 Task: Check the reviews for an Airbnb appartments in Outer Banks trending, North Carolinaand explore.
Action: Mouse moved to (391, 114)
Screenshot: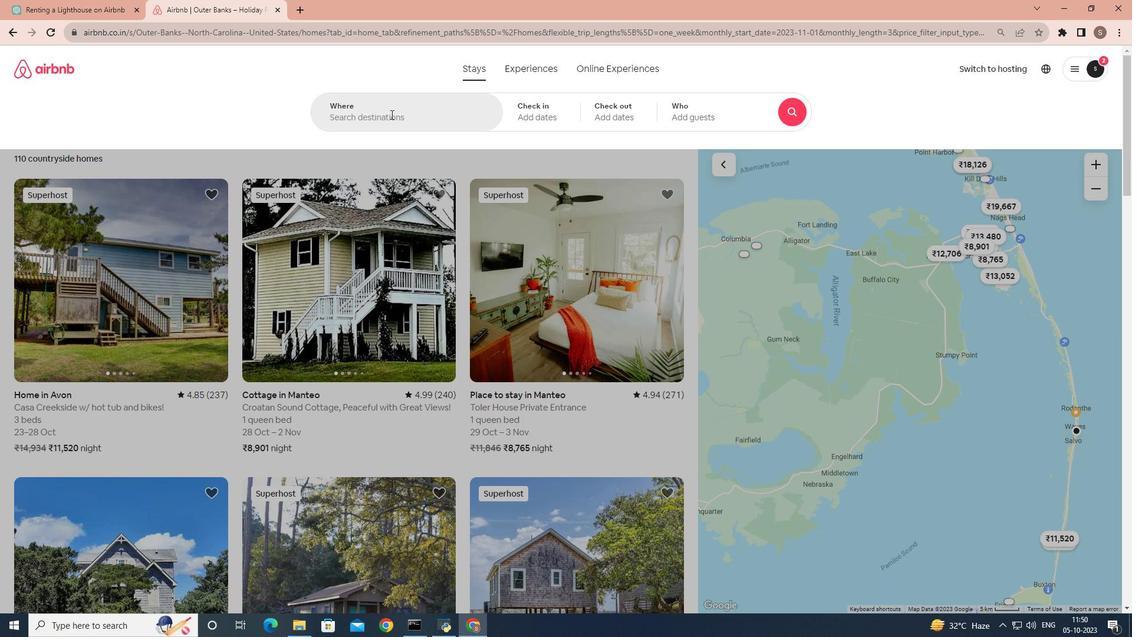 
Action: Mouse pressed left at (391, 114)
Screenshot: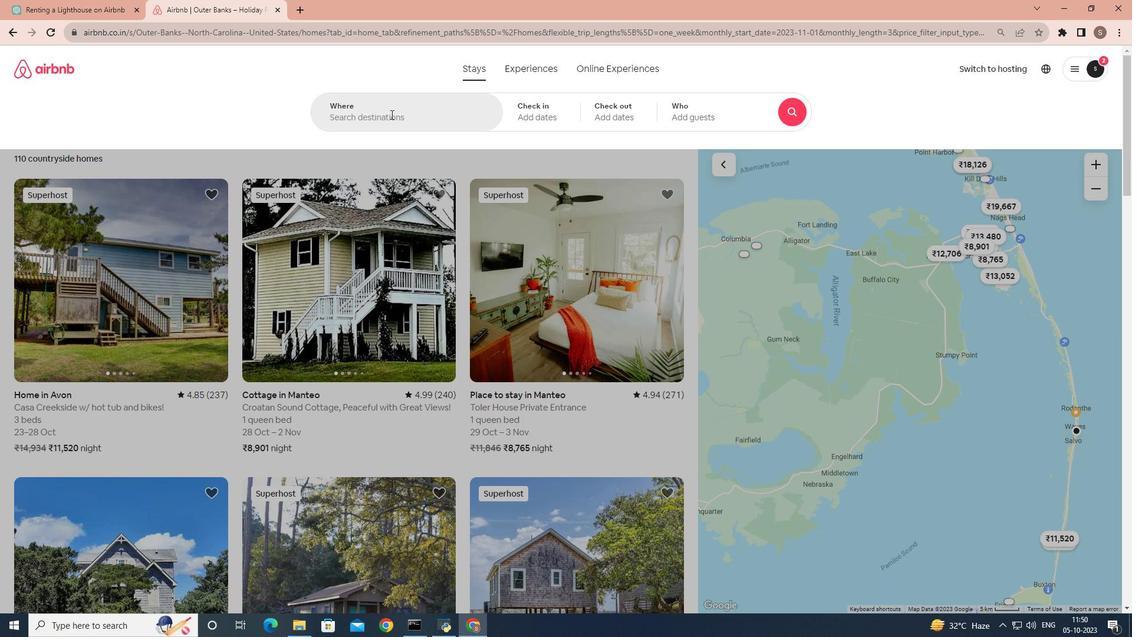 
Action: Key pressed outer<Key.space>banks
Screenshot: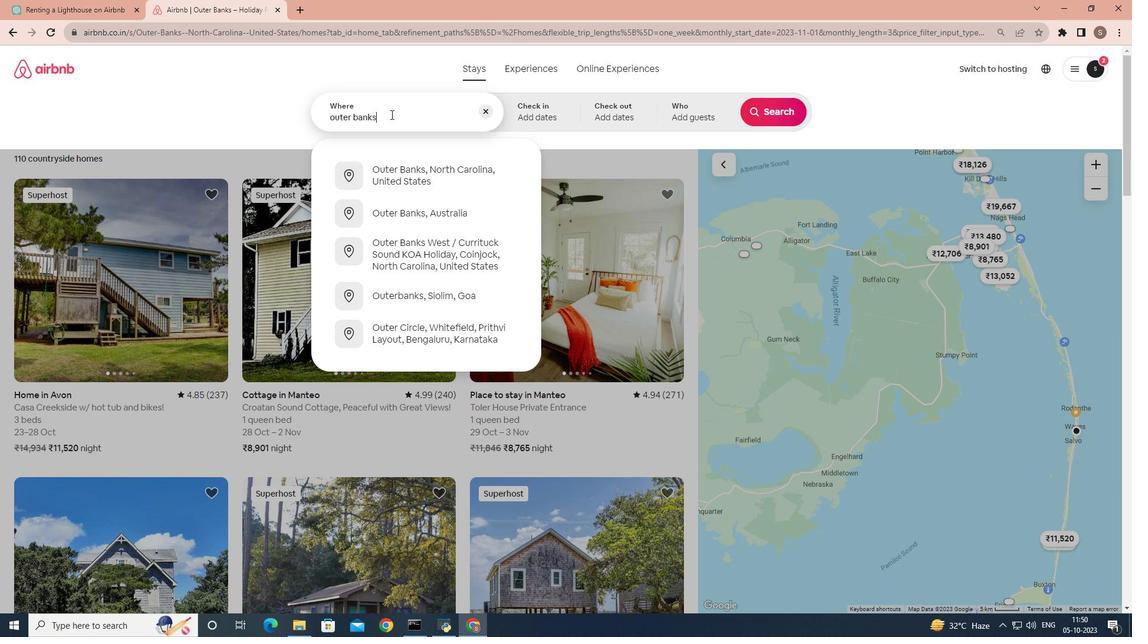 
Action: Mouse moved to (430, 187)
Screenshot: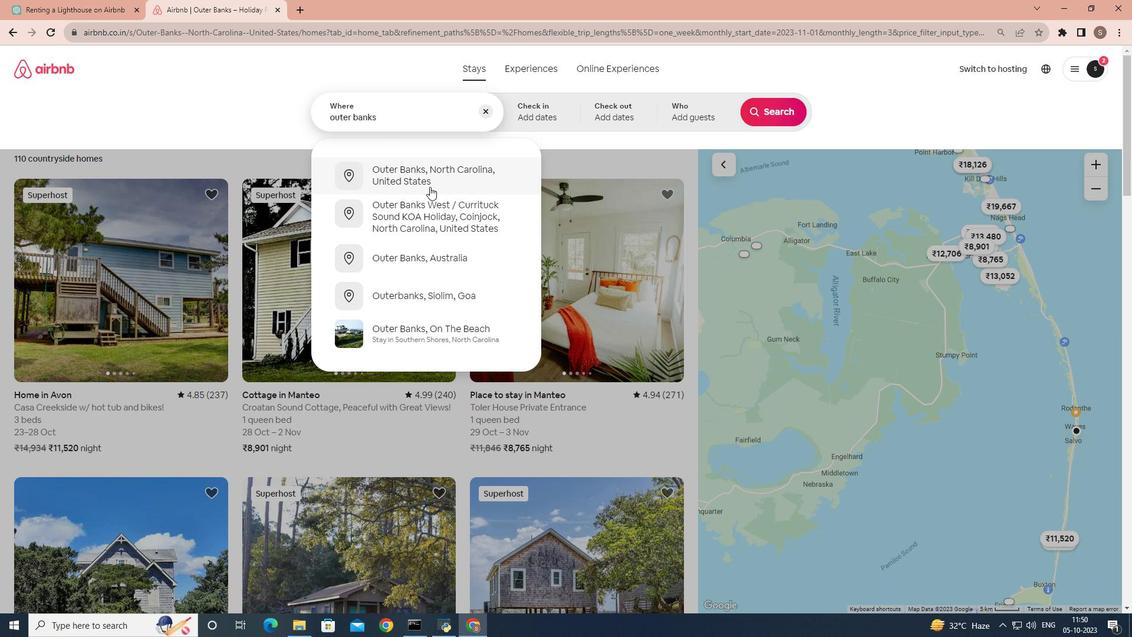 
Action: Mouse pressed left at (430, 187)
Screenshot: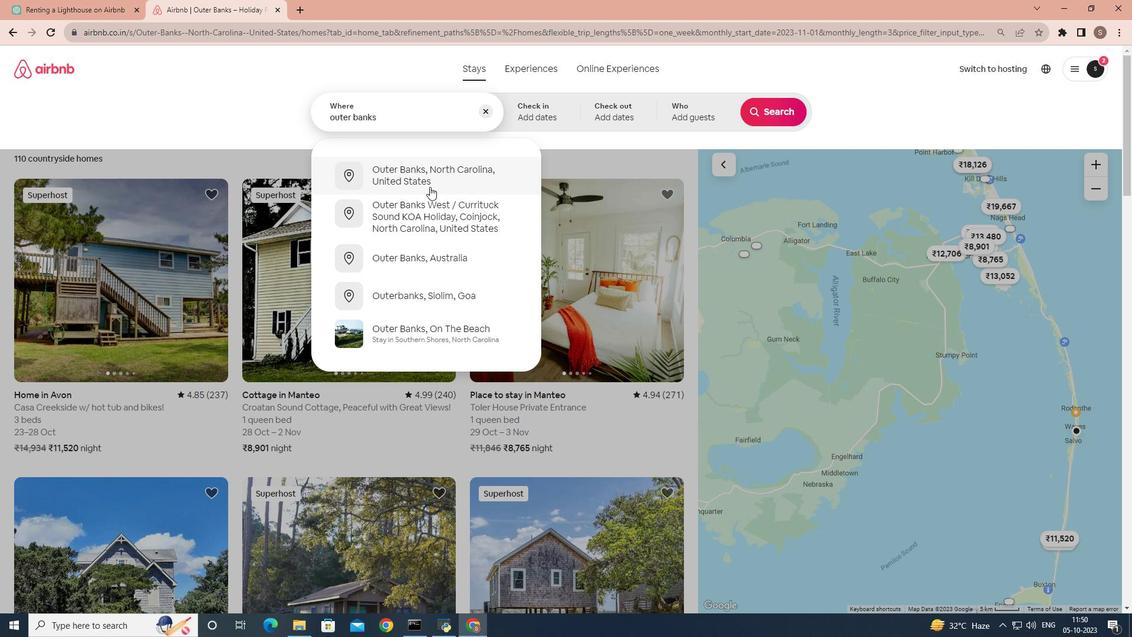 
Action: Mouse moved to (785, 116)
Screenshot: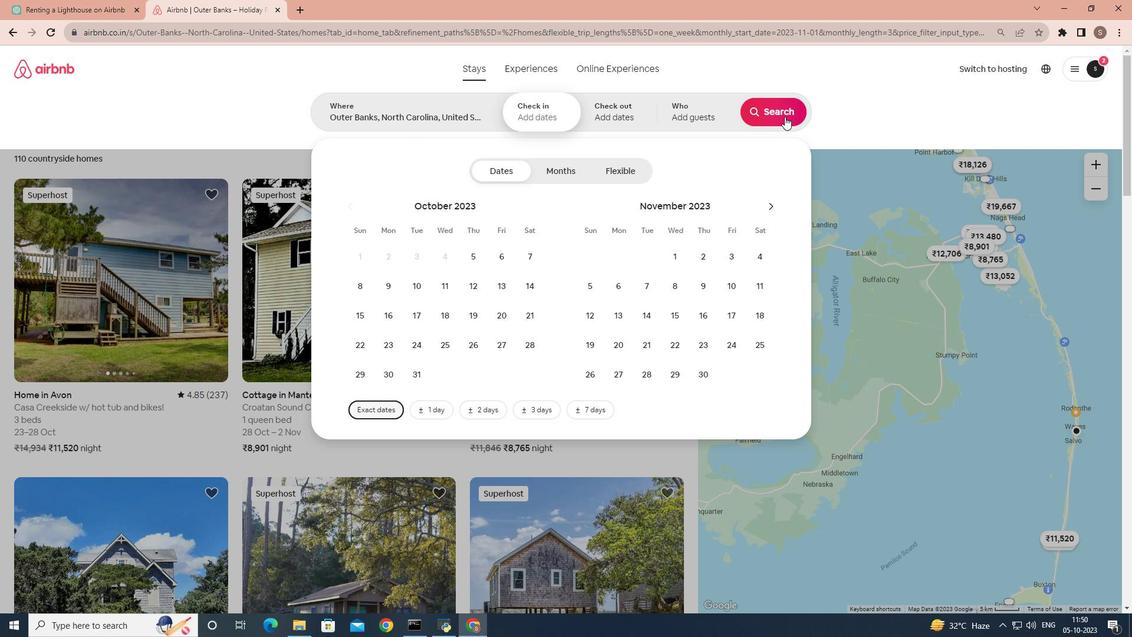 
Action: Mouse pressed left at (785, 116)
Screenshot: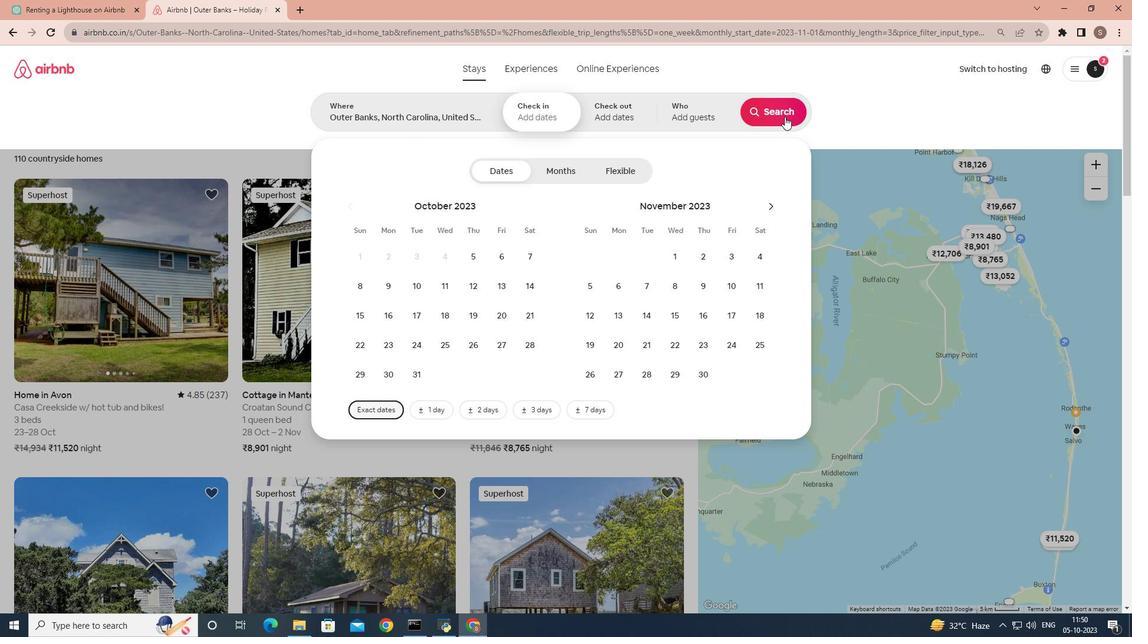 
Action: Mouse moved to (319, 107)
Screenshot: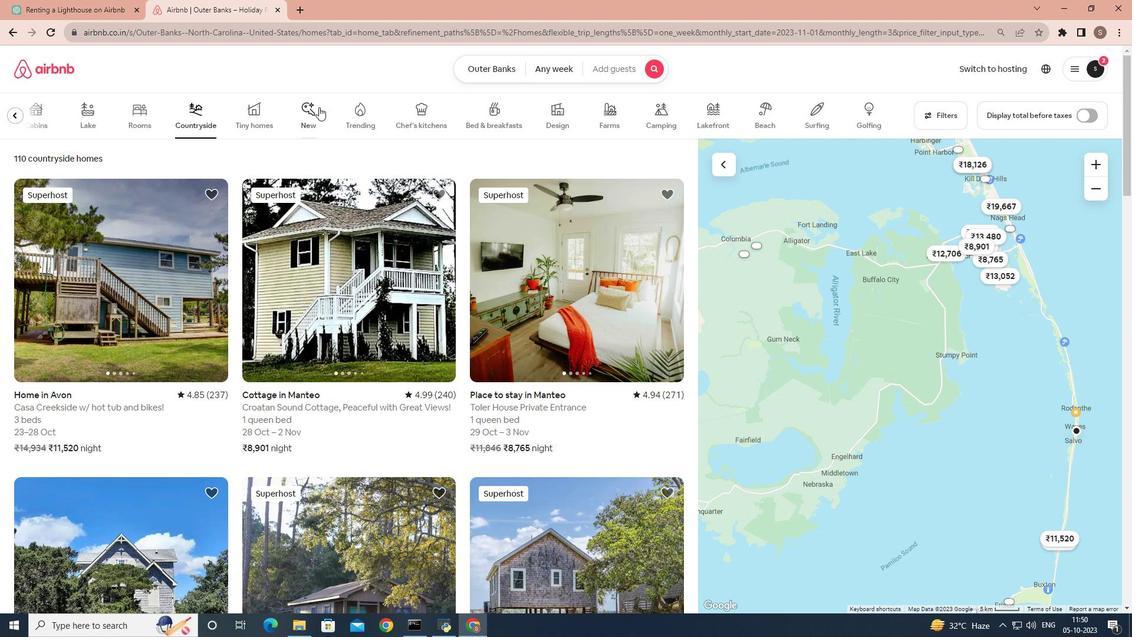 
Action: Mouse pressed left at (319, 107)
Screenshot: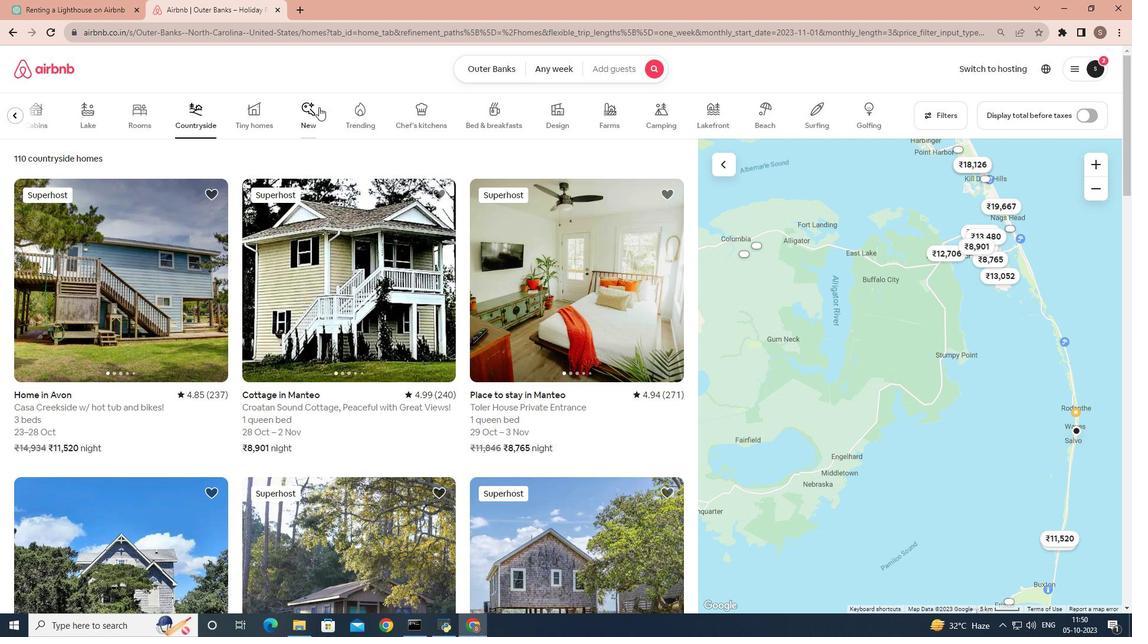 
Action: Mouse moved to (345, 123)
Screenshot: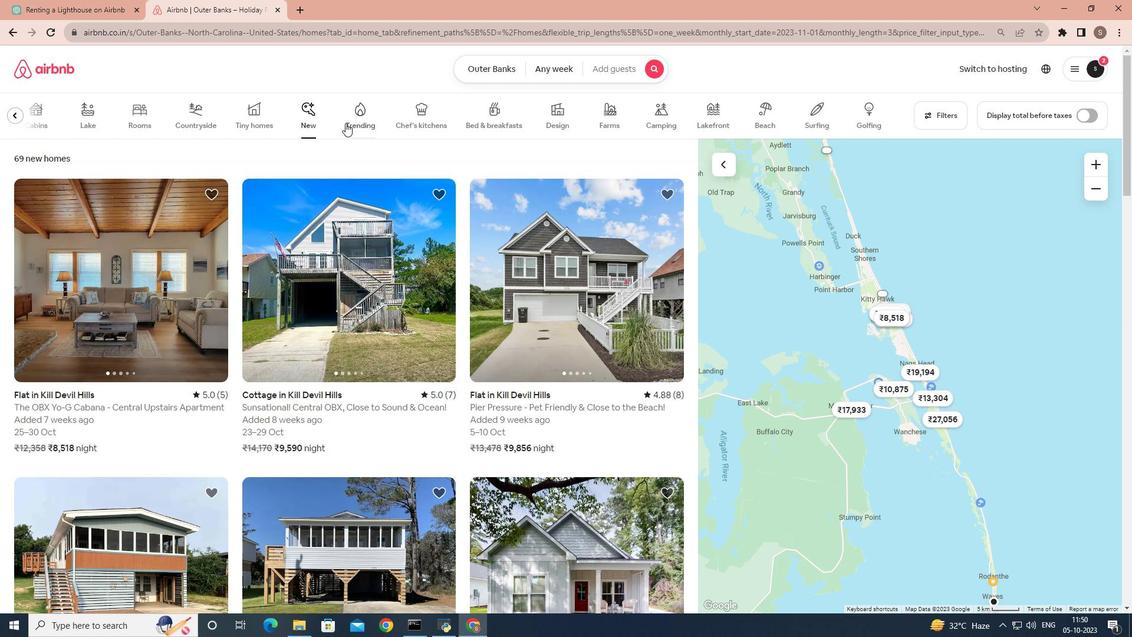 
Action: Mouse pressed left at (345, 123)
Screenshot: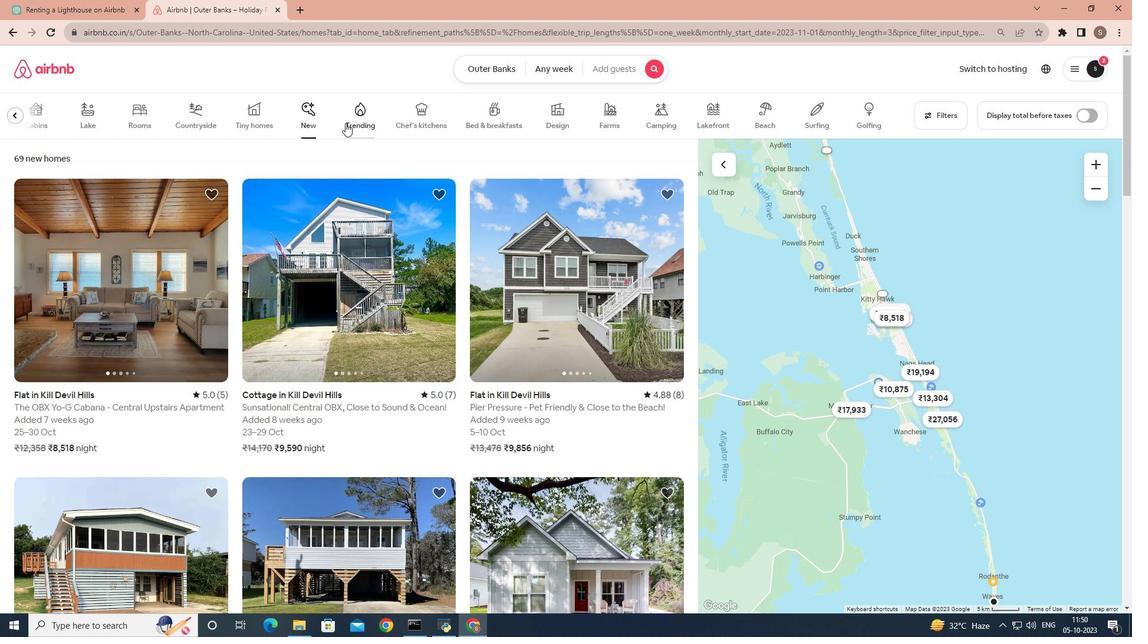 
Action: Mouse moved to (238, 409)
Screenshot: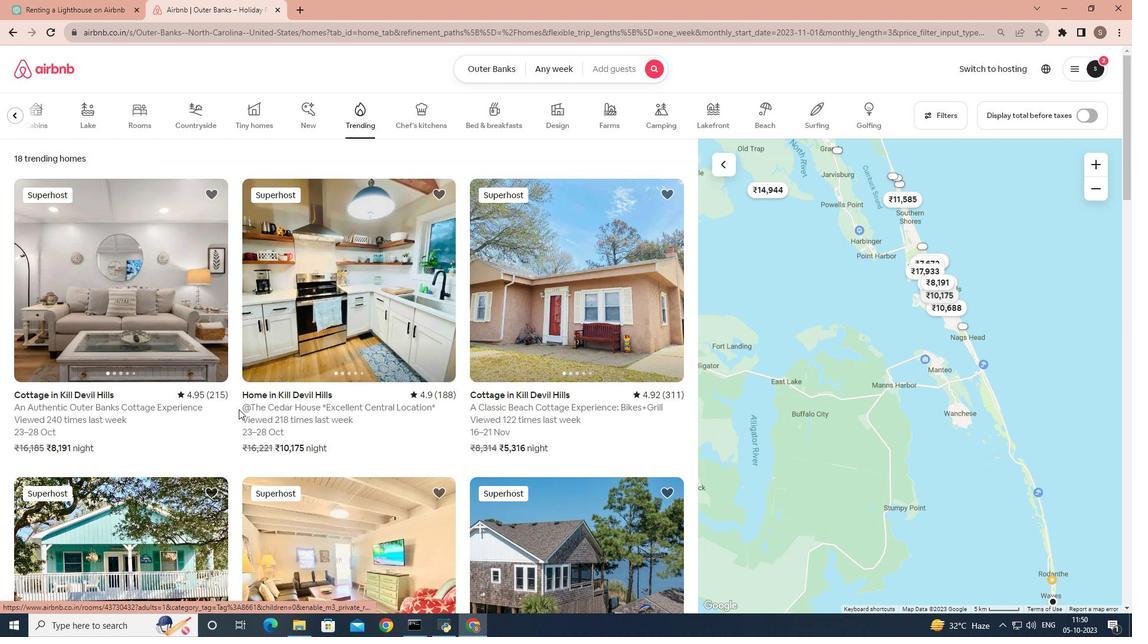 
Action: Mouse scrolled (238, 408) with delta (0, 0)
Screenshot: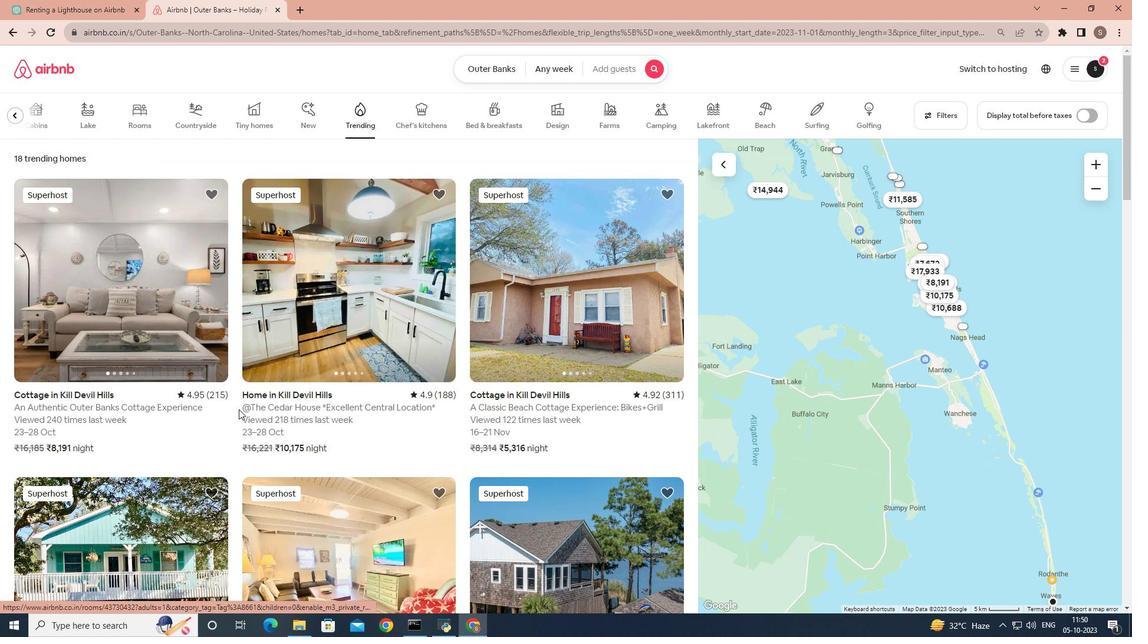 
Action: Mouse scrolled (238, 408) with delta (0, 0)
Screenshot: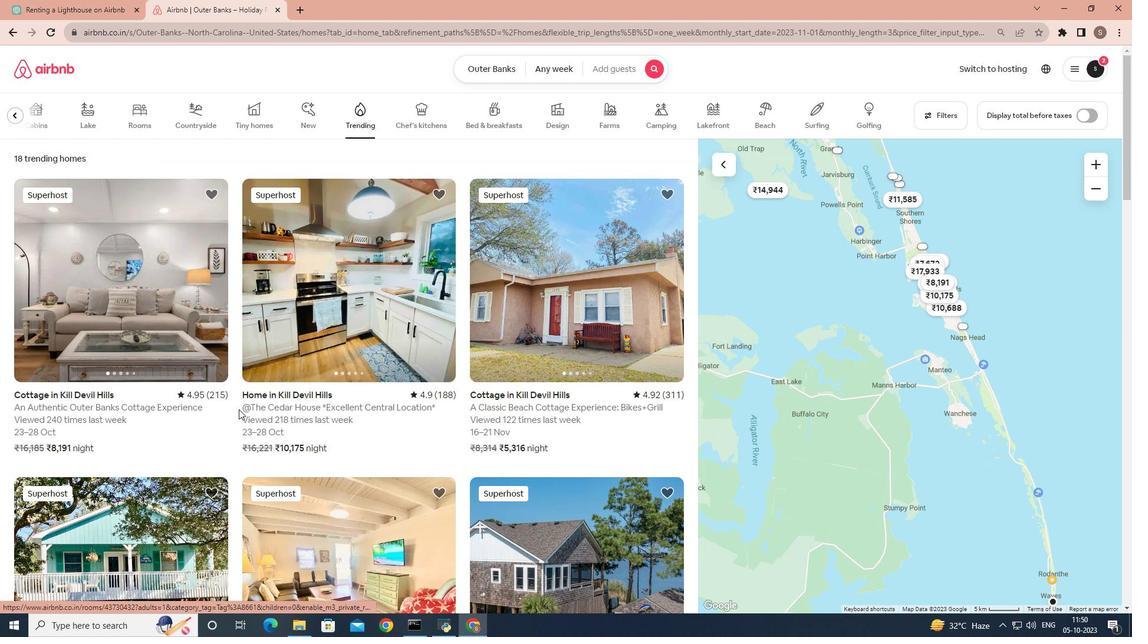 
Action: Mouse scrolled (238, 408) with delta (0, 0)
Screenshot: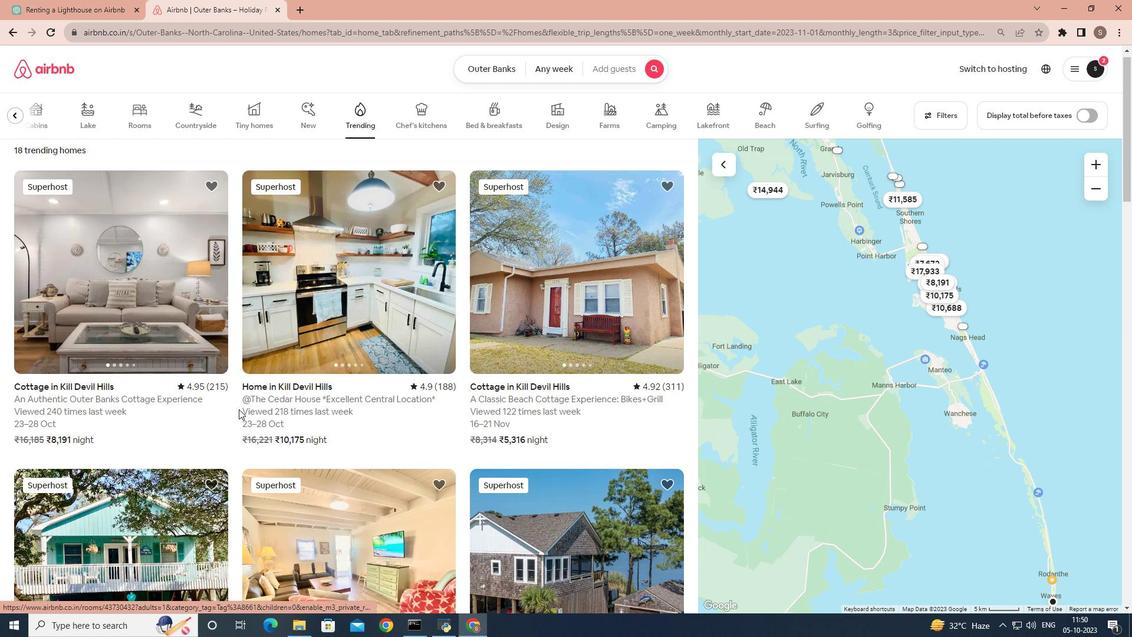 
Action: Mouse scrolled (238, 408) with delta (0, 0)
Screenshot: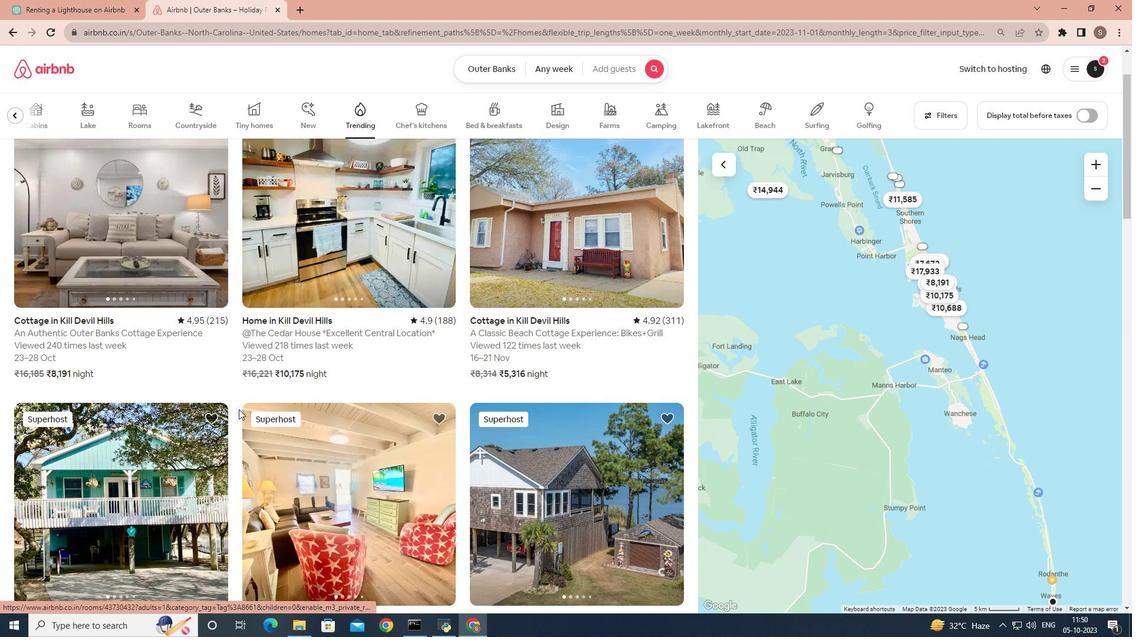 
Action: Mouse scrolled (238, 408) with delta (0, 0)
Screenshot: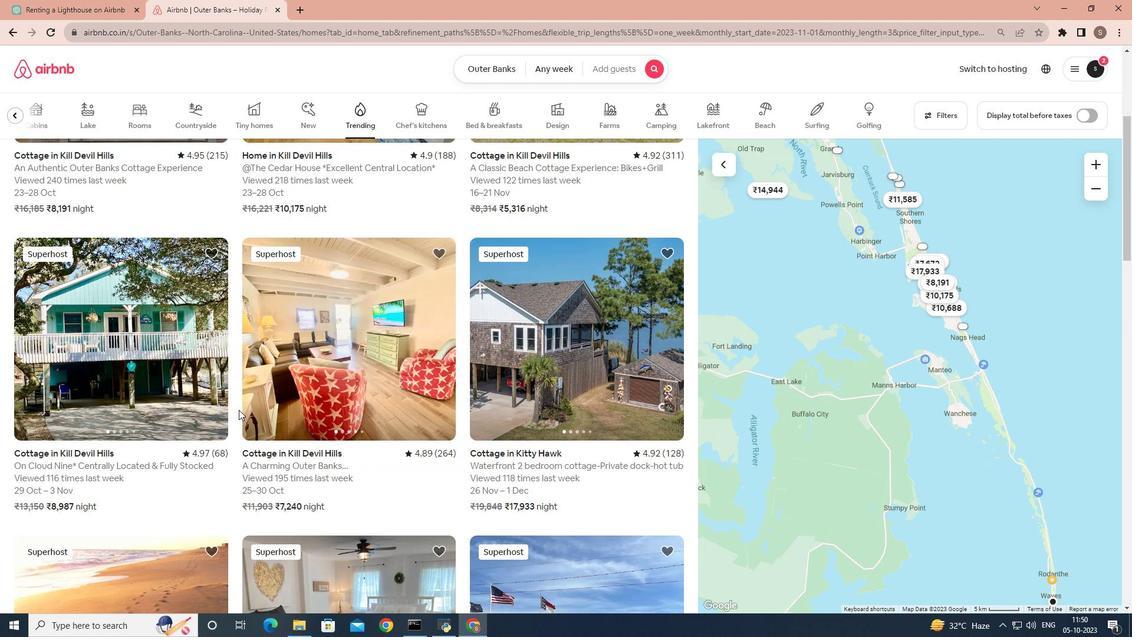 
Action: Mouse scrolled (238, 408) with delta (0, 0)
Screenshot: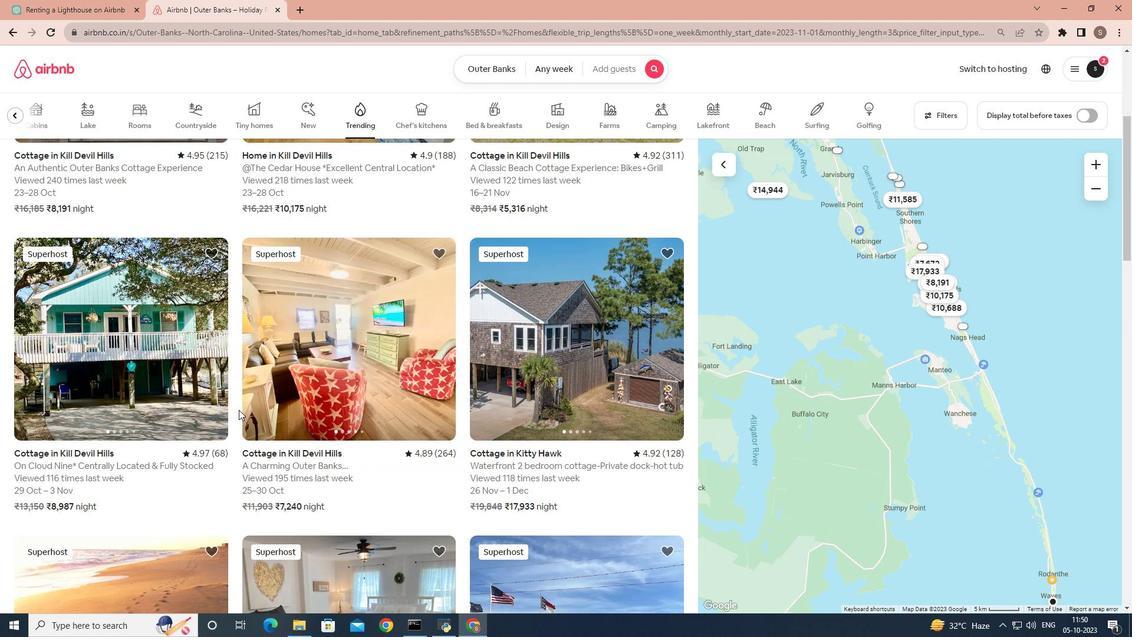 
Action: Mouse scrolled (238, 408) with delta (0, 0)
Screenshot: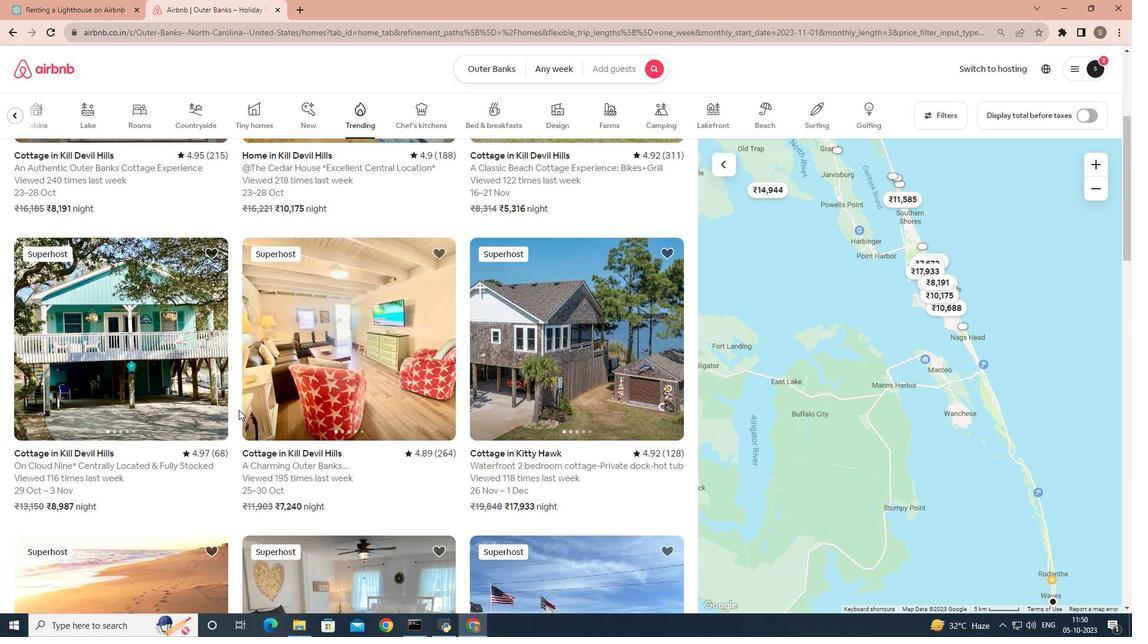 
Action: Mouse moved to (238, 410)
Screenshot: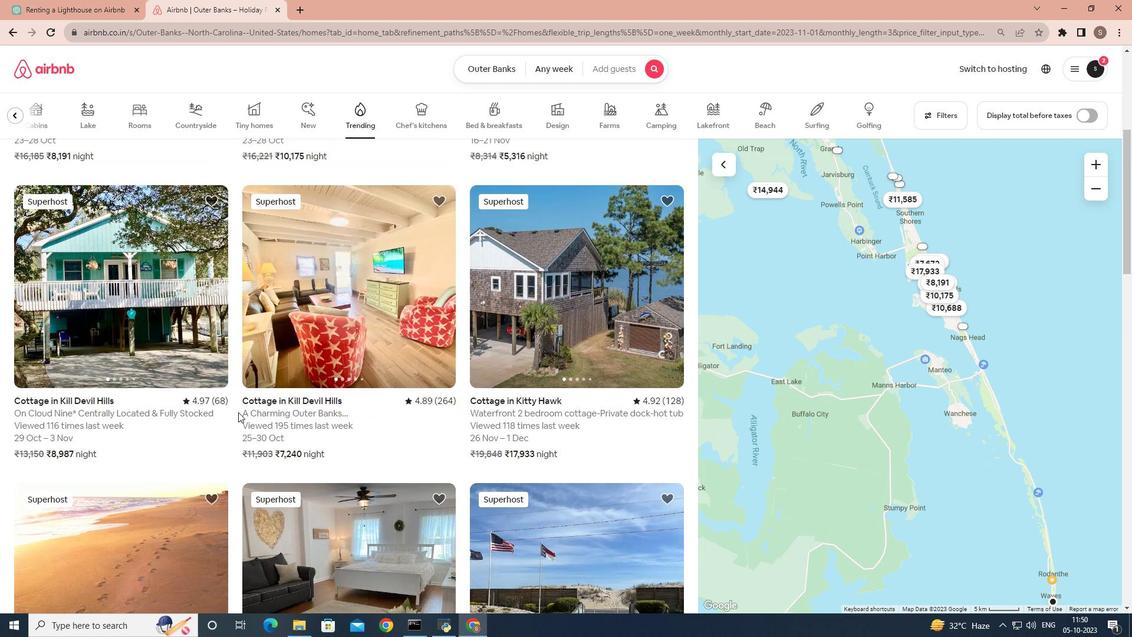 
Action: Mouse scrolled (238, 409) with delta (0, 0)
Screenshot: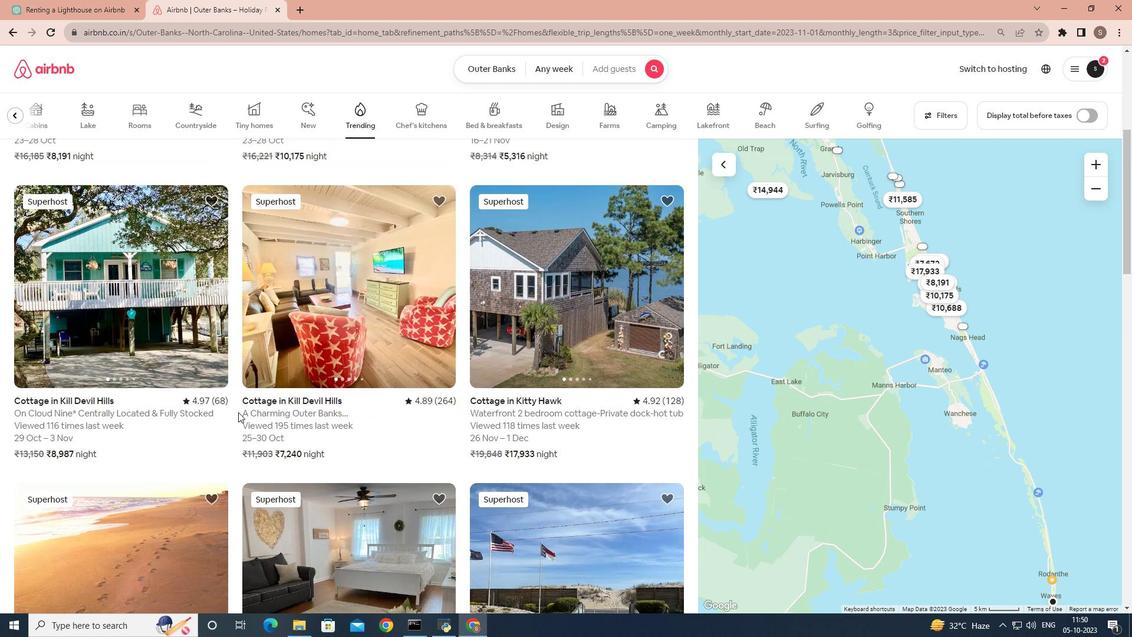 
Action: Mouse moved to (238, 412)
Screenshot: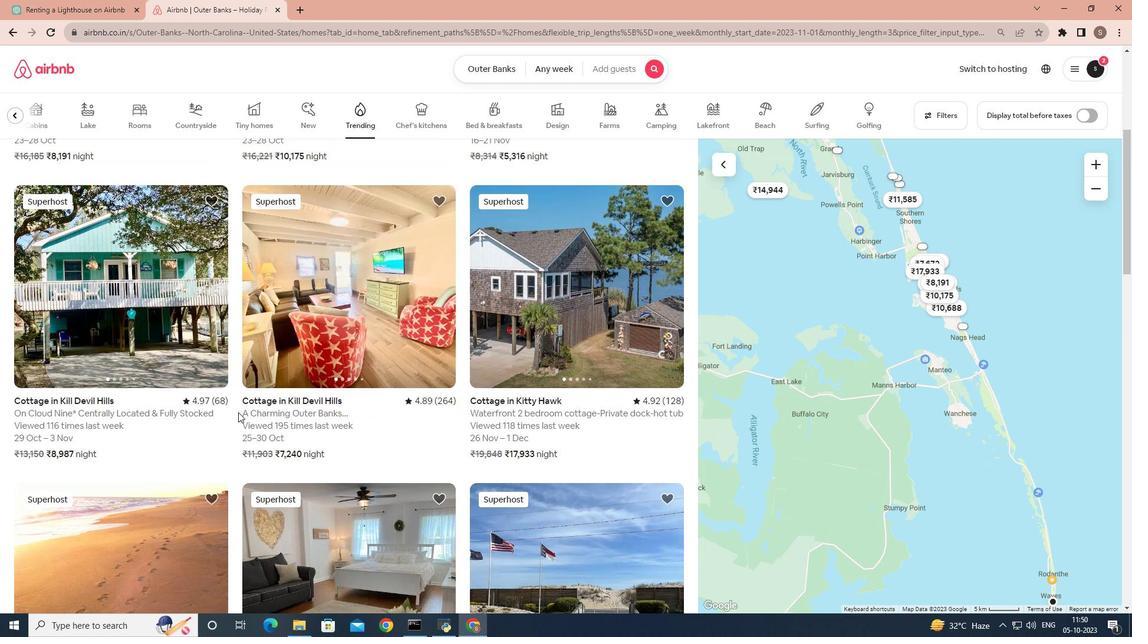 
Action: Mouse scrolled (238, 411) with delta (0, 0)
Screenshot: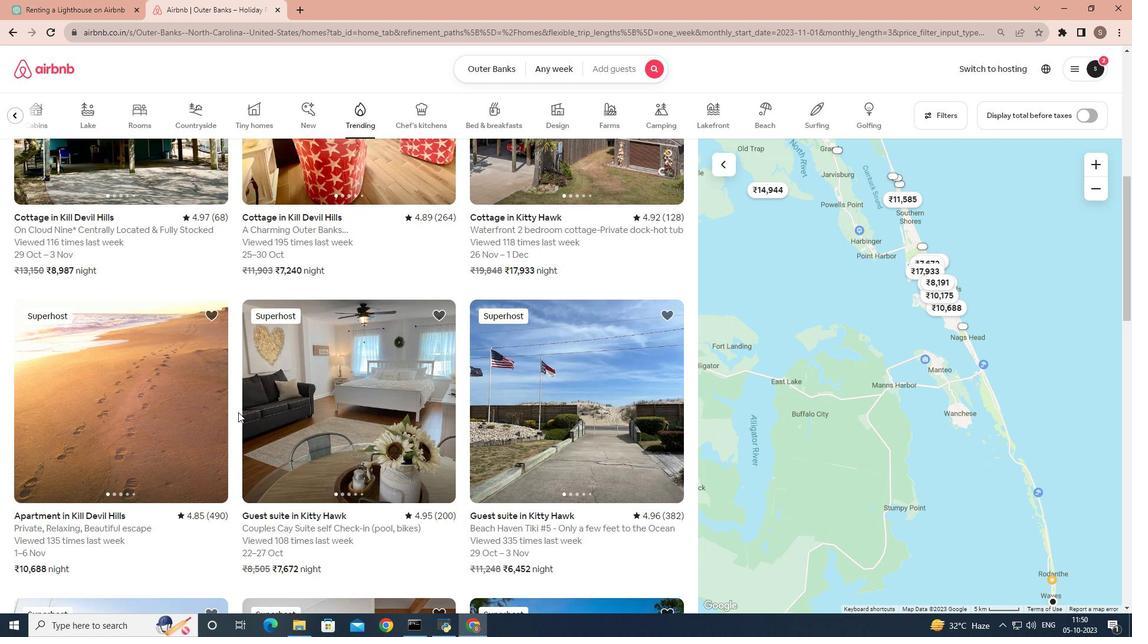 
Action: Mouse scrolled (238, 411) with delta (0, 0)
Screenshot: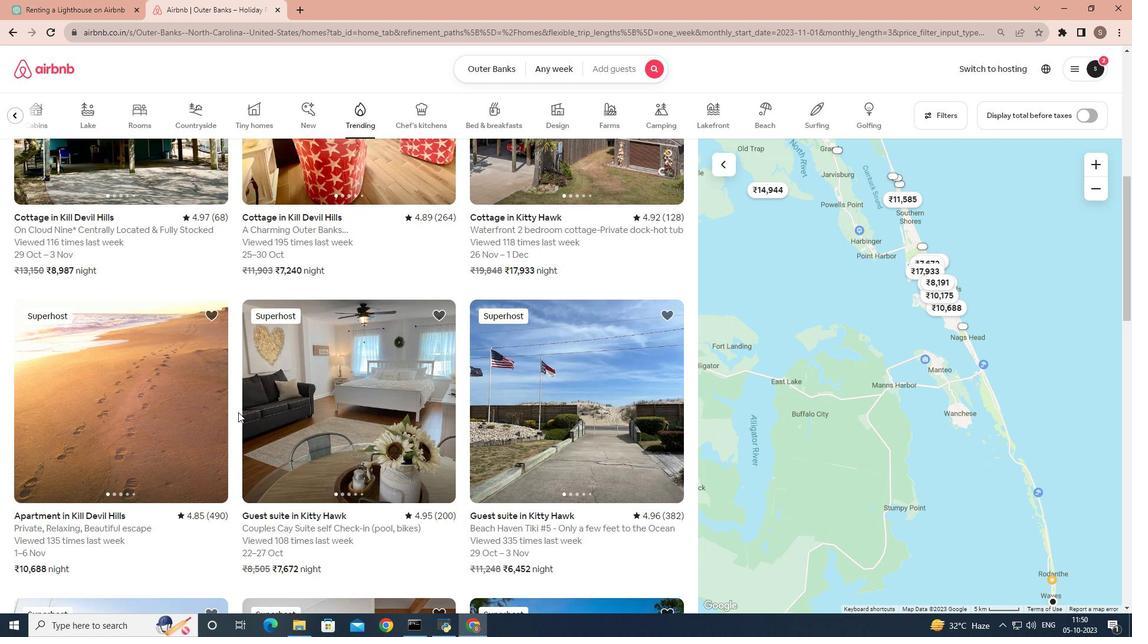 
Action: Mouse scrolled (238, 411) with delta (0, 0)
Screenshot: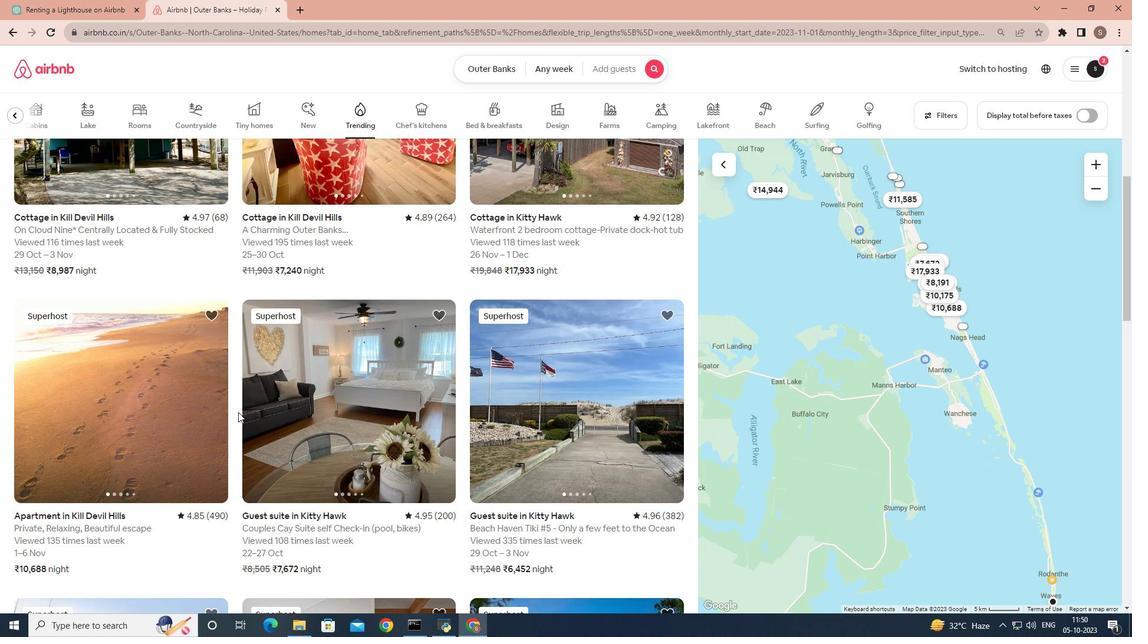 
Action: Mouse scrolled (238, 411) with delta (0, 0)
Screenshot: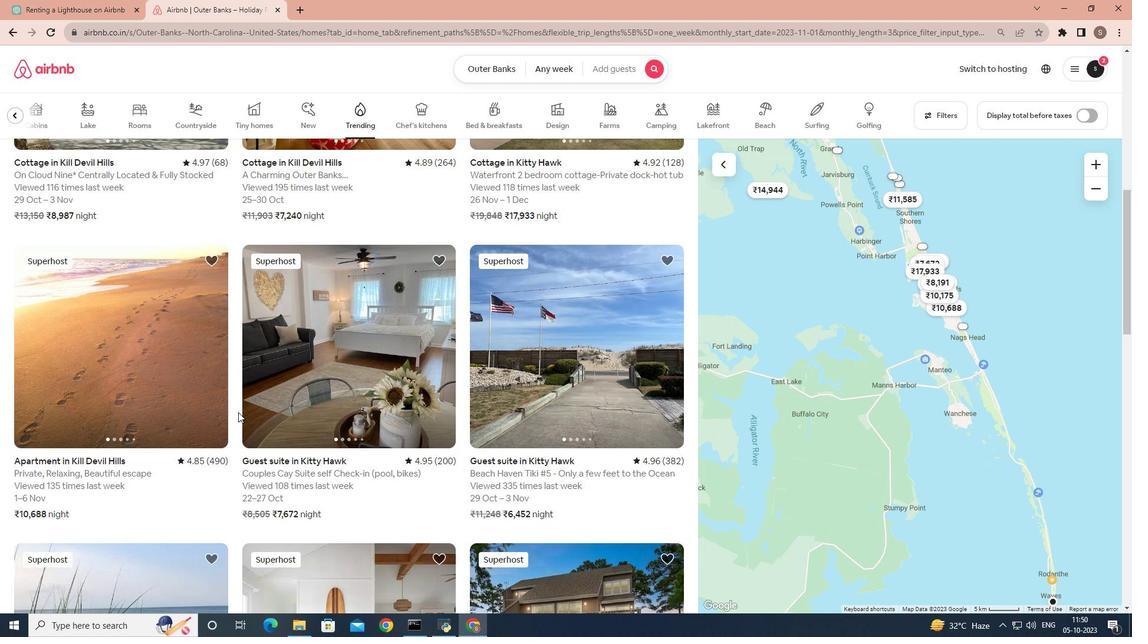 
Action: Mouse moved to (329, 411)
Screenshot: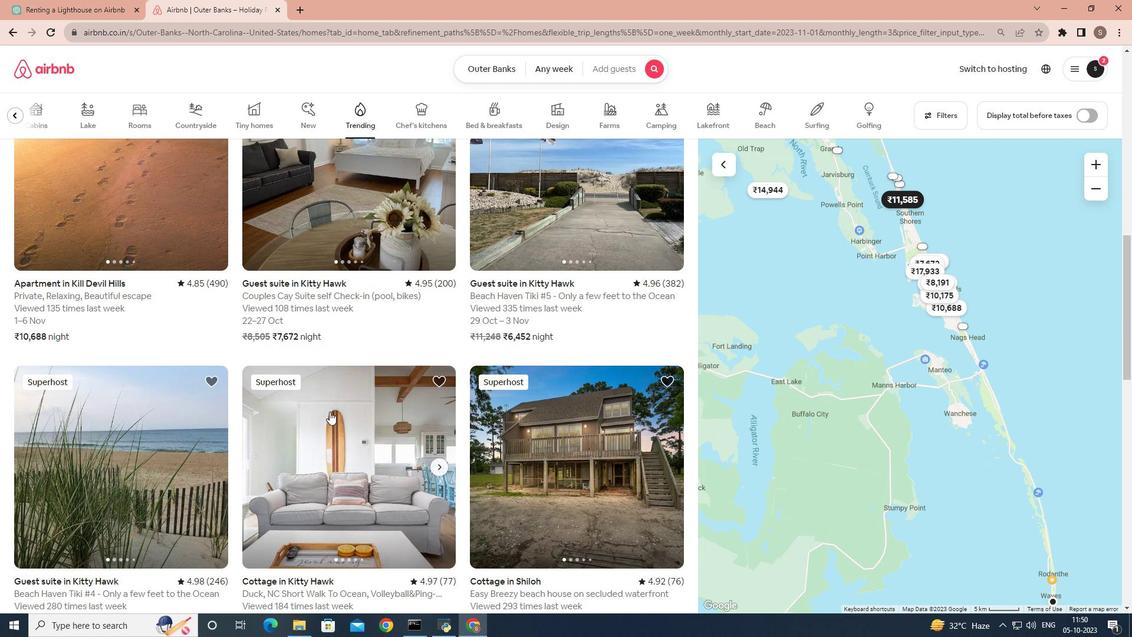 
Action: Mouse scrolled (329, 412) with delta (0, 0)
Screenshot: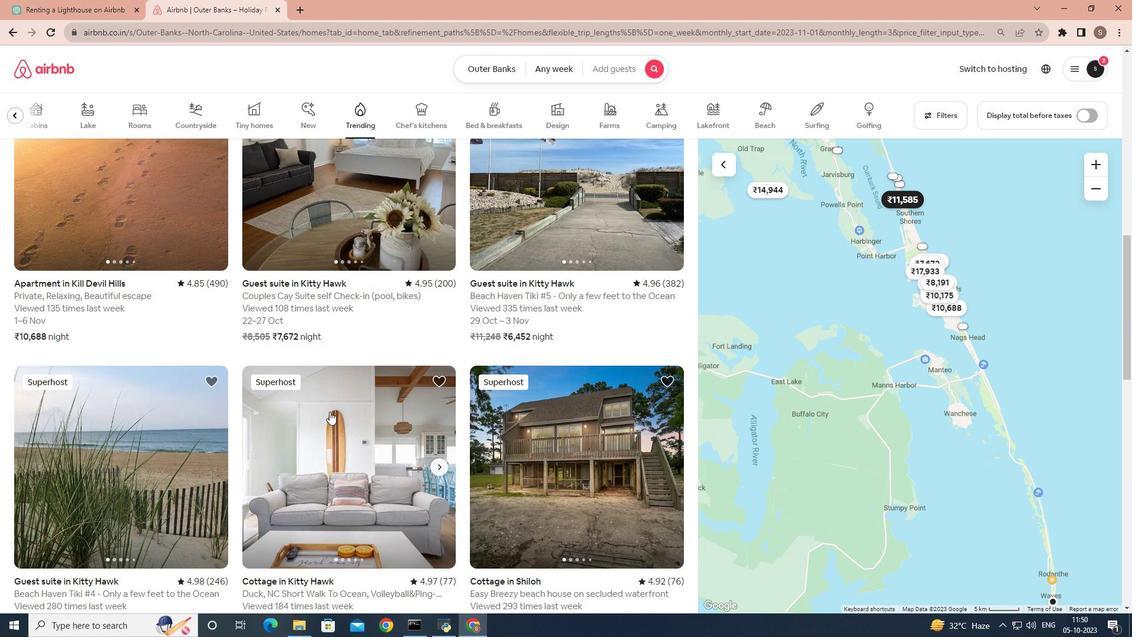 
Action: Mouse scrolled (329, 412) with delta (0, 0)
Screenshot: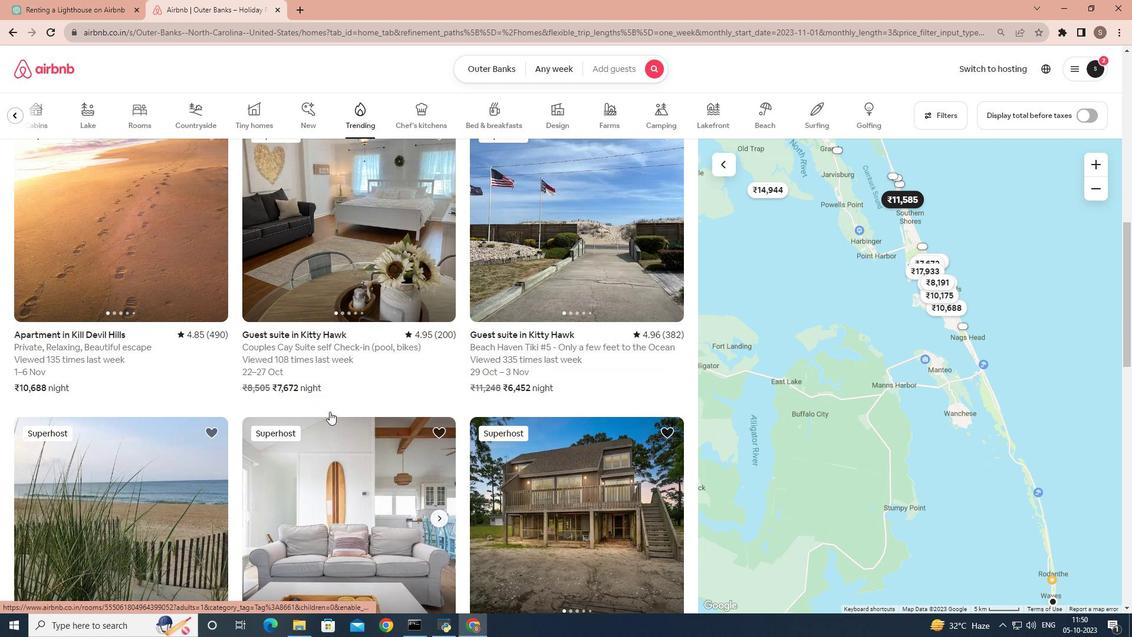 
Action: Mouse moved to (148, 379)
Screenshot: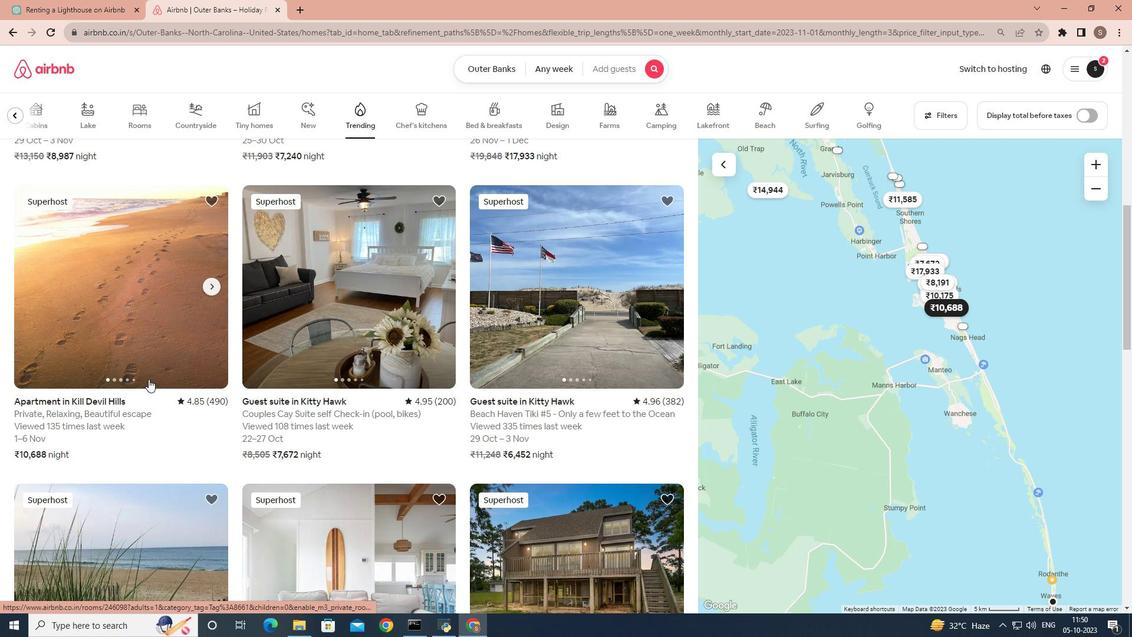 
Action: Mouse pressed left at (148, 379)
Screenshot: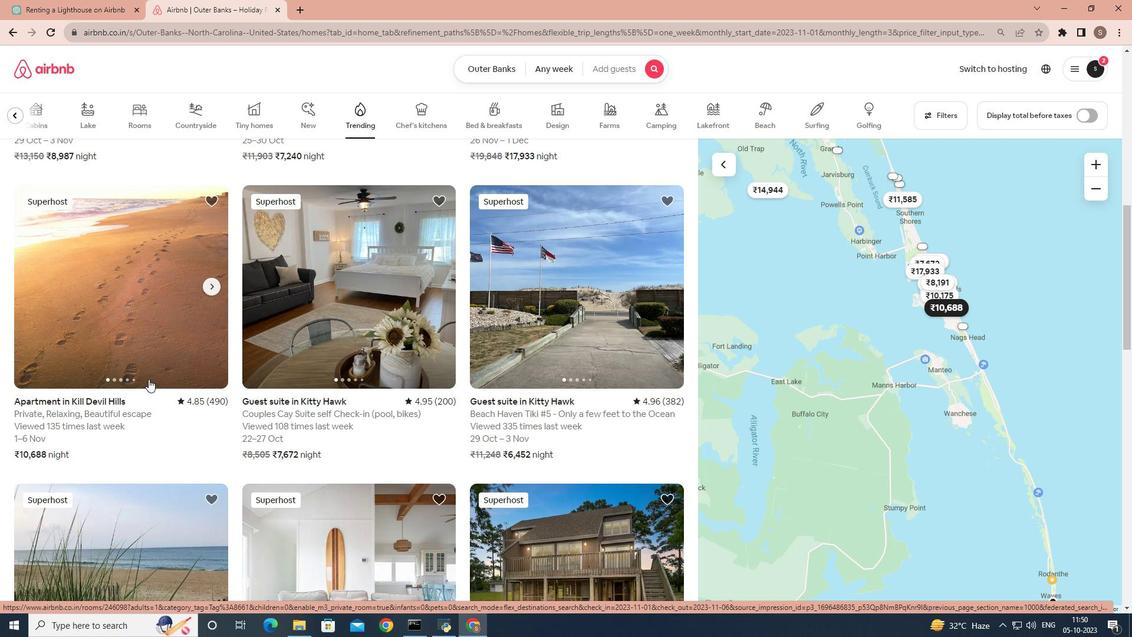 
Action: Mouse moved to (454, 430)
Screenshot: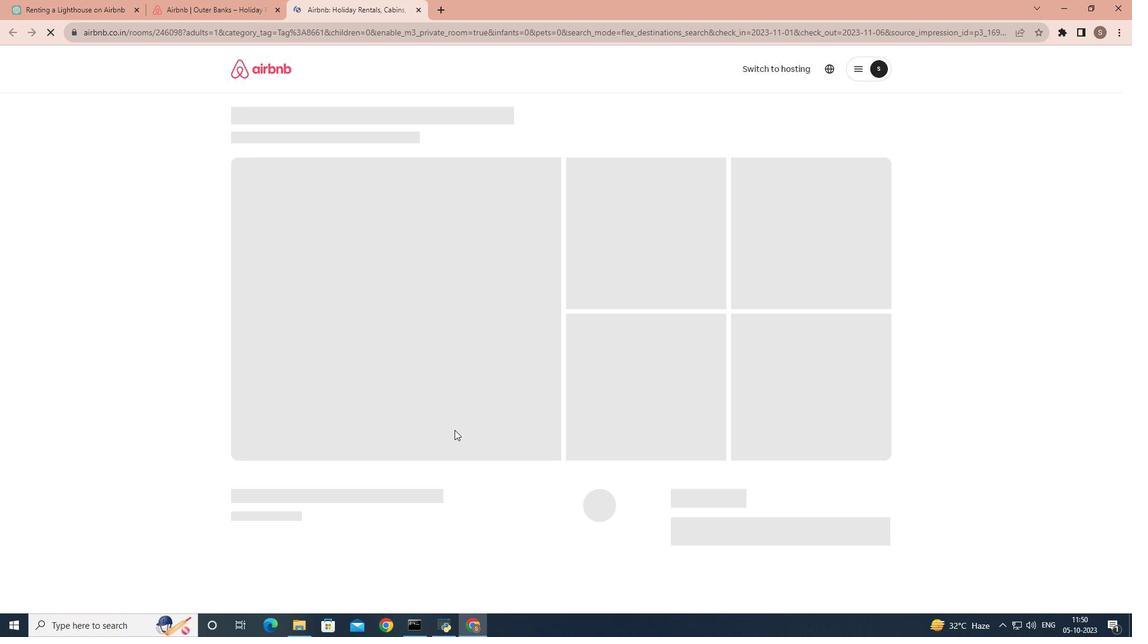 
Action: Mouse scrolled (454, 429) with delta (0, 0)
Screenshot: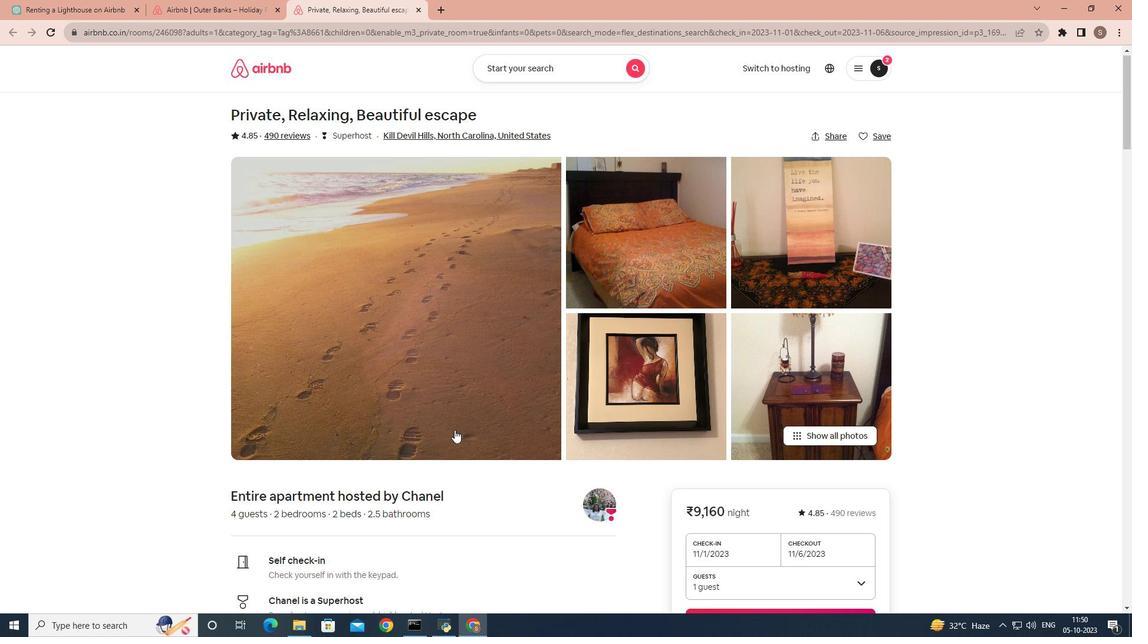 
Action: Mouse scrolled (454, 429) with delta (0, 0)
Screenshot: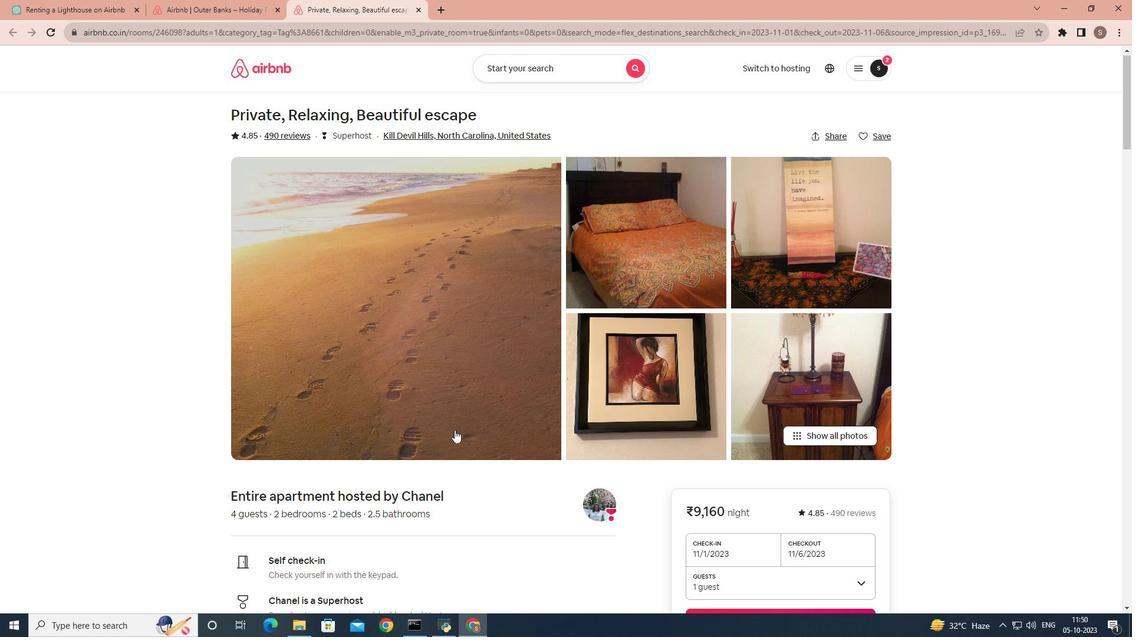 
Action: Mouse scrolled (454, 429) with delta (0, 0)
Screenshot: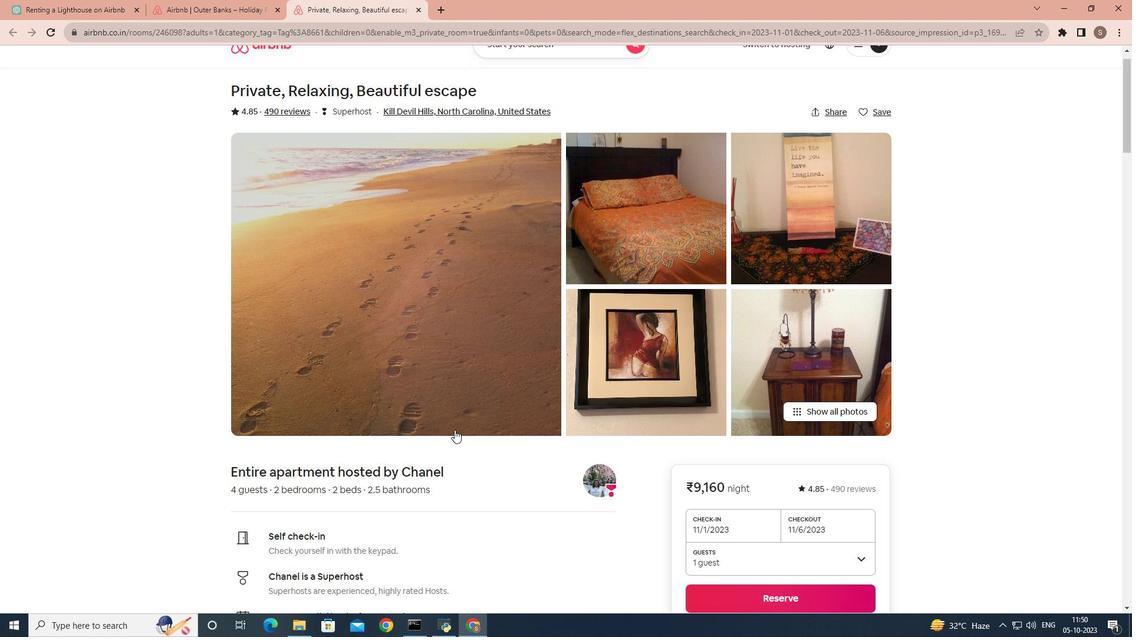 
Action: Mouse scrolled (454, 429) with delta (0, 0)
Screenshot: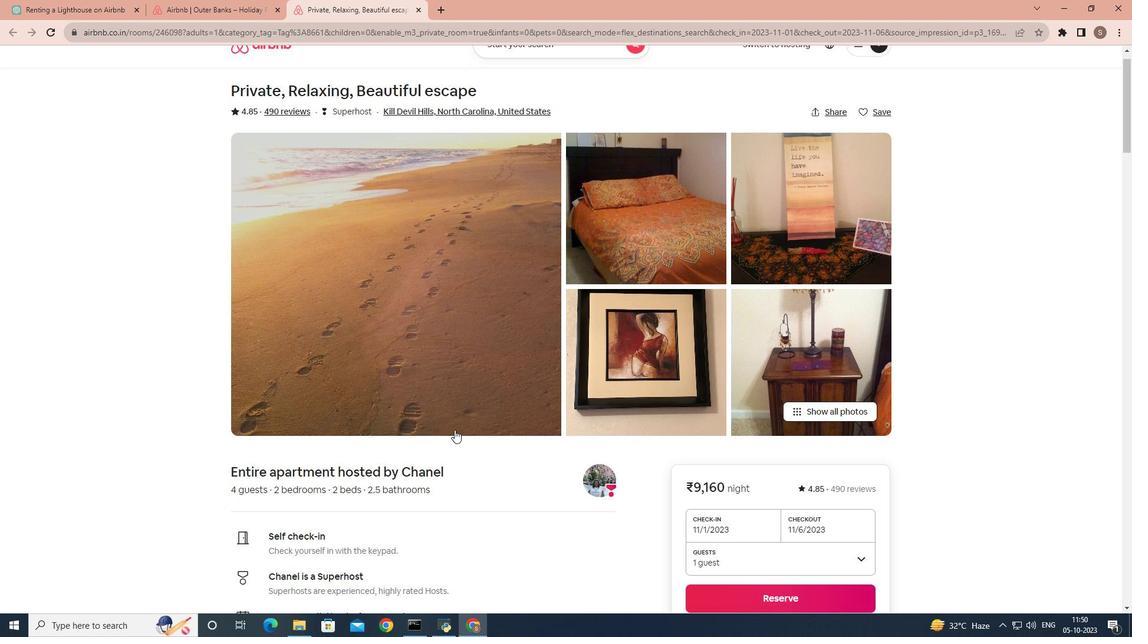
Action: Mouse scrolled (454, 429) with delta (0, 0)
Screenshot: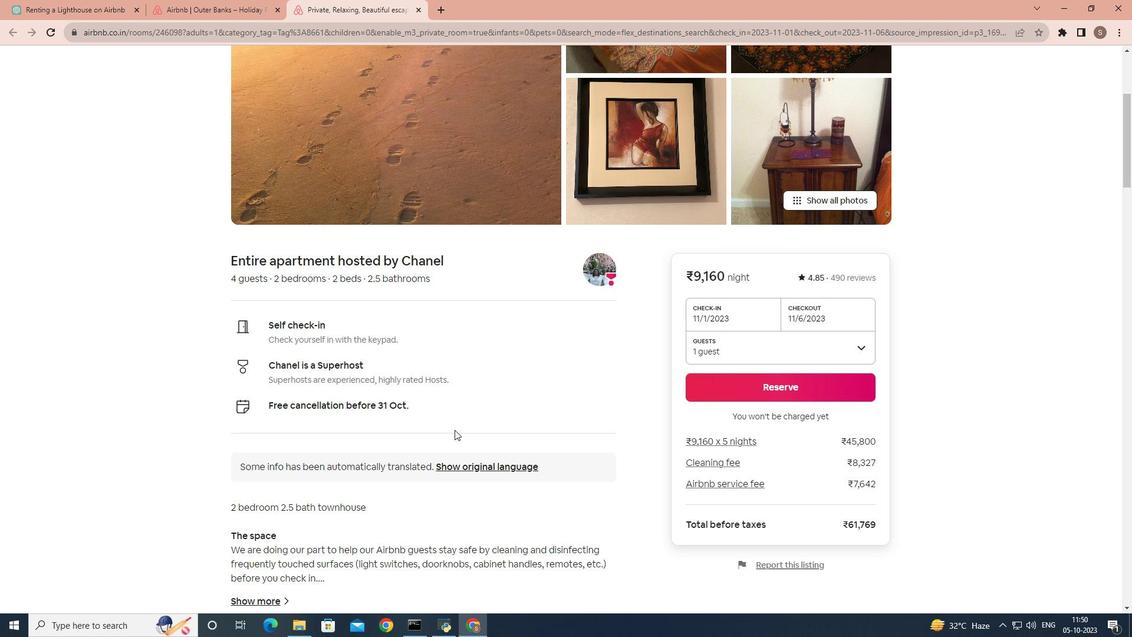 
Action: Mouse scrolled (454, 429) with delta (0, 0)
Screenshot: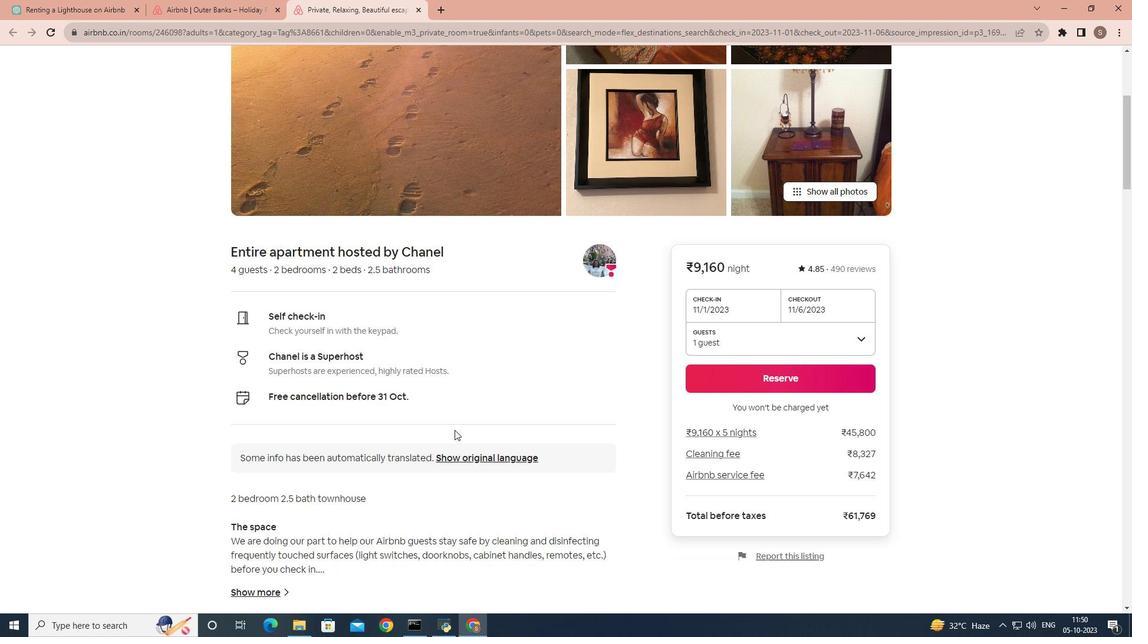 
Action: Mouse scrolled (454, 429) with delta (0, 0)
Screenshot: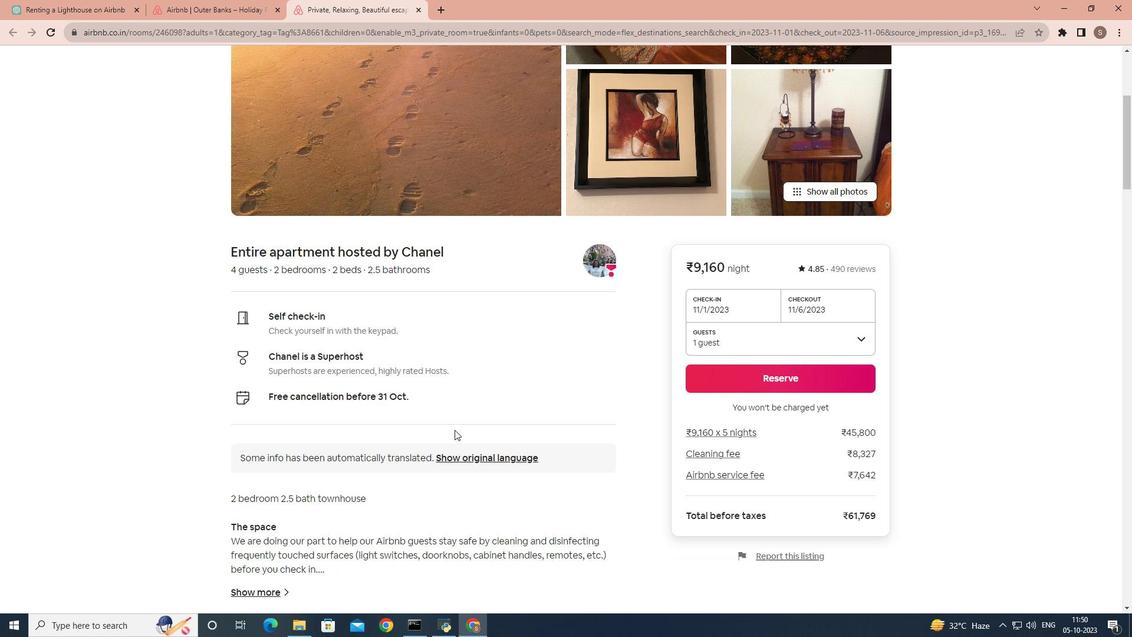 
Action: Mouse scrolled (454, 429) with delta (0, 0)
Screenshot: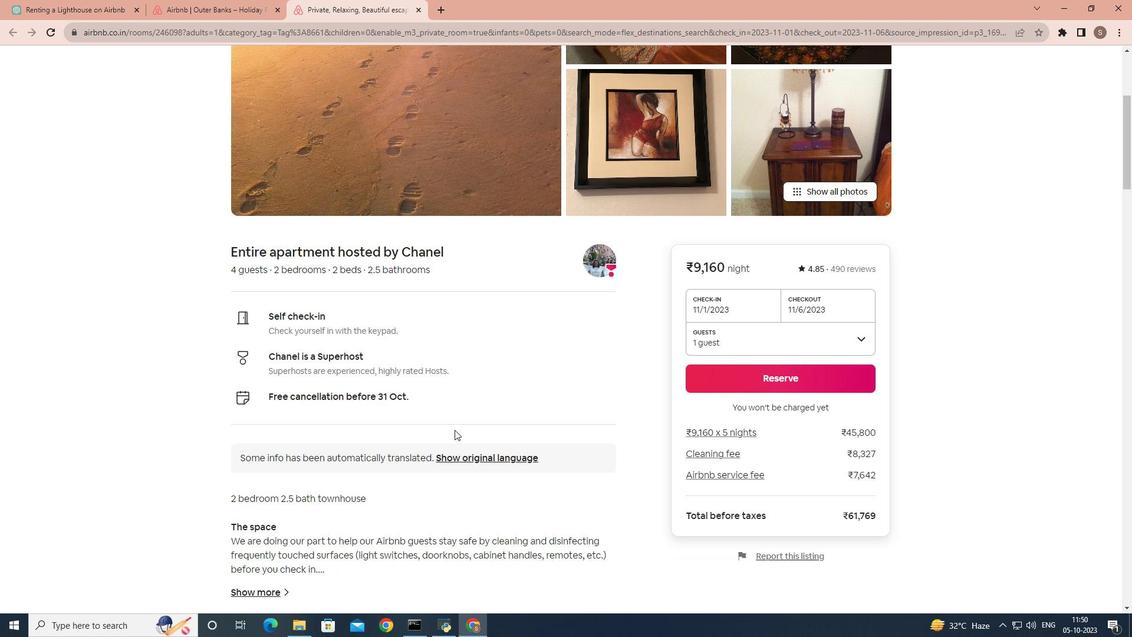 
Action: Mouse moved to (256, 353)
Screenshot: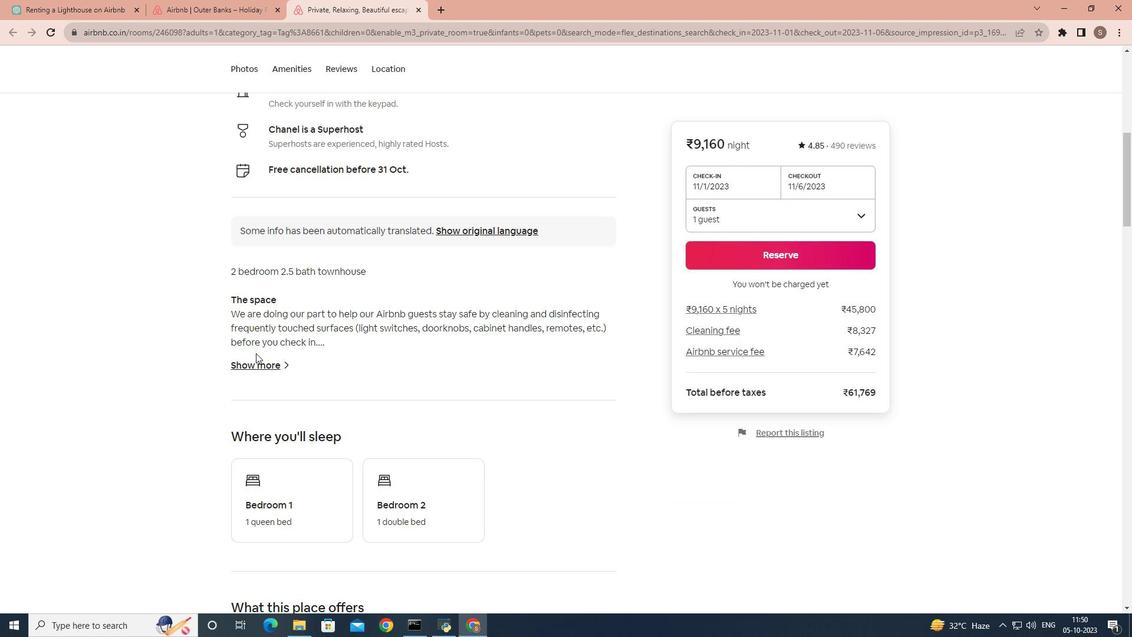 
Action: Mouse pressed left at (256, 353)
Screenshot: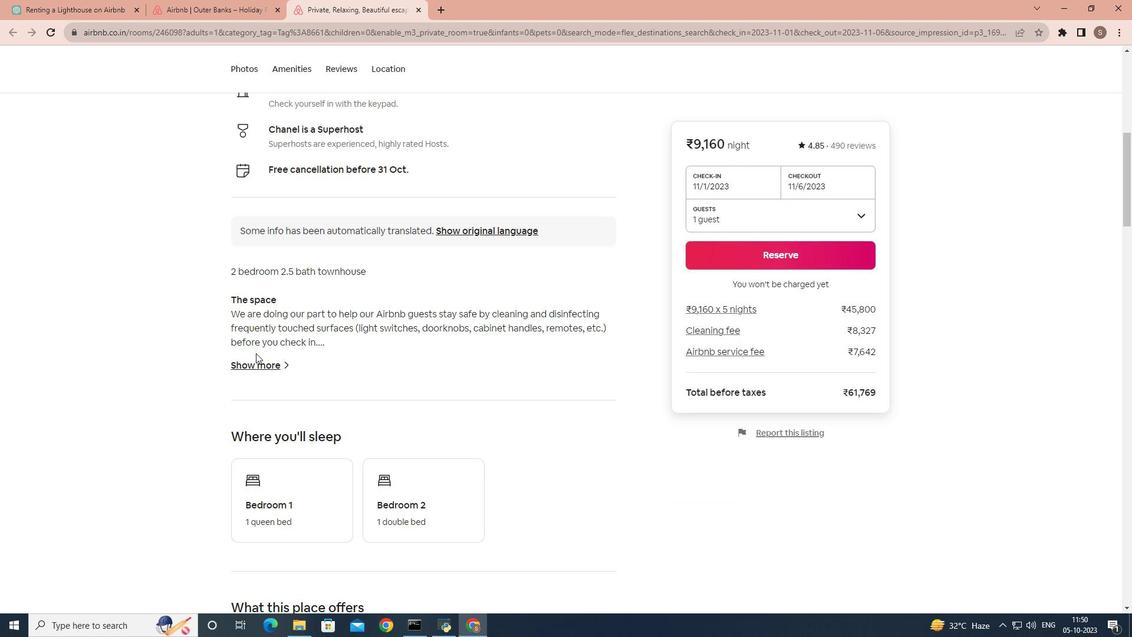 
Action: Mouse moved to (252, 359)
Screenshot: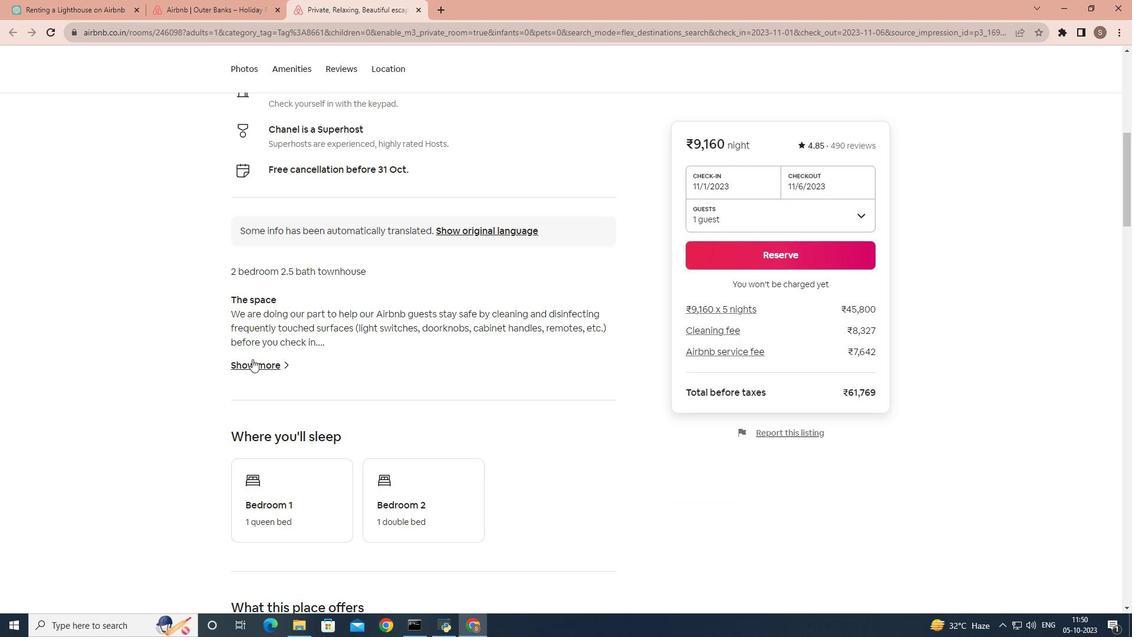 
Action: Mouse pressed left at (252, 359)
Screenshot: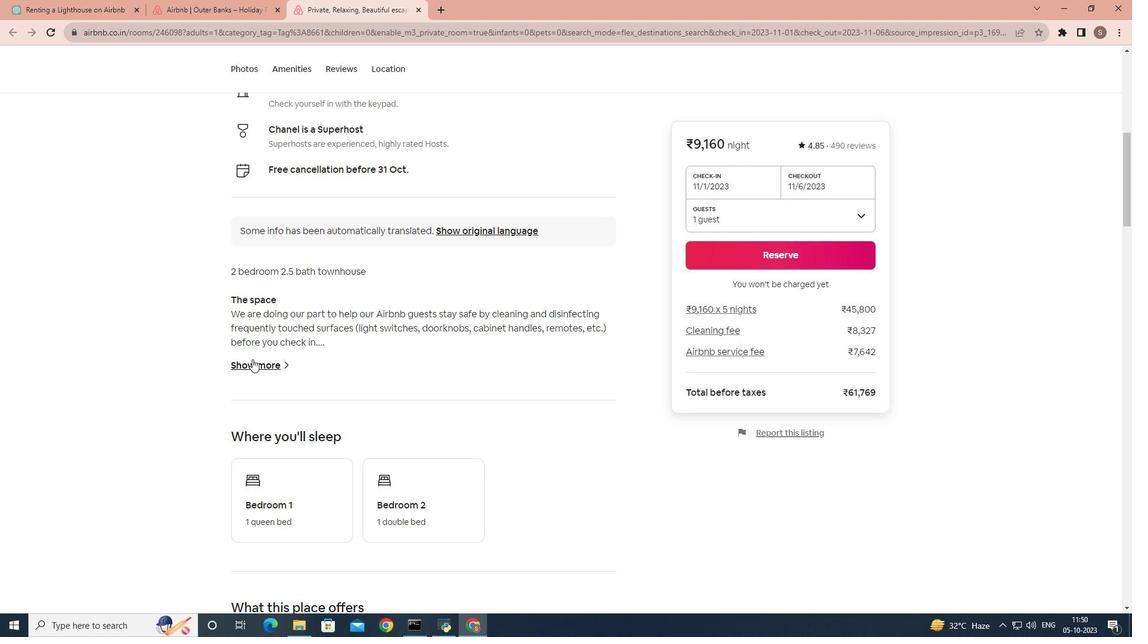 
Action: Mouse moved to (402, 368)
Screenshot: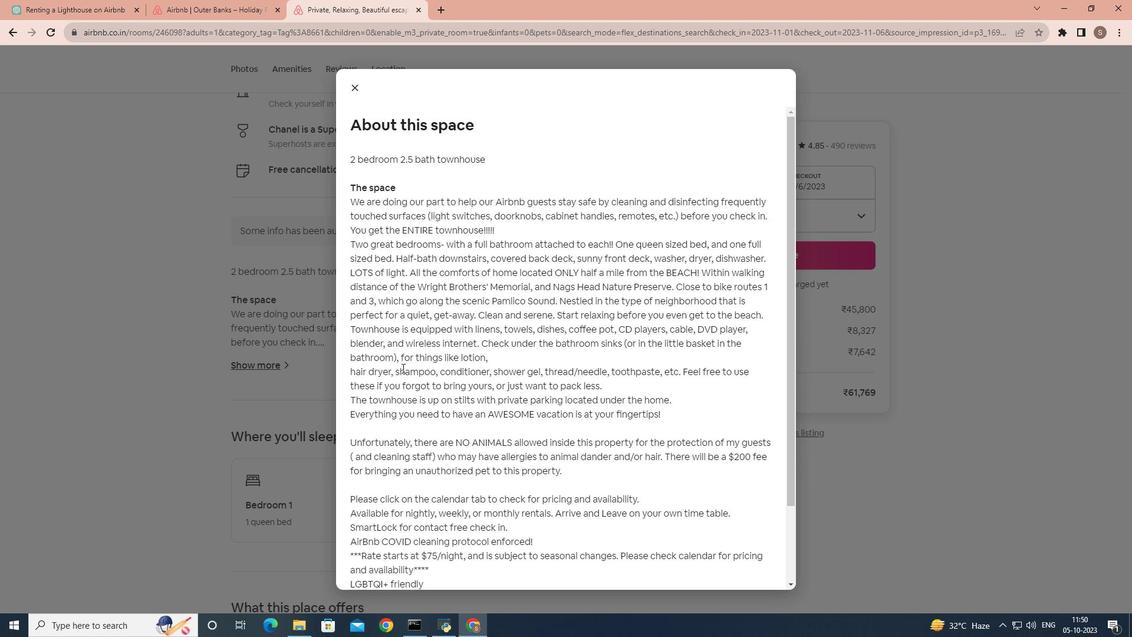 
Action: Mouse scrolled (402, 367) with delta (0, 0)
Screenshot: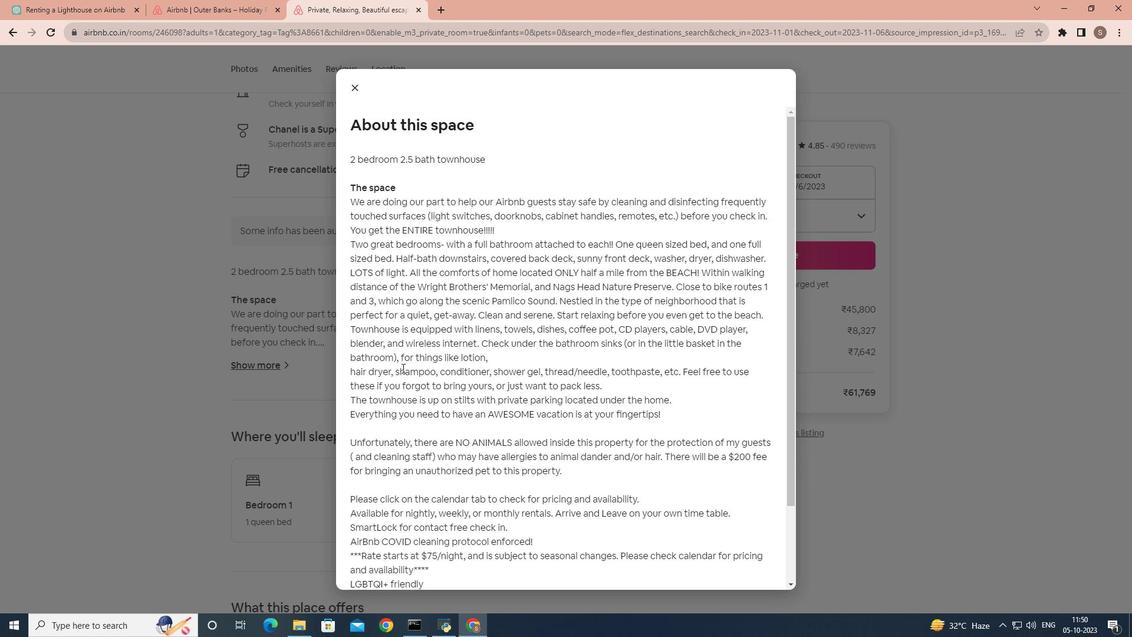 
Action: Mouse scrolled (402, 367) with delta (0, 0)
Screenshot: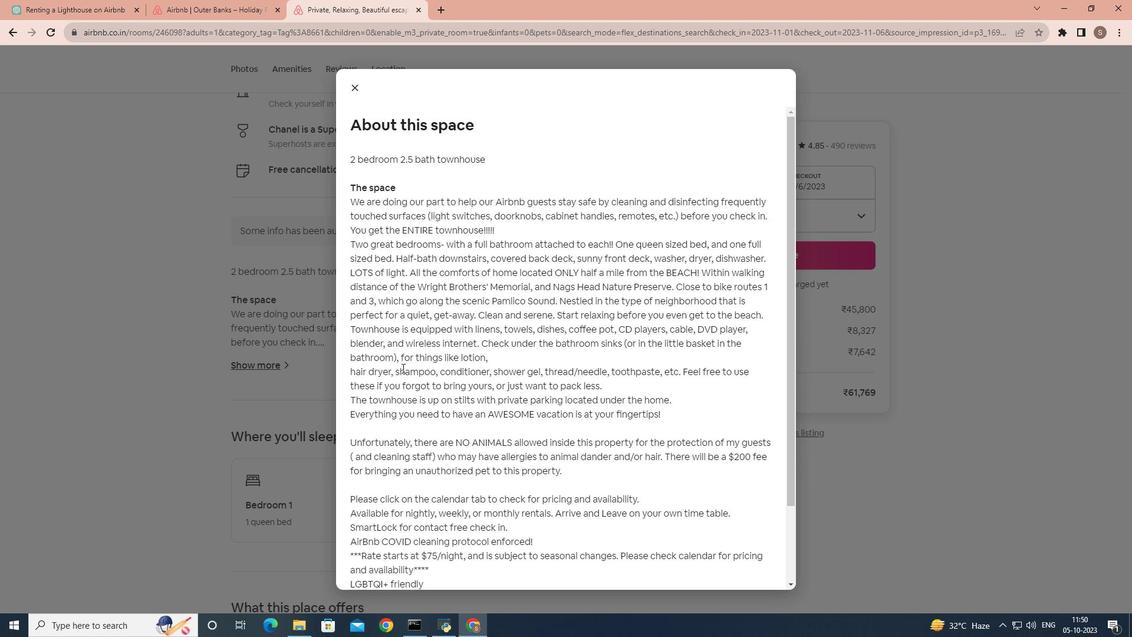 
Action: Mouse scrolled (402, 367) with delta (0, 0)
Screenshot: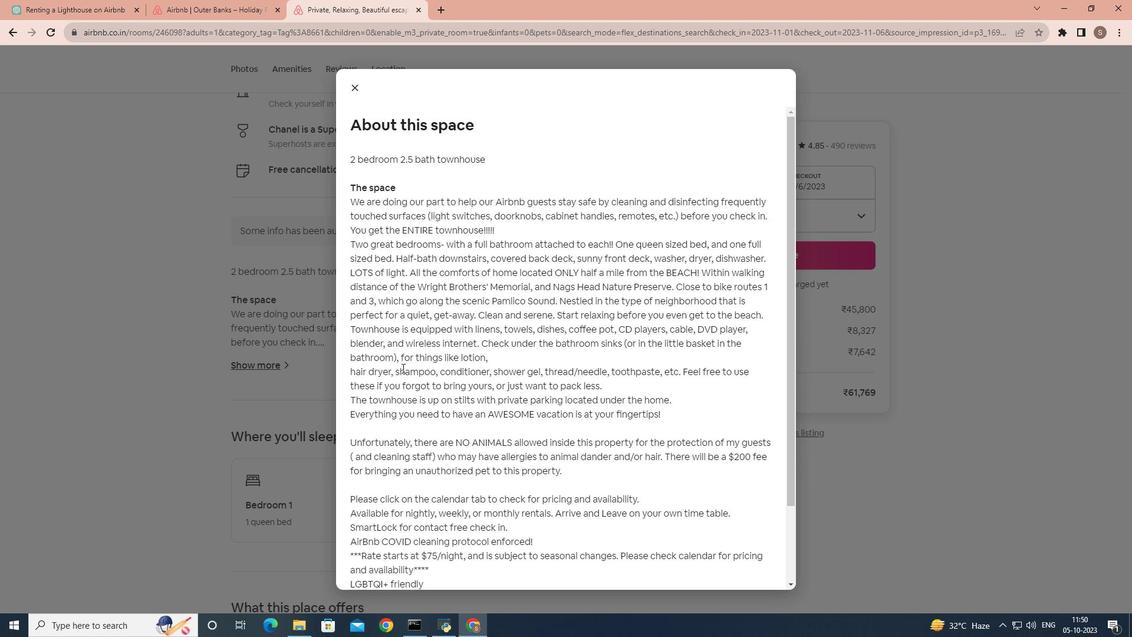 
Action: Mouse scrolled (402, 367) with delta (0, 0)
Screenshot: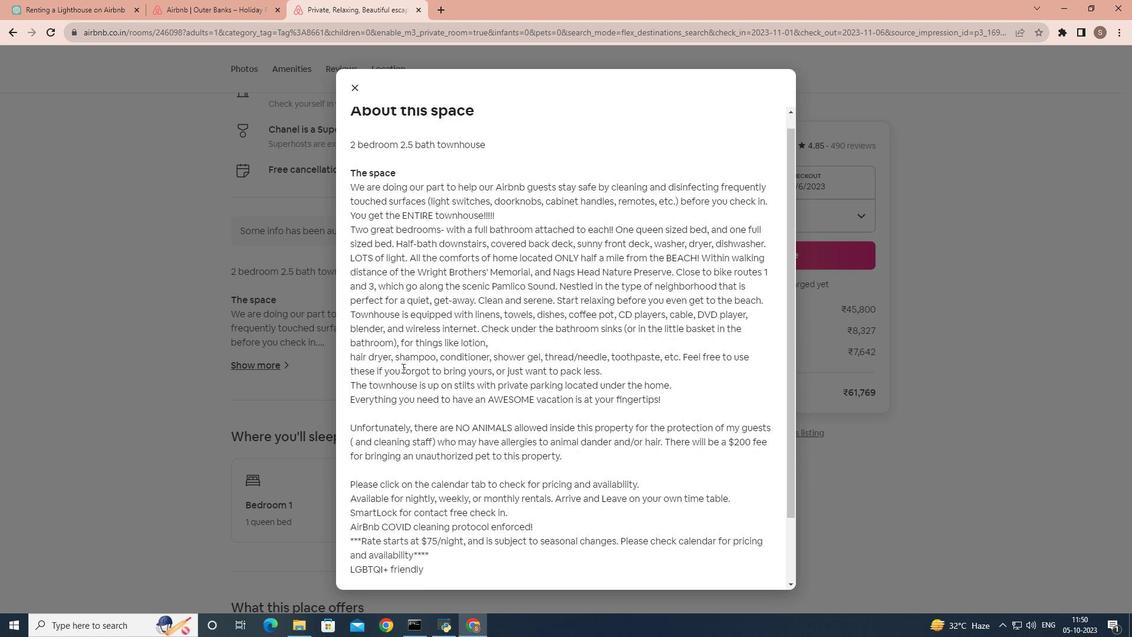 
Action: Mouse moved to (348, 86)
Screenshot: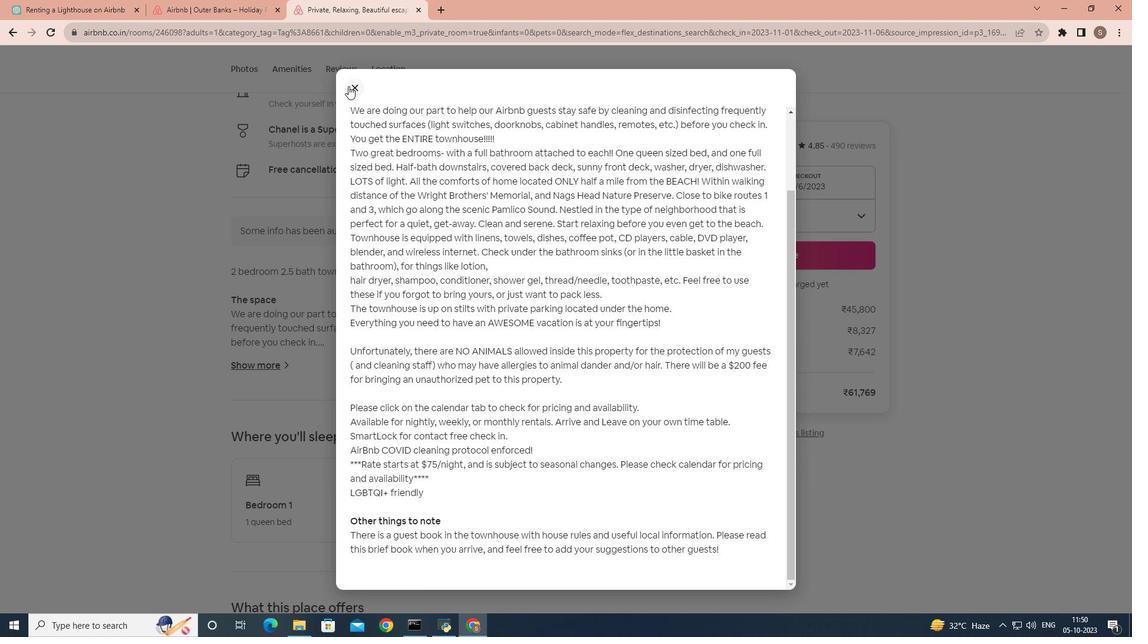 
Action: Mouse pressed left at (348, 86)
Screenshot: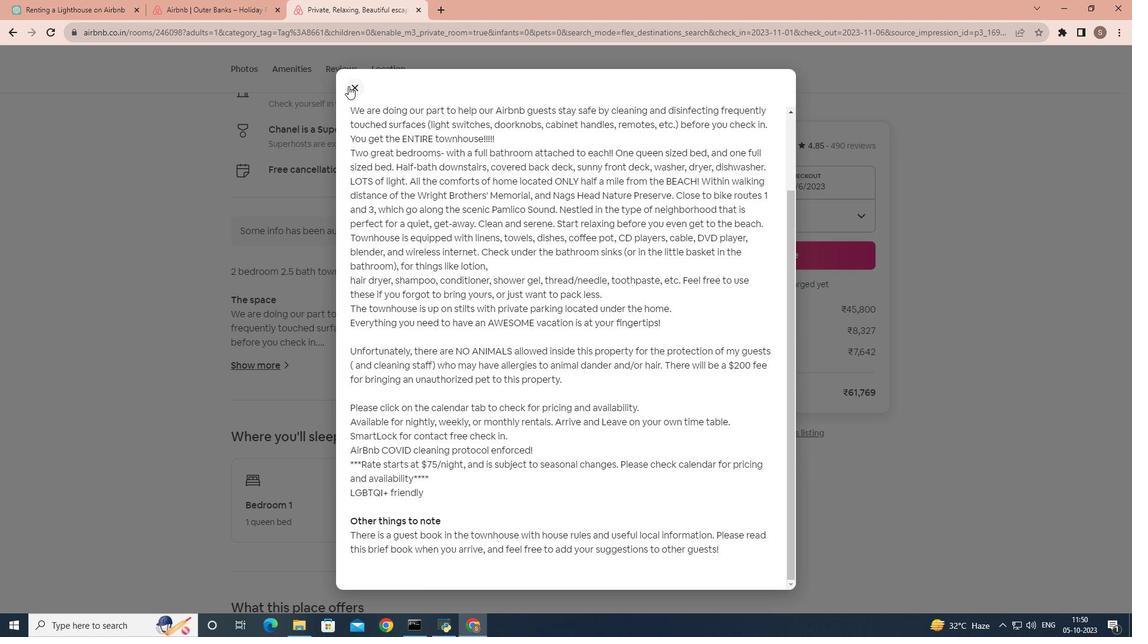 
Action: Mouse moved to (358, 359)
Screenshot: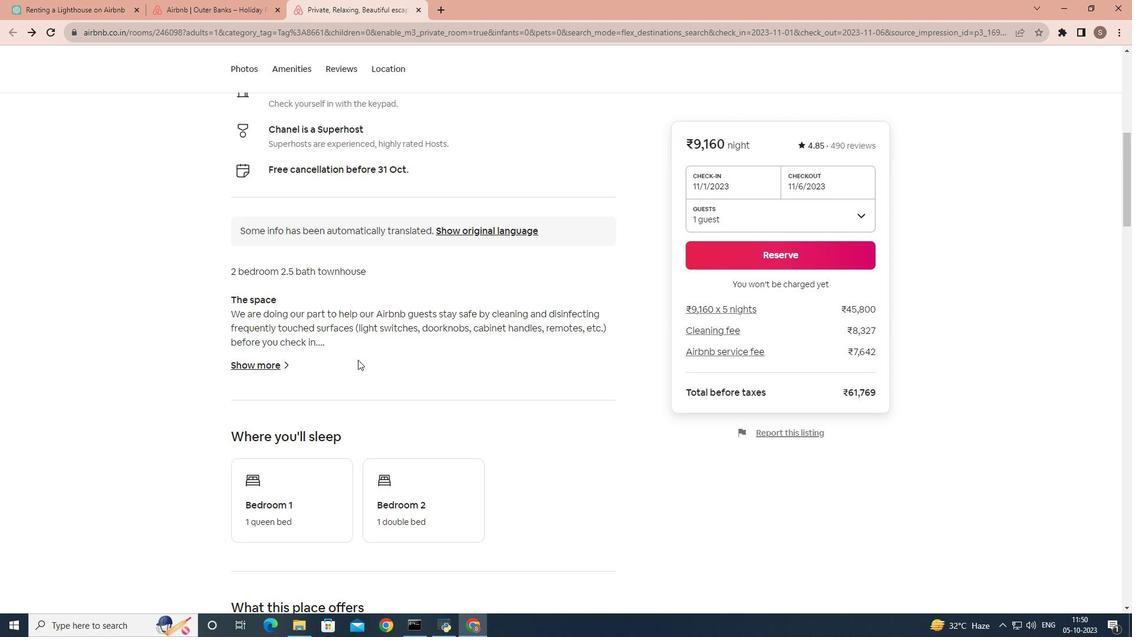 
Action: Mouse scrolled (358, 359) with delta (0, 0)
Screenshot: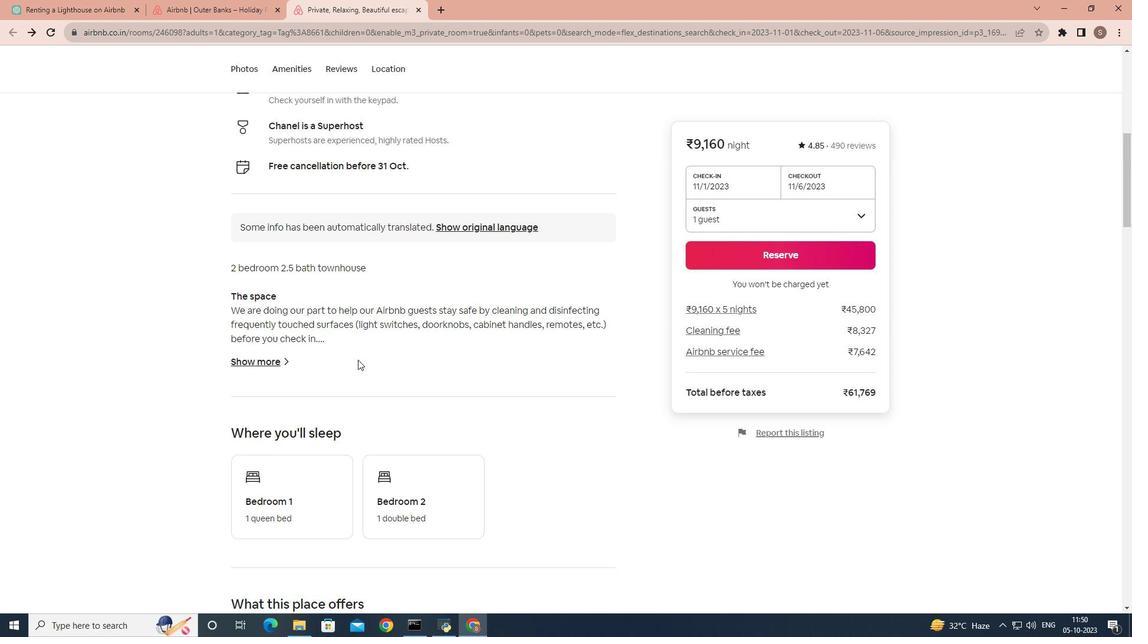 
Action: Mouse scrolled (358, 359) with delta (0, 0)
Screenshot: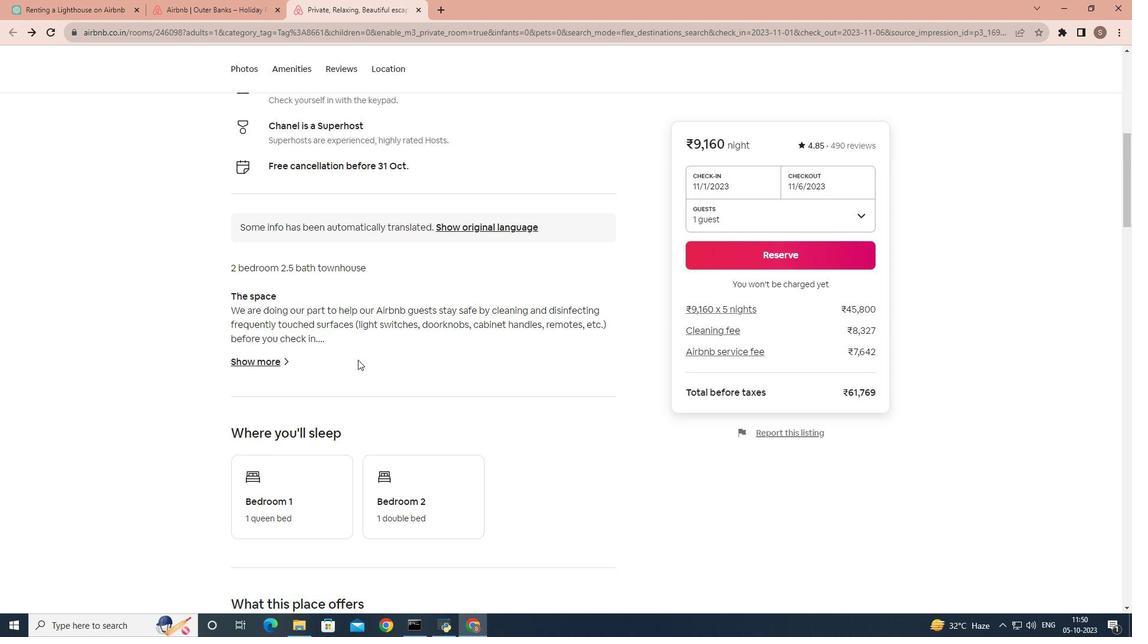 
Action: Mouse scrolled (358, 359) with delta (0, 0)
Screenshot: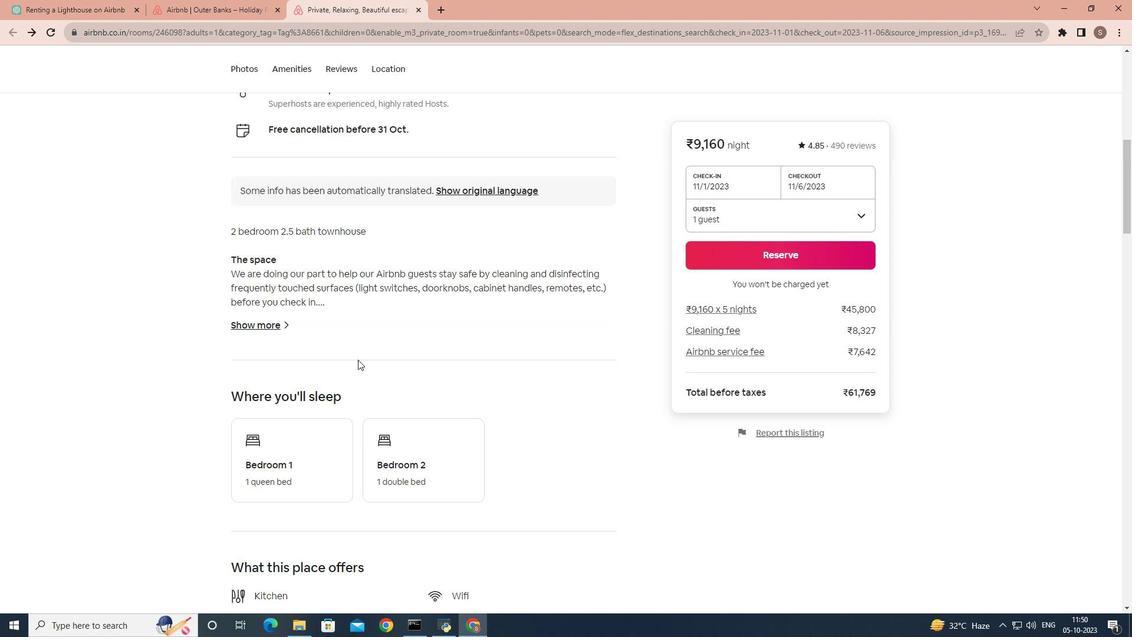 
Action: Mouse scrolled (358, 359) with delta (0, 0)
Screenshot: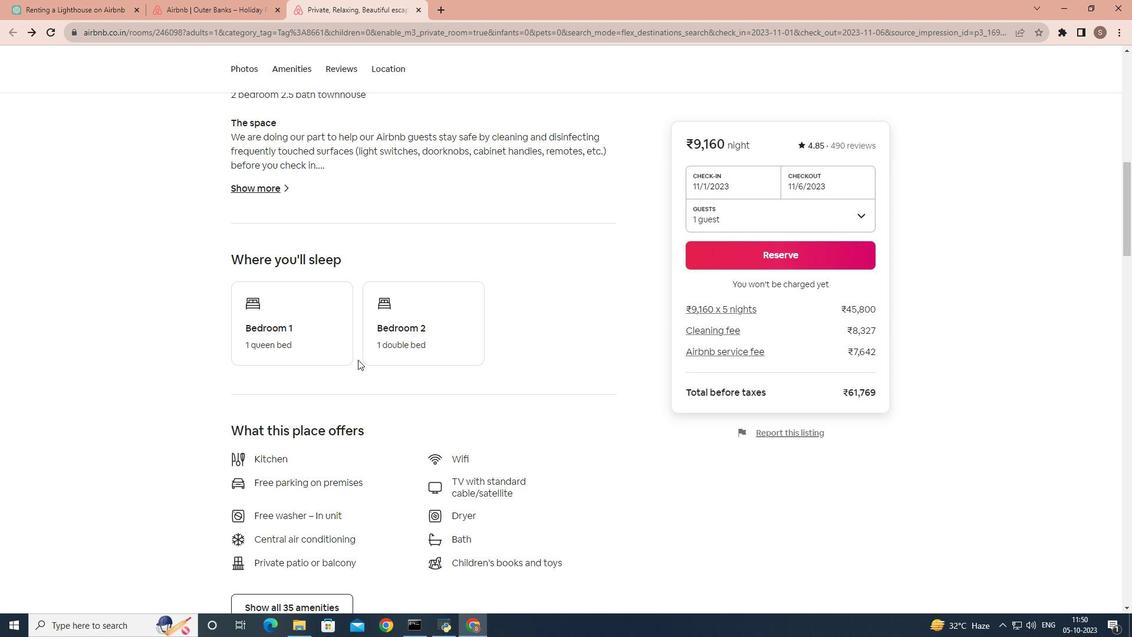 
Action: Mouse scrolled (358, 359) with delta (0, 0)
Screenshot: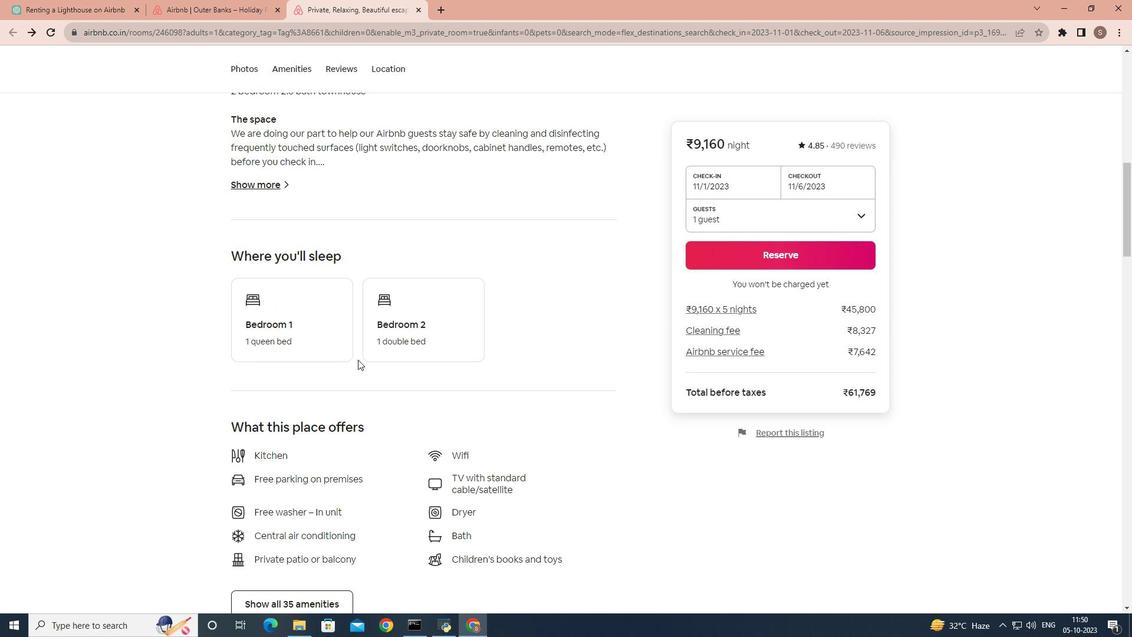 
Action: Mouse scrolled (358, 359) with delta (0, 0)
Screenshot: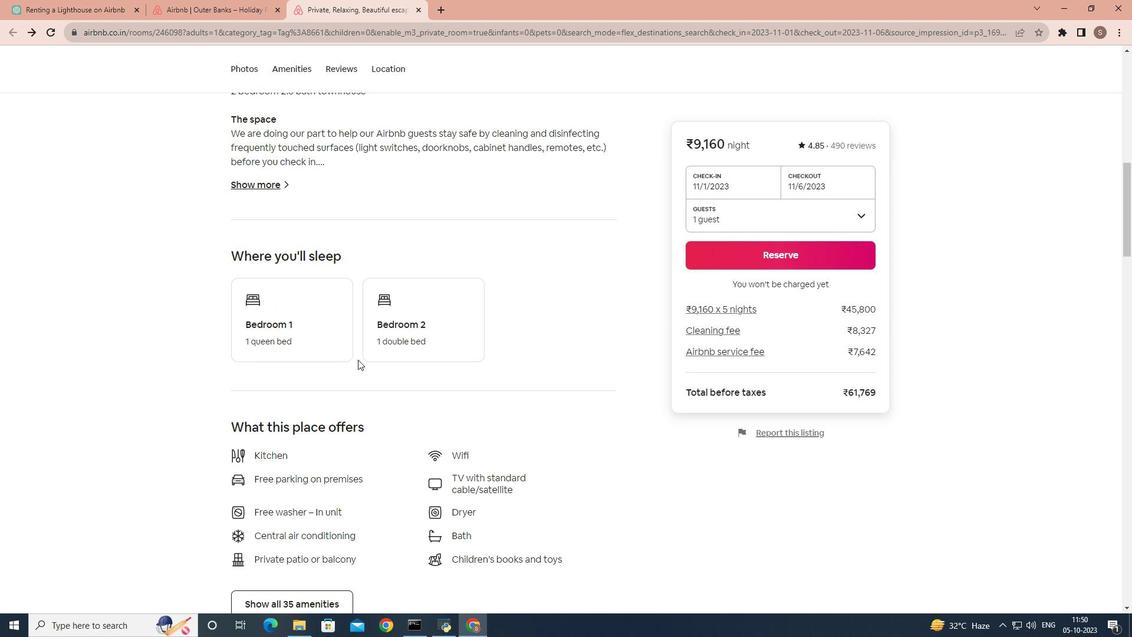 
Action: Mouse scrolled (358, 359) with delta (0, 0)
Screenshot: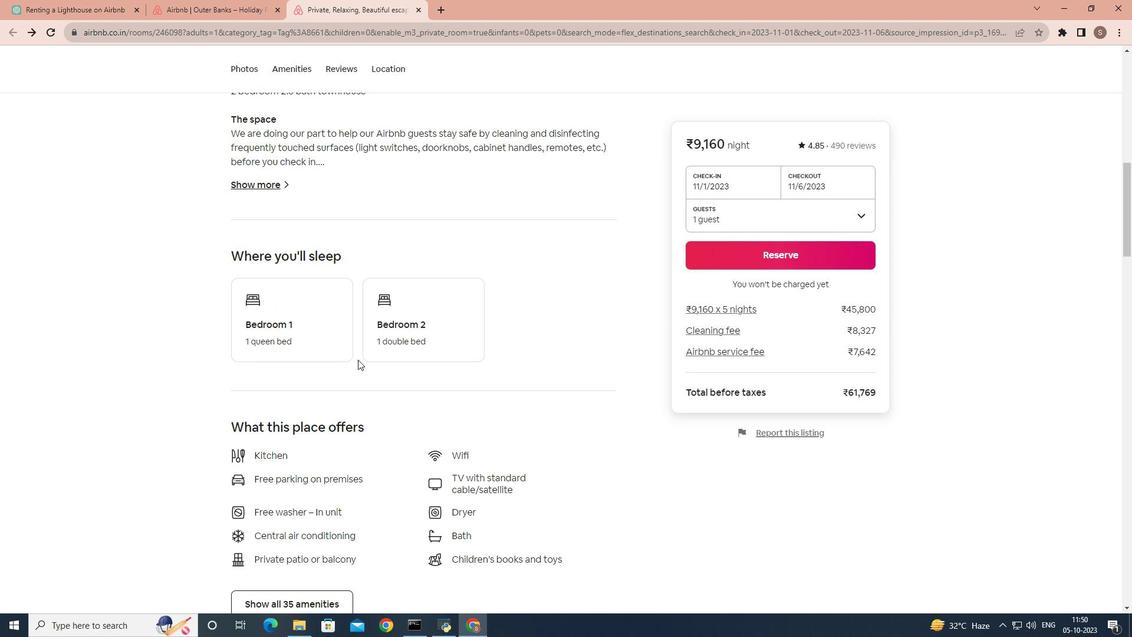 
Action: Mouse moved to (276, 374)
Screenshot: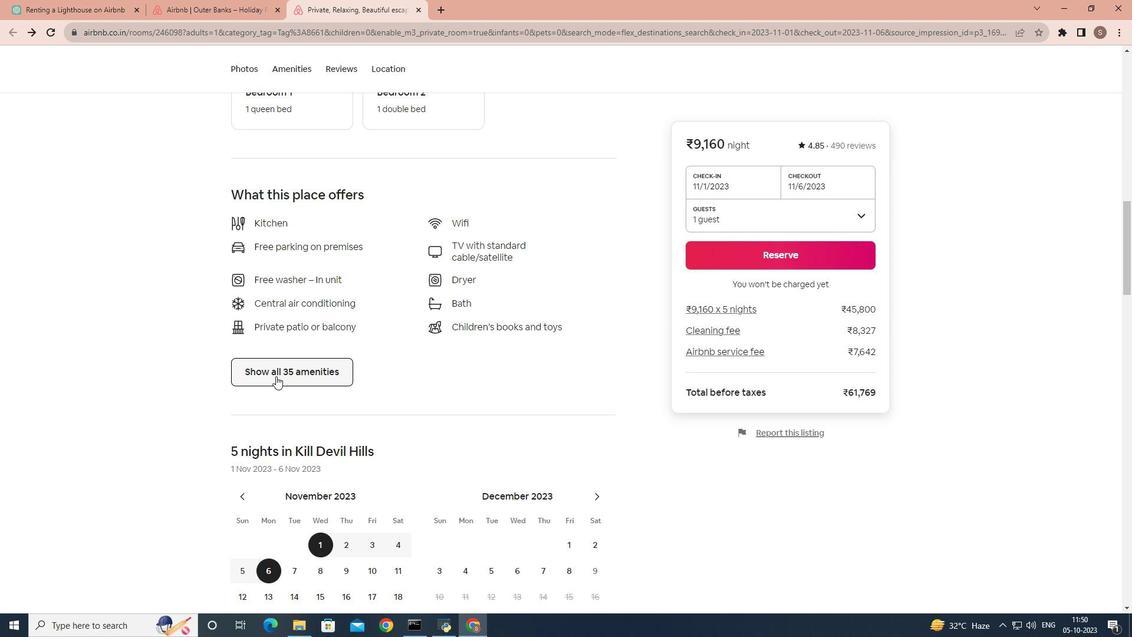 
Action: Mouse pressed left at (276, 374)
Screenshot: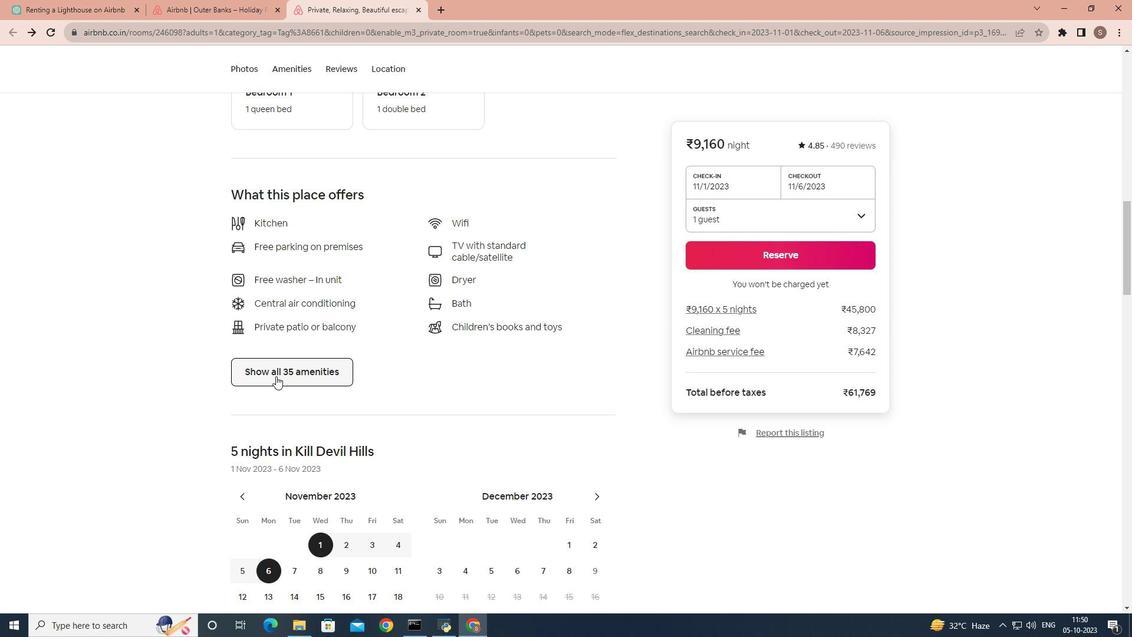 
Action: Mouse moved to (380, 354)
Screenshot: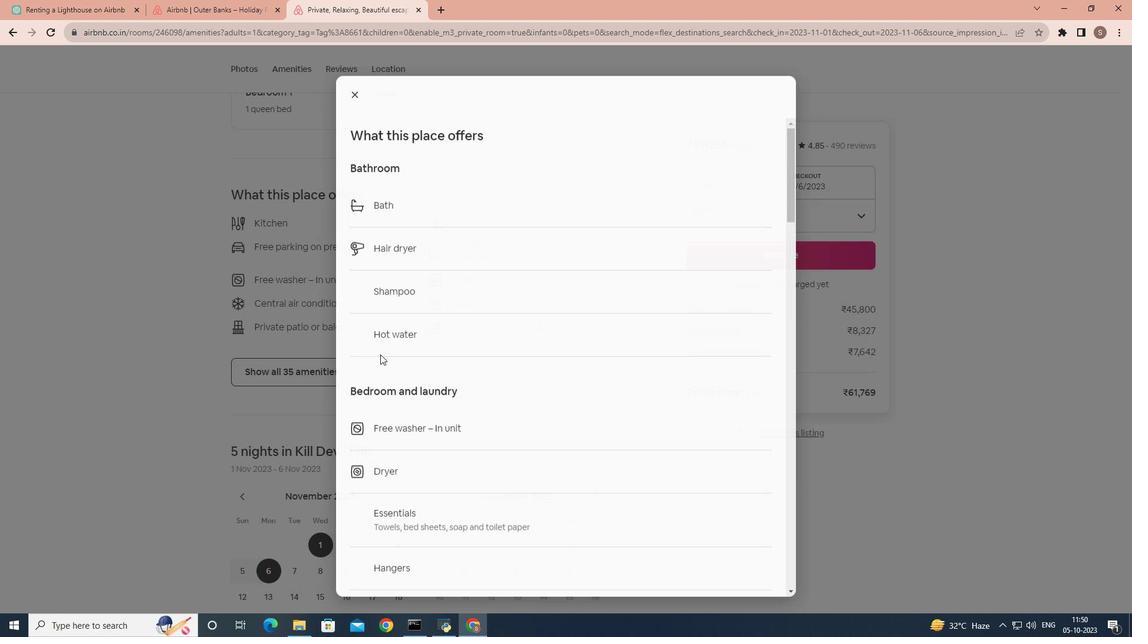 
Action: Mouse scrolled (380, 353) with delta (0, 0)
Screenshot: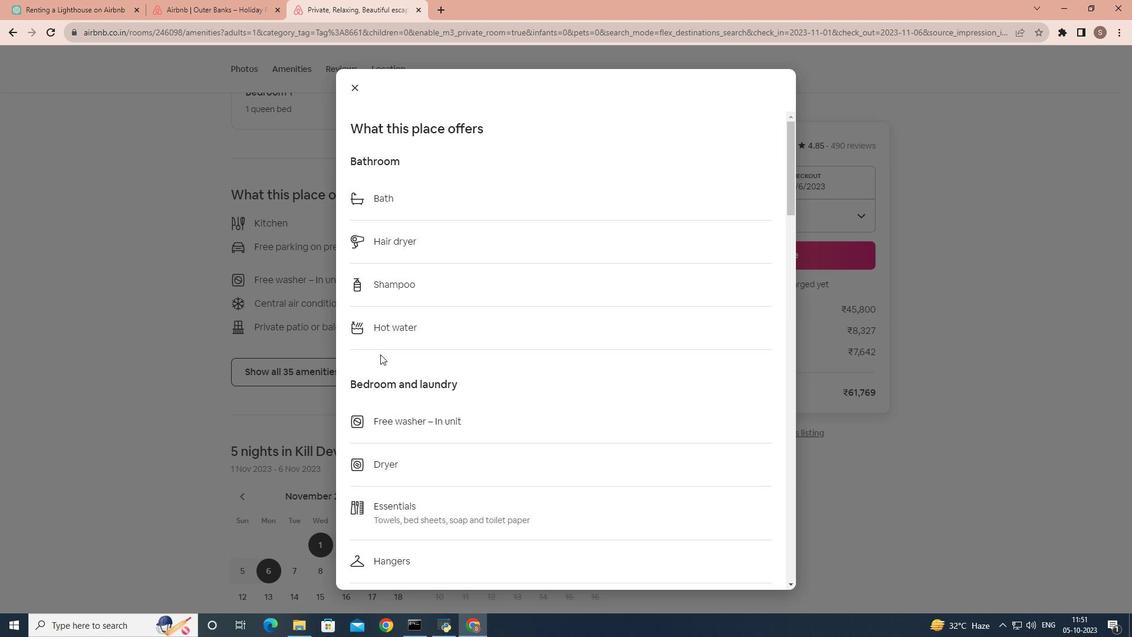 
Action: Mouse scrolled (380, 353) with delta (0, 0)
Screenshot: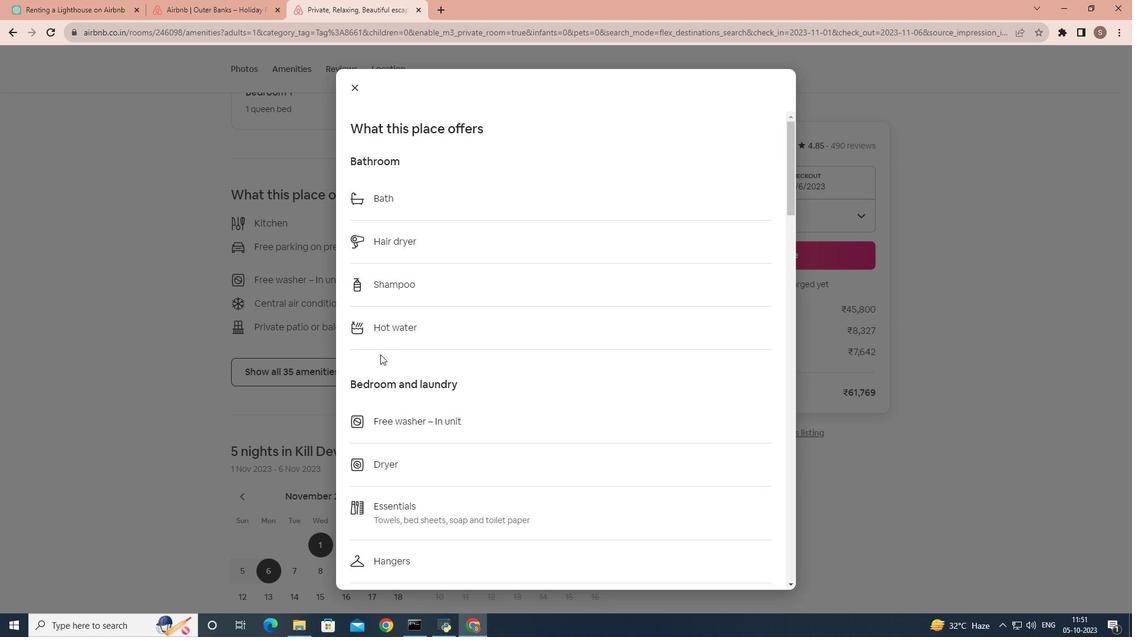 
Action: Mouse scrolled (380, 353) with delta (0, 0)
Screenshot: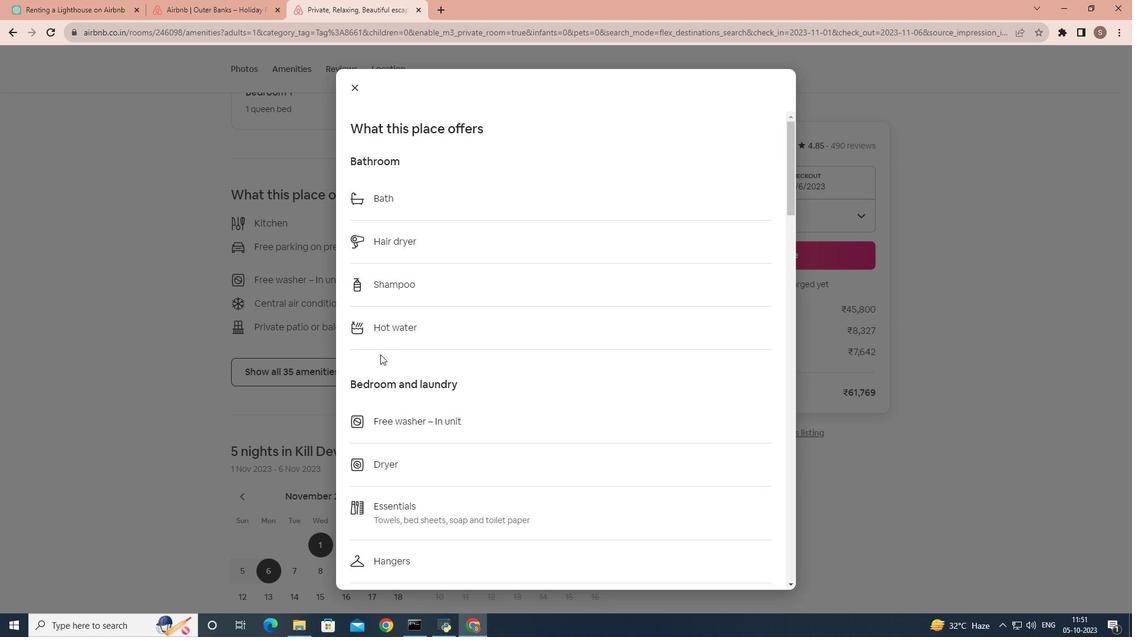 
Action: Mouse scrolled (380, 353) with delta (0, 0)
Screenshot: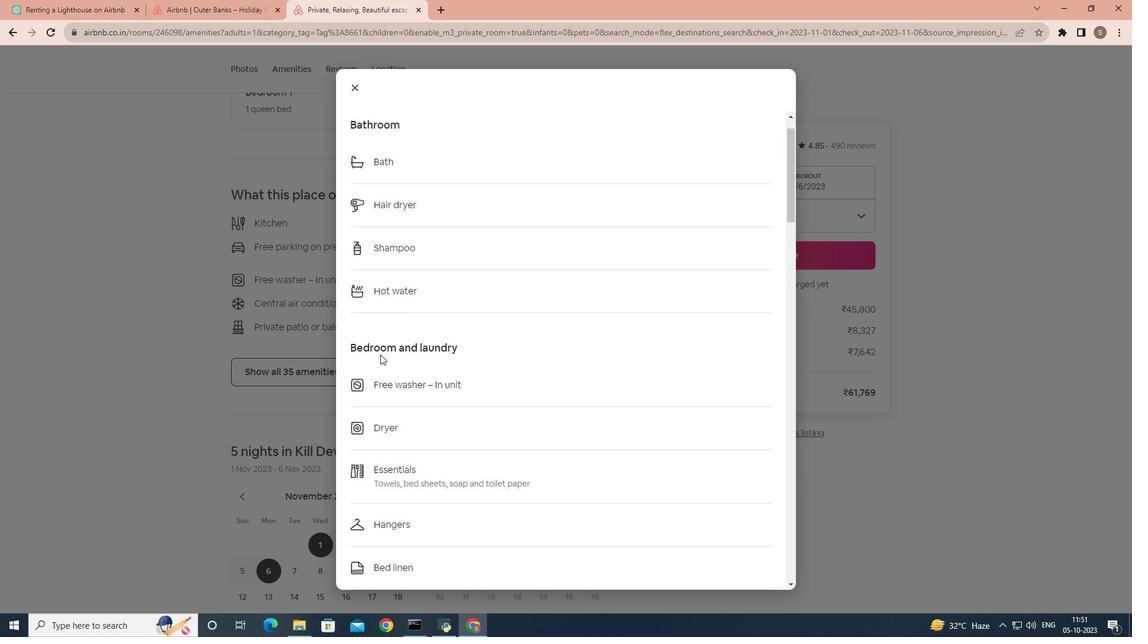 
Action: Mouse scrolled (380, 353) with delta (0, 0)
Screenshot: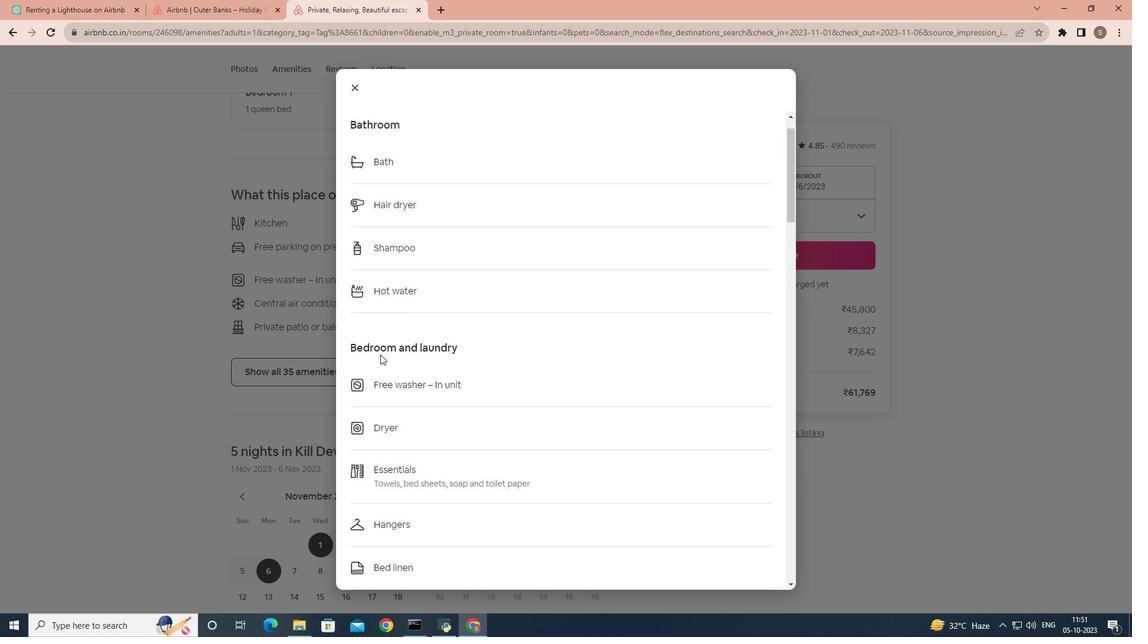 
Action: Mouse scrolled (380, 353) with delta (0, 0)
Screenshot: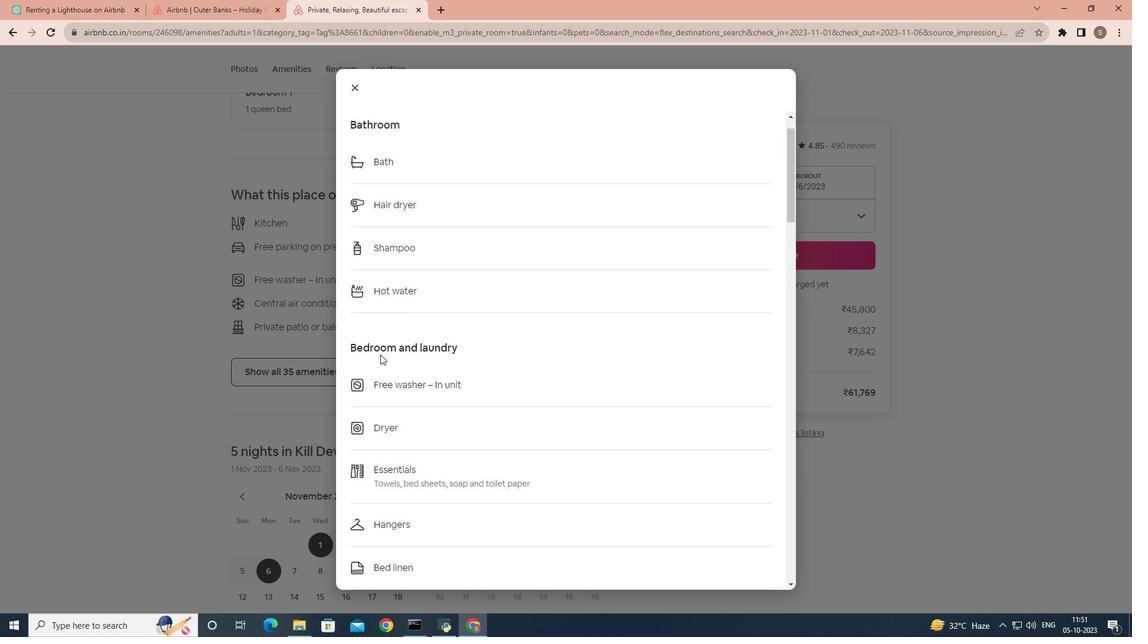 
Action: Mouse scrolled (380, 353) with delta (0, 0)
Screenshot: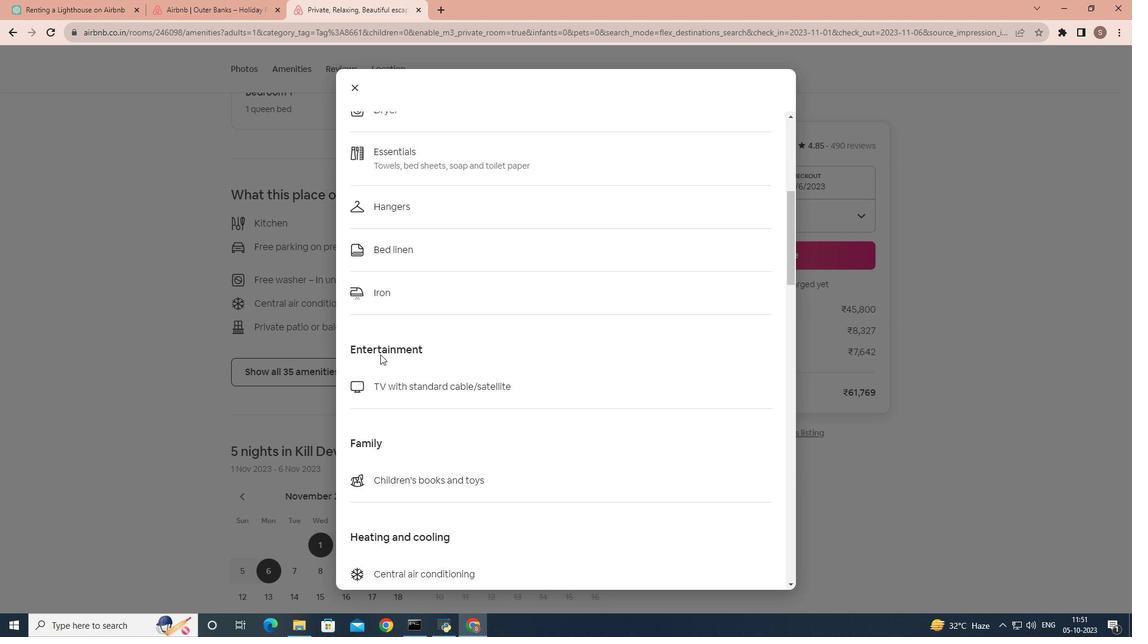 
Action: Mouse scrolled (380, 353) with delta (0, 0)
Screenshot: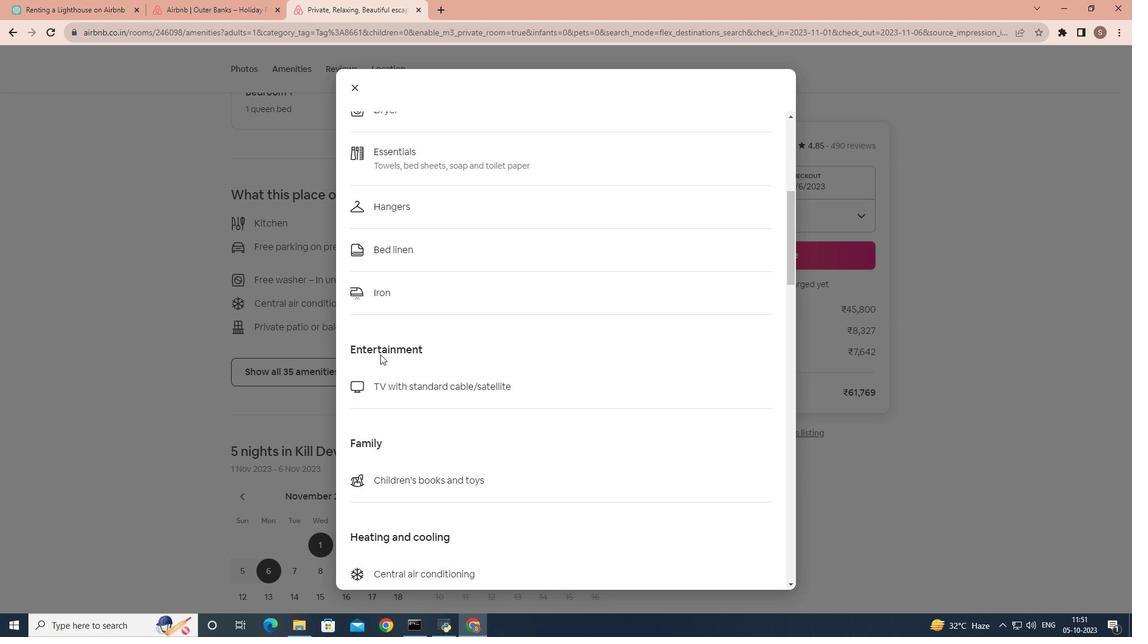 
Action: Mouse scrolled (380, 353) with delta (0, 0)
Screenshot: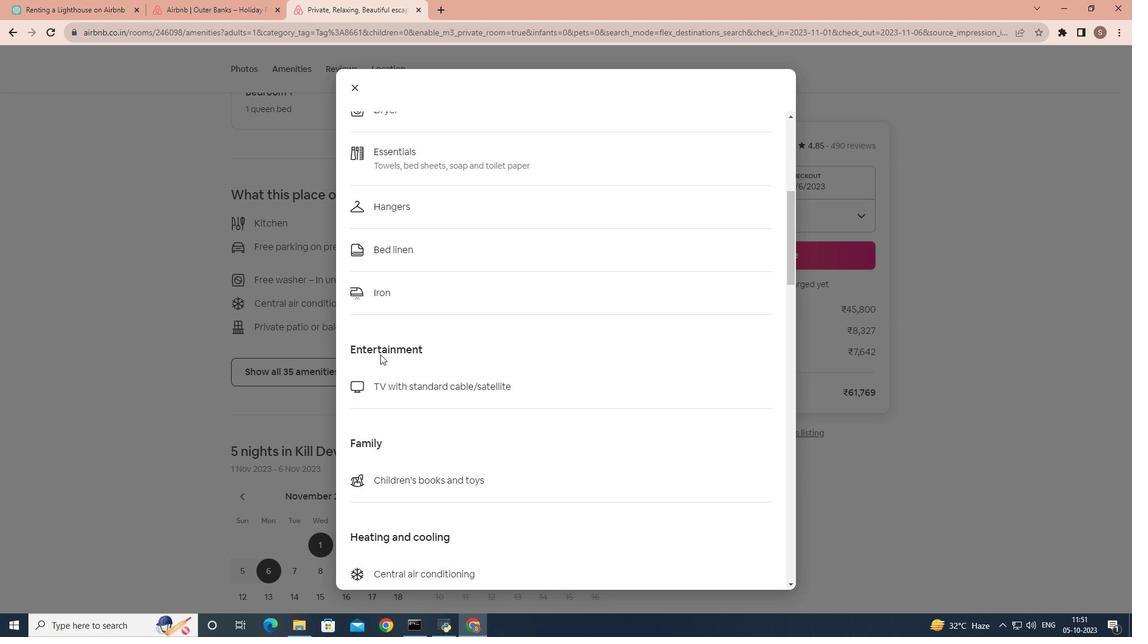 
Action: Mouse scrolled (380, 353) with delta (0, 0)
Screenshot: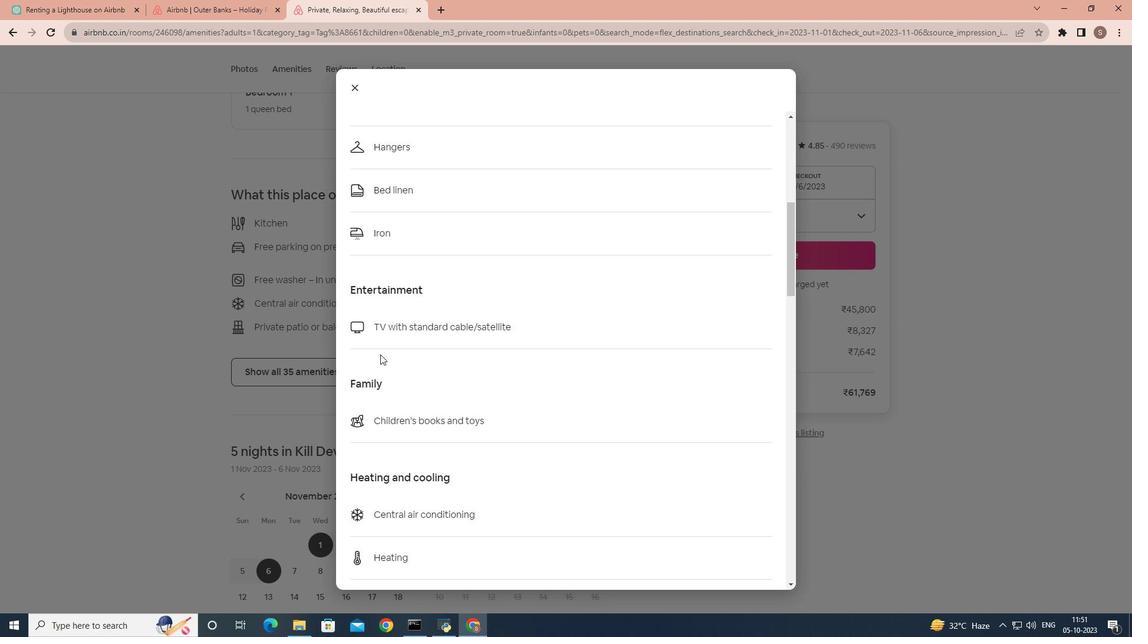 
Action: Mouse scrolled (380, 353) with delta (0, 0)
Screenshot: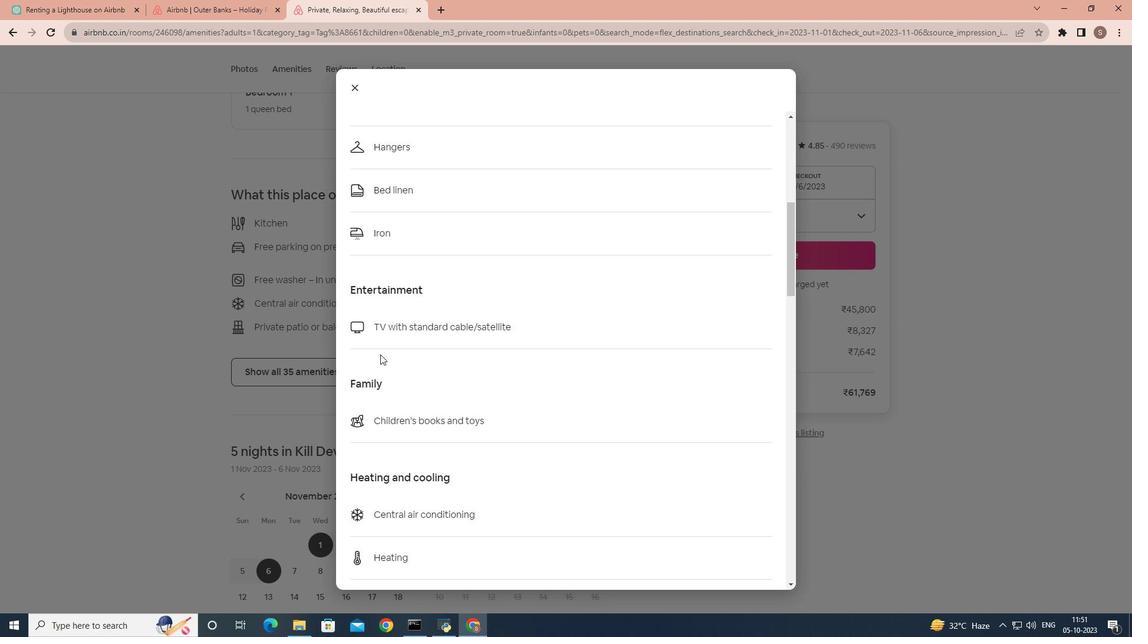 
Action: Mouse scrolled (380, 353) with delta (0, 0)
Screenshot: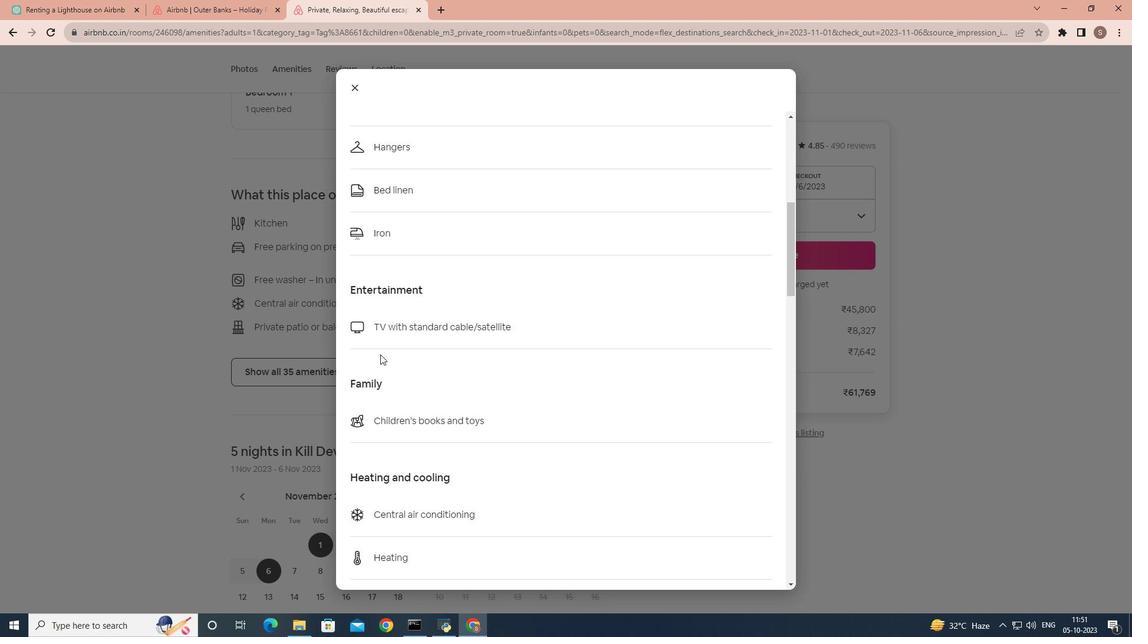 
Action: Mouse scrolled (380, 353) with delta (0, 0)
Screenshot: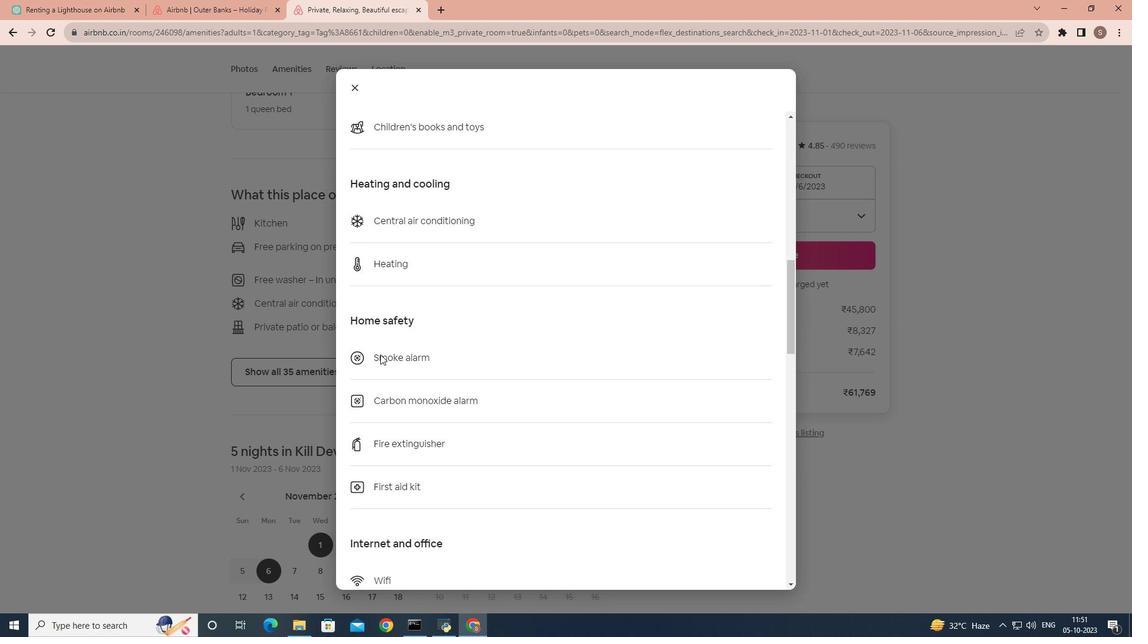 
Action: Mouse scrolled (380, 353) with delta (0, 0)
Screenshot: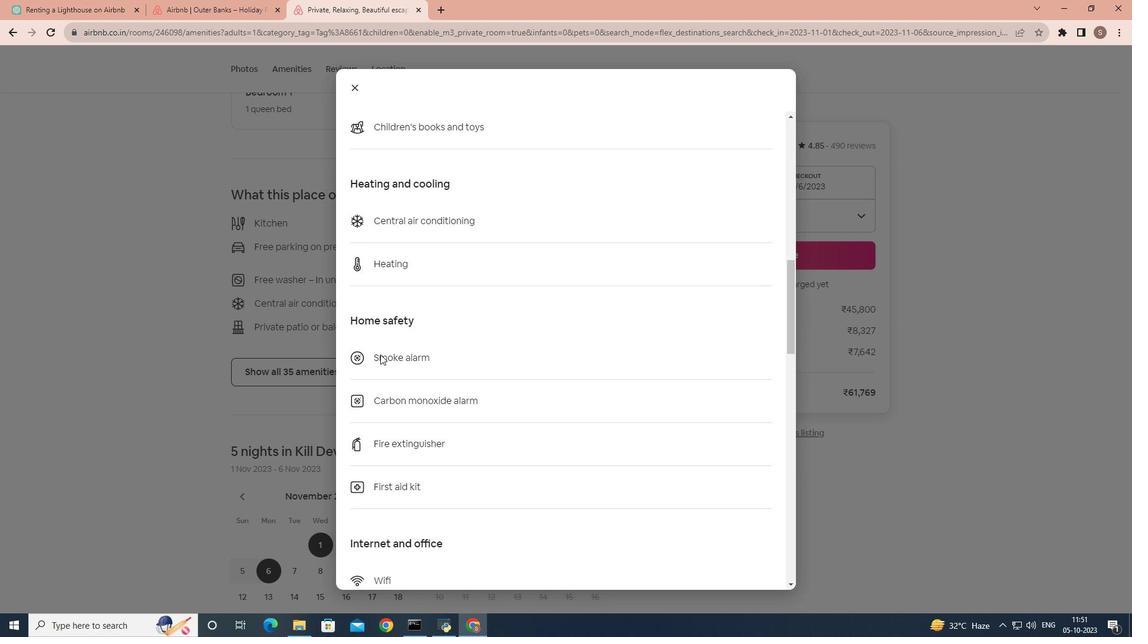 
Action: Mouse scrolled (380, 353) with delta (0, 0)
Screenshot: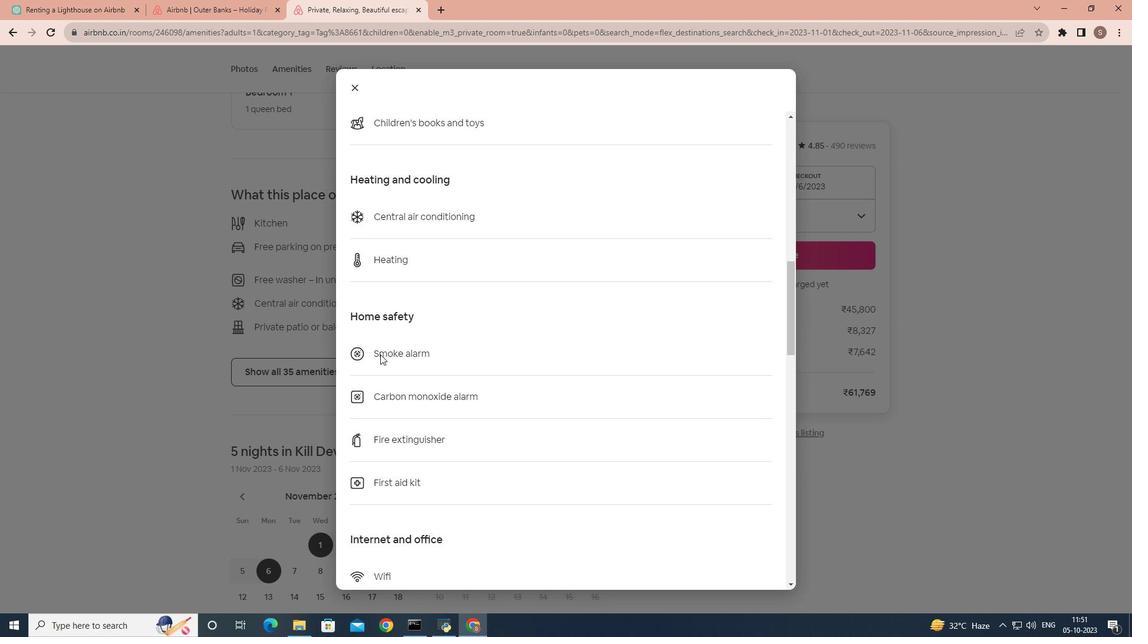 
Action: Mouse scrolled (380, 353) with delta (0, 0)
Screenshot: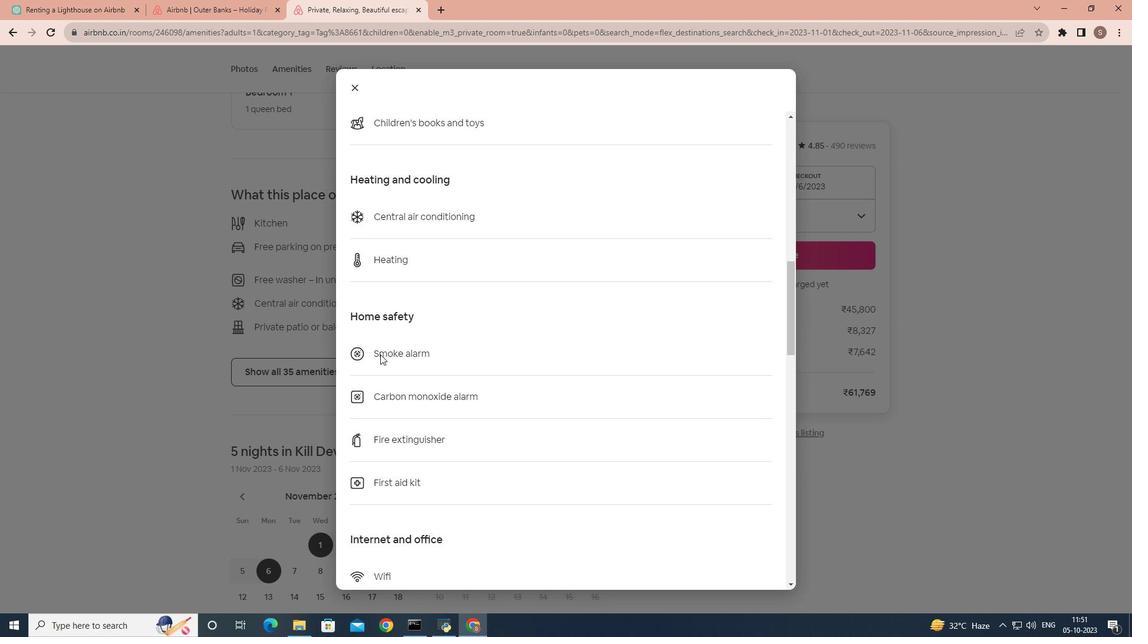 
Action: Mouse scrolled (380, 353) with delta (0, 0)
Screenshot: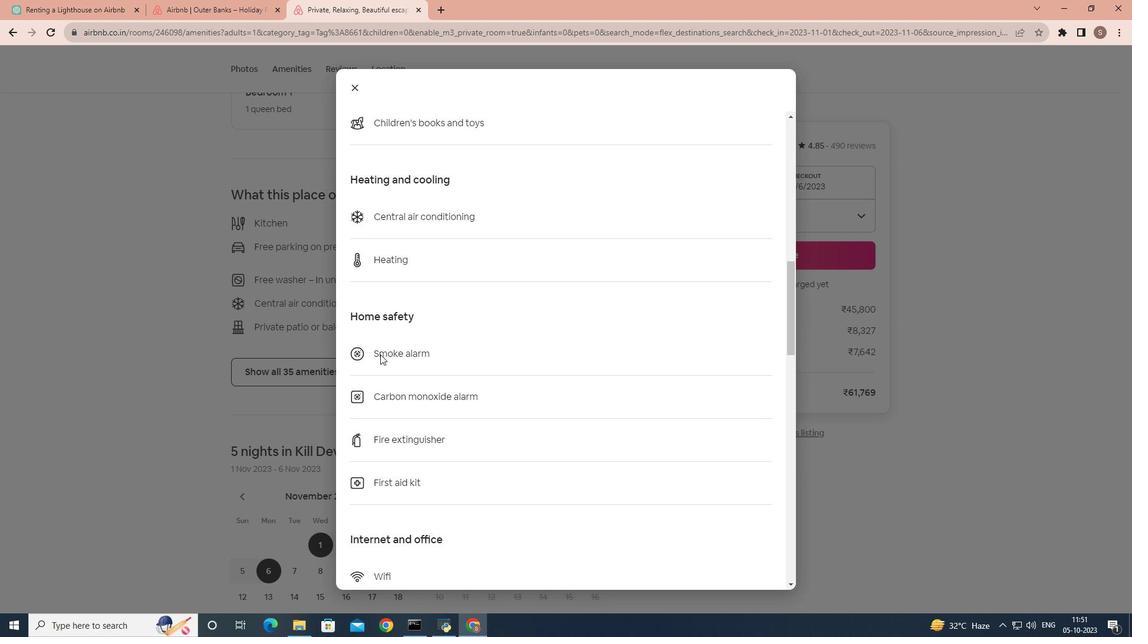 
Action: Mouse scrolled (380, 353) with delta (0, 0)
Screenshot: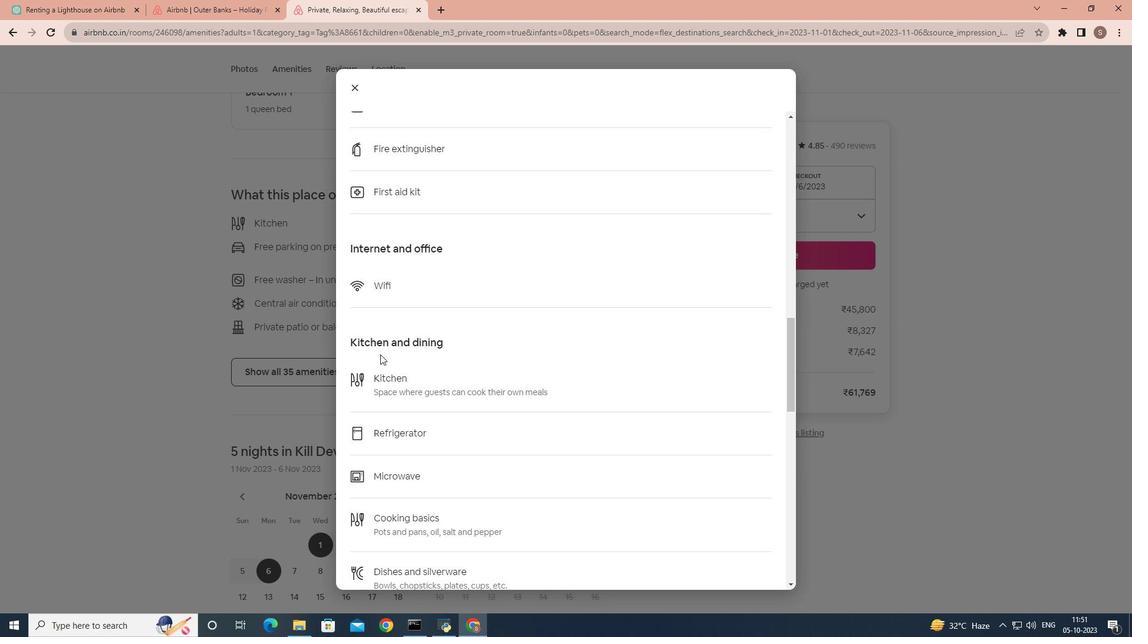 
Action: Mouse scrolled (380, 353) with delta (0, 0)
Screenshot: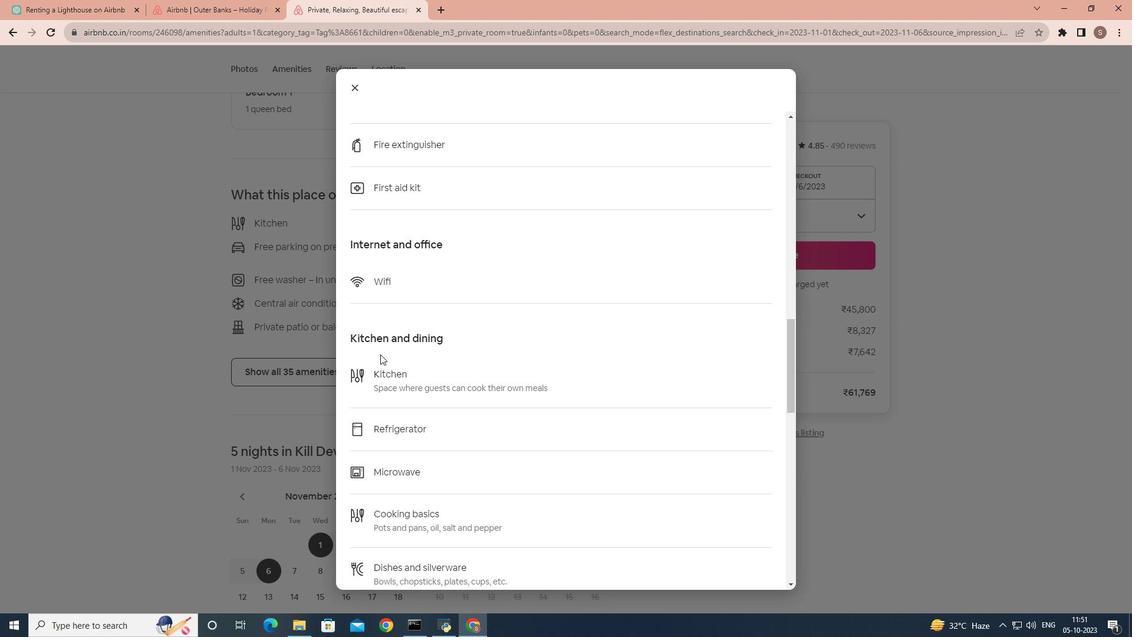 
Action: Mouse scrolled (380, 353) with delta (0, 0)
Screenshot: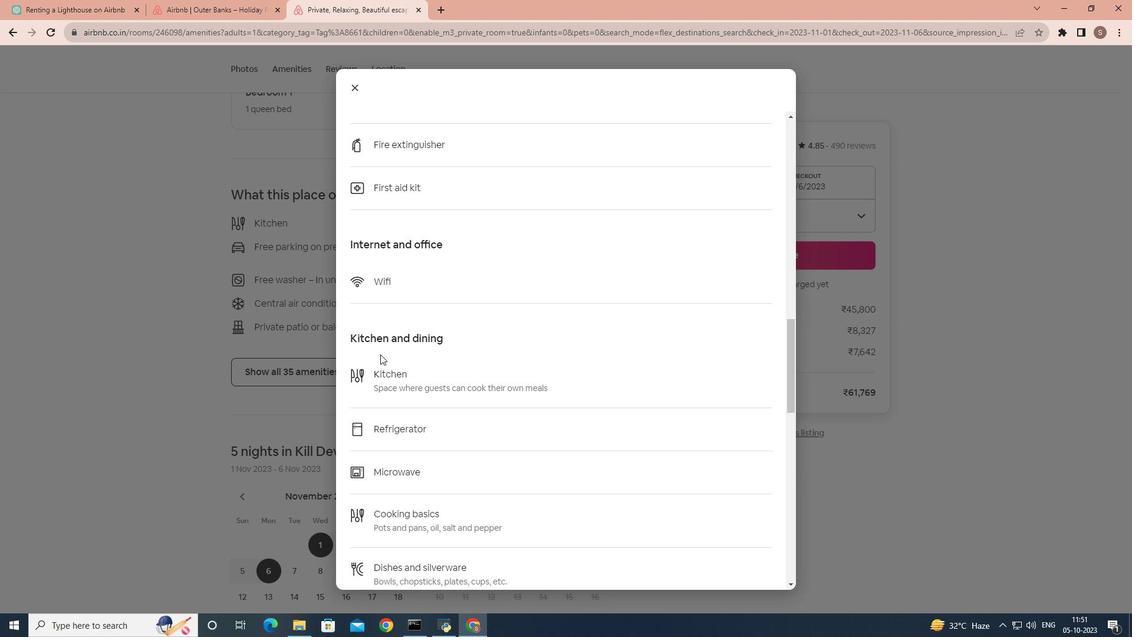 
Action: Mouse scrolled (380, 353) with delta (0, 0)
Screenshot: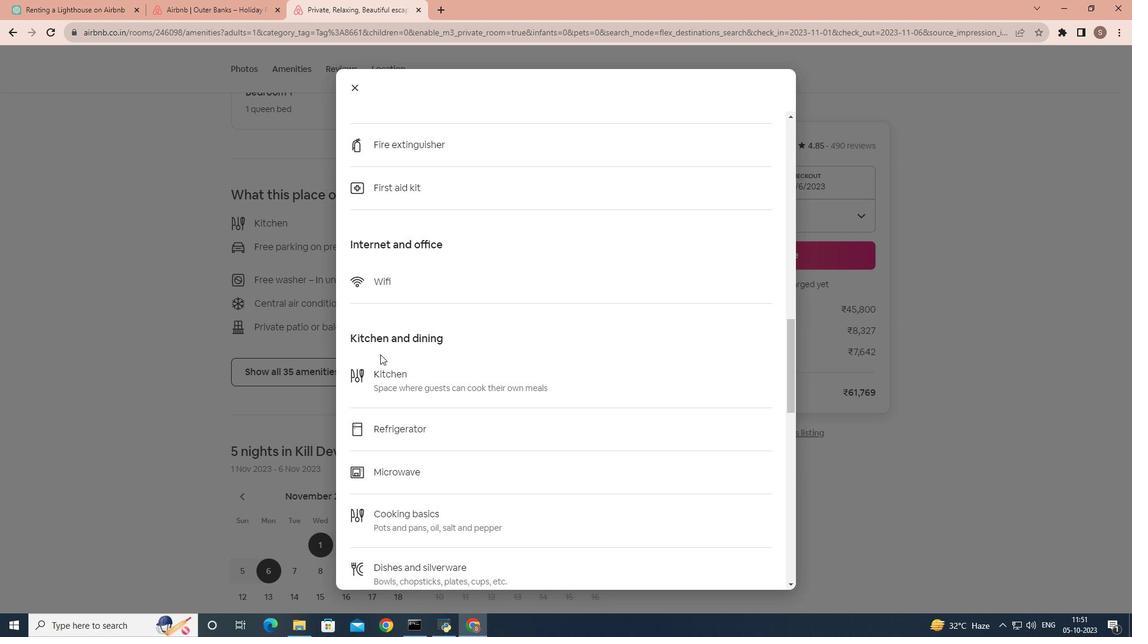 
Action: Mouse scrolled (380, 353) with delta (0, 0)
Screenshot: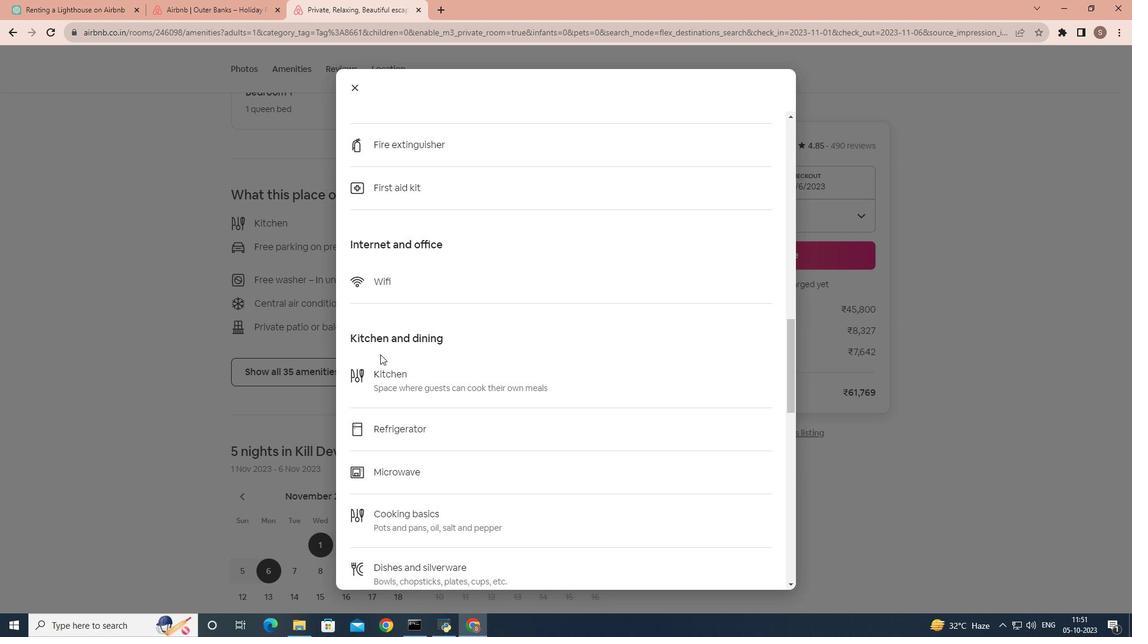 
Action: Mouse scrolled (380, 353) with delta (0, 0)
Screenshot: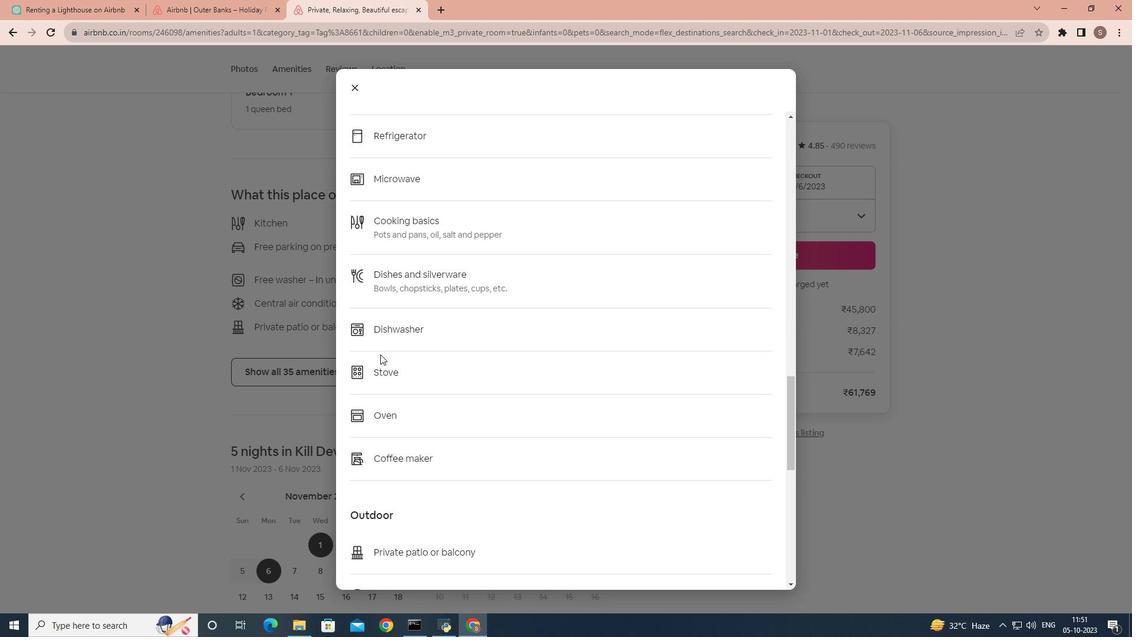 
Action: Mouse scrolled (380, 353) with delta (0, 0)
Screenshot: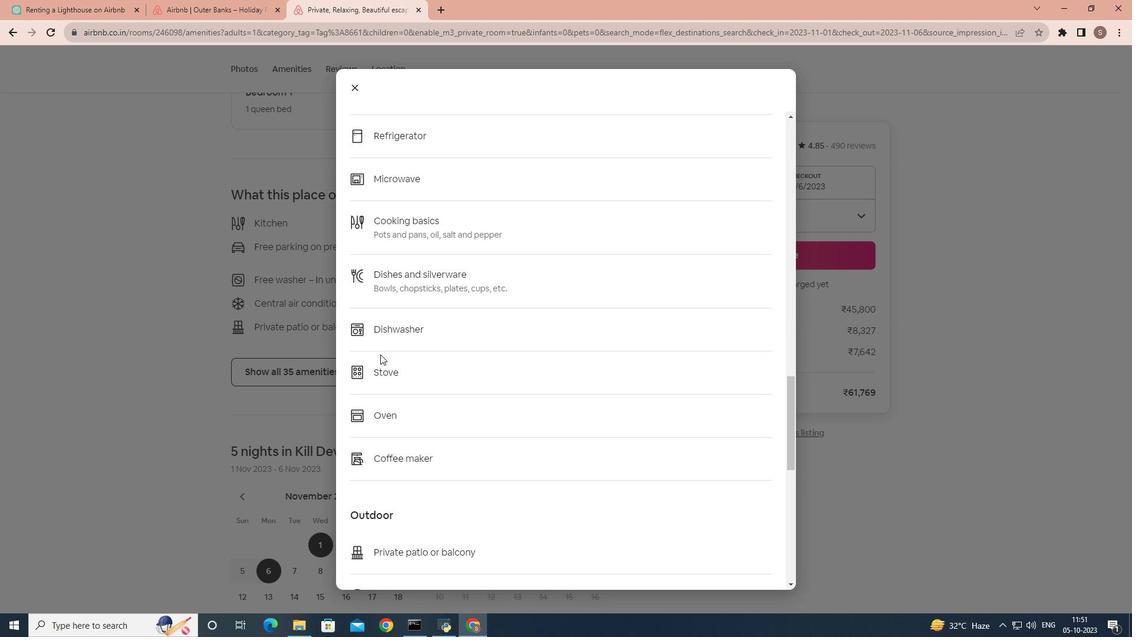 
Action: Mouse scrolled (380, 353) with delta (0, 0)
Screenshot: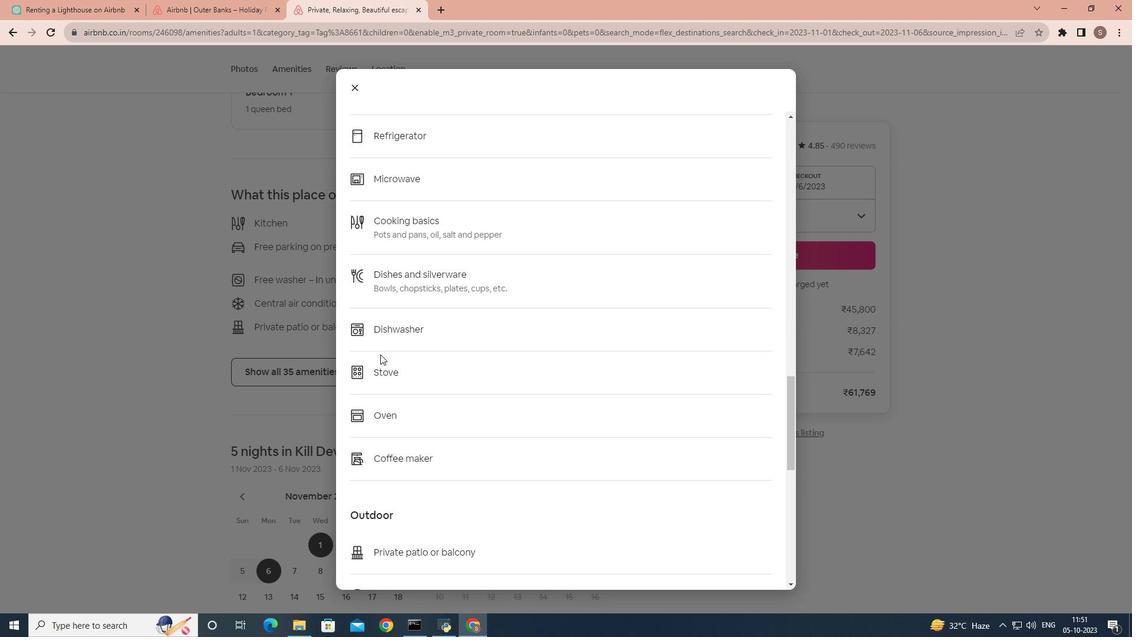 
Action: Mouse scrolled (380, 353) with delta (0, 0)
Screenshot: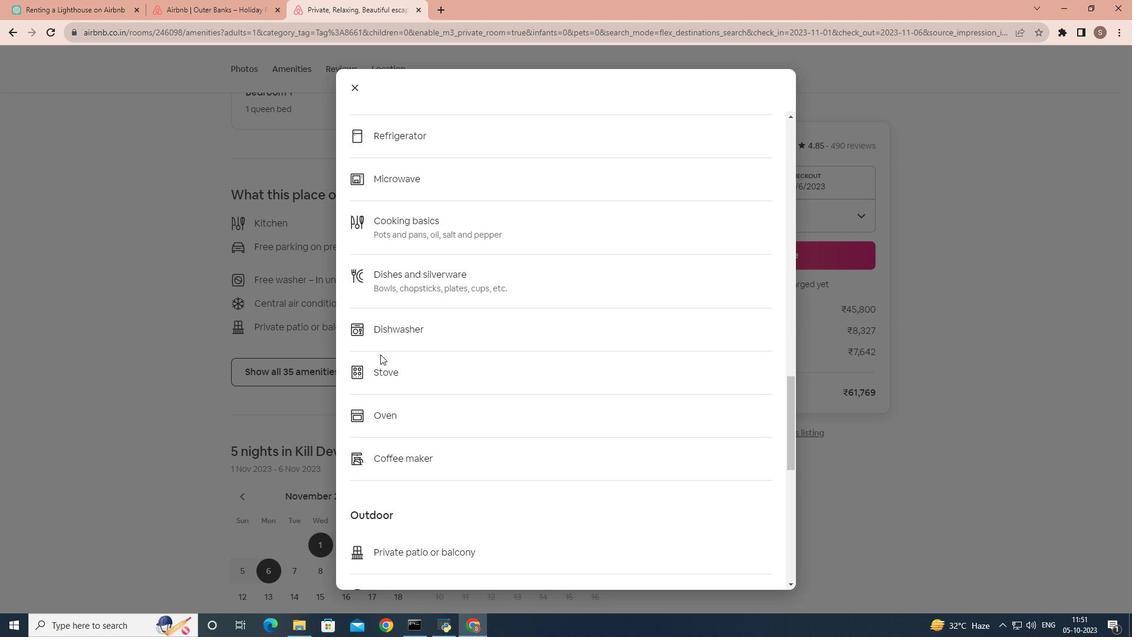 
Action: Mouse scrolled (380, 353) with delta (0, 0)
Screenshot: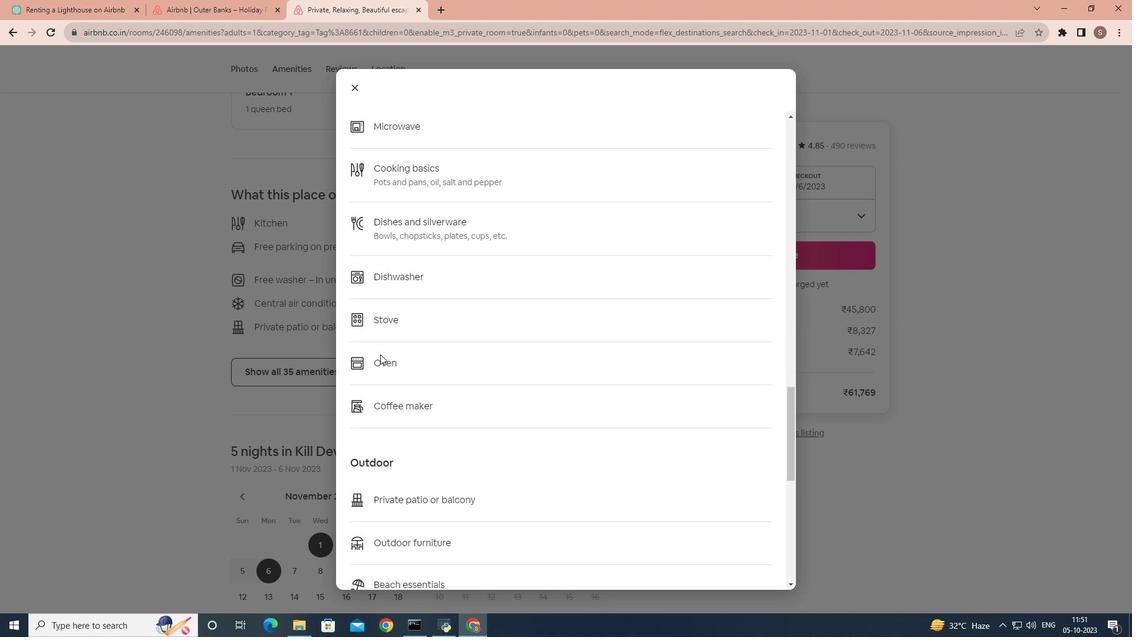 
Action: Mouse moved to (374, 287)
Screenshot: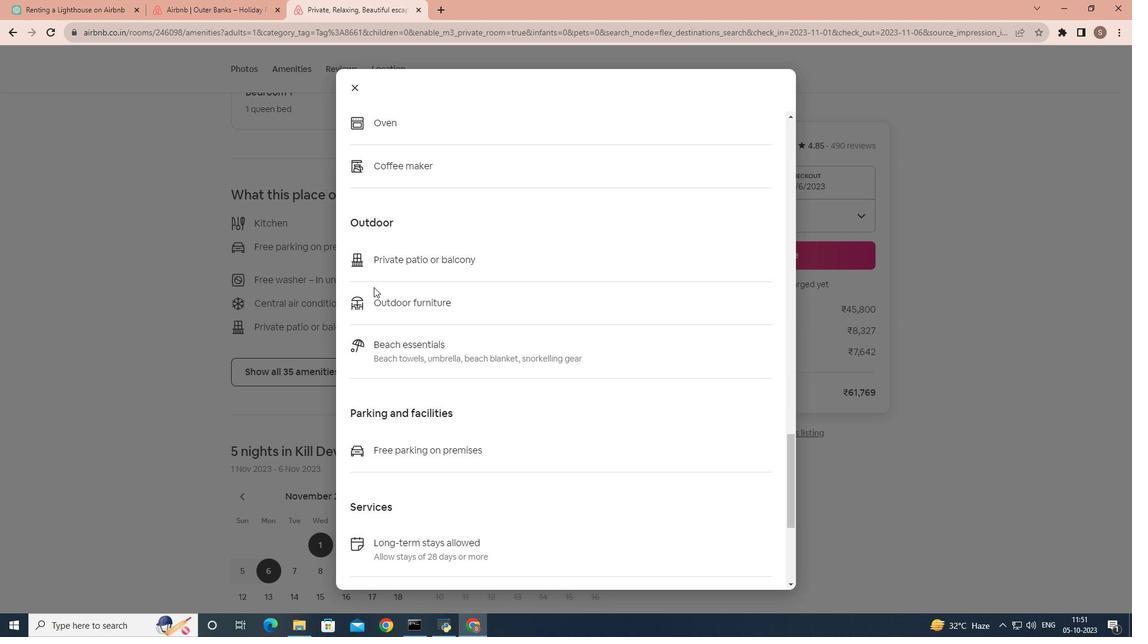 
Action: Mouse scrolled (374, 286) with delta (0, 0)
Screenshot: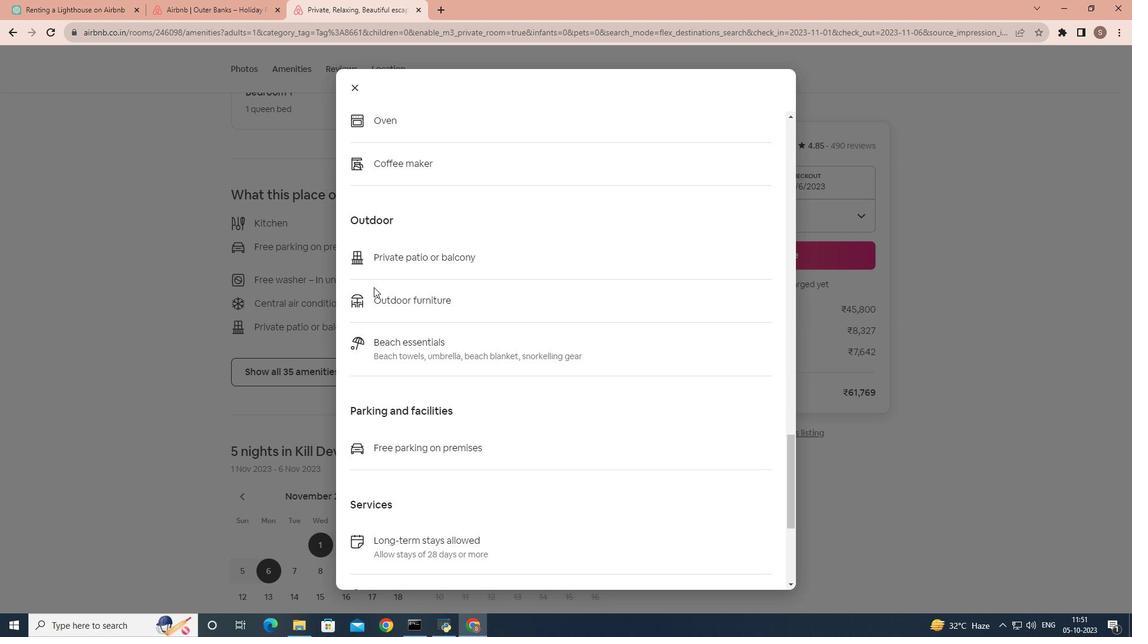
Action: Mouse scrolled (374, 286) with delta (0, 0)
Screenshot: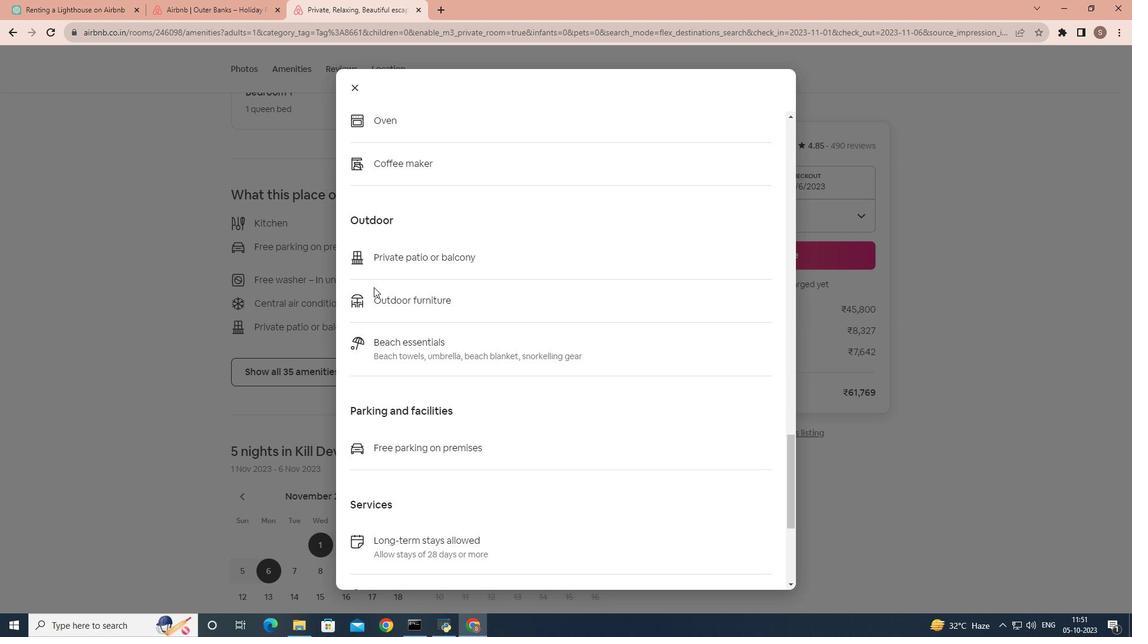 
Action: Mouse scrolled (374, 286) with delta (0, 0)
Screenshot: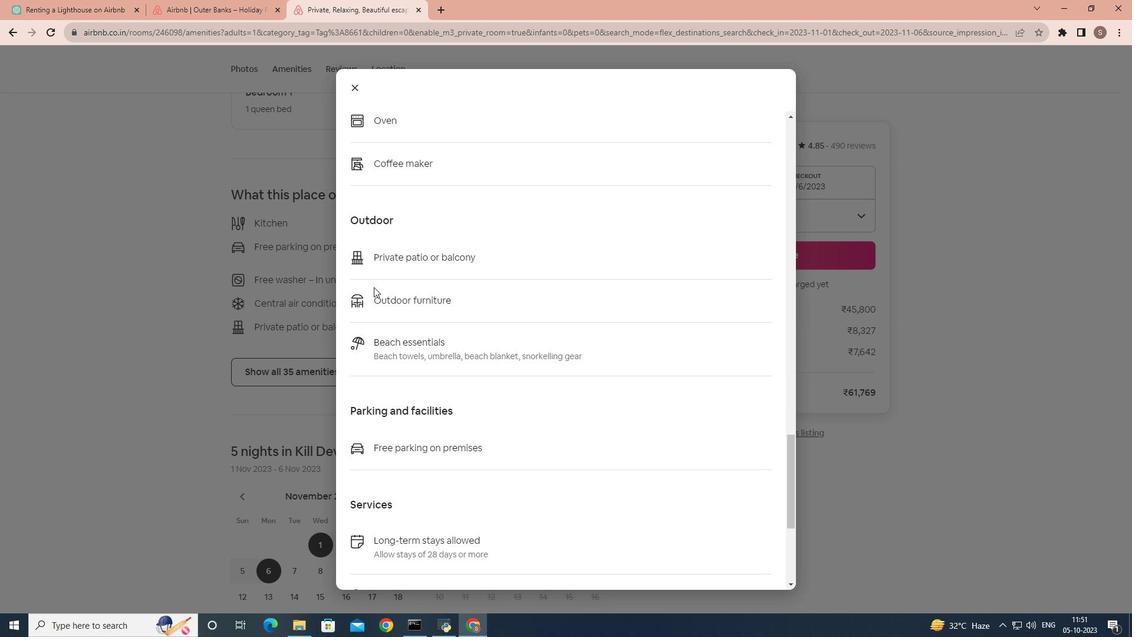 
Action: Mouse scrolled (374, 286) with delta (0, 0)
Screenshot: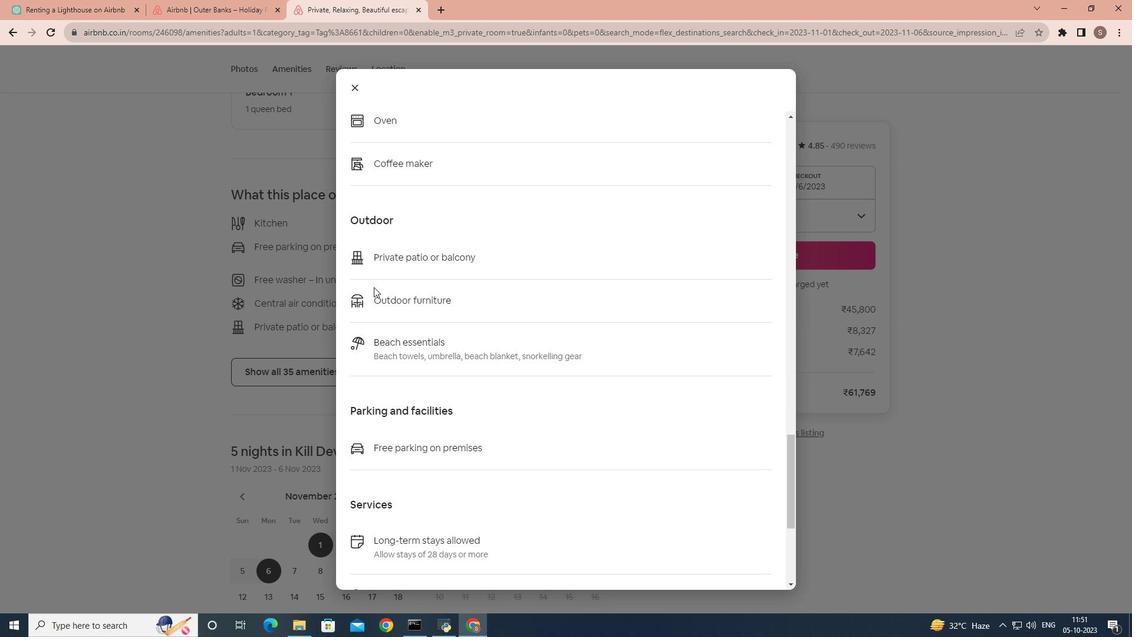 
Action: Mouse scrolled (374, 286) with delta (0, 0)
Screenshot: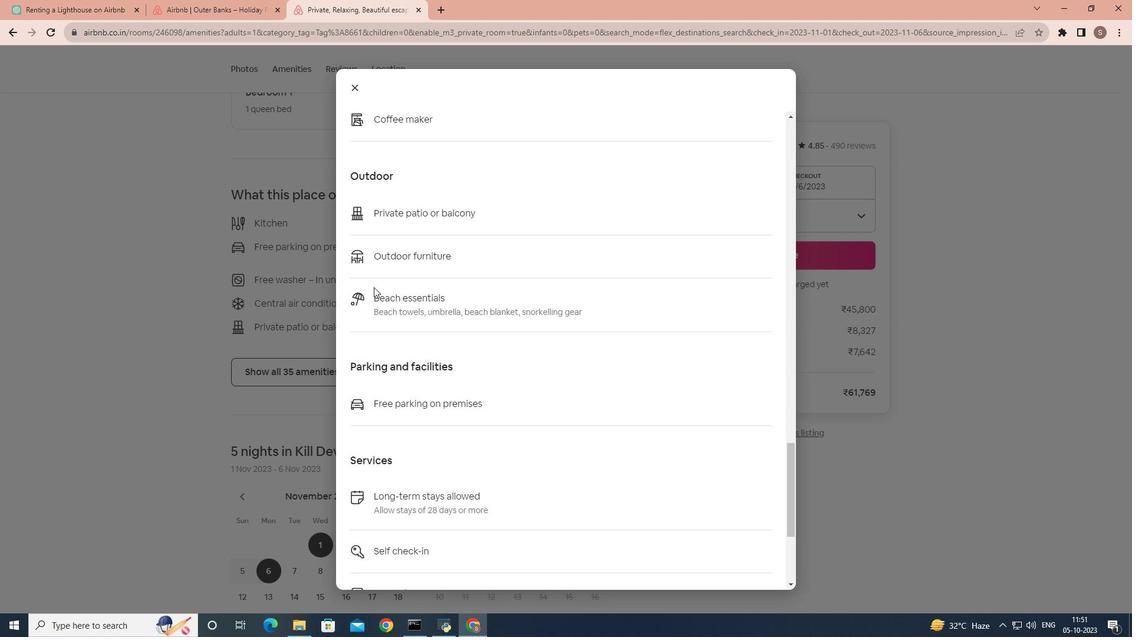 
Action: Mouse moved to (346, 86)
Screenshot: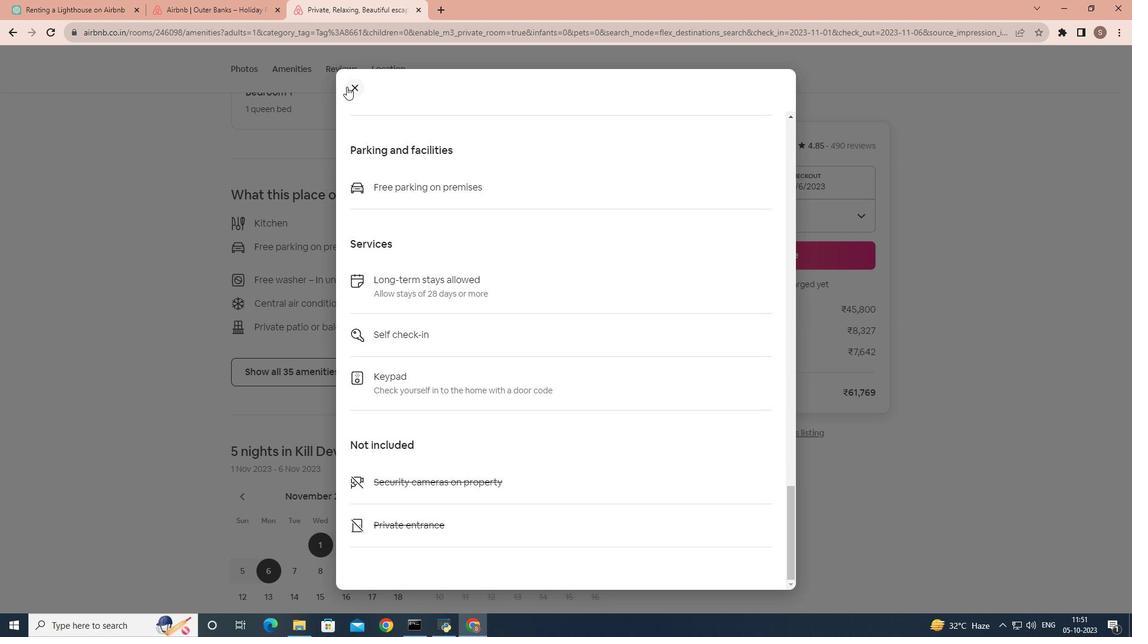 
Action: Mouse pressed left at (346, 86)
Screenshot: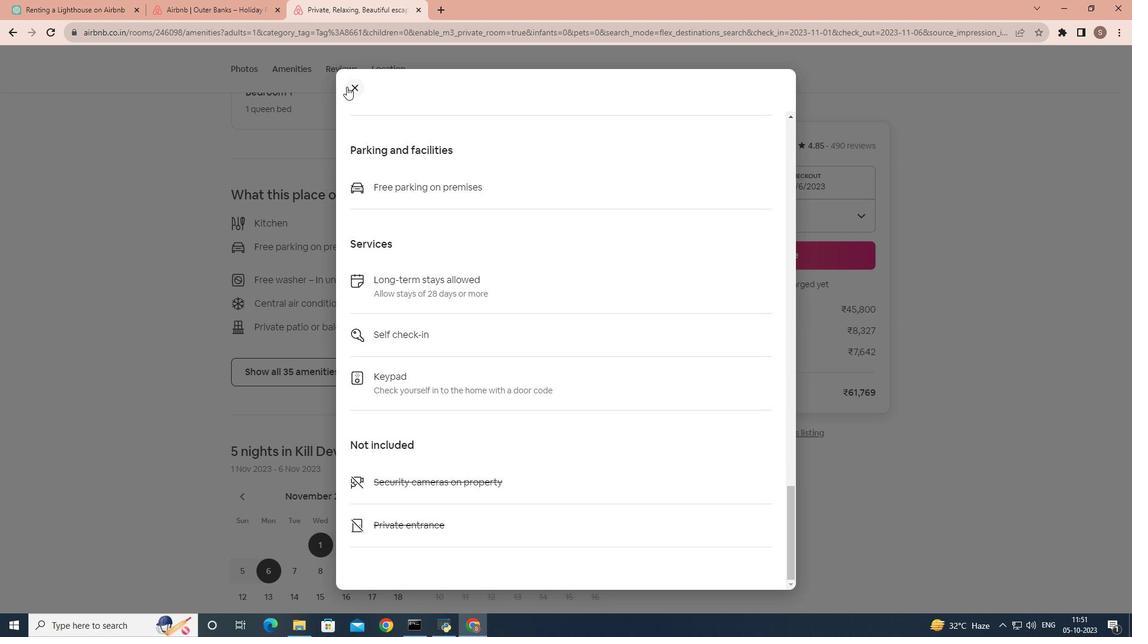
Action: Mouse moved to (356, 401)
Screenshot: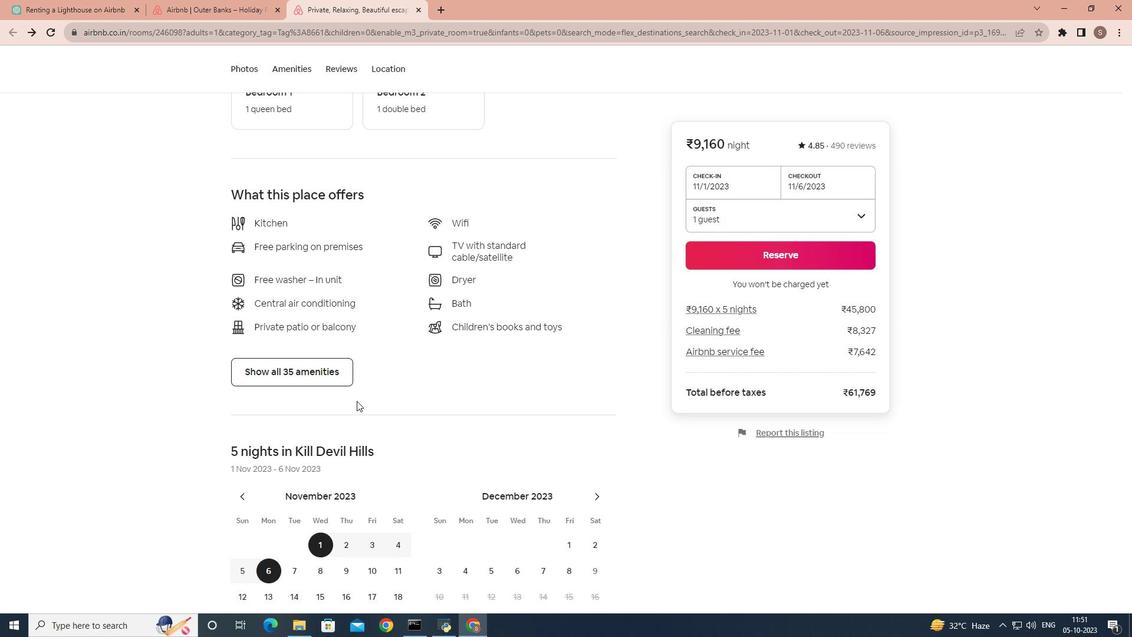 
Action: Mouse scrolled (356, 400) with delta (0, 0)
Screenshot: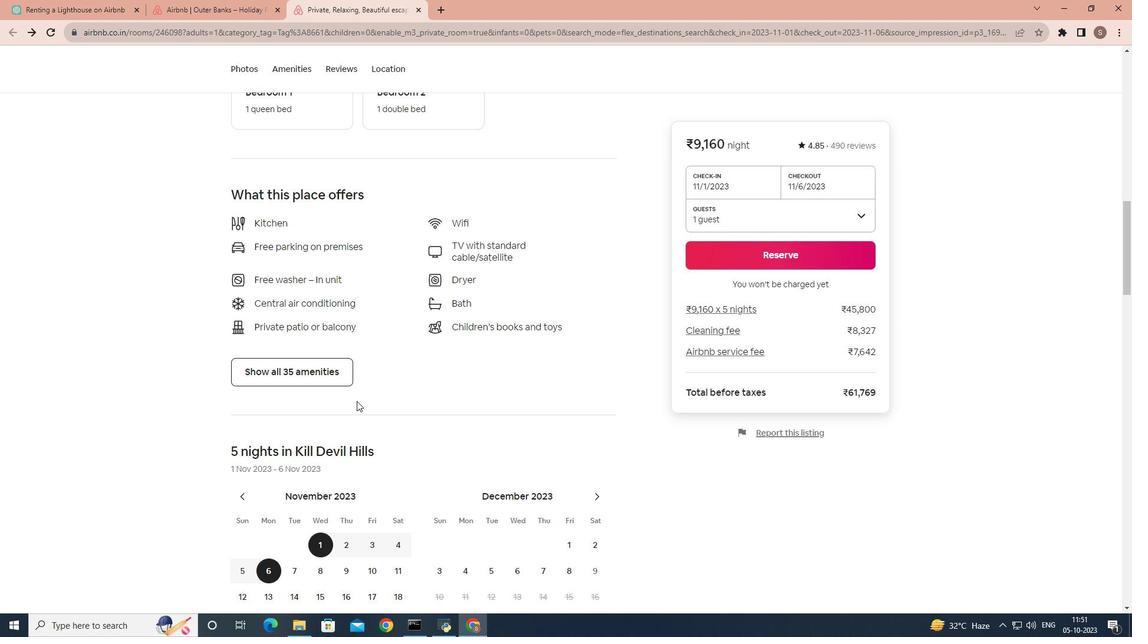 
Action: Mouse scrolled (356, 400) with delta (0, 0)
Screenshot: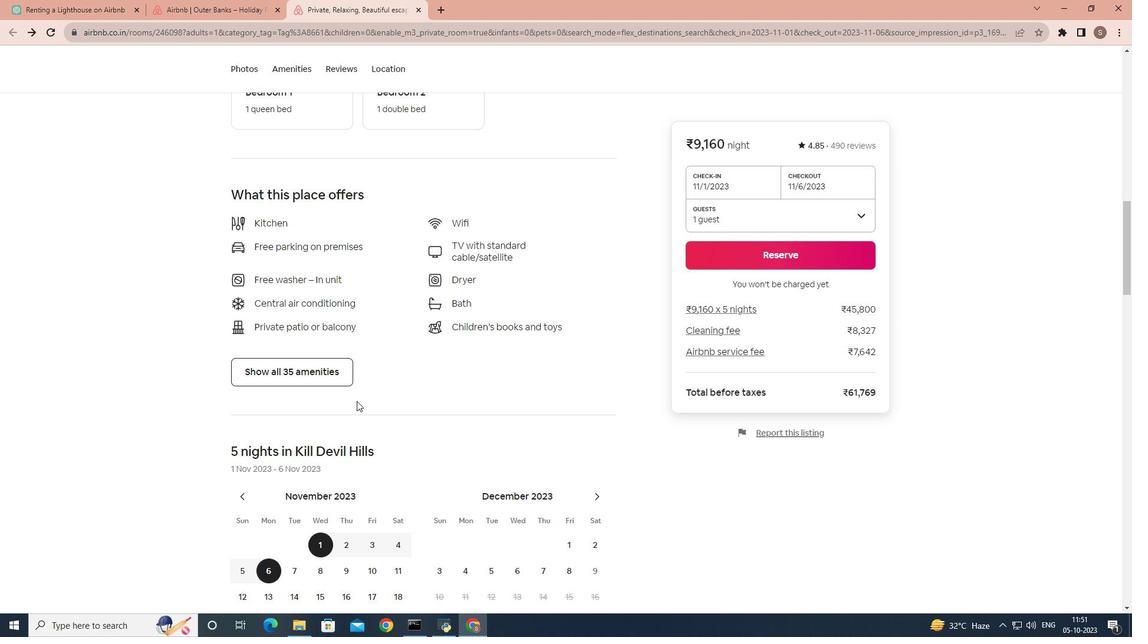 
Action: Mouse scrolled (356, 400) with delta (0, 0)
Screenshot: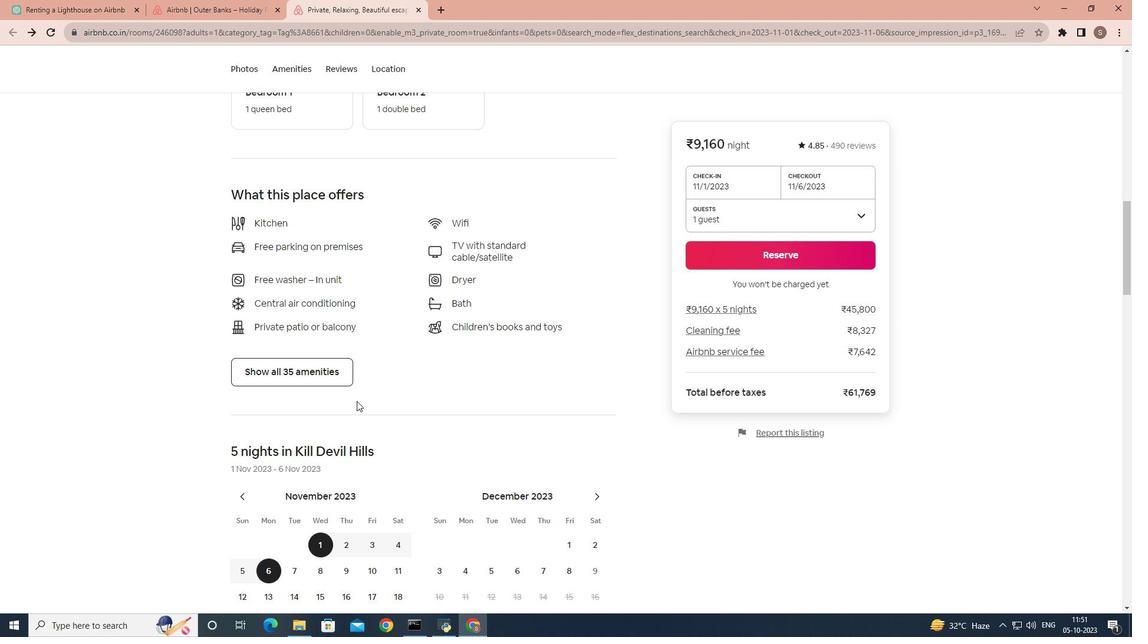 
Action: Mouse scrolled (356, 400) with delta (0, 0)
Screenshot: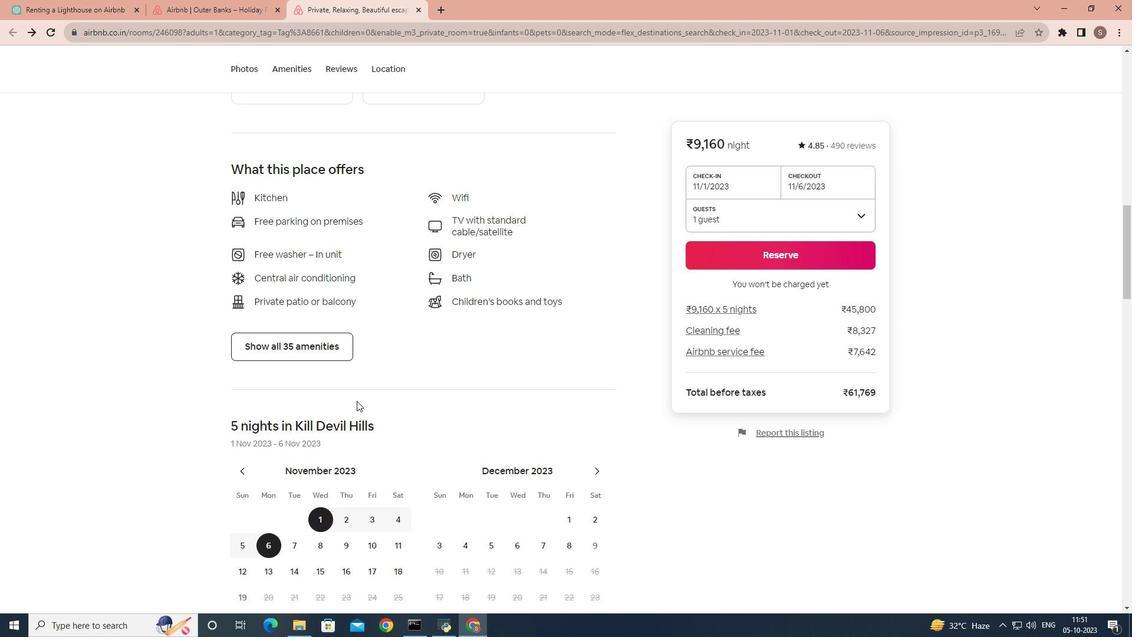 
Action: Mouse scrolled (356, 400) with delta (0, 0)
Screenshot: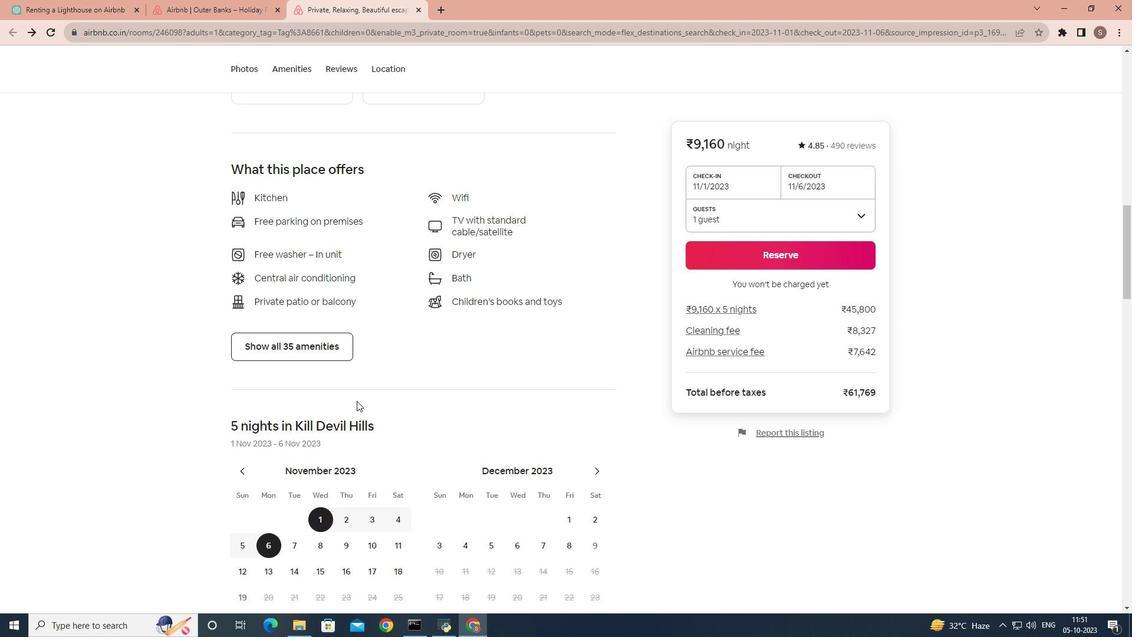 
Action: Mouse scrolled (356, 400) with delta (0, 0)
Screenshot: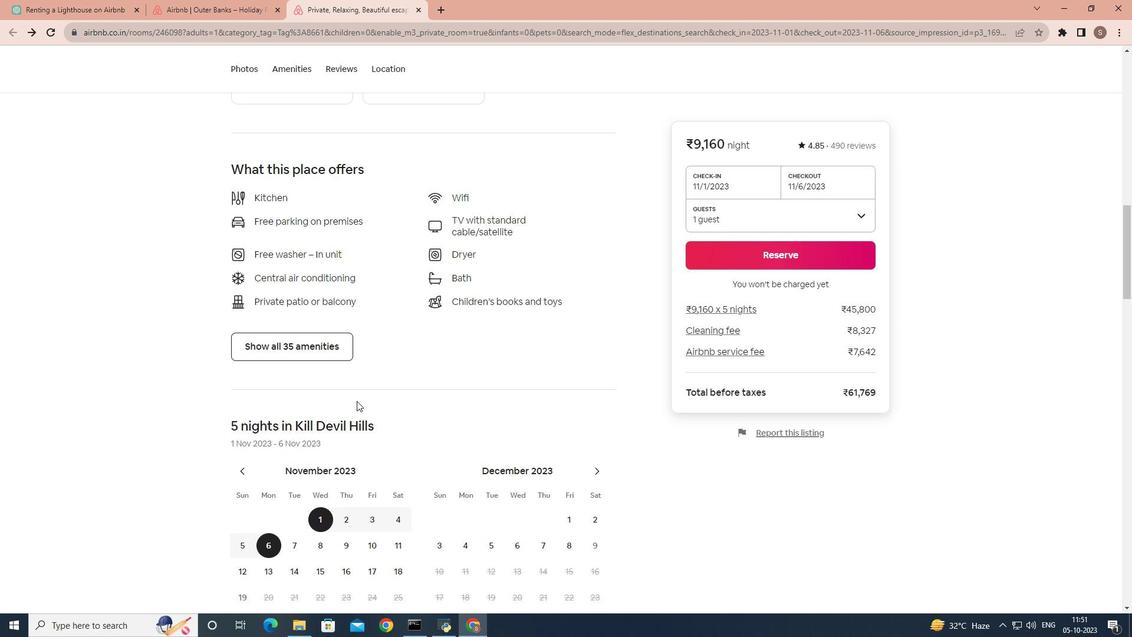 
Action: Mouse scrolled (356, 400) with delta (0, 0)
Screenshot: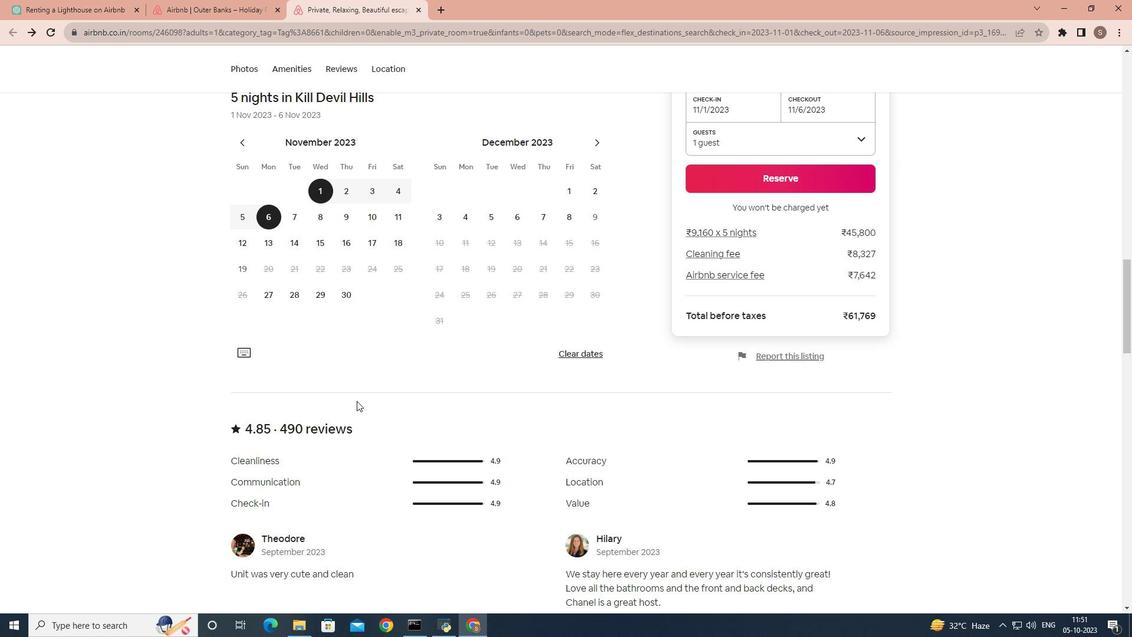 
Action: Mouse scrolled (356, 400) with delta (0, 0)
Screenshot: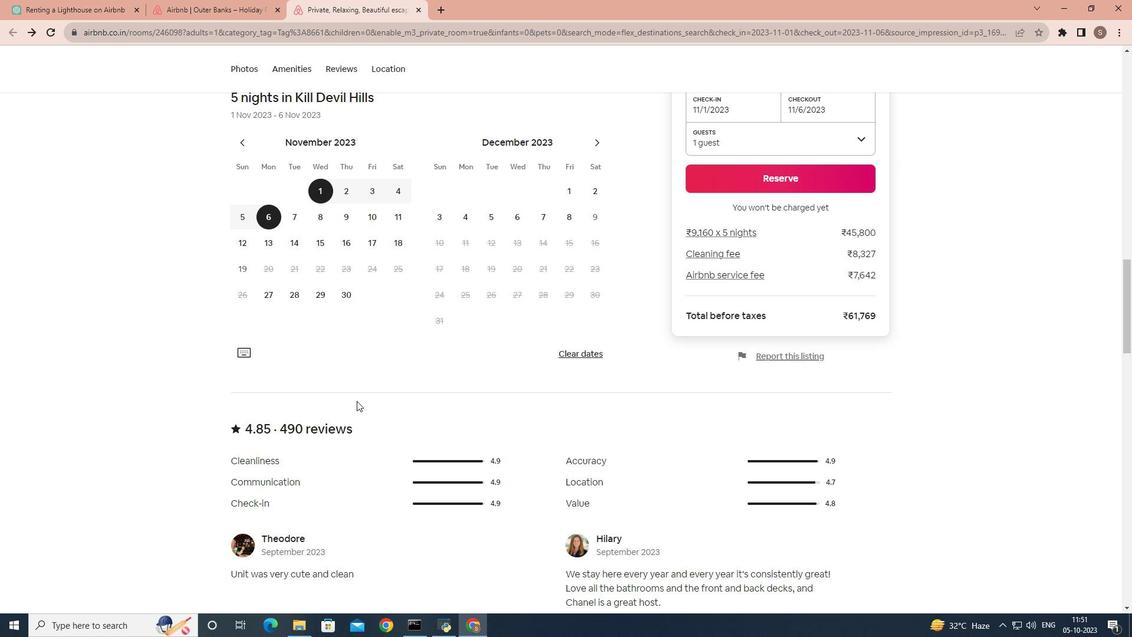 
Action: Mouse scrolled (356, 400) with delta (0, 0)
Screenshot: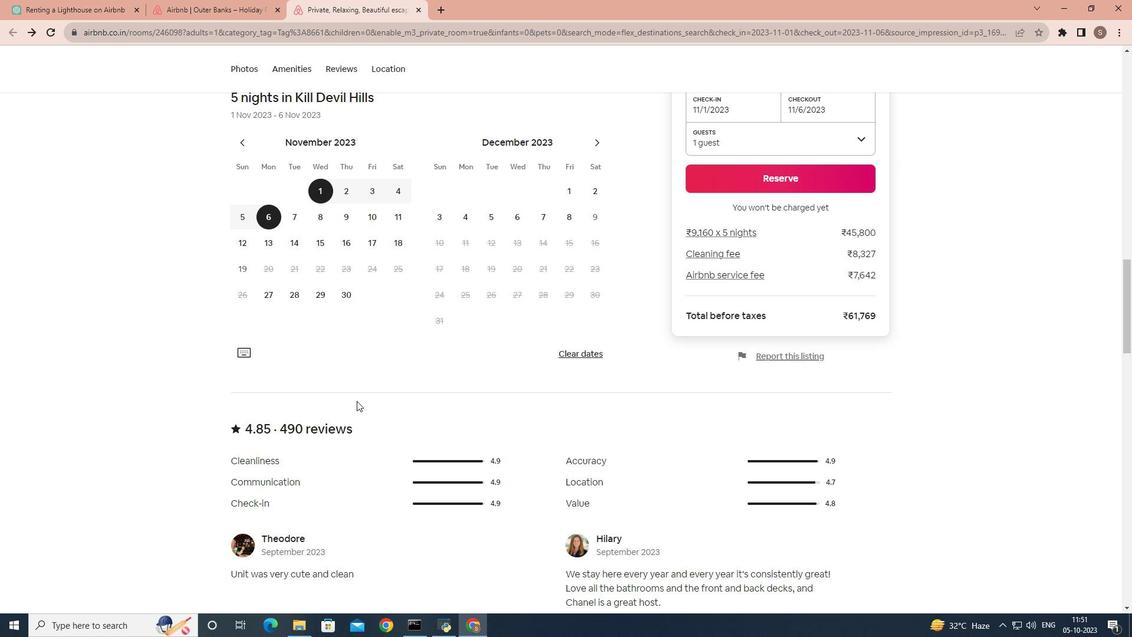 
Action: Mouse scrolled (356, 400) with delta (0, 0)
Screenshot: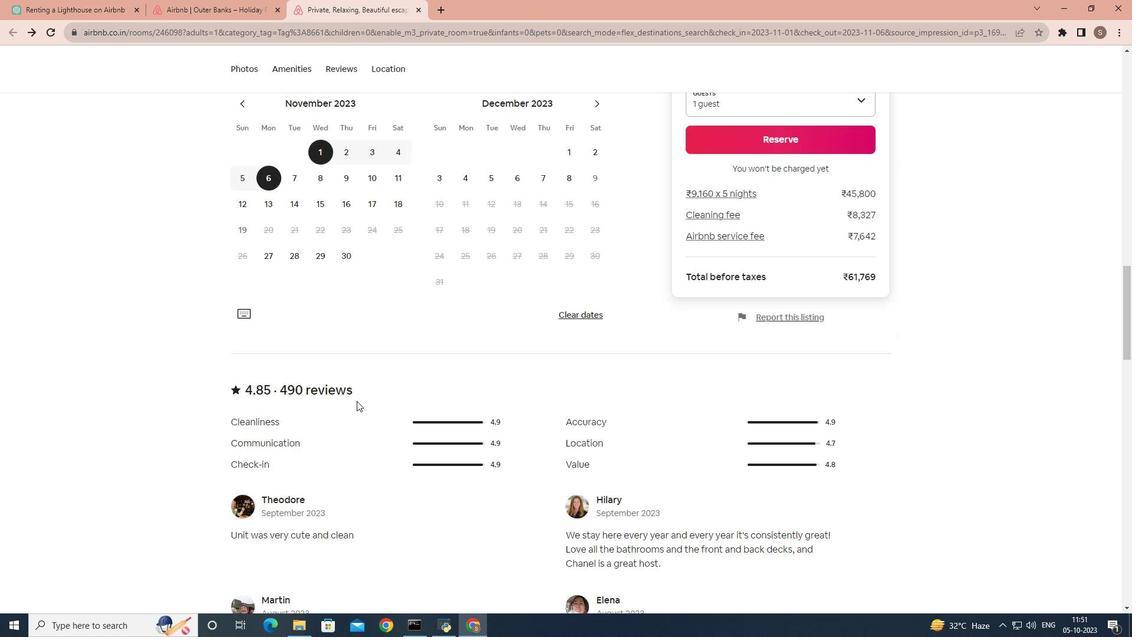 
Action: Mouse scrolled (356, 400) with delta (0, 0)
Screenshot: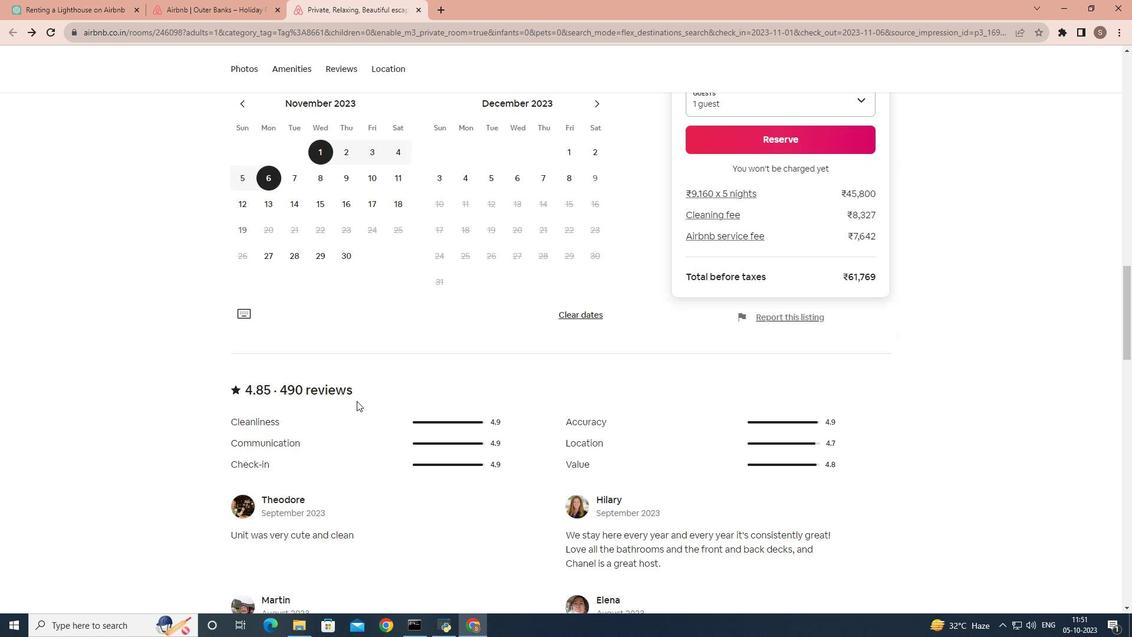 
Action: Mouse scrolled (356, 400) with delta (0, 0)
Screenshot: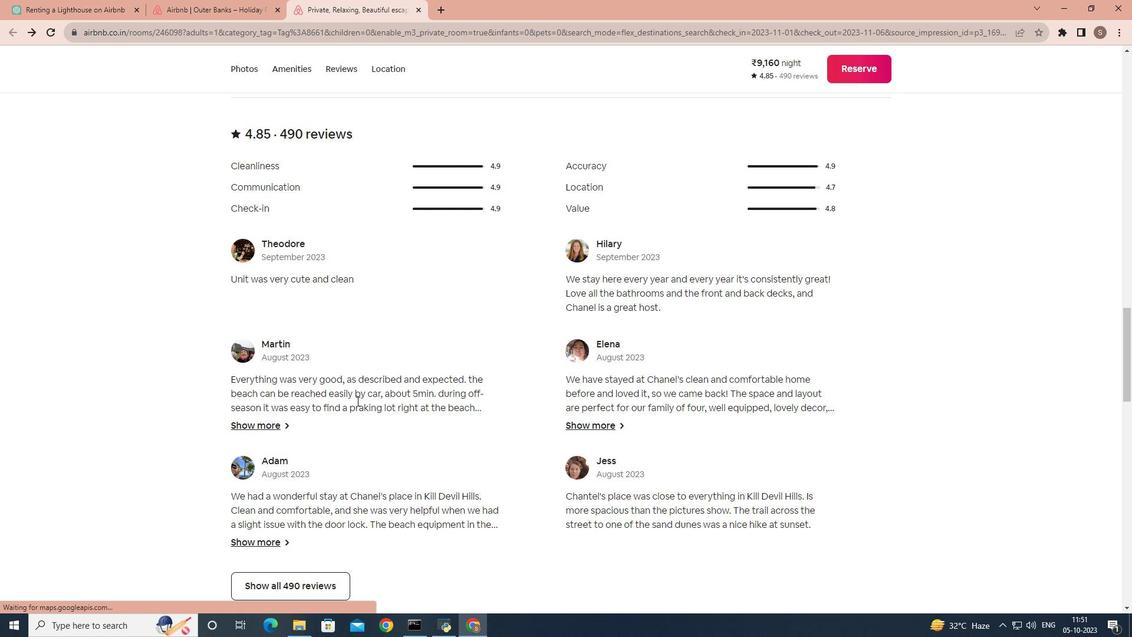
Action: Mouse scrolled (356, 400) with delta (0, 0)
Screenshot: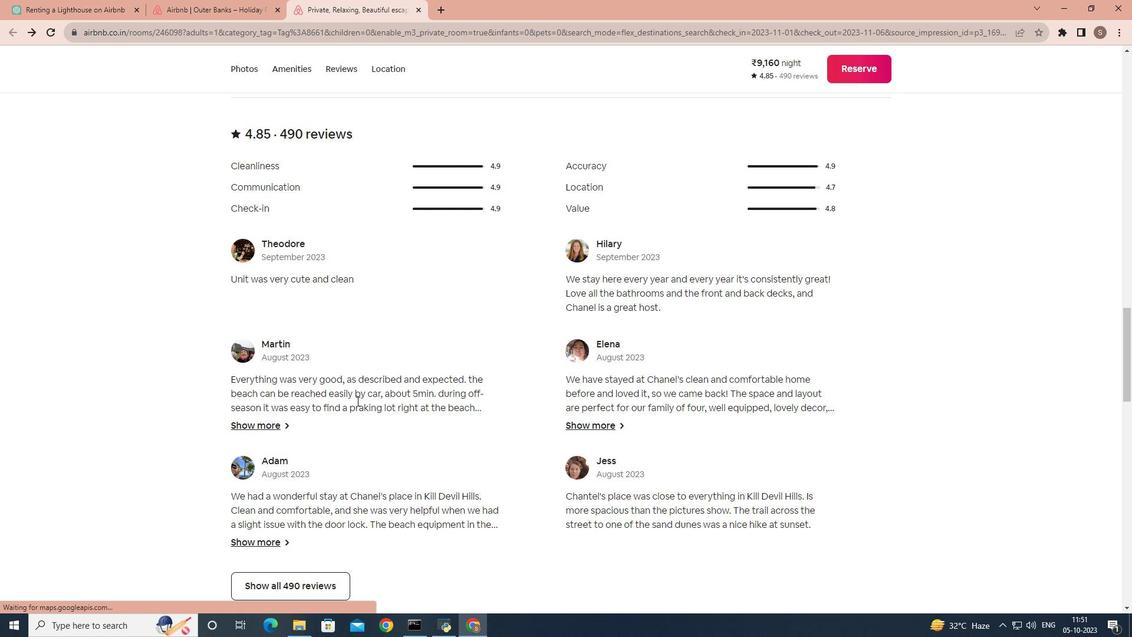 
Action: Mouse scrolled (356, 400) with delta (0, 0)
Screenshot: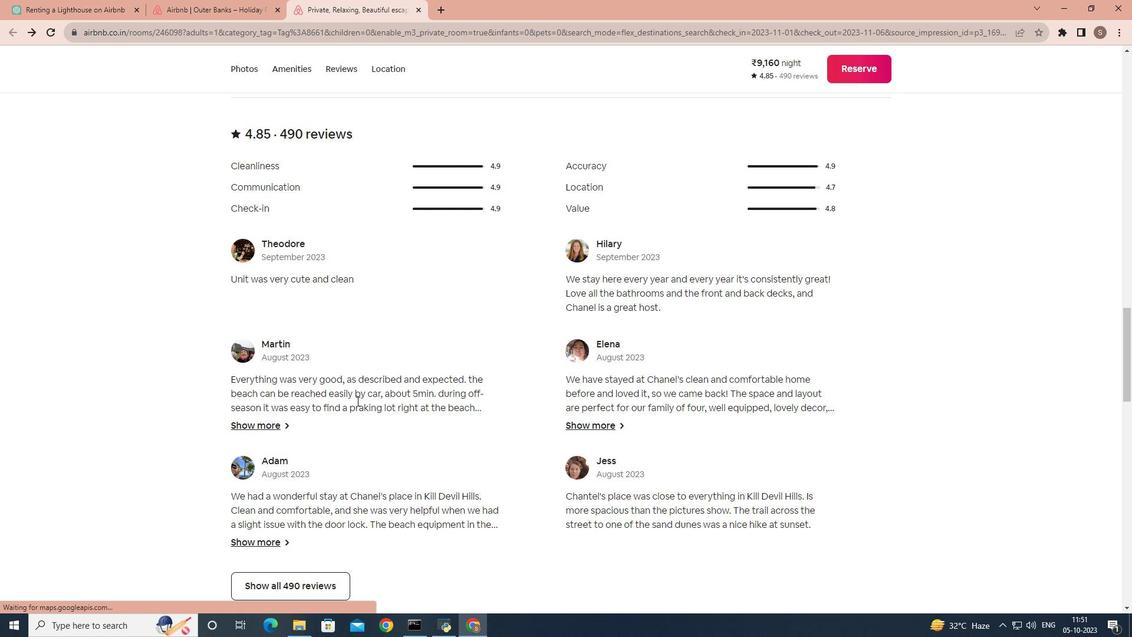 
Action: Mouse scrolled (356, 400) with delta (0, 0)
Screenshot: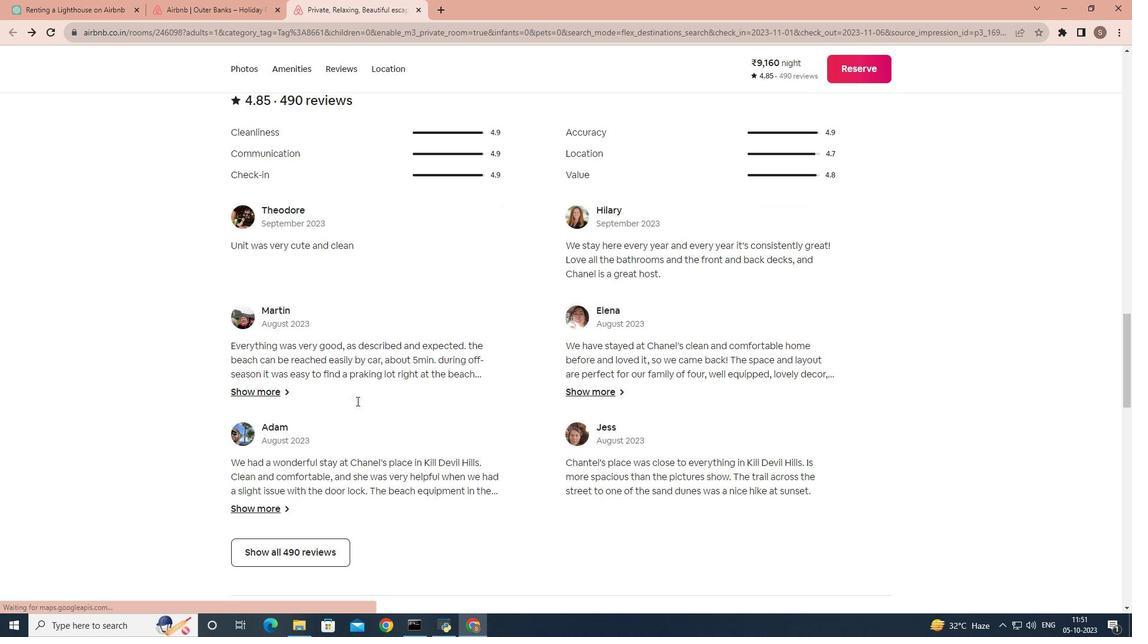
Action: Mouse scrolled (356, 400) with delta (0, 0)
Screenshot: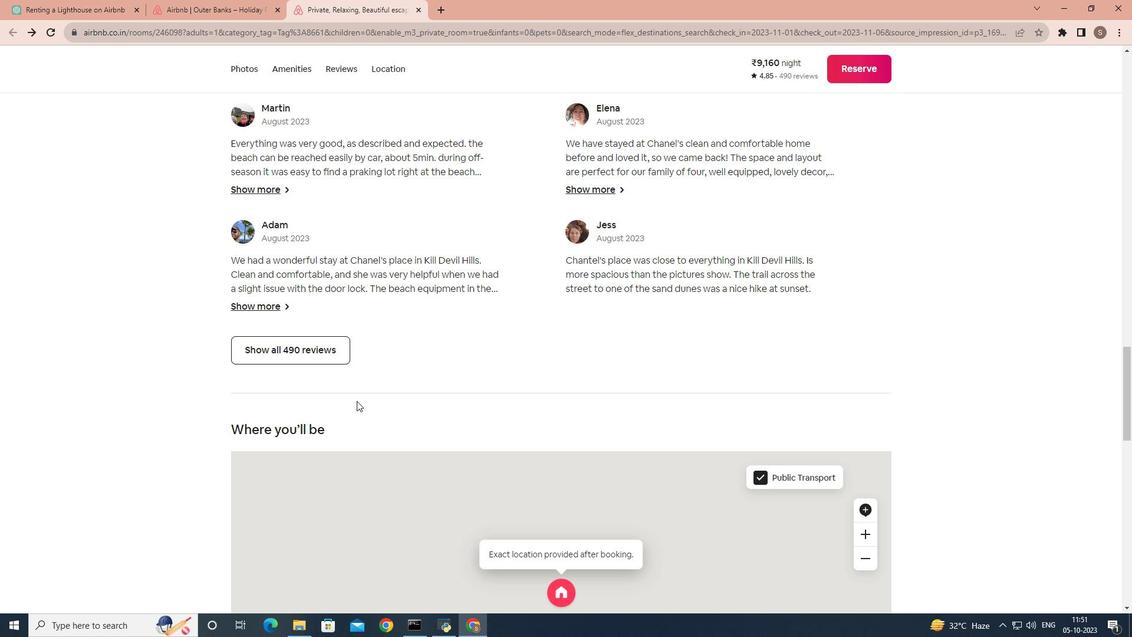 
Action: Mouse scrolled (356, 400) with delta (0, 0)
Screenshot: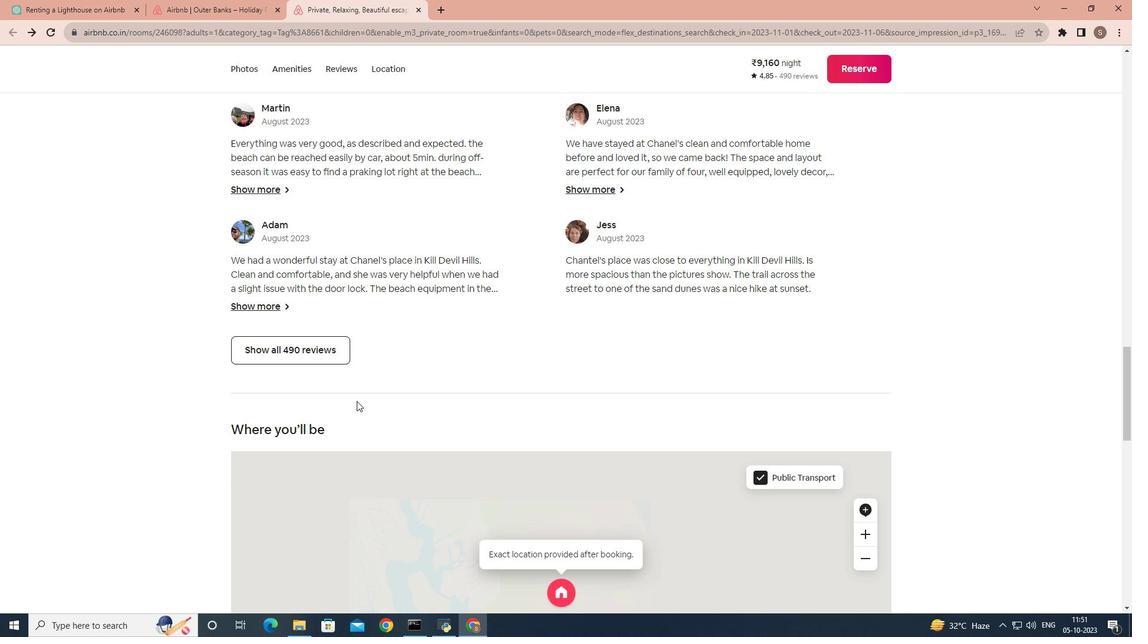 
Action: Mouse scrolled (356, 400) with delta (0, 0)
Screenshot: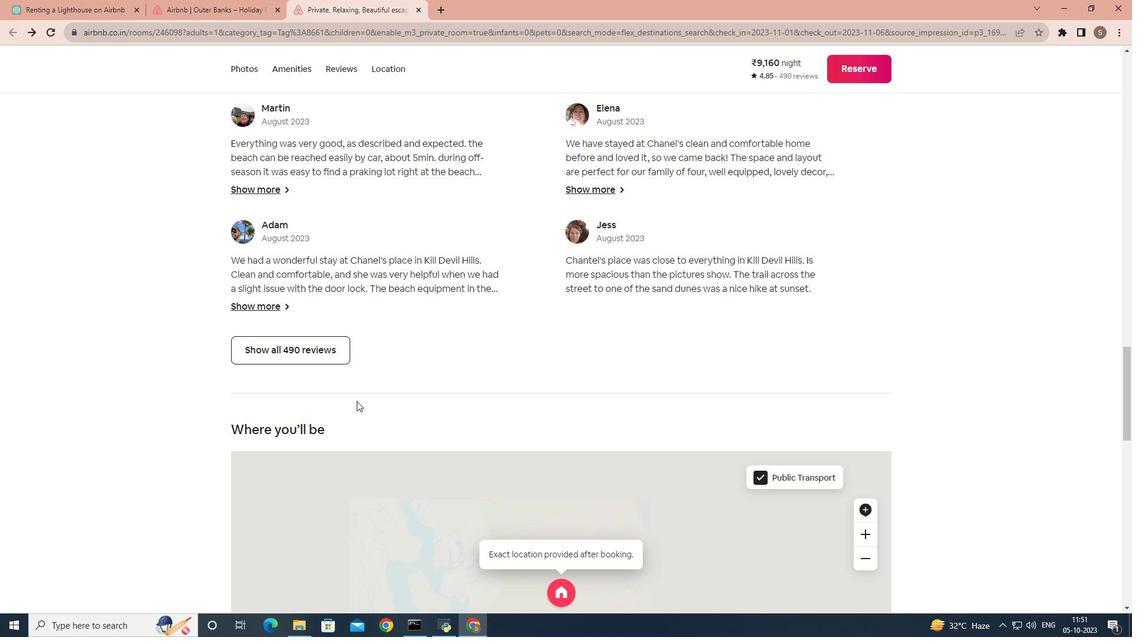 
Action: Mouse scrolled (356, 400) with delta (0, 0)
Screenshot: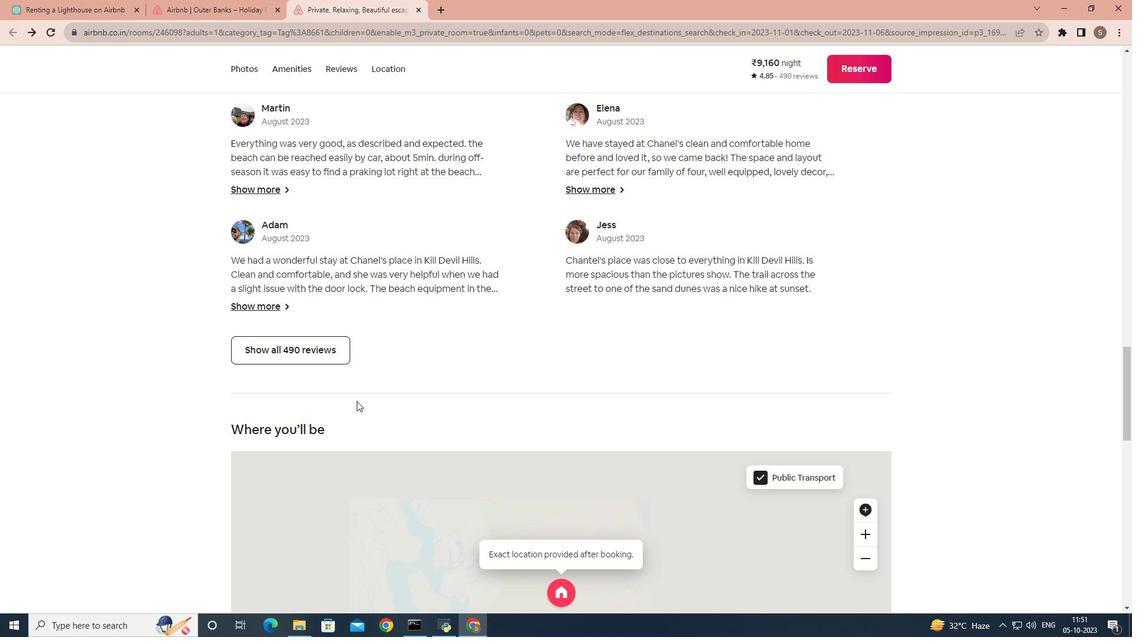 
Action: Mouse scrolled (356, 400) with delta (0, 0)
Screenshot: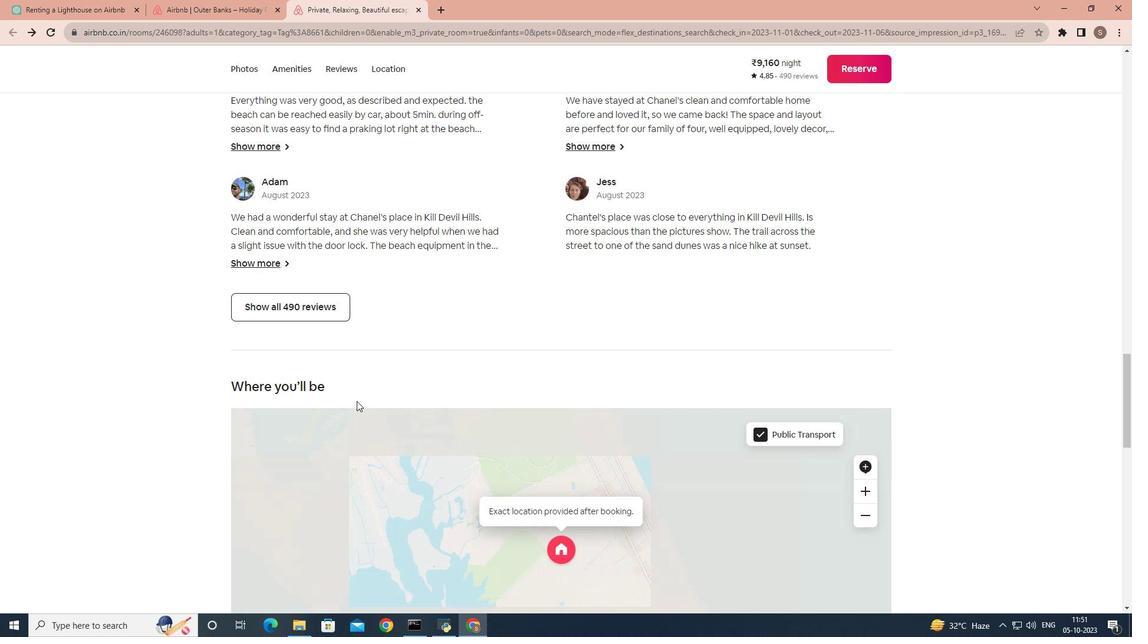 
Action: Mouse scrolled (356, 400) with delta (0, 0)
Screenshot: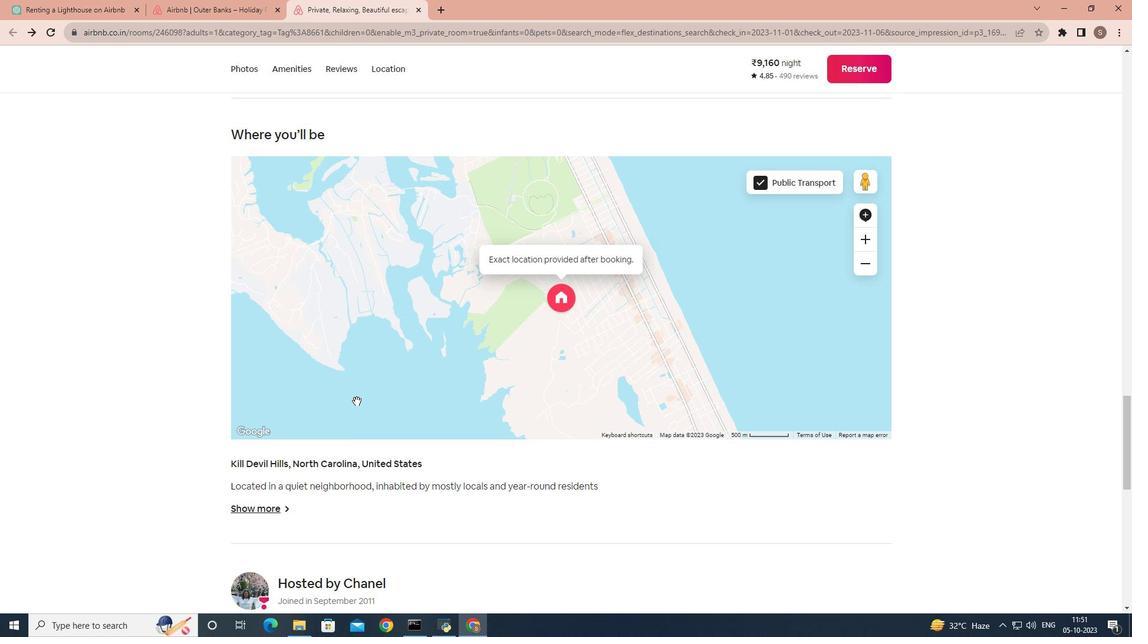 
Action: Mouse scrolled (356, 400) with delta (0, 0)
Screenshot: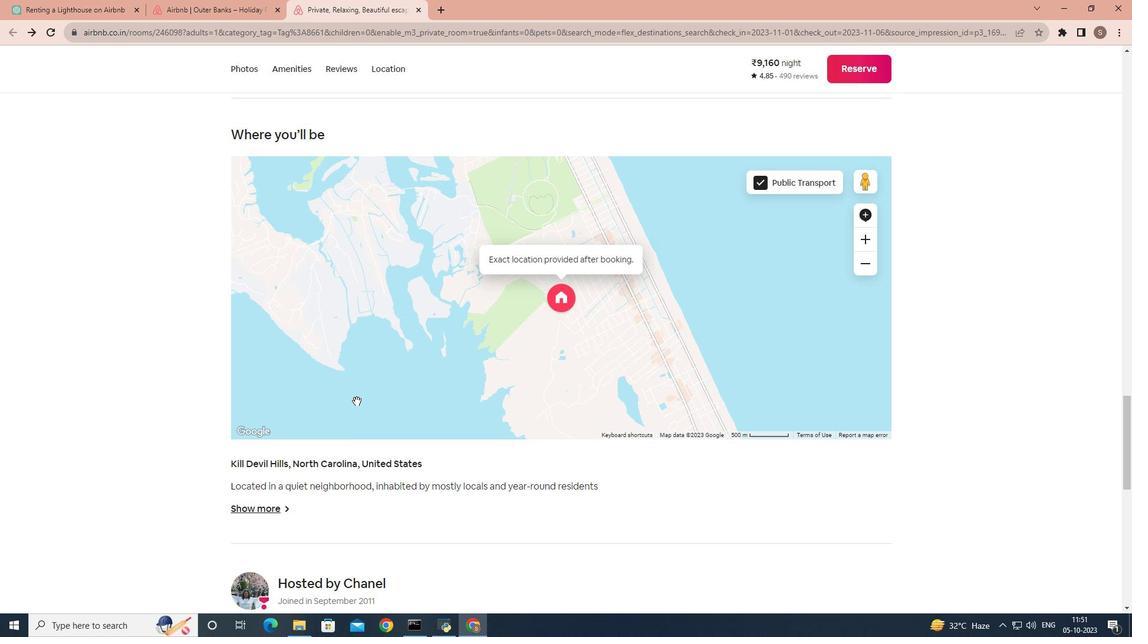 
Action: Mouse scrolled (356, 400) with delta (0, 0)
Screenshot: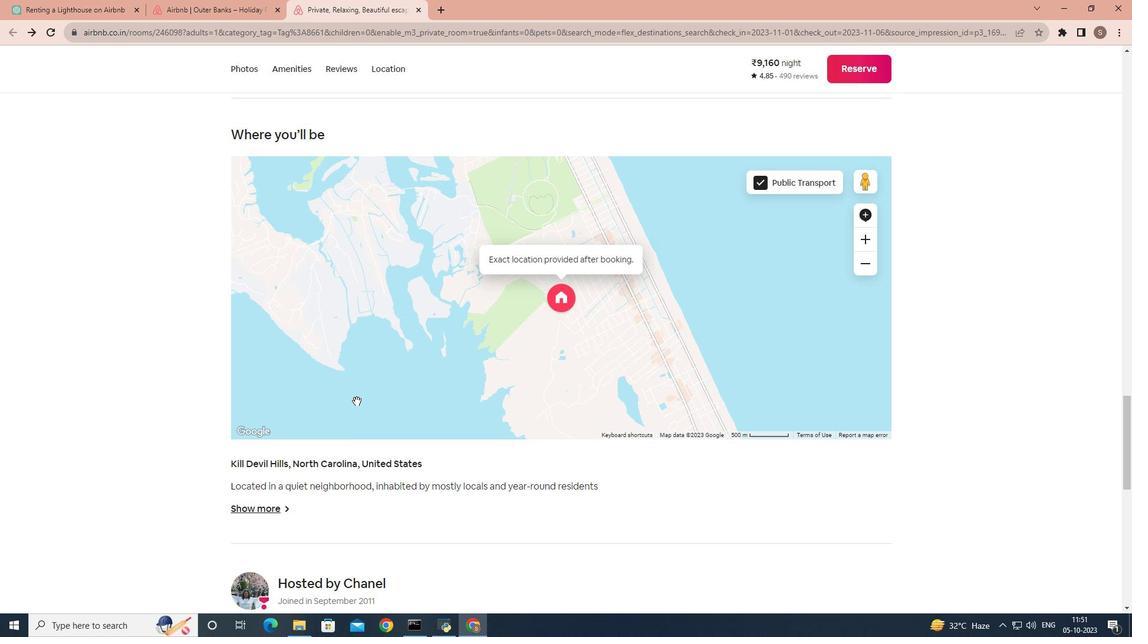 
Action: Mouse scrolled (356, 400) with delta (0, 0)
Screenshot: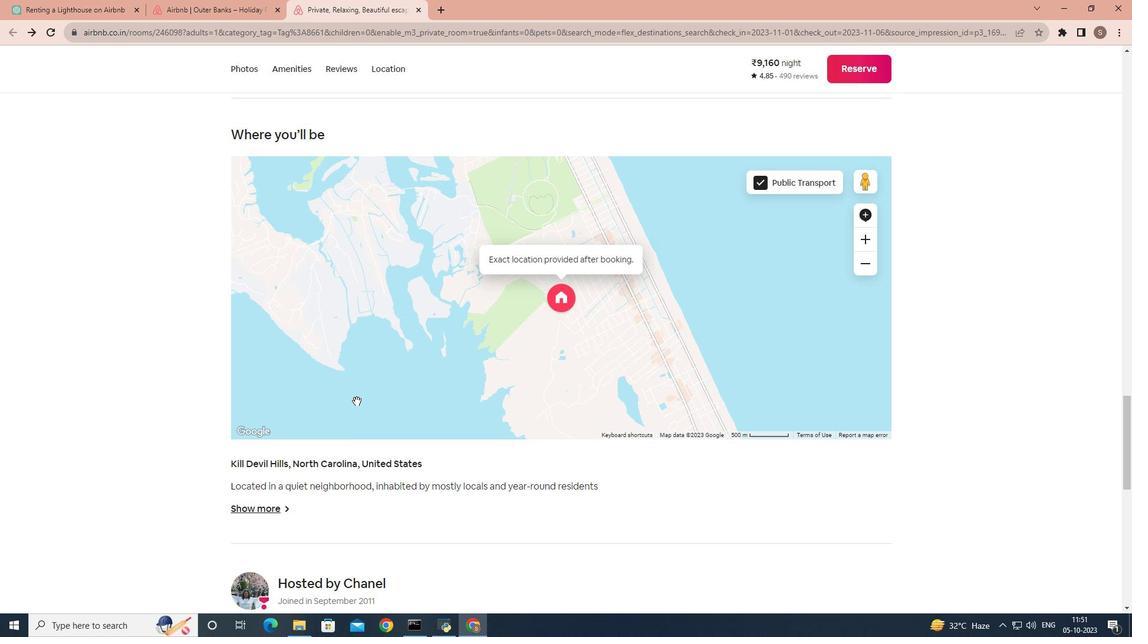 
Action: Mouse scrolled (356, 400) with delta (0, 0)
Screenshot: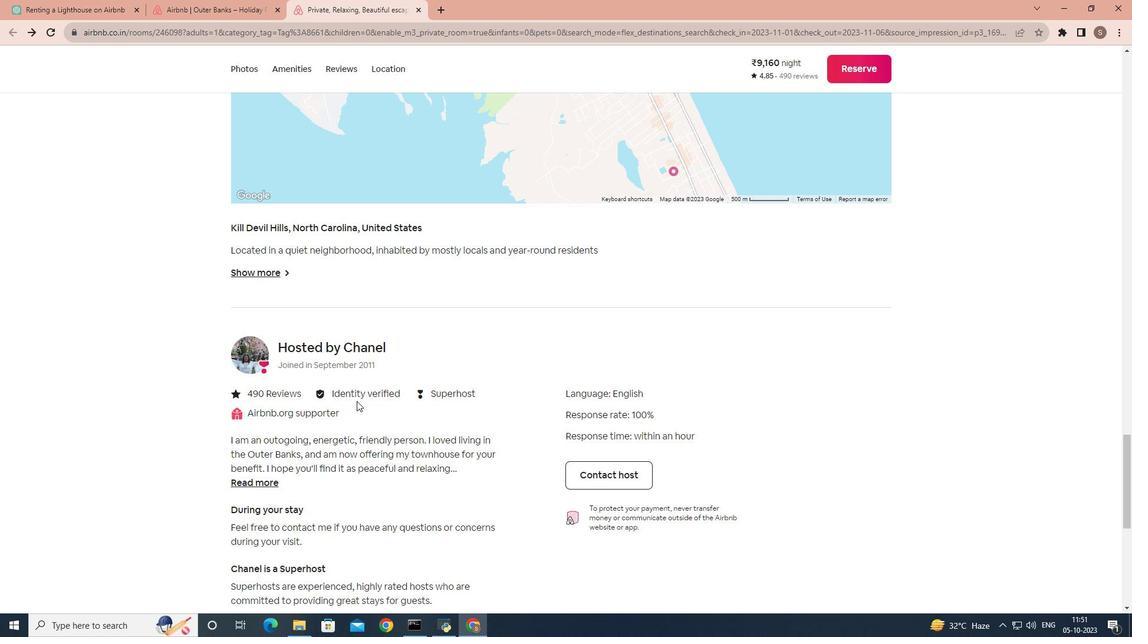
Action: Mouse scrolled (356, 400) with delta (0, 0)
Screenshot: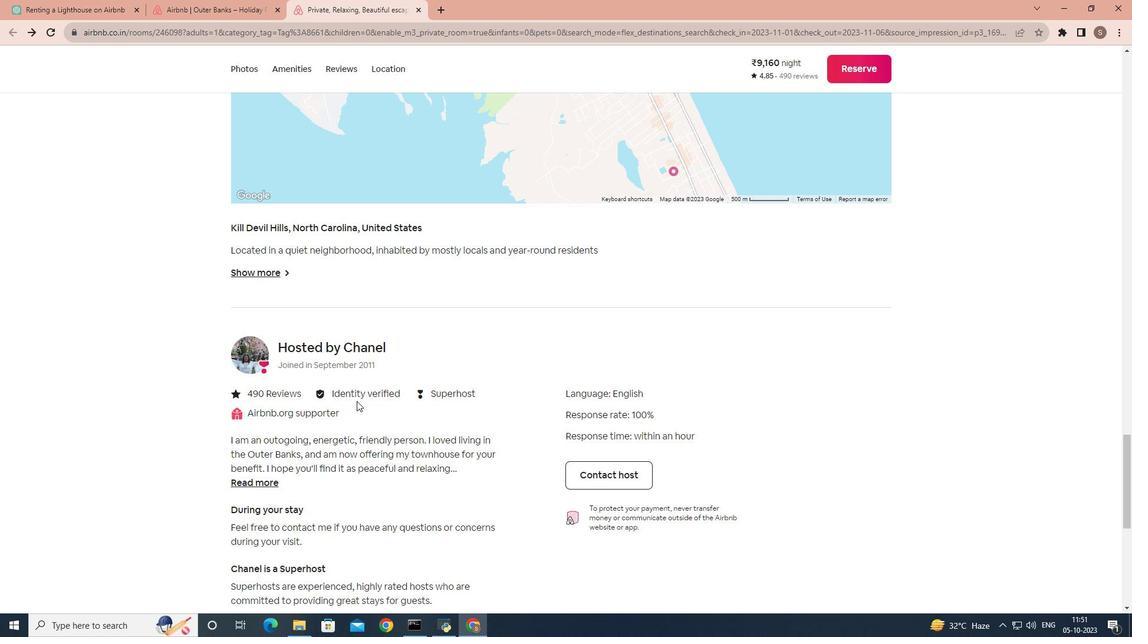 
Action: Mouse scrolled (356, 400) with delta (0, 0)
Screenshot: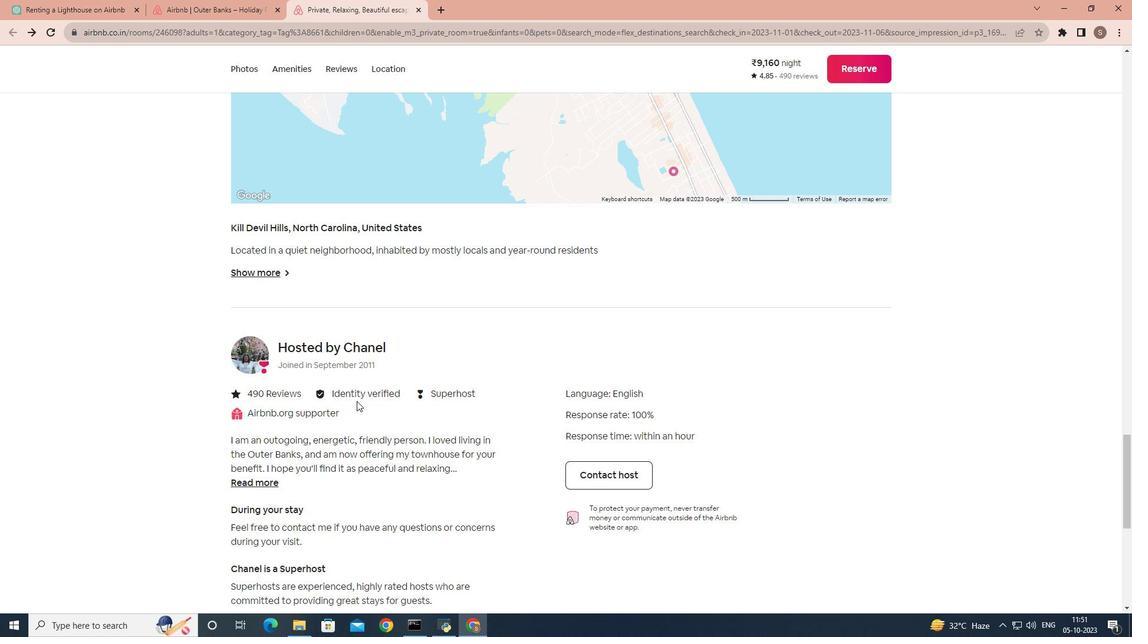 
Action: Mouse scrolled (356, 400) with delta (0, 0)
Screenshot: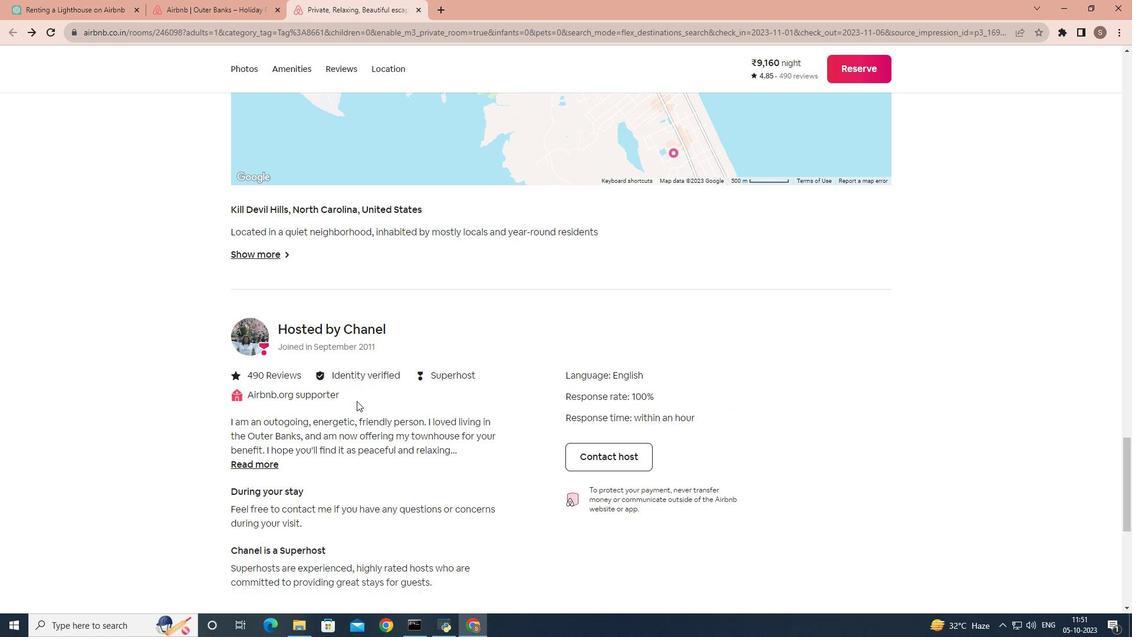 
Action: Mouse scrolled (356, 400) with delta (0, 0)
Screenshot: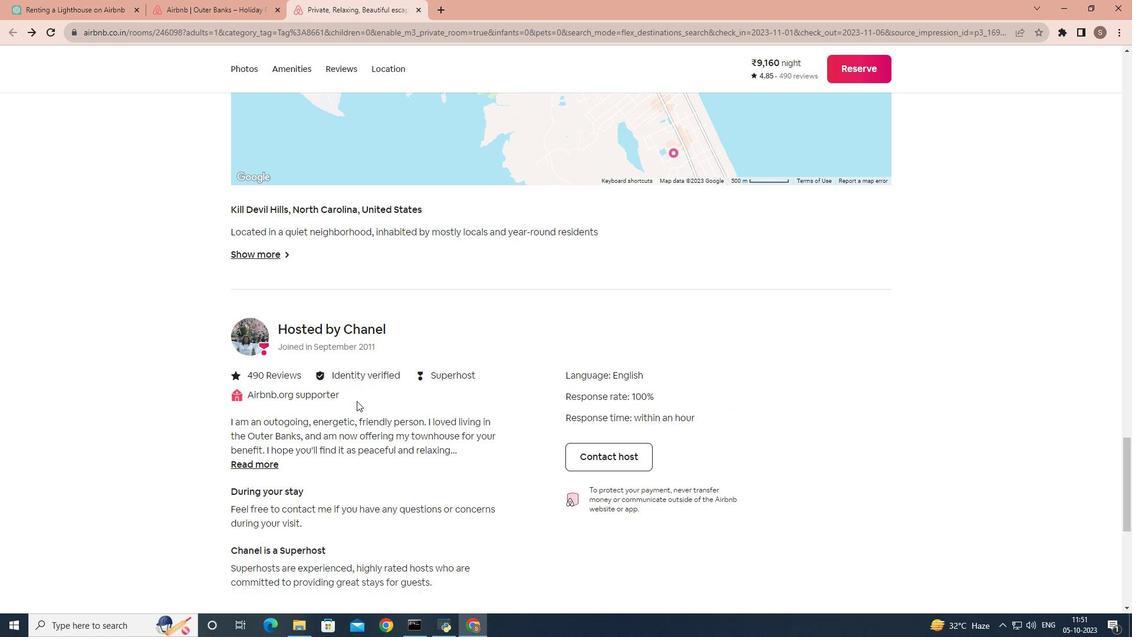 
Action: Mouse scrolled (356, 400) with delta (0, 0)
Screenshot: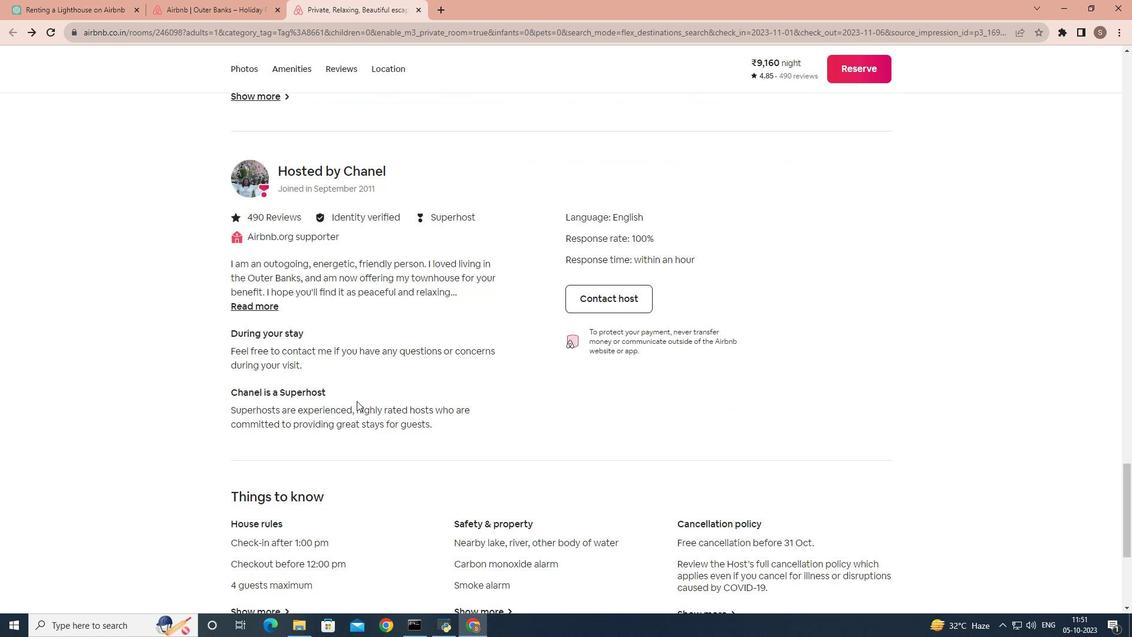 
Action: Mouse scrolled (356, 401) with delta (0, 0)
Screenshot: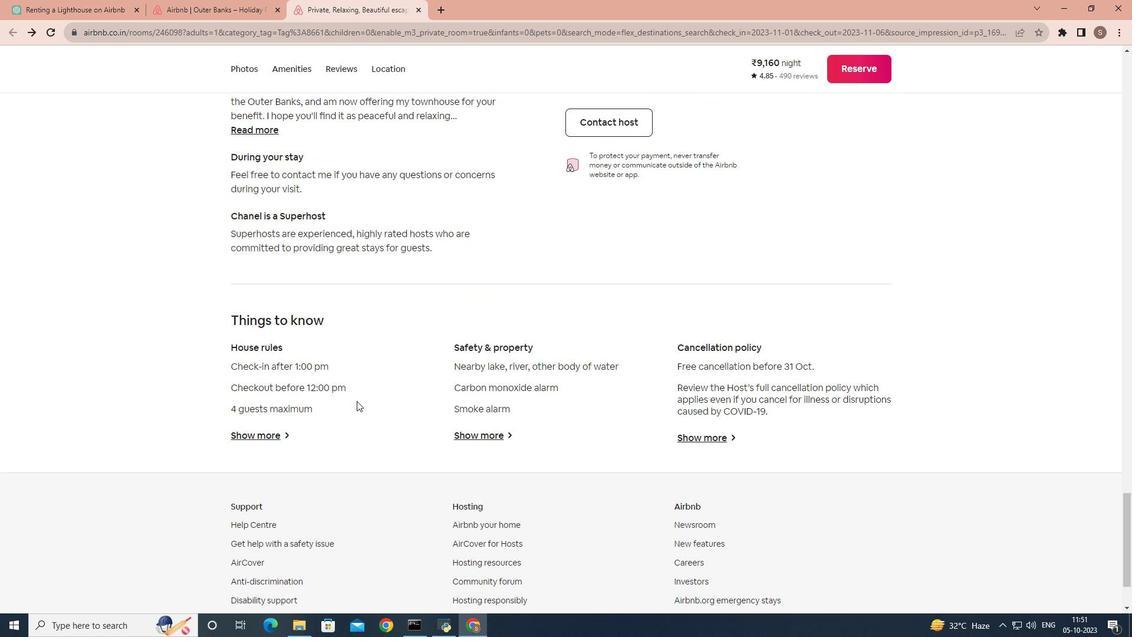 
Action: Mouse scrolled (356, 401) with delta (0, 0)
Screenshot: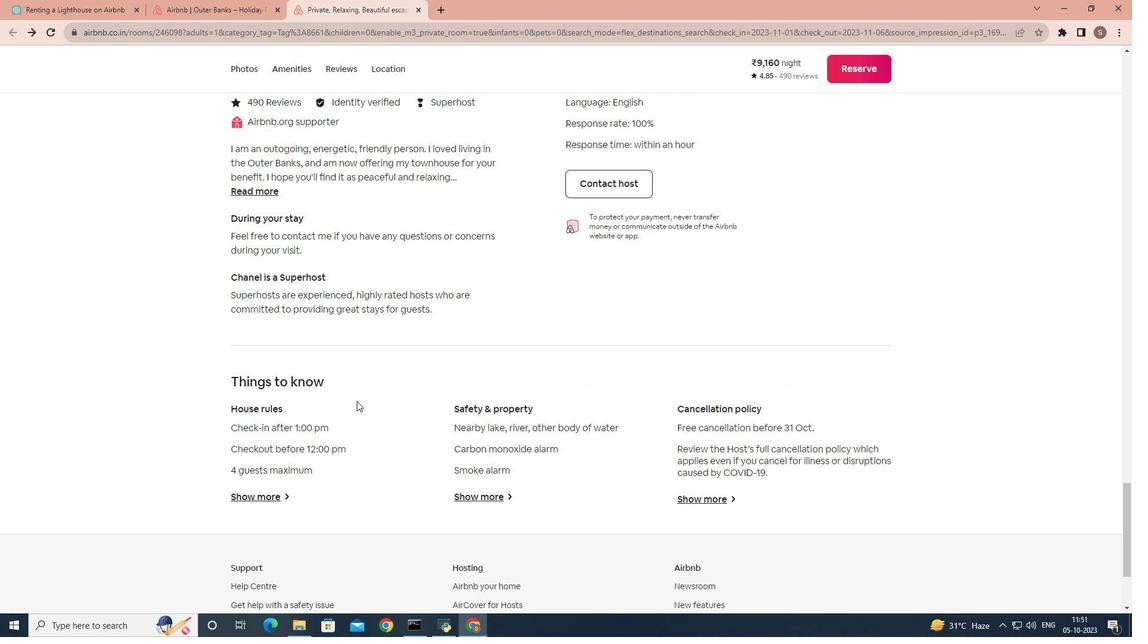 
Action: Mouse scrolled (356, 401) with delta (0, 0)
Screenshot: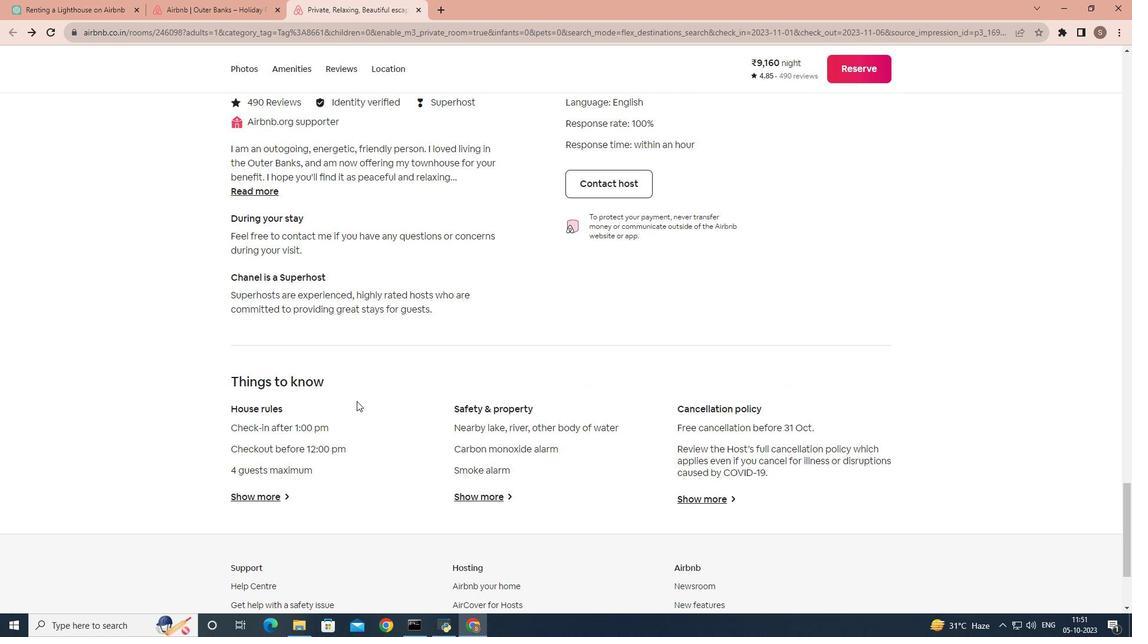 
Action: Mouse scrolled (356, 401) with delta (0, 0)
Screenshot: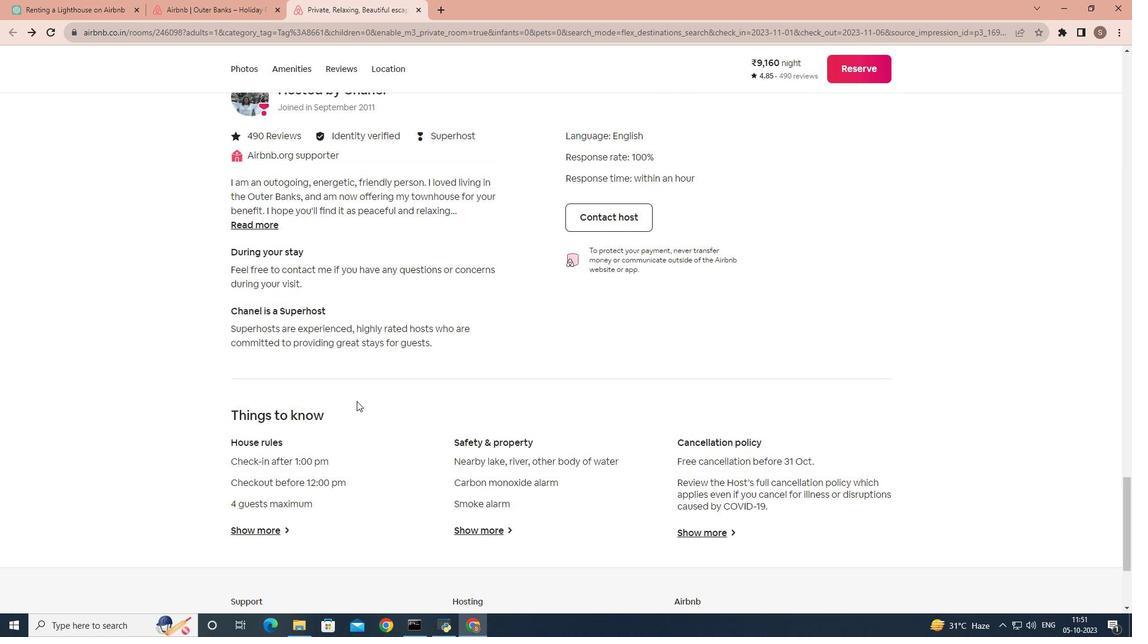 
Action: Mouse scrolled (356, 401) with delta (0, 0)
Screenshot: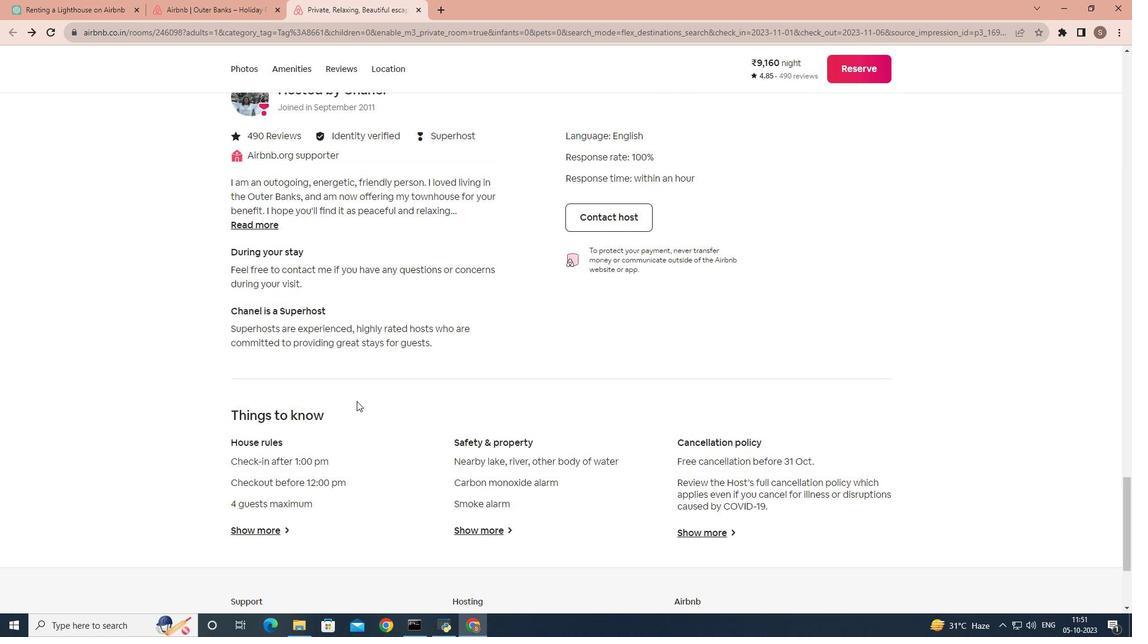 
Action: Mouse scrolled (356, 401) with delta (0, 0)
Screenshot: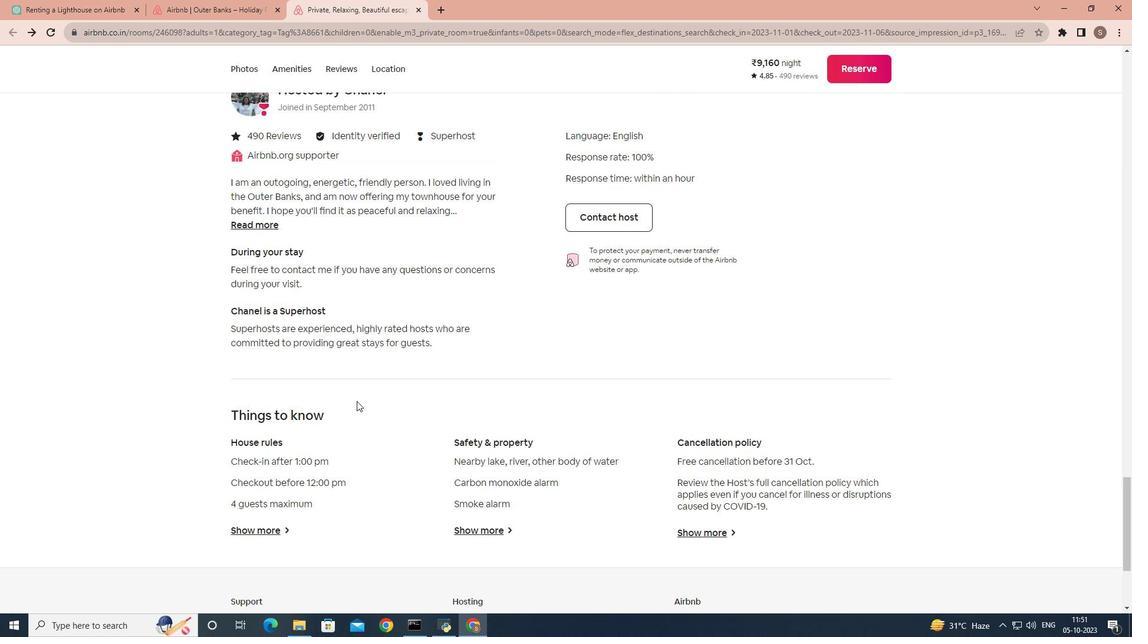 
Action: Mouse scrolled (356, 401) with delta (0, 0)
Screenshot: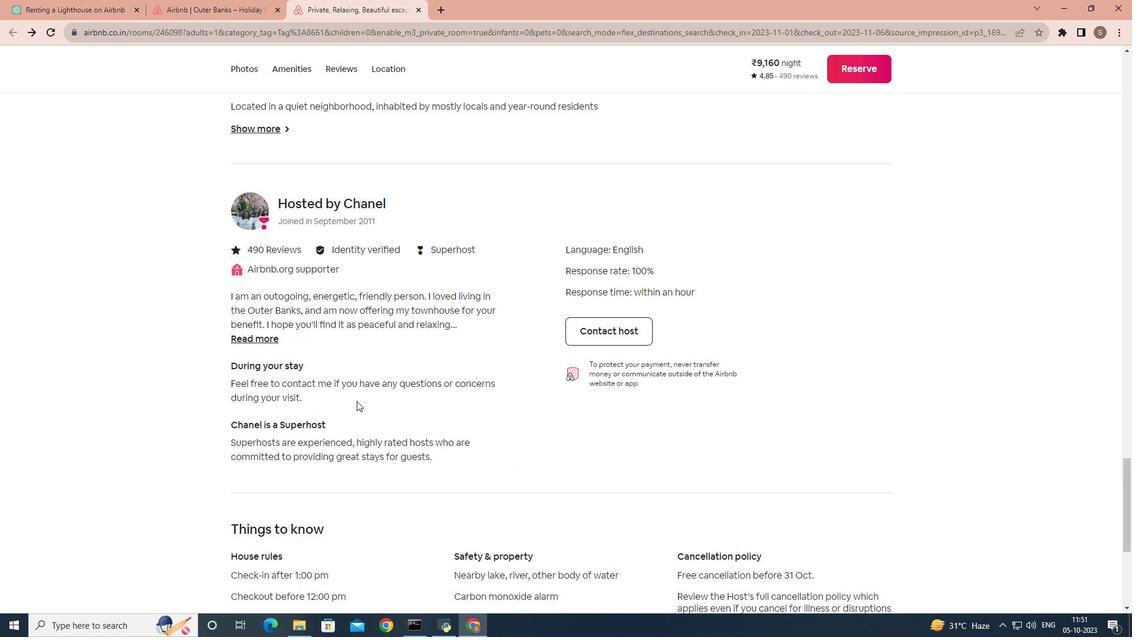 
Action: Mouse scrolled (356, 401) with delta (0, 0)
Screenshot: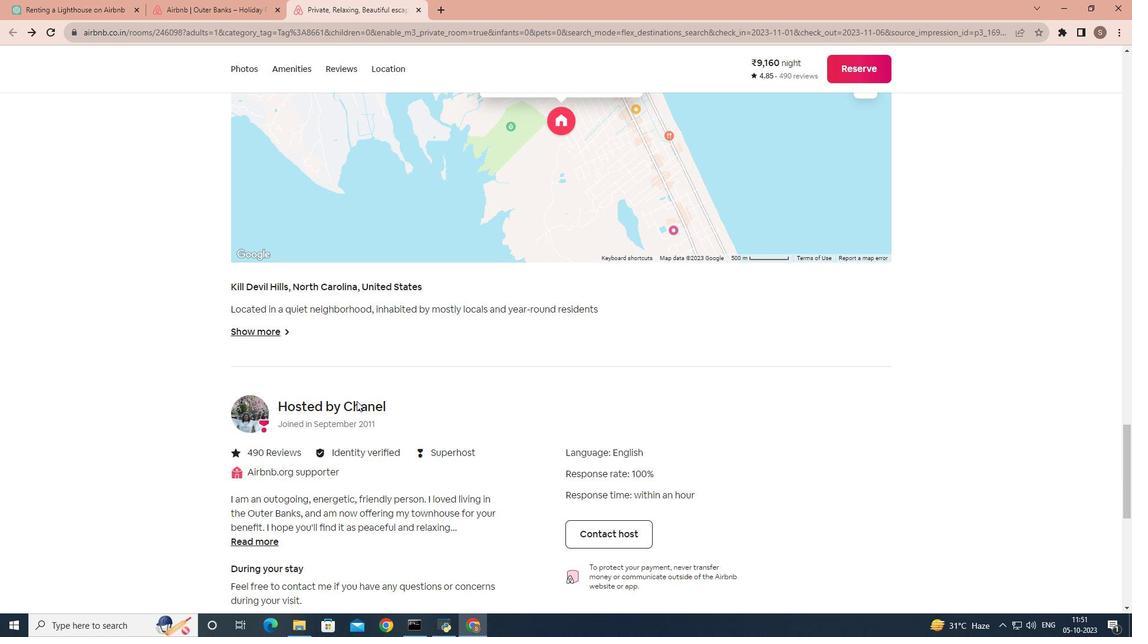 
Action: Mouse scrolled (356, 401) with delta (0, 0)
Screenshot: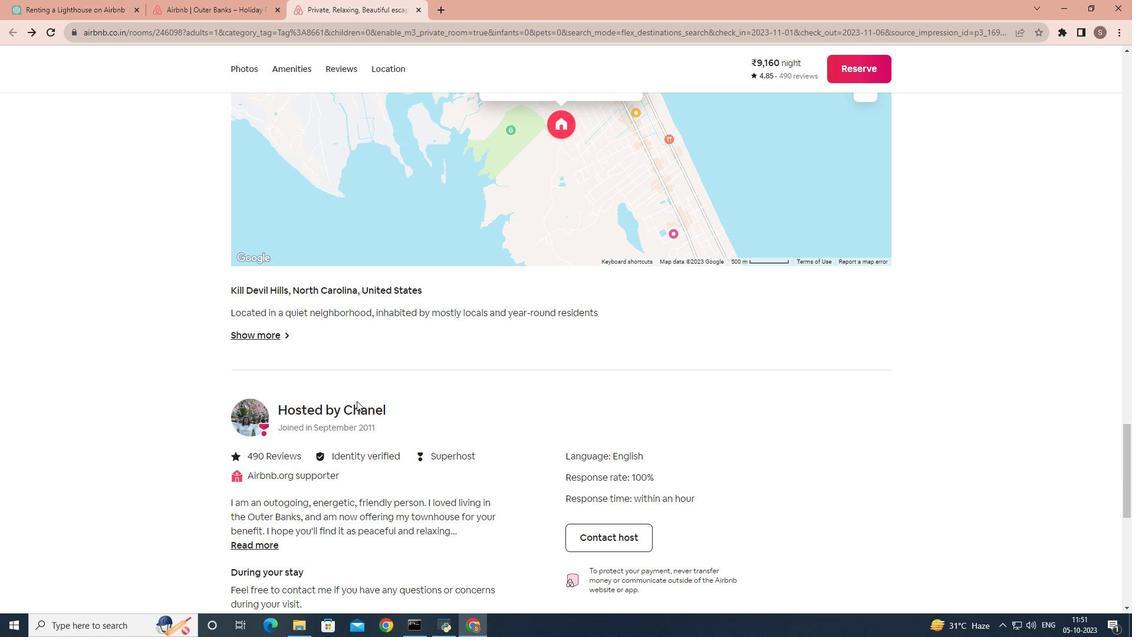 
Action: Mouse scrolled (356, 401) with delta (0, 0)
Screenshot: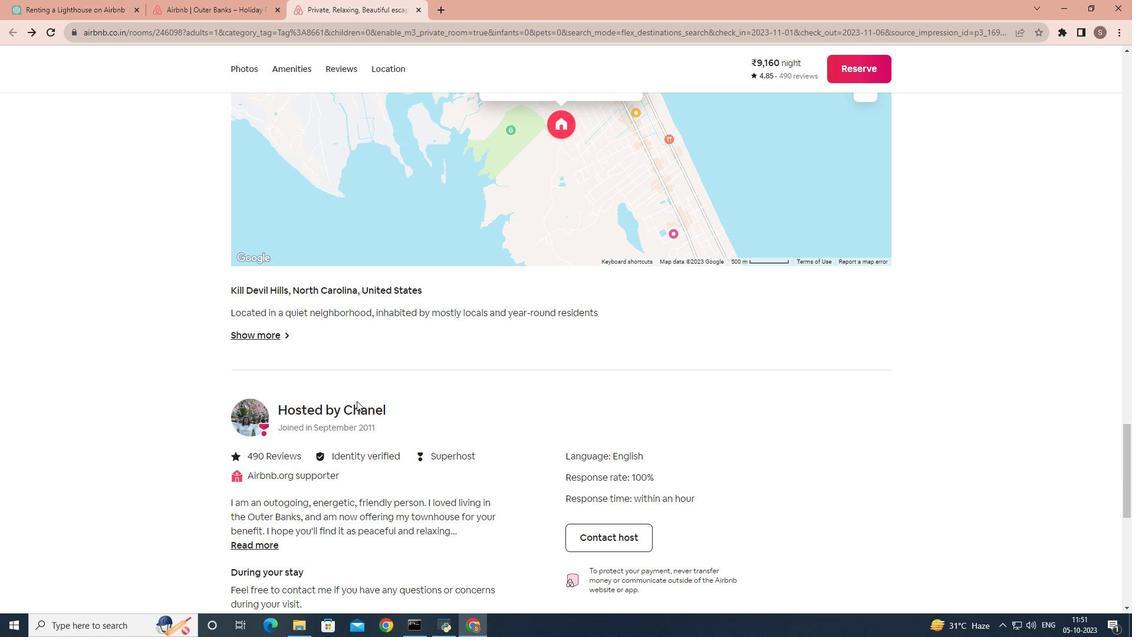 
Action: Mouse scrolled (356, 401) with delta (0, 0)
Screenshot: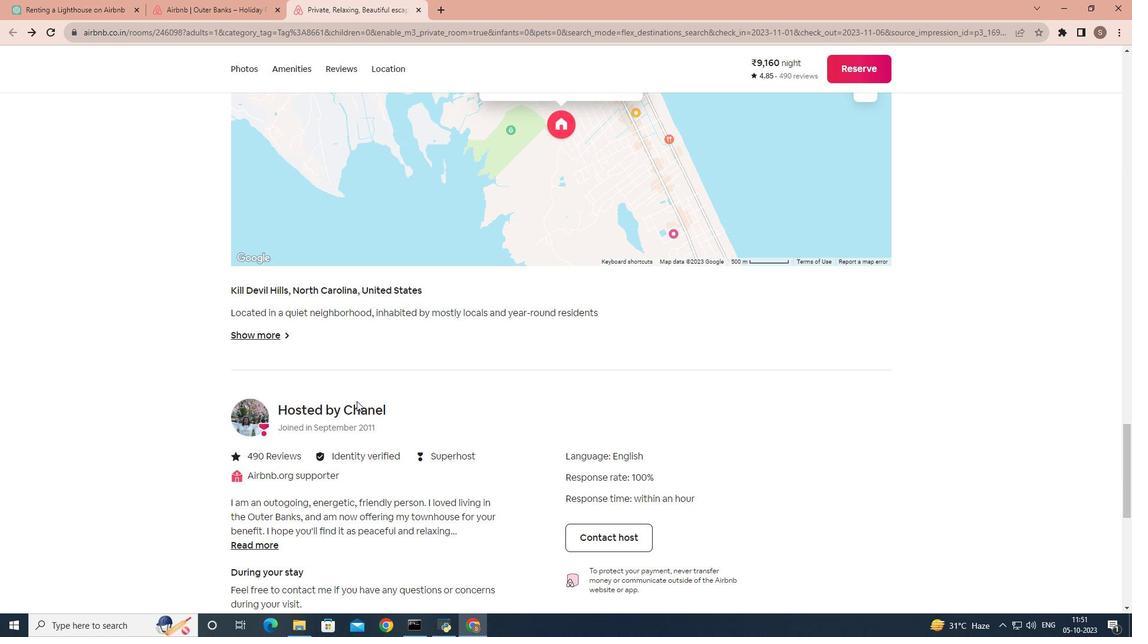 
Action: Mouse scrolled (356, 401) with delta (0, 0)
Screenshot: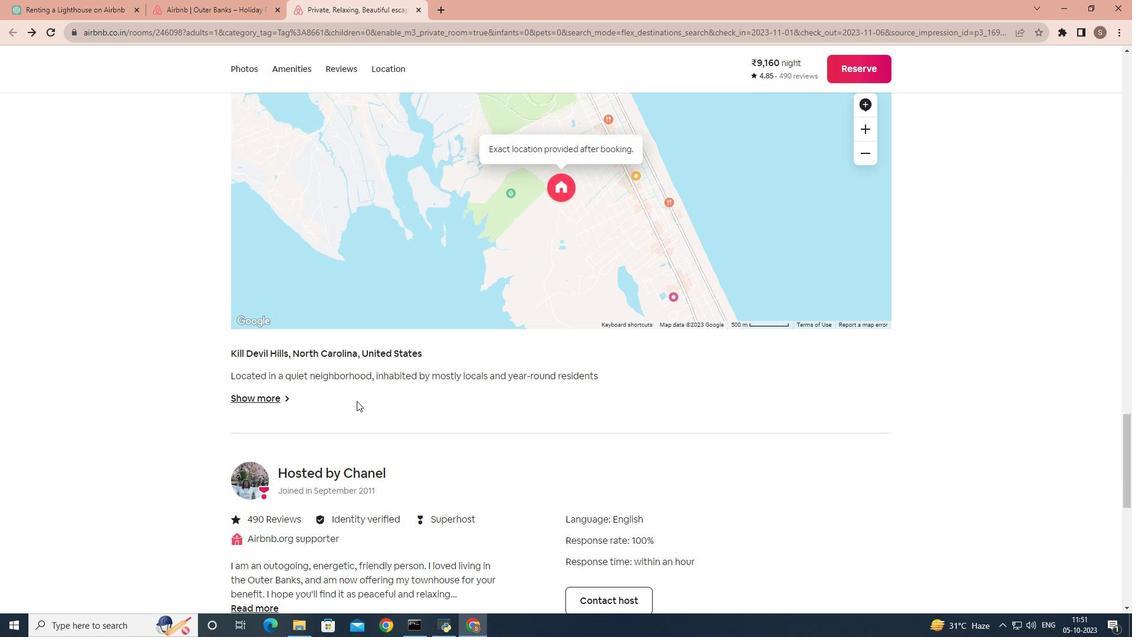 
Action: Mouse scrolled (356, 401) with delta (0, 0)
Screenshot: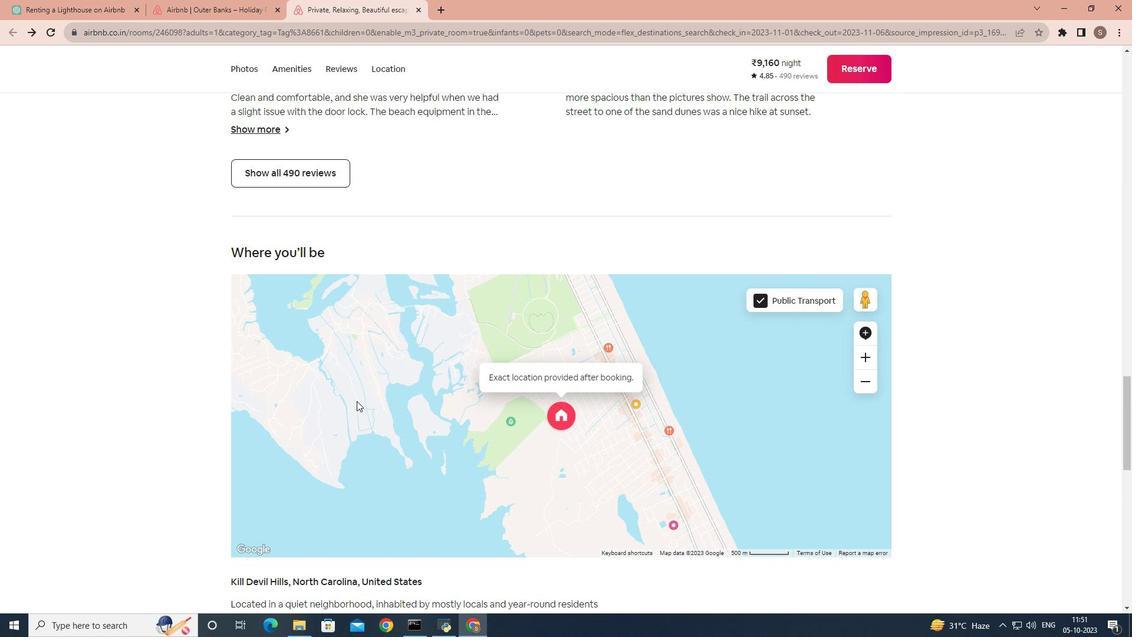 
Action: Mouse scrolled (356, 401) with delta (0, 0)
Screenshot: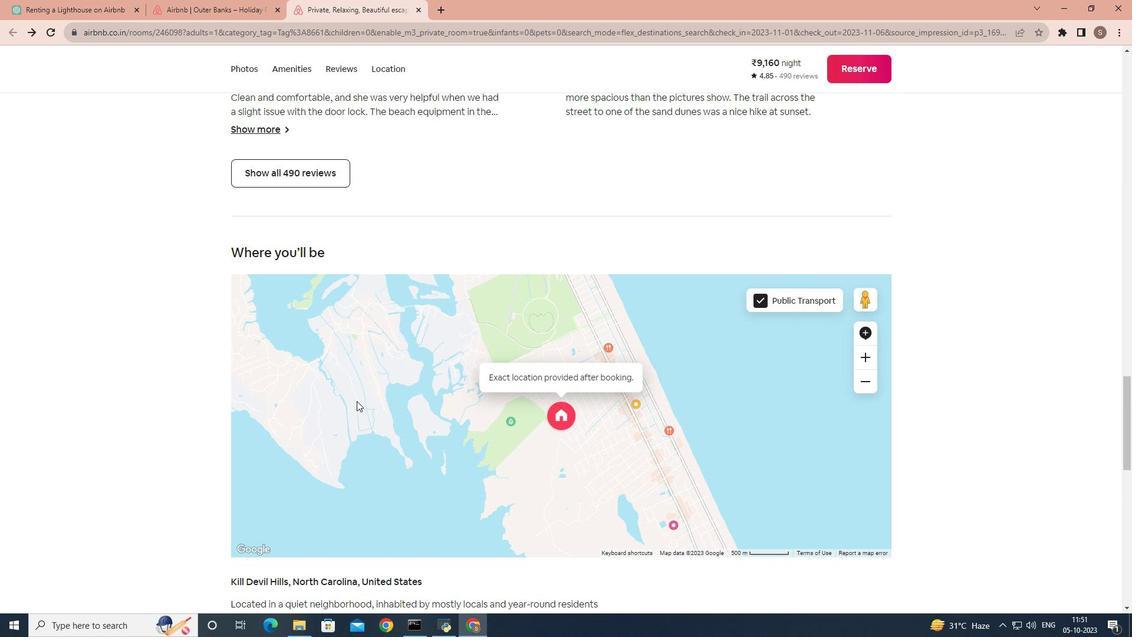 
Action: Mouse scrolled (356, 401) with delta (0, 0)
Screenshot: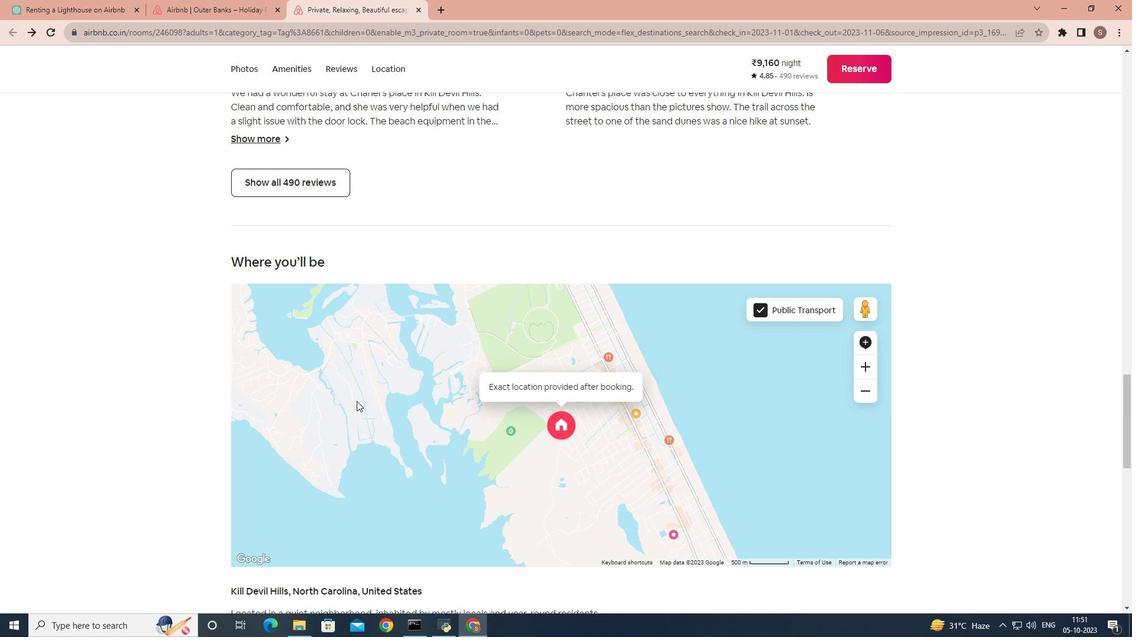 
Action: Mouse scrolled (356, 401) with delta (0, 0)
Screenshot: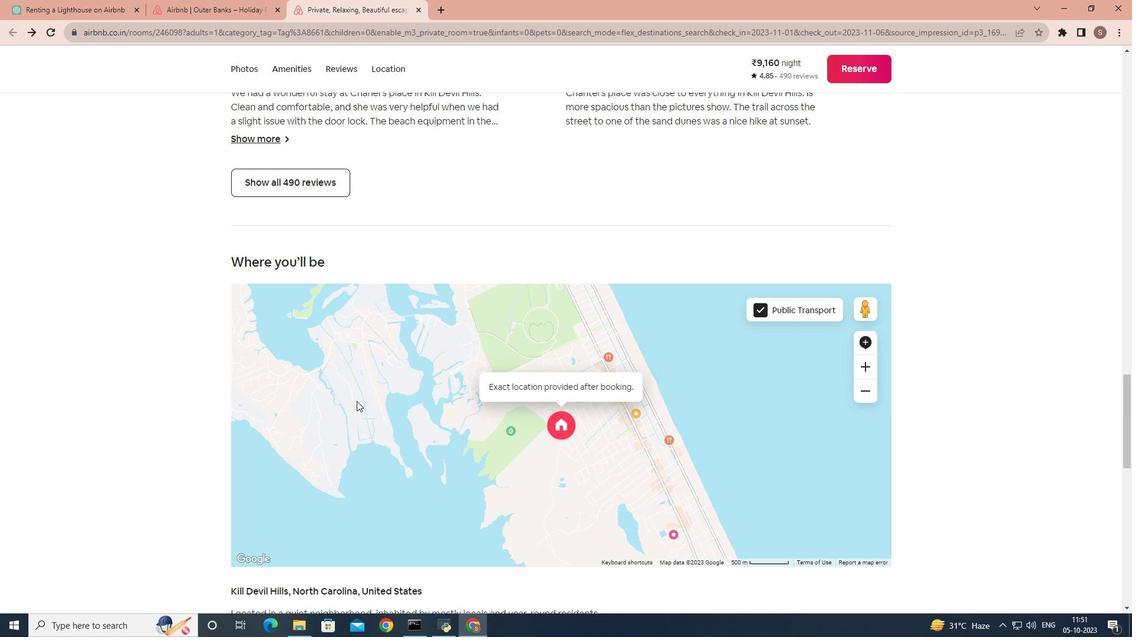
Action: Mouse scrolled (356, 401) with delta (0, 0)
Screenshot: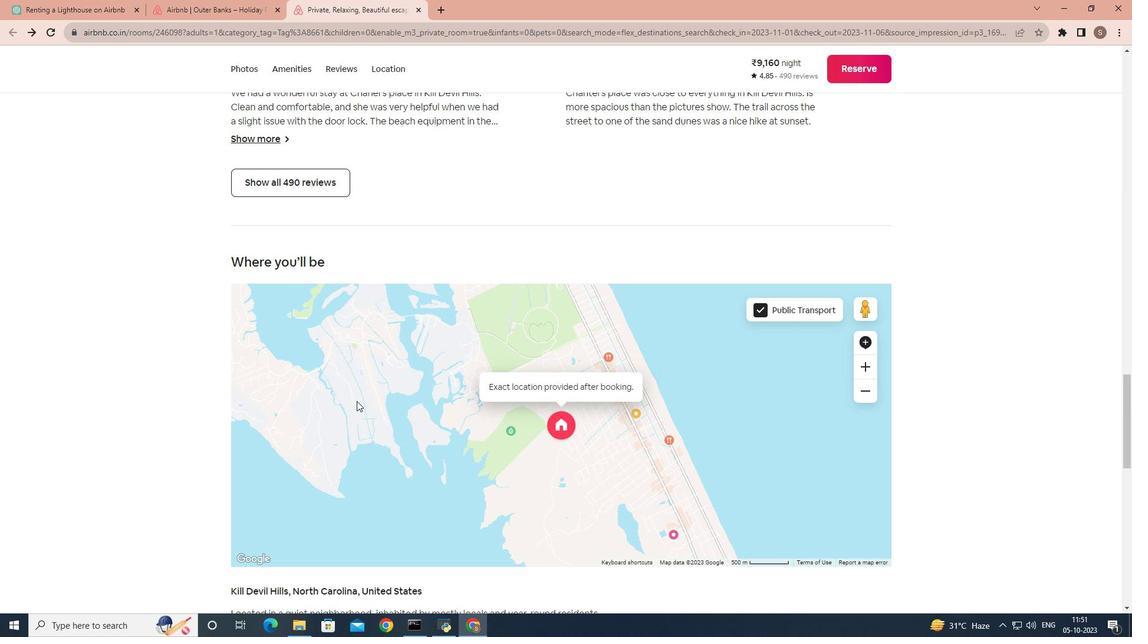 
Action: Mouse scrolled (356, 401) with delta (0, 0)
Screenshot: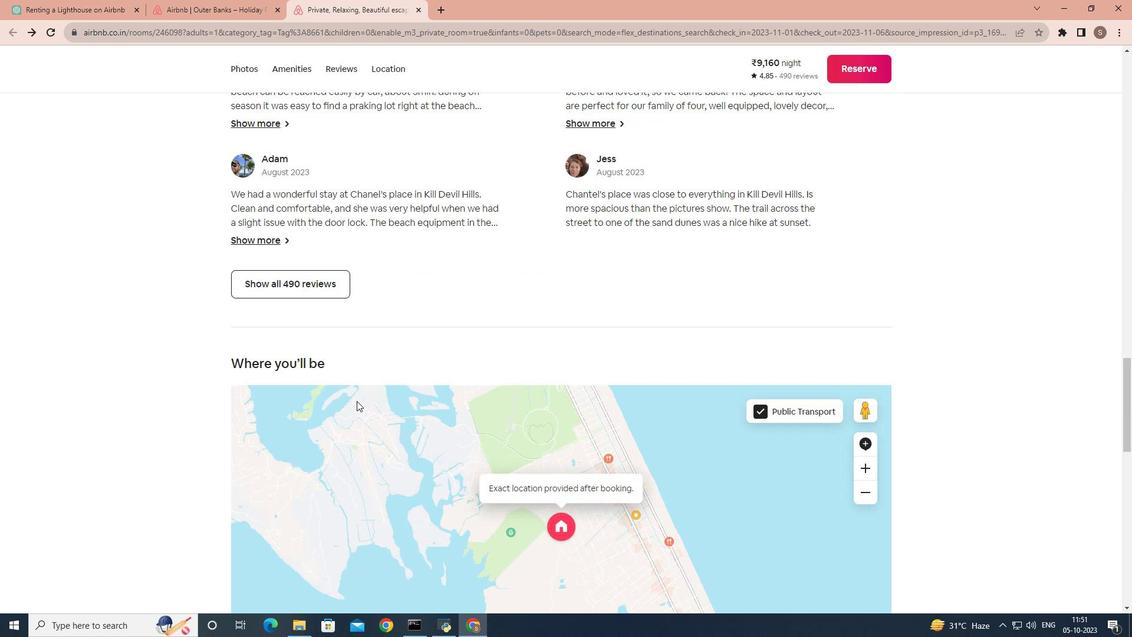 
Action: Mouse scrolled (356, 401) with delta (0, 0)
Screenshot: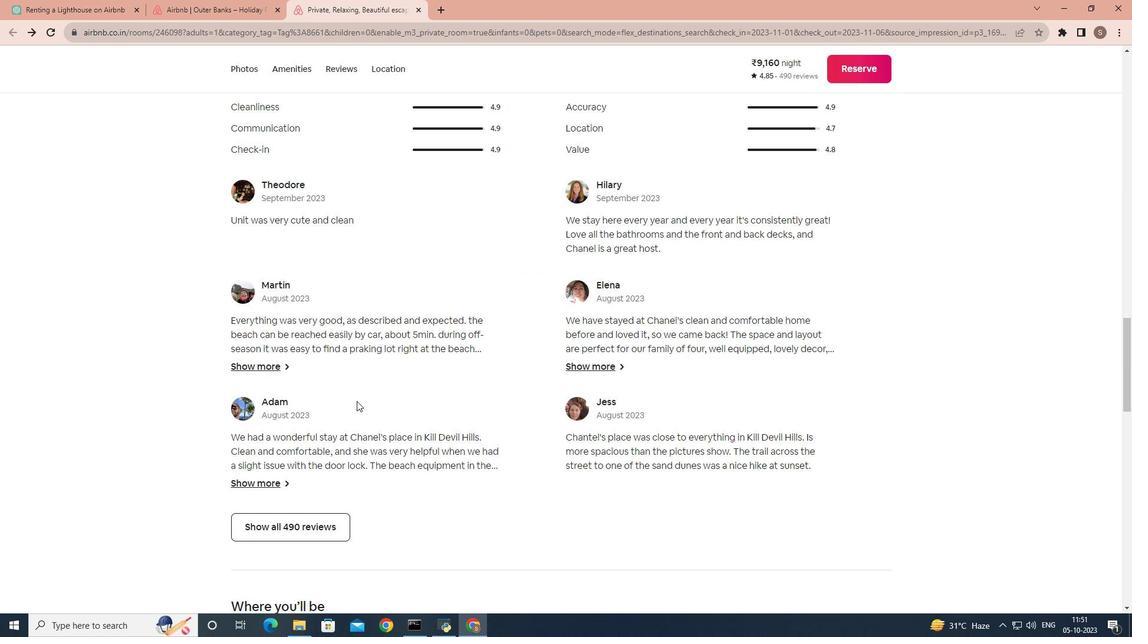 
Action: Mouse scrolled (356, 401) with delta (0, 0)
Screenshot: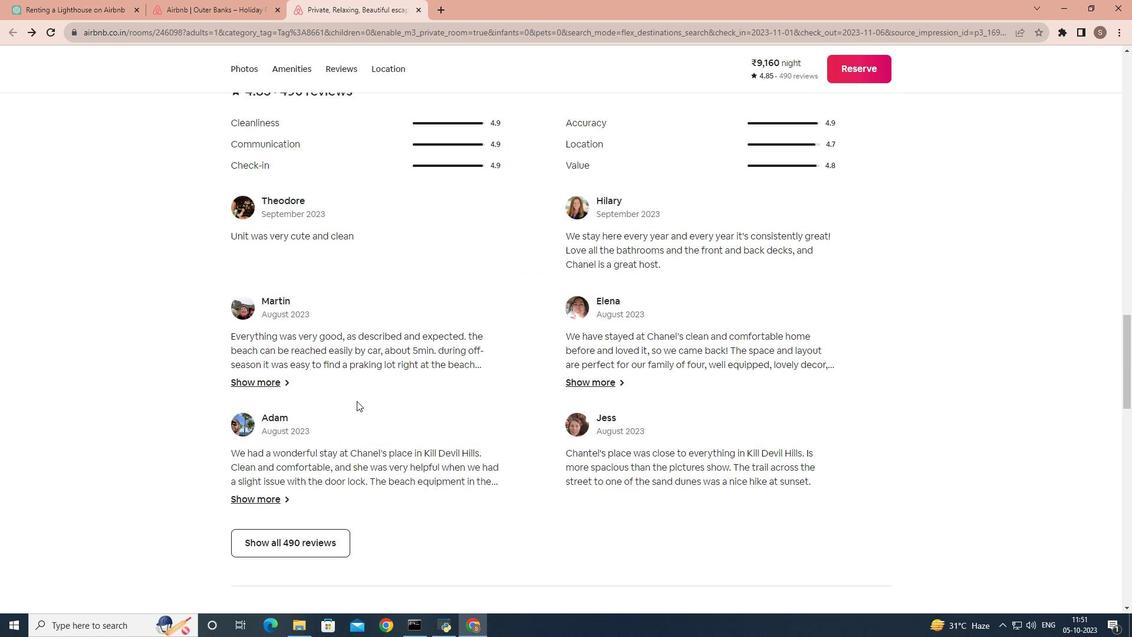 
Action: Mouse scrolled (356, 401) with delta (0, 0)
Screenshot: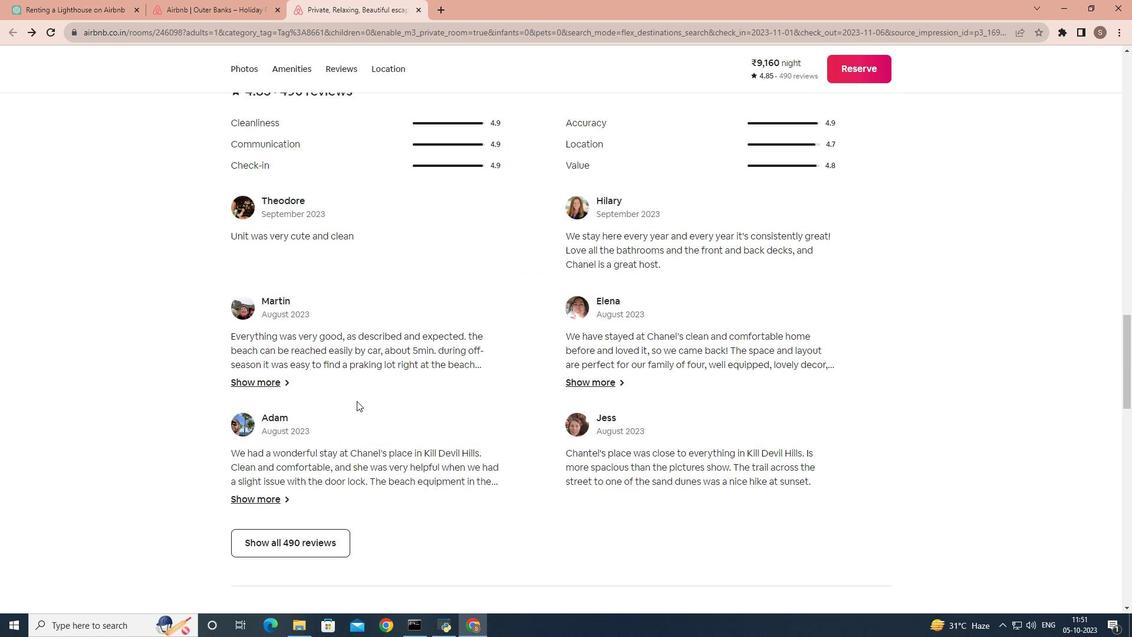 
Action: Mouse scrolled (356, 401) with delta (0, 0)
Screenshot: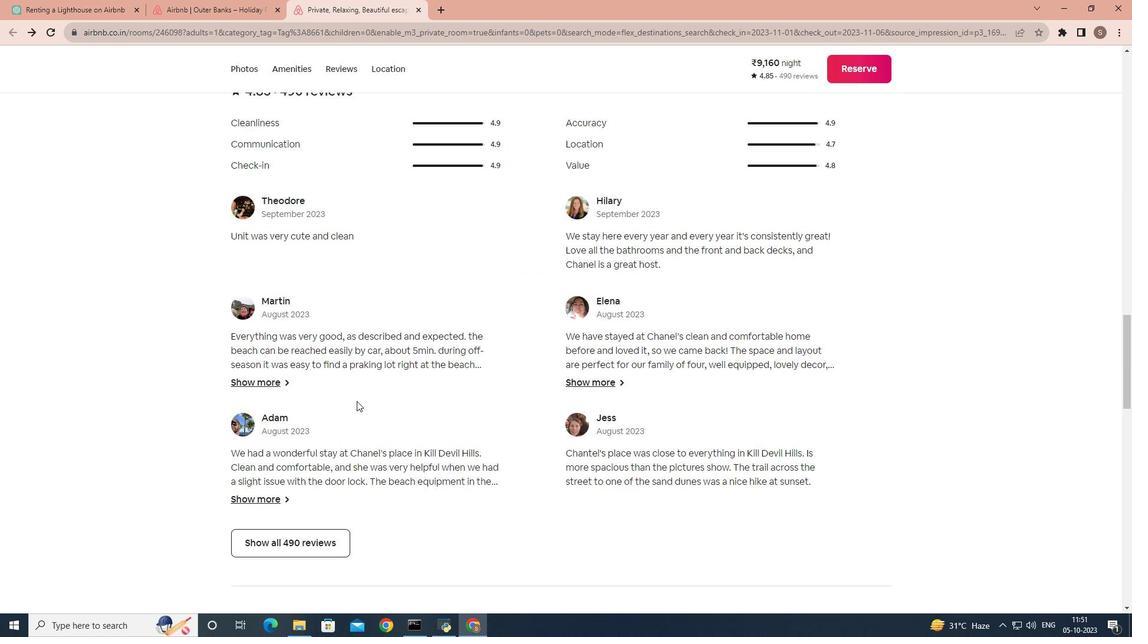 
Action: Mouse scrolled (356, 401) with delta (0, 0)
Screenshot: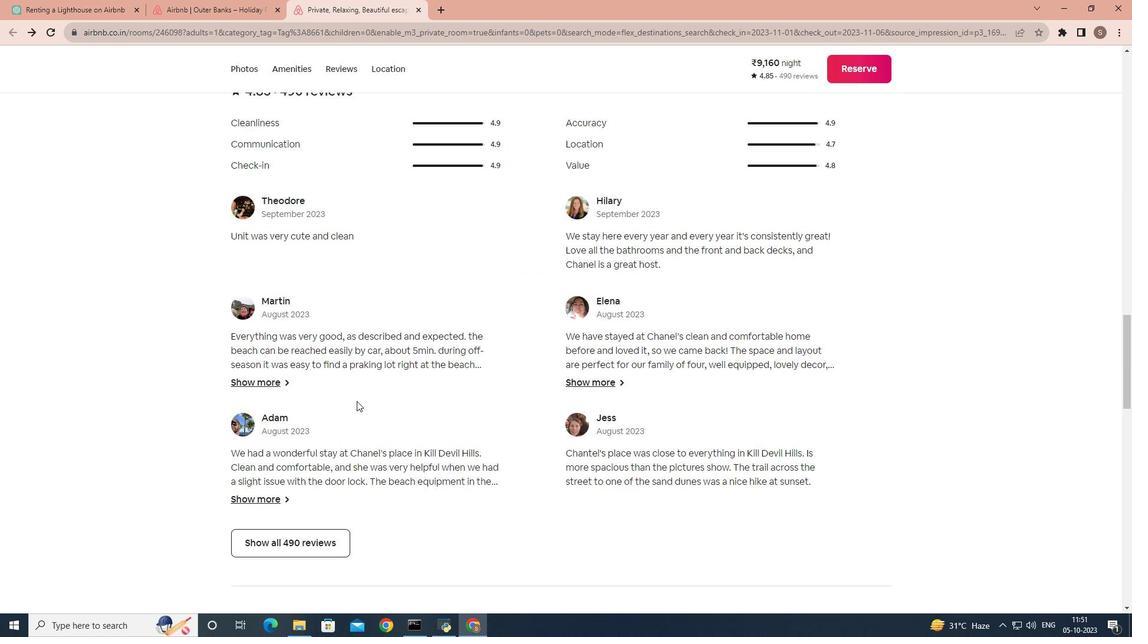 
Action: Mouse scrolled (356, 401) with delta (0, 0)
Screenshot: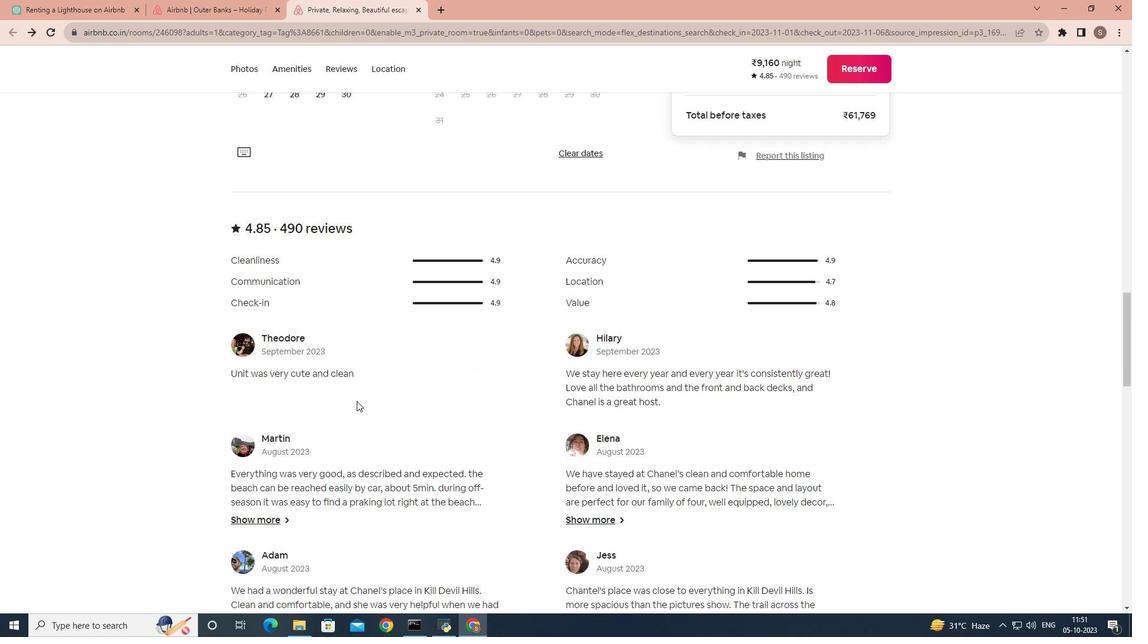 
Action: Mouse scrolled (356, 401) with delta (0, 0)
Screenshot: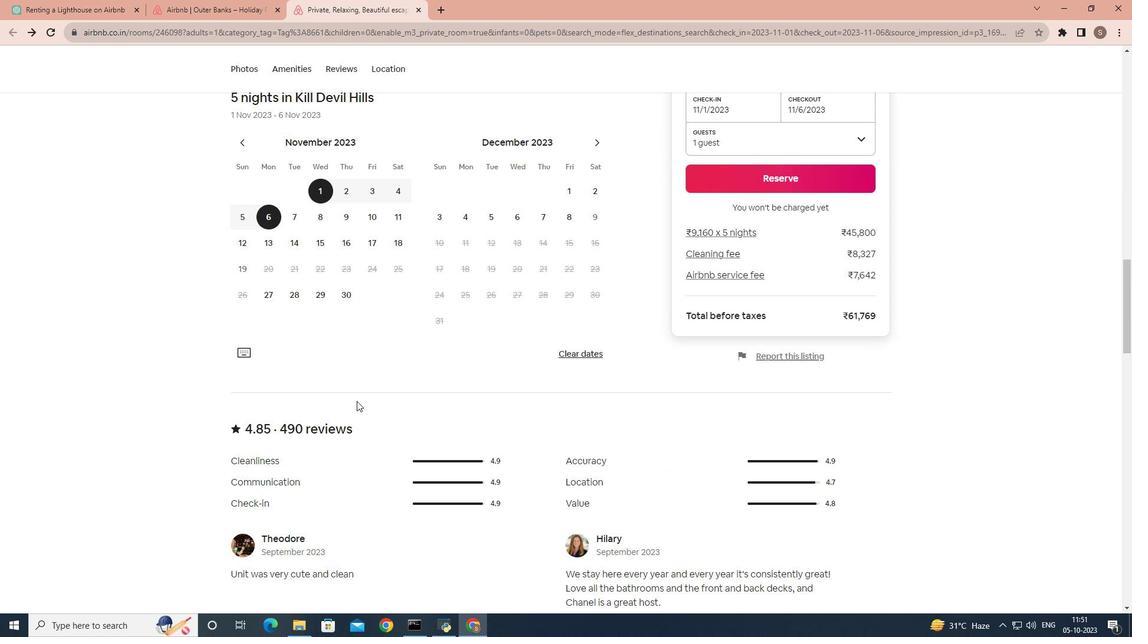 
Action: Mouse scrolled (356, 401) with delta (0, 0)
Screenshot: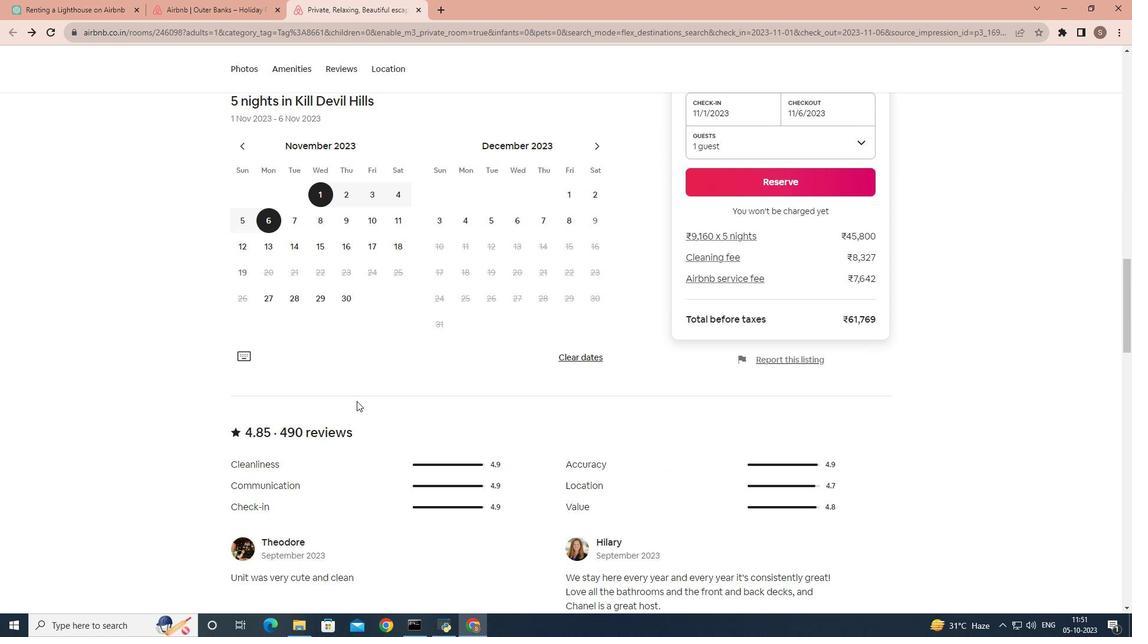 
Action: Mouse scrolled (356, 401) with delta (0, 0)
Screenshot: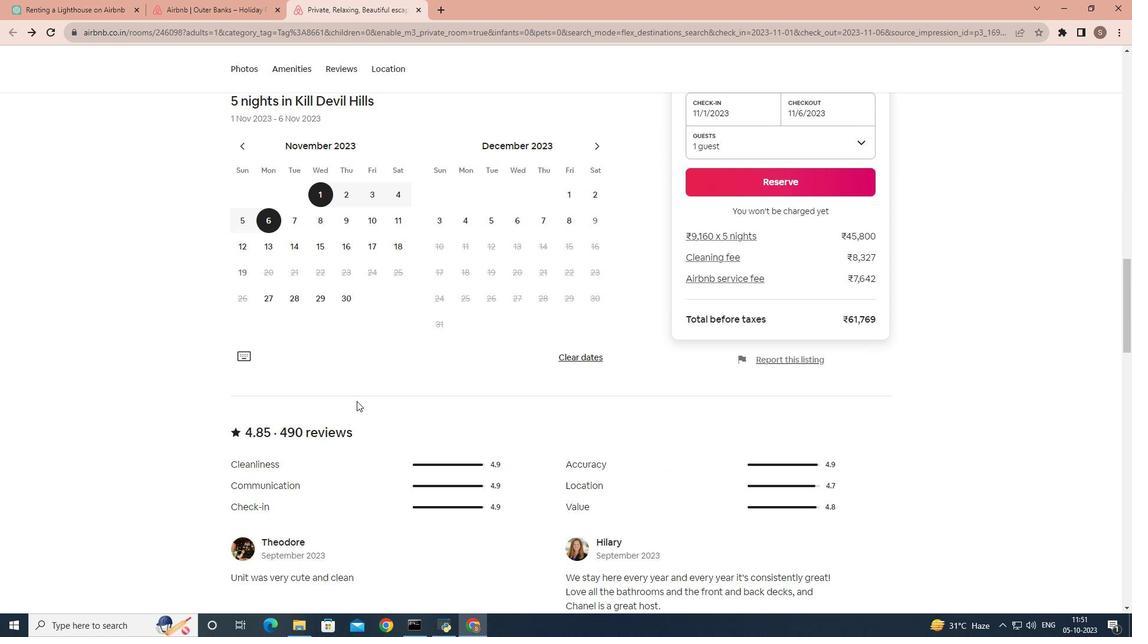 
Action: Mouse scrolled (356, 401) with delta (0, 0)
Screenshot: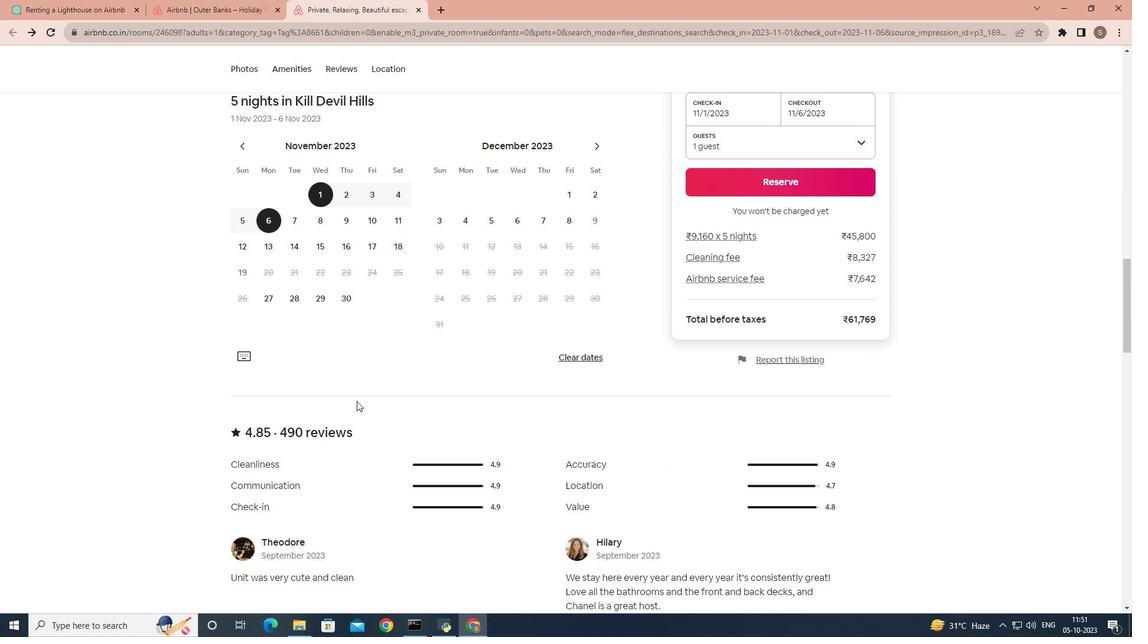
Action: Mouse scrolled (356, 401) with delta (0, 0)
Screenshot: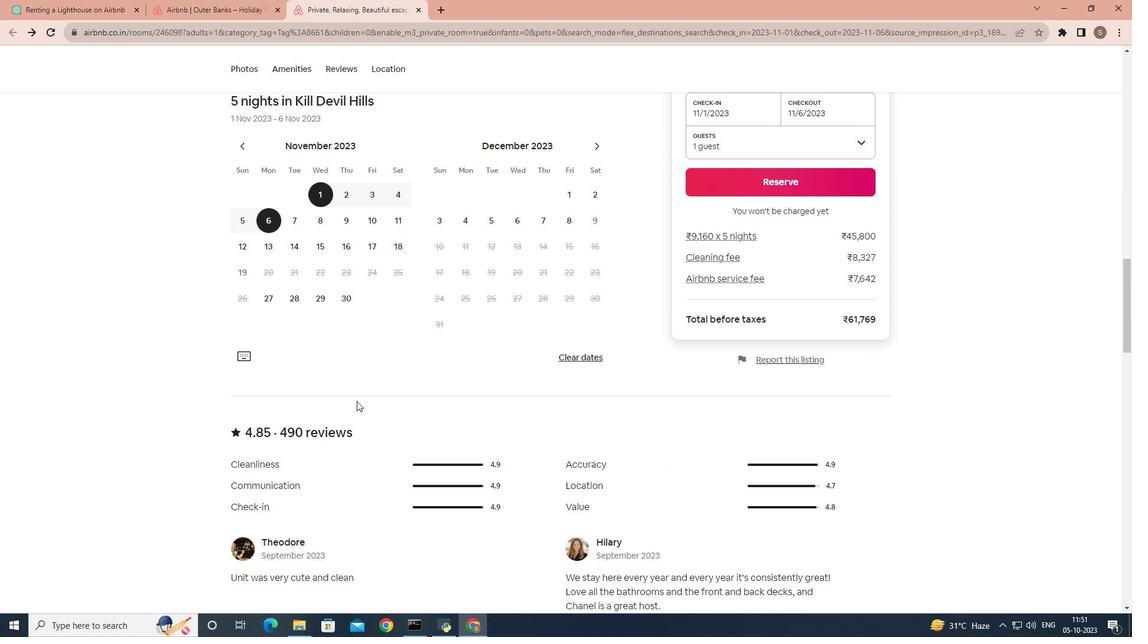 
Action: Mouse scrolled (356, 401) with delta (0, 0)
Screenshot: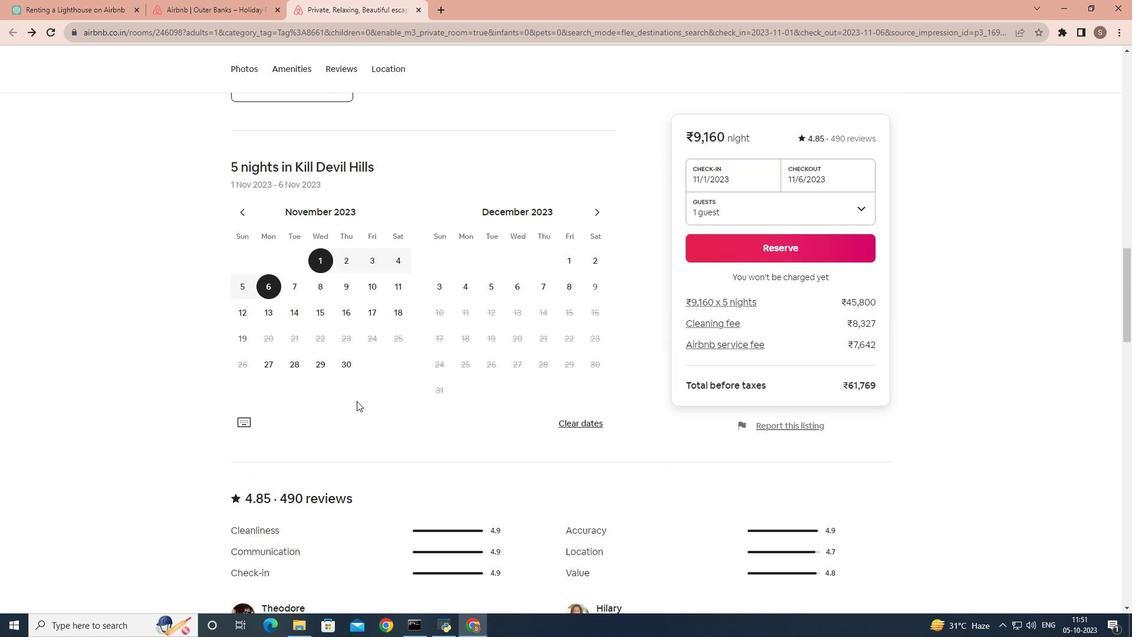 
Action: Mouse scrolled (356, 401) with delta (0, 0)
Screenshot: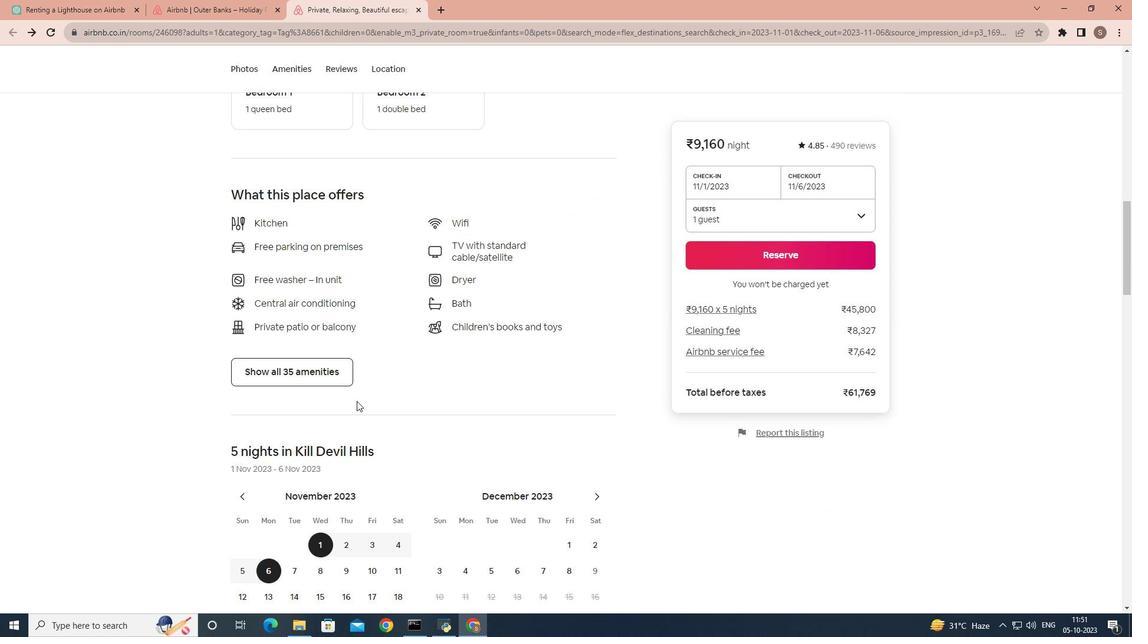 
Action: Mouse scrolled (356, 401) with delta (0, 0)
Screenshot: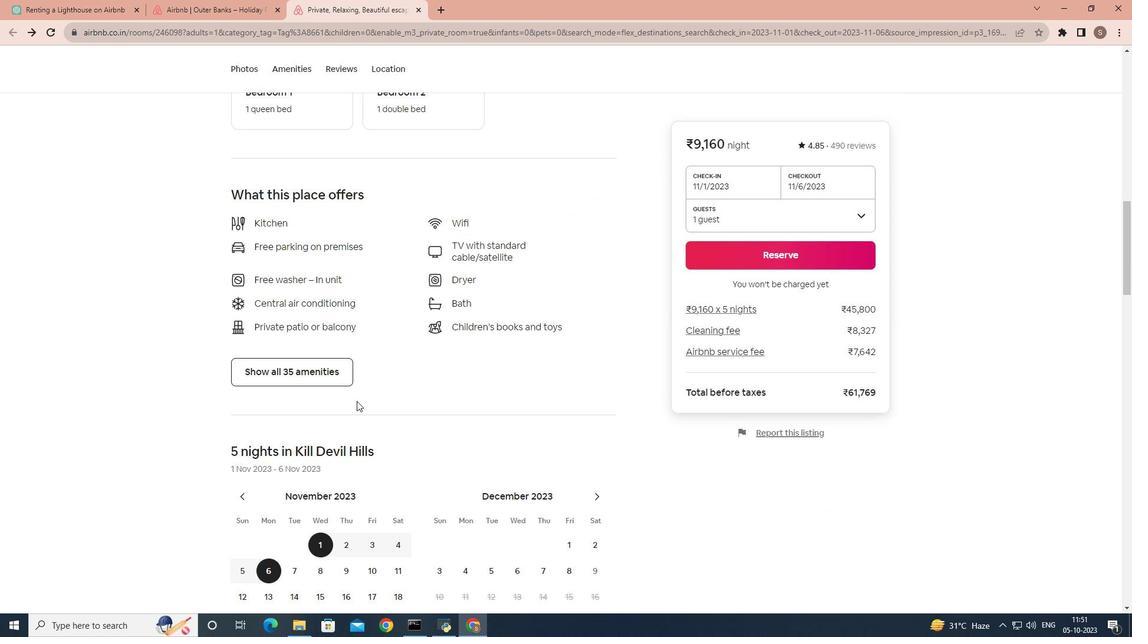 
Action: Mouse scrolled (356, 401) with delta (0, 0)
Screenshot: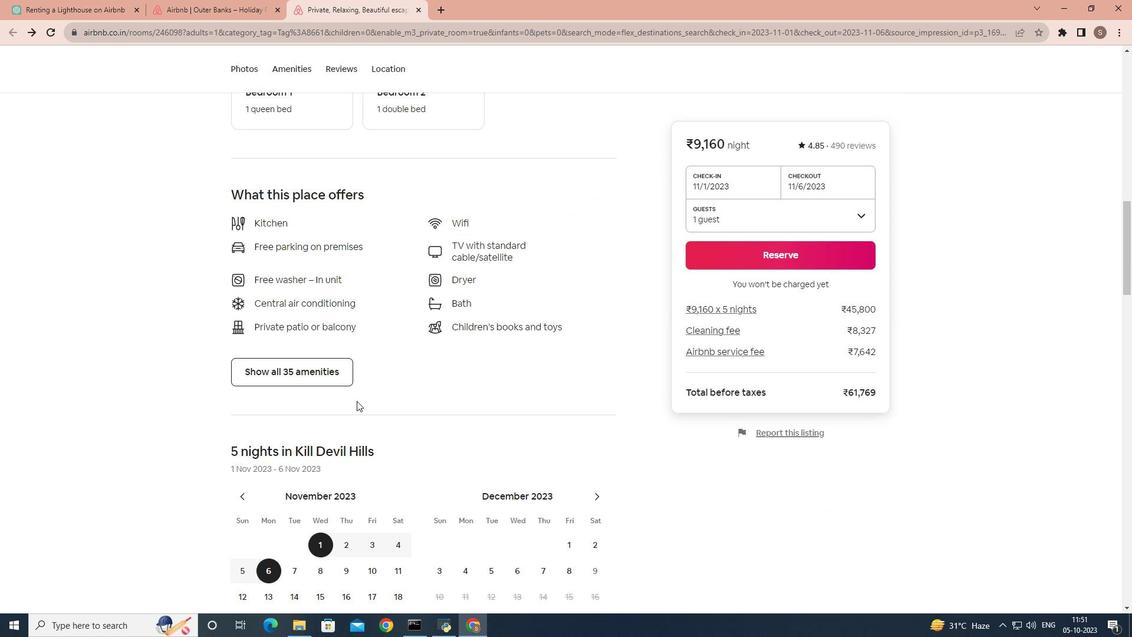 
Action: Mouse scrolled (356, 401) with delta (0, 0)
Screenshot: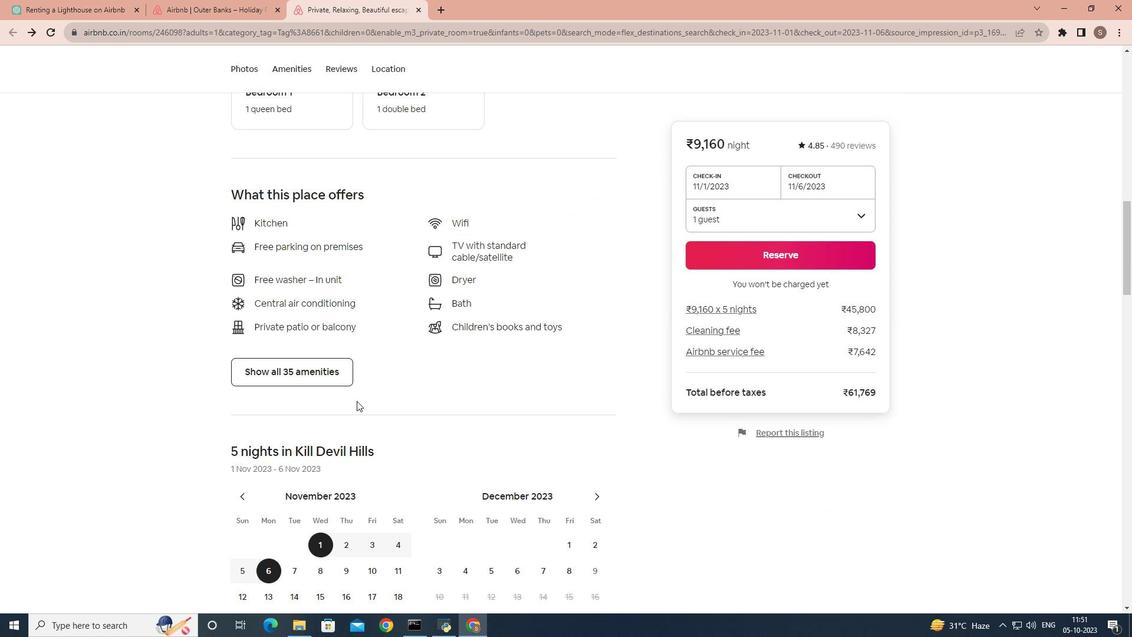 
Action: Mouse scrolled (356, 401) with delta (0, 0)
Screenshot: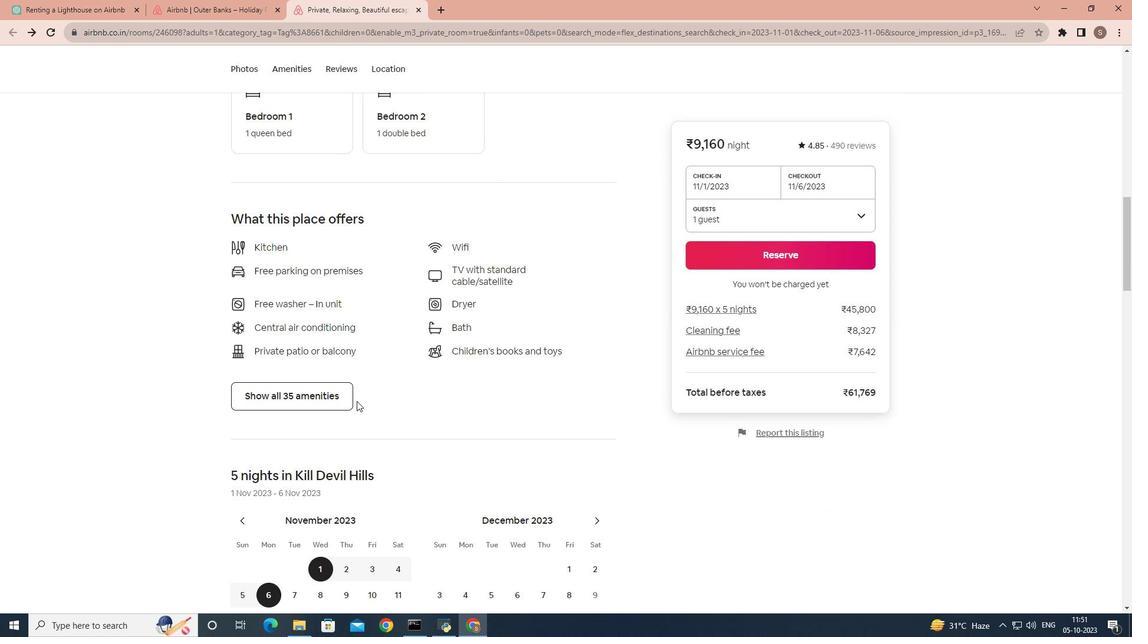 
Action: Mouse scrolled (356, 401) with delta (0, 0)
Screenshot: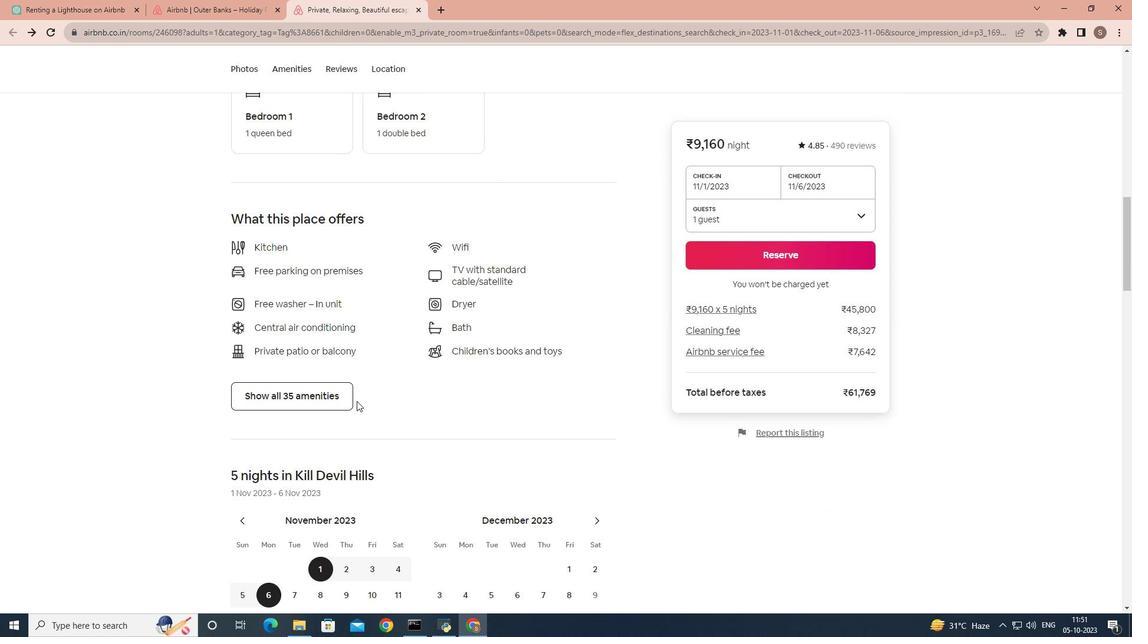 
Action: Mouse scrolled (356, 401) with delta (0, 0)
Screenshot: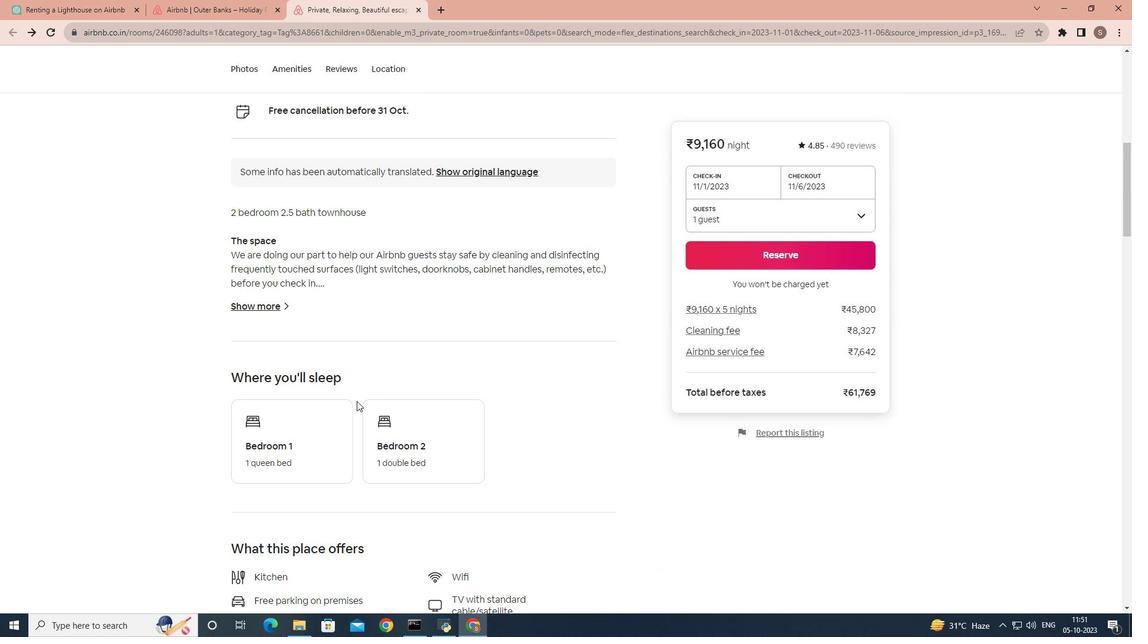 
Action: Mouse scrolled (356, 401) with delta (0, 0)
Screenshot: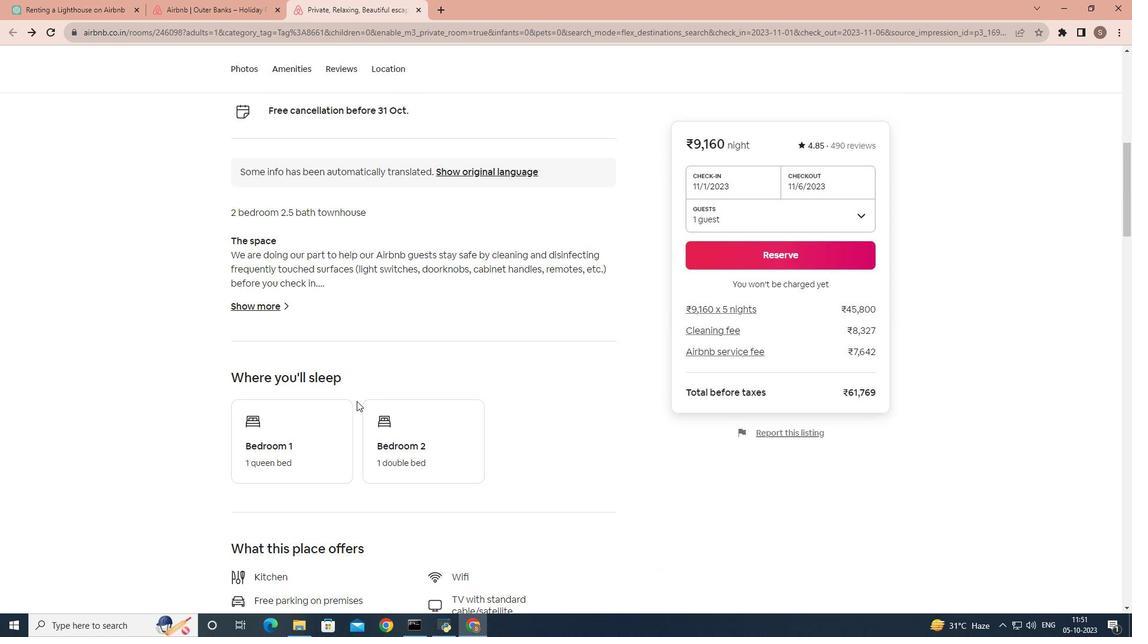 
Action: Mouse scrolled (356, 401) with delta (0, 0)
Screenshot: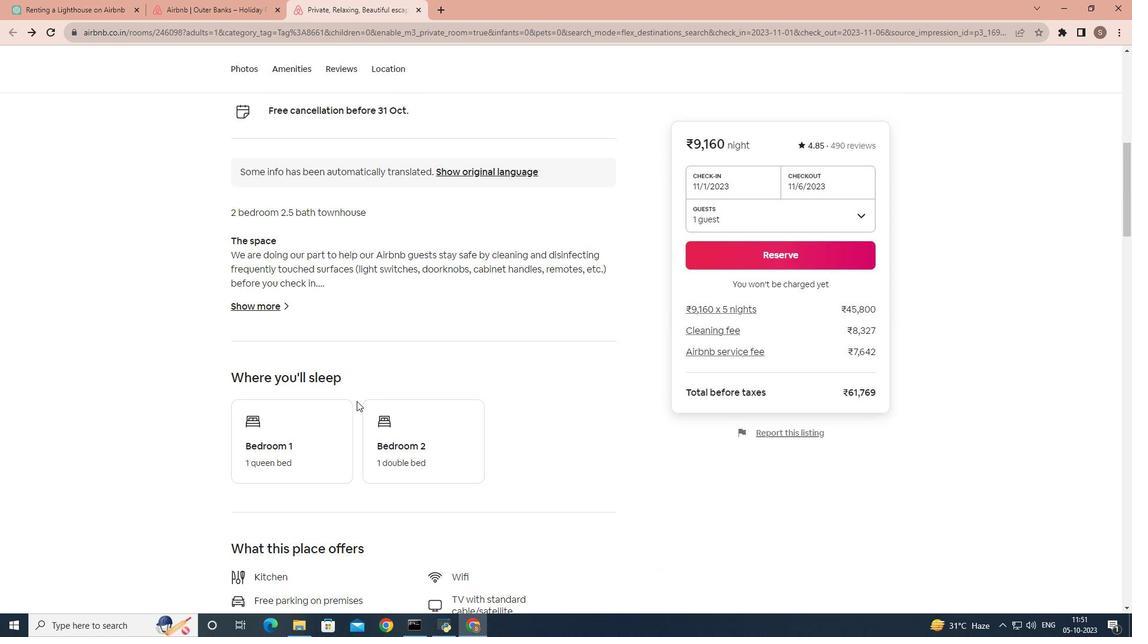 
Action: Mouse scrolled (356, 401) with delta (0, 0)
Screenshot: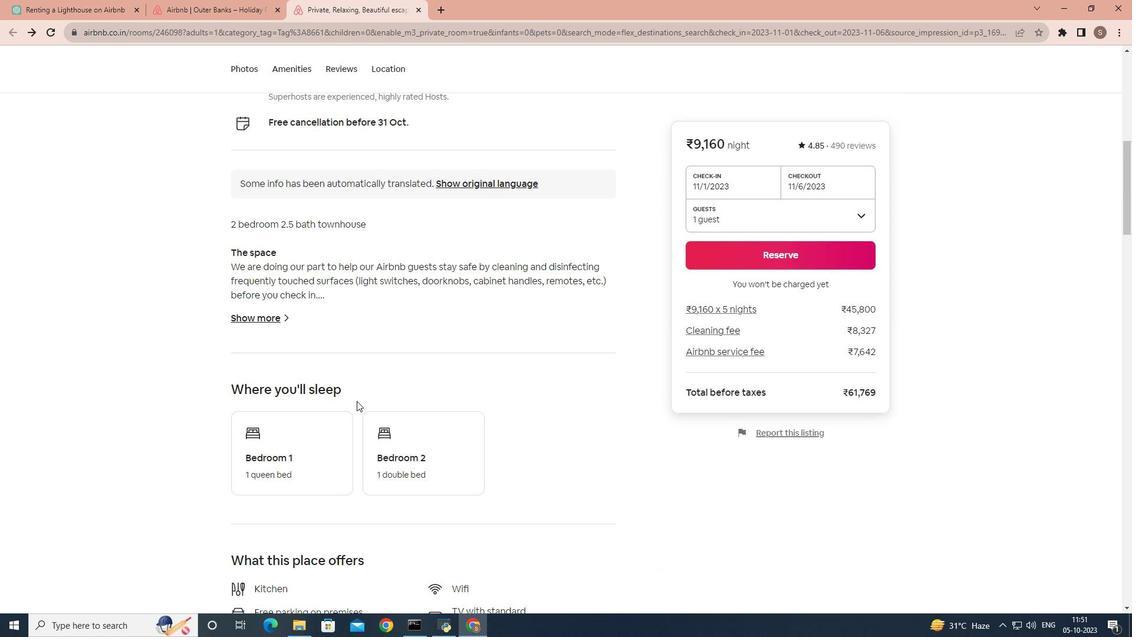 
Action: Mouse scrolled (356, 401) with delta (0, 0)
Screenshot: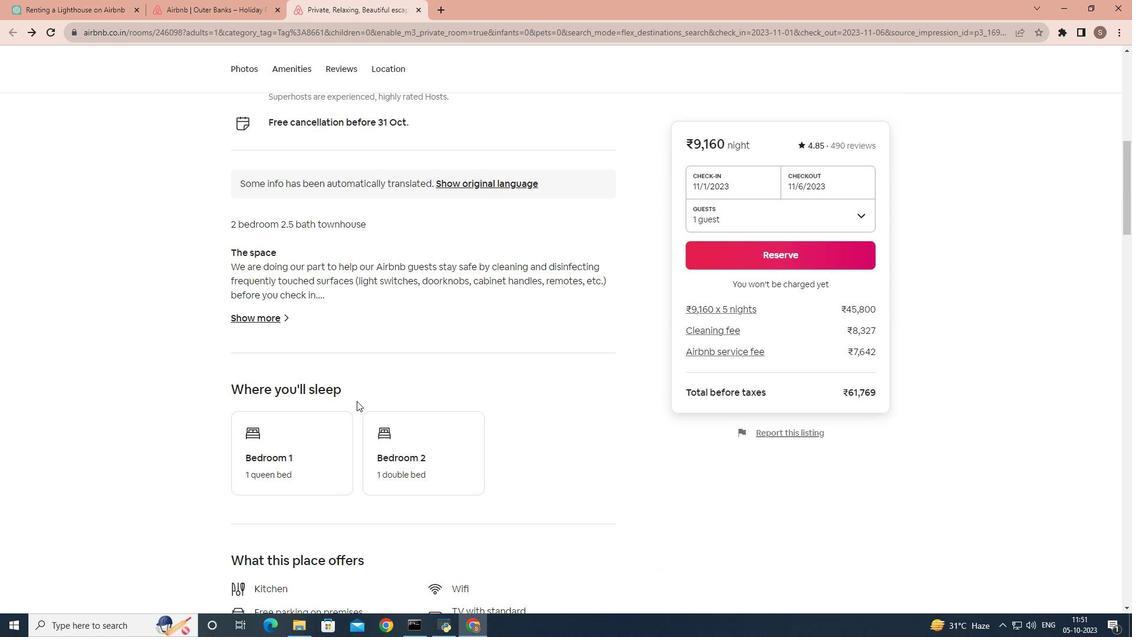 
Action: Mouse scrolled (356, 401) with delta (0, 0)
Screenshot: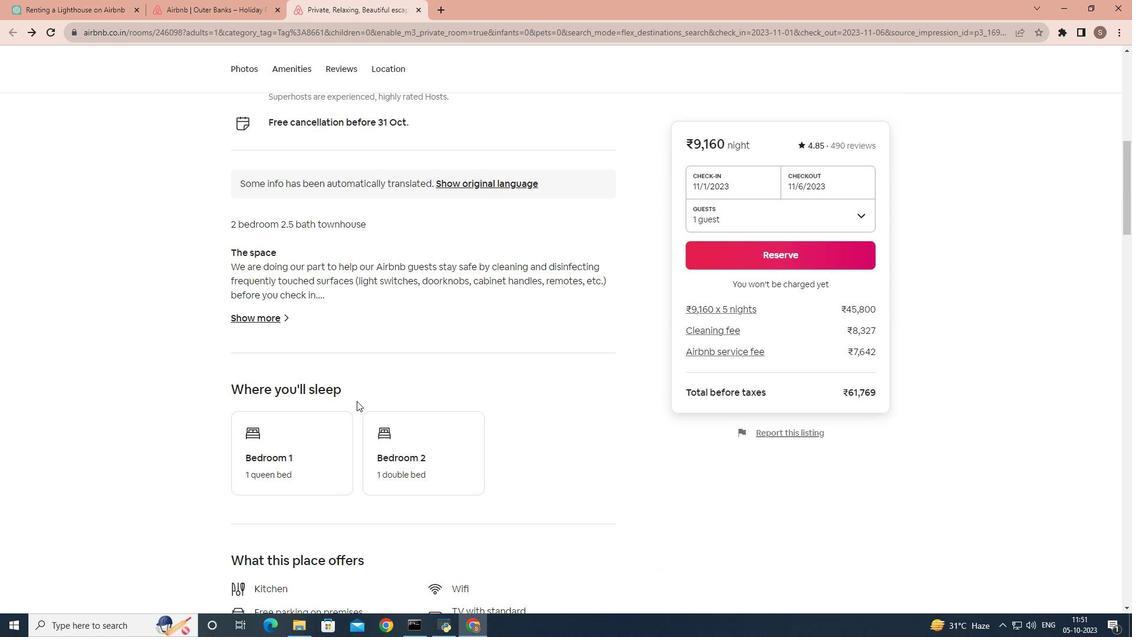 
Action: Mouse scrolled (356, 401) with delta (0, 0)
Screenshot: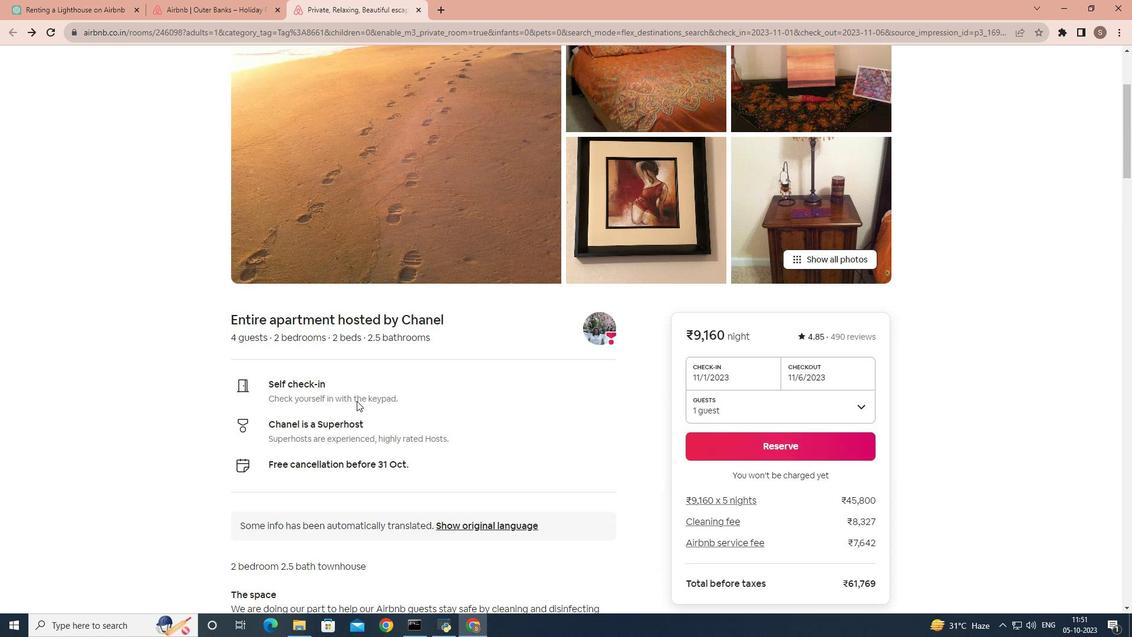 
Action: Mouse scrolled (356, 401) with delta (0, 0)
Screenshot: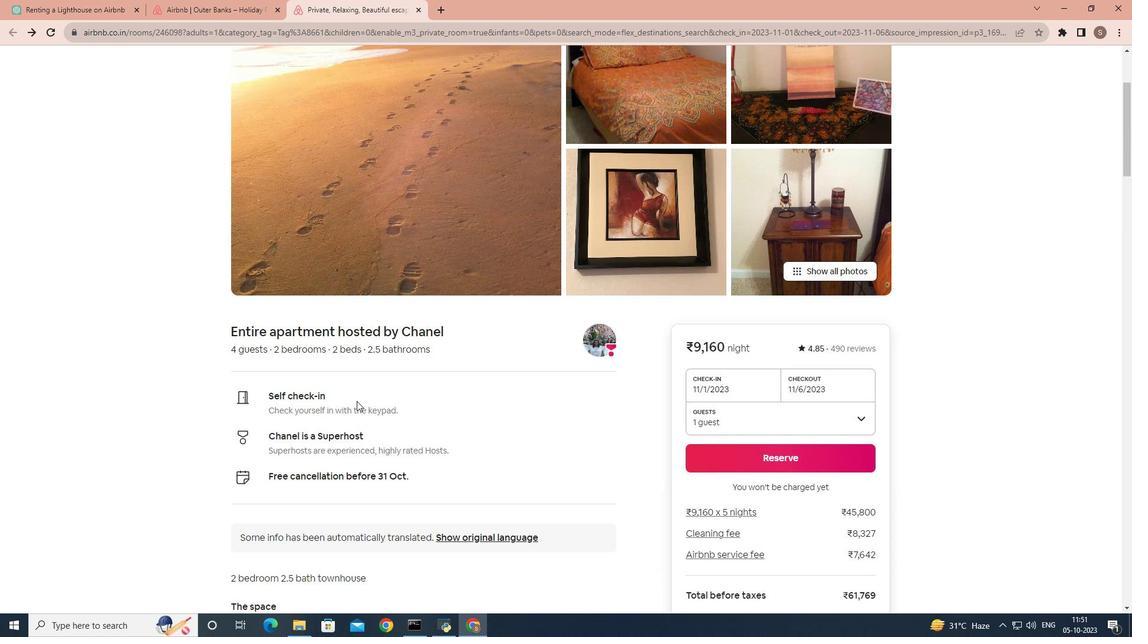 
Action: Mouse scrolled (356, 401) with delta (0, 0)
Screenshot: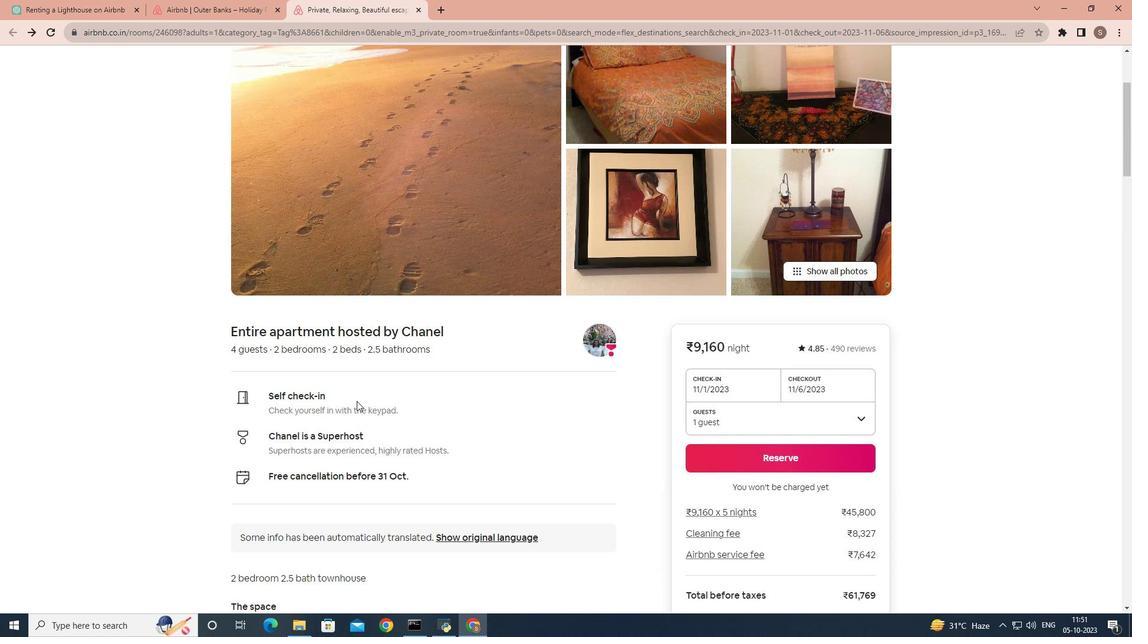 
Action: Mouse scrolled (356, 401) with delta (0, 0)
Screenshot: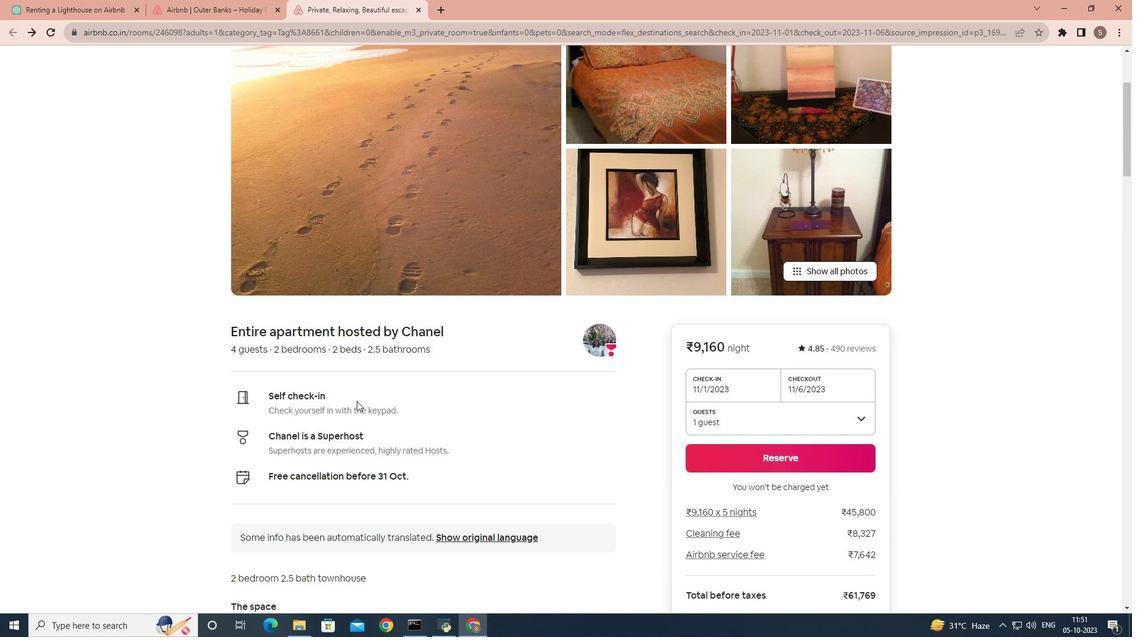 
Action: Mouse scrolled (356, 401) with delta (0, 0)
Screenshot: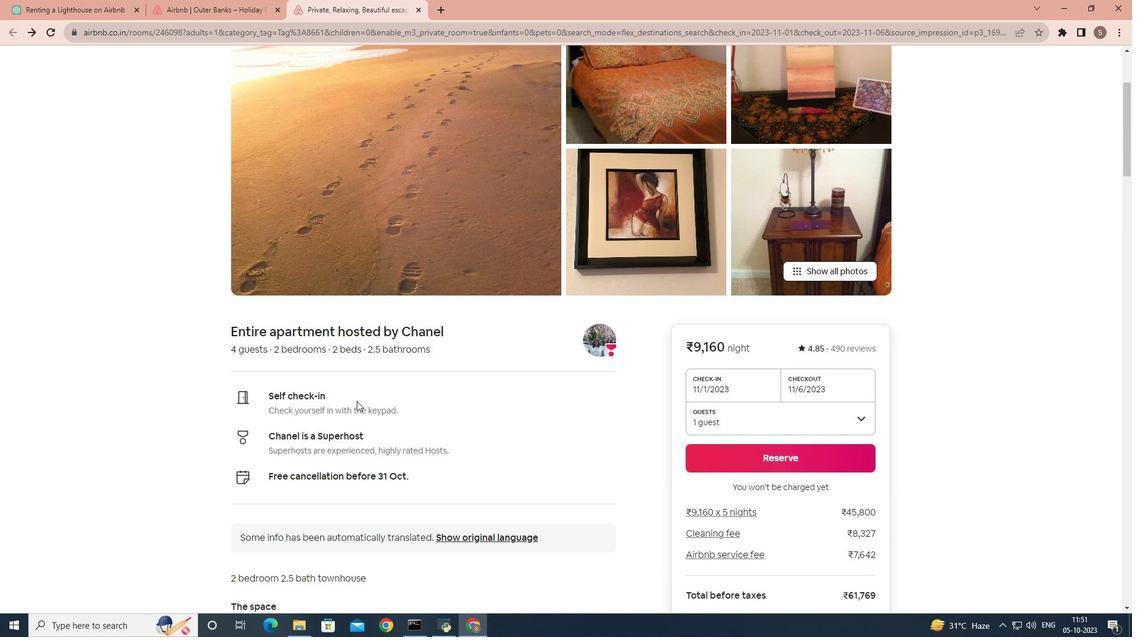 
Action: Mouse moved to (386, 387)
Screenshot: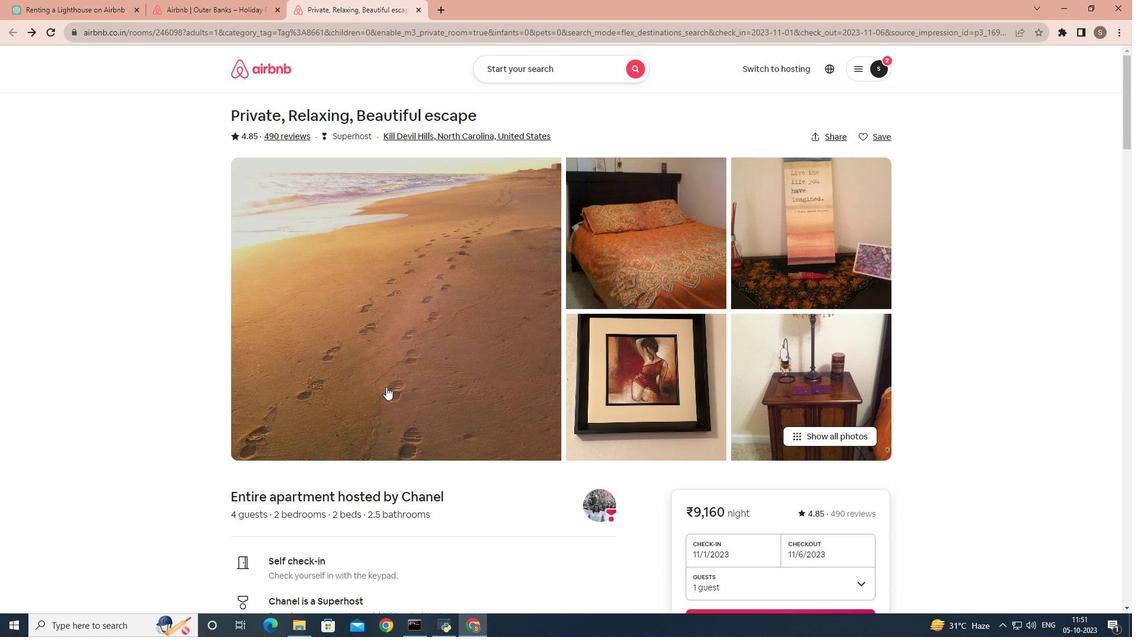 
Action: Mouse pressed left at (386, 387)
Screenshot: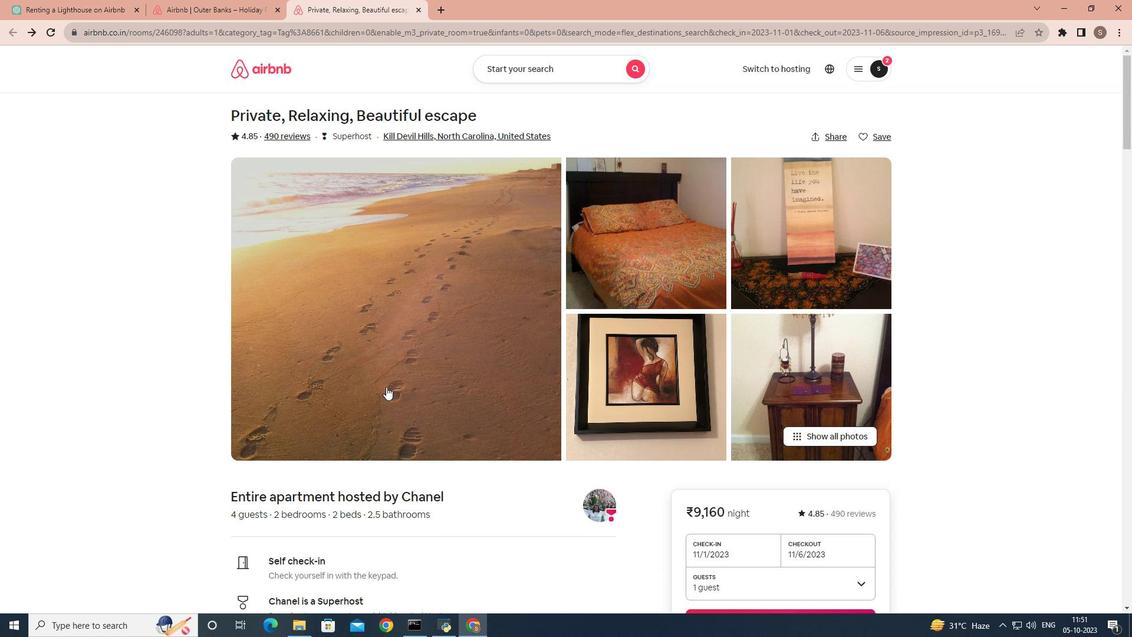 
Action: Mouse moved to (490, 441)
Screenshot: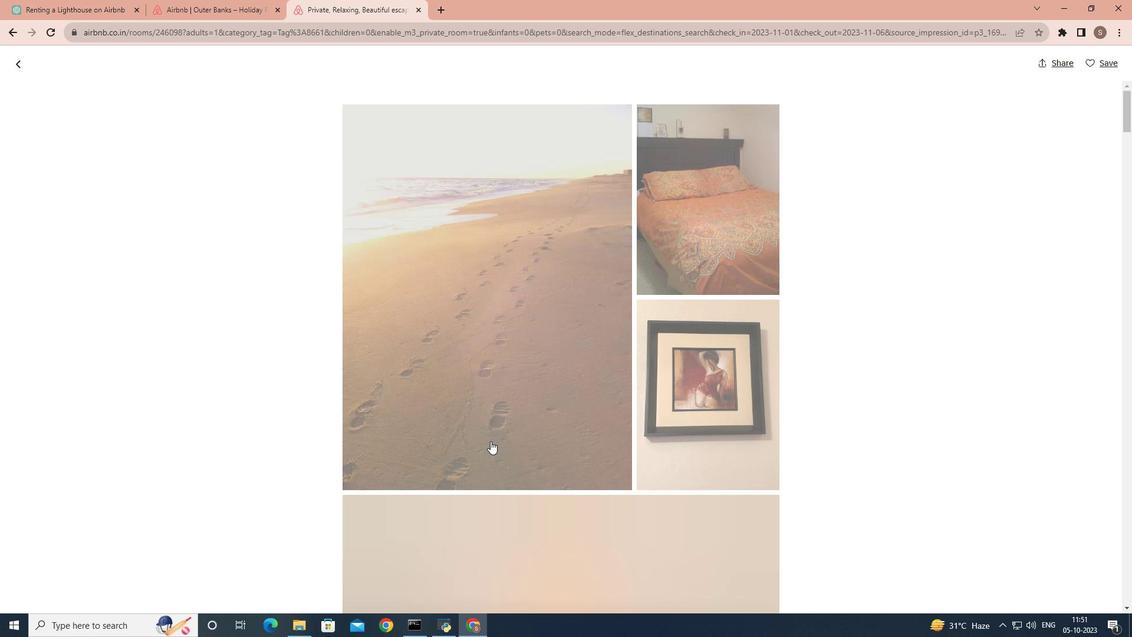 
Action: Mouse scrolled (490, 440) with delta (0, 0)
Screenshot: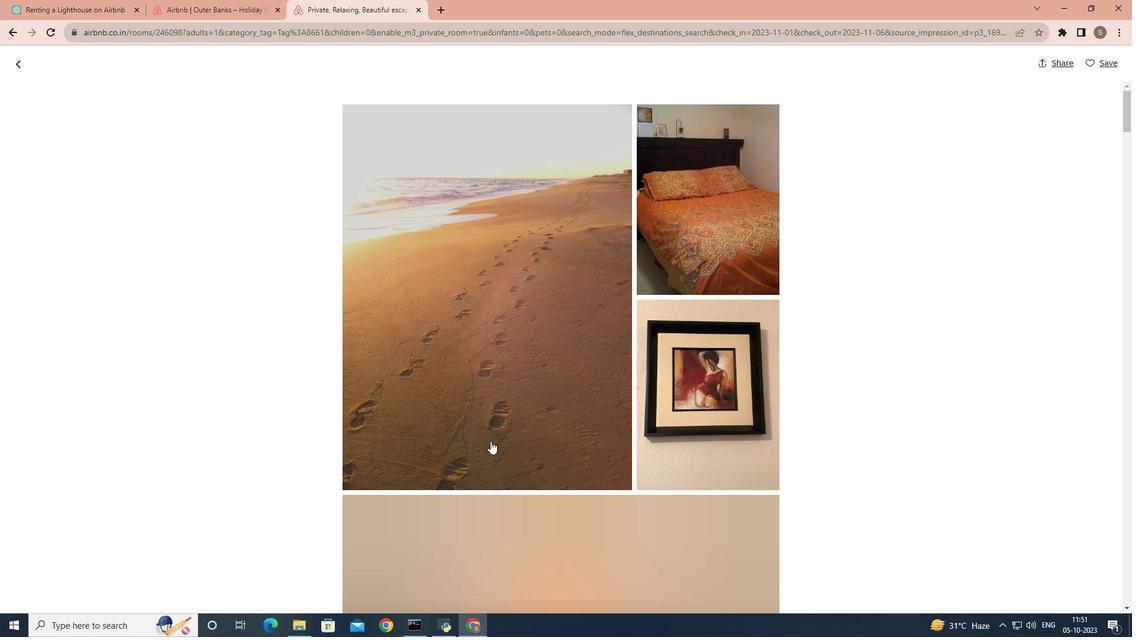 
Action: Mouse scrolled (490, 440) with delta (0, 0)
Screenshot: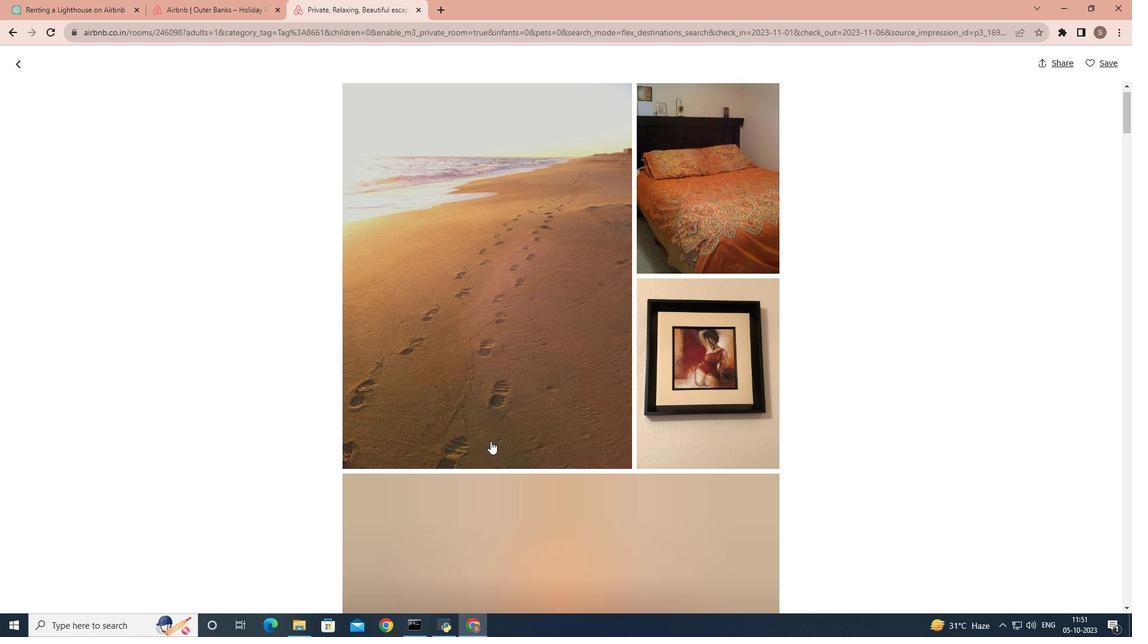 
Action: Mouse scrolled (490, 440) with delta (0, 0)
Screenshot: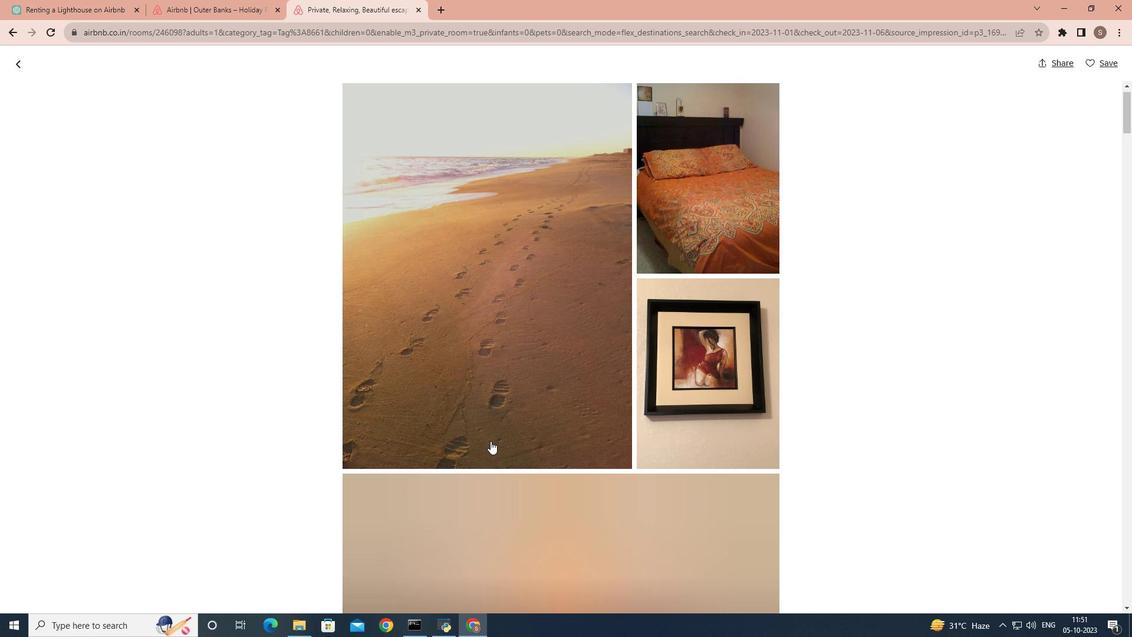 
Action: Mouse scrolled (490, 440) with delta (0, 0)
Screenshot: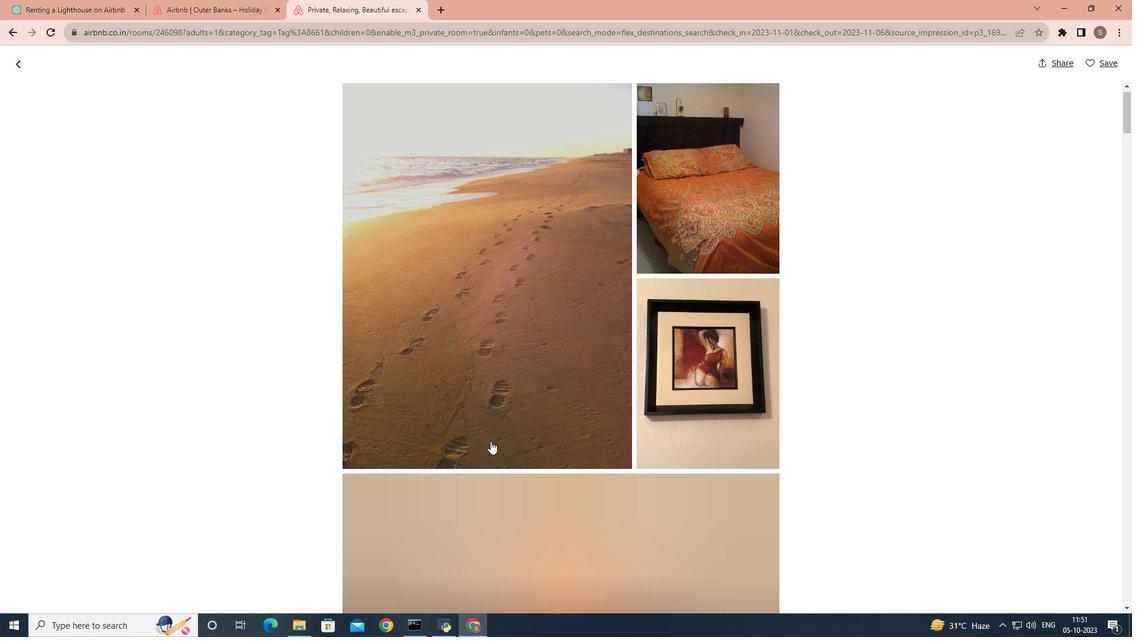 
Action: Mouse scrolled (490, 440) with delta (0, 0)
Screenshot: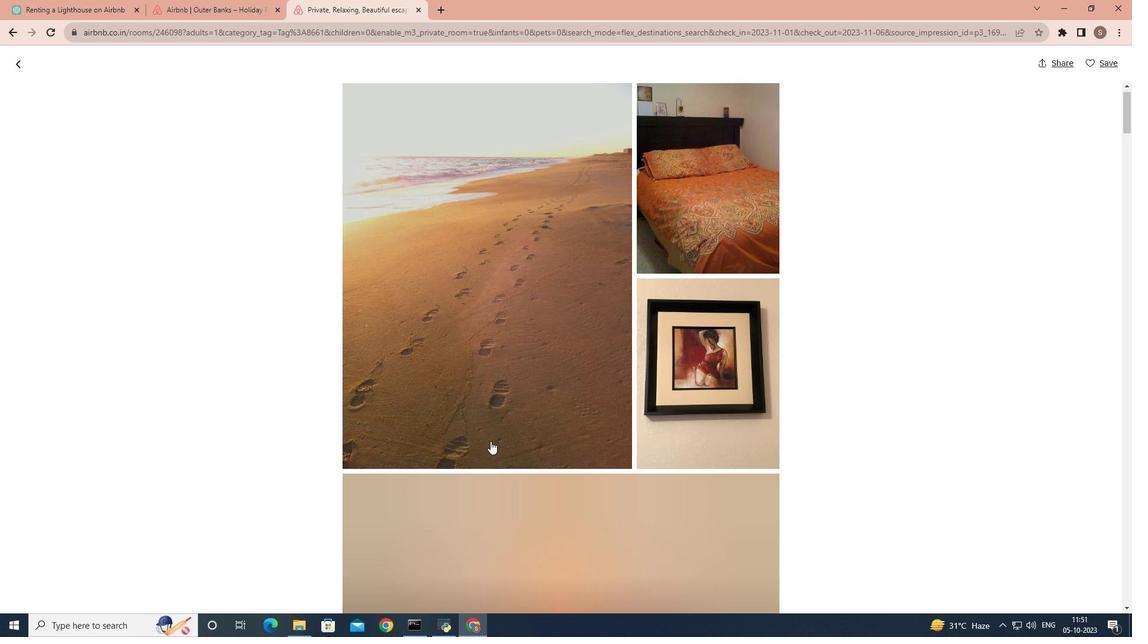 
Action: Mouse scrolled (490, 440) with delta (0, 0)
Screenshot: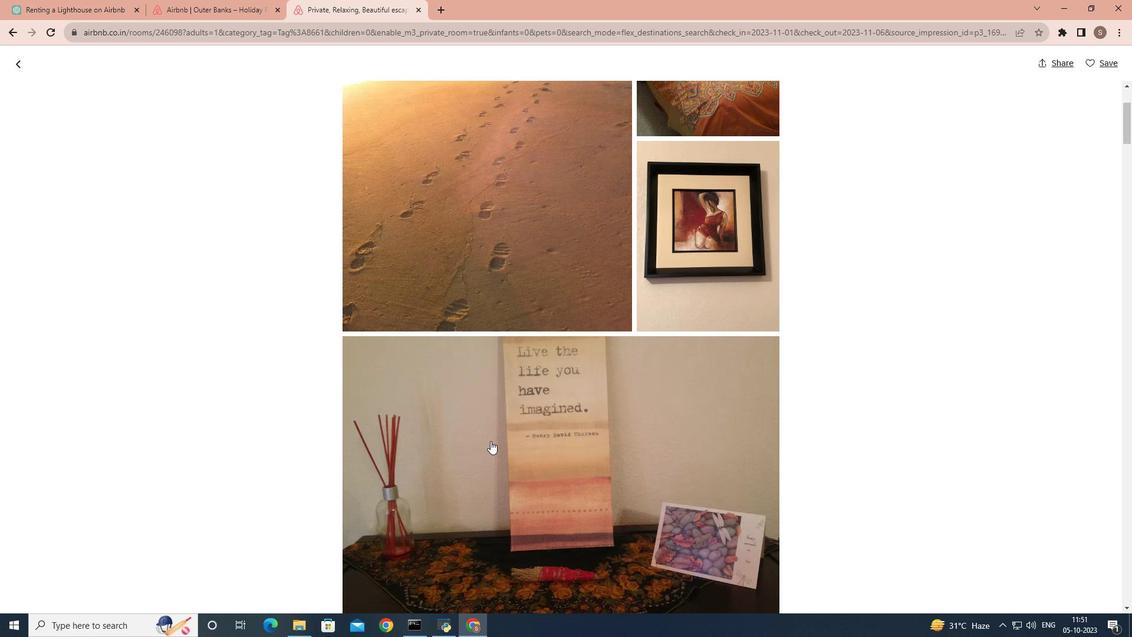 
Action: Mouse scrolled (490, 440) with delta (0, 0)
Screenshot: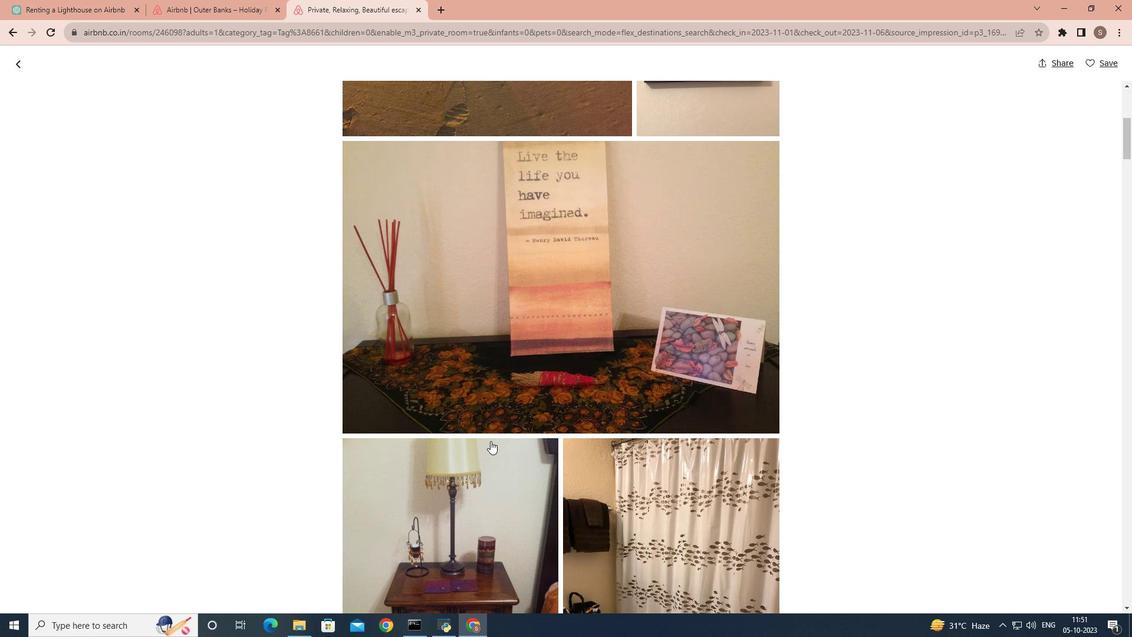 
Action: Mouse scrolled (490, 440) with delta (0, 0)
Screenshot: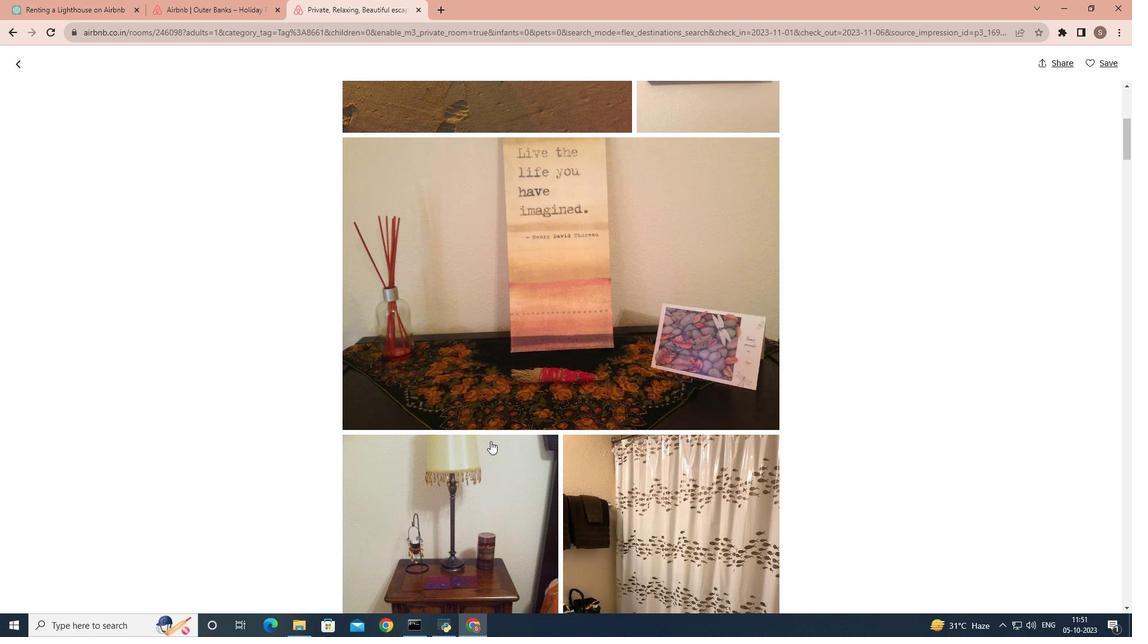 
Action: Mouse scrolled (490, 440) with delta (0, 0)
Screenshot: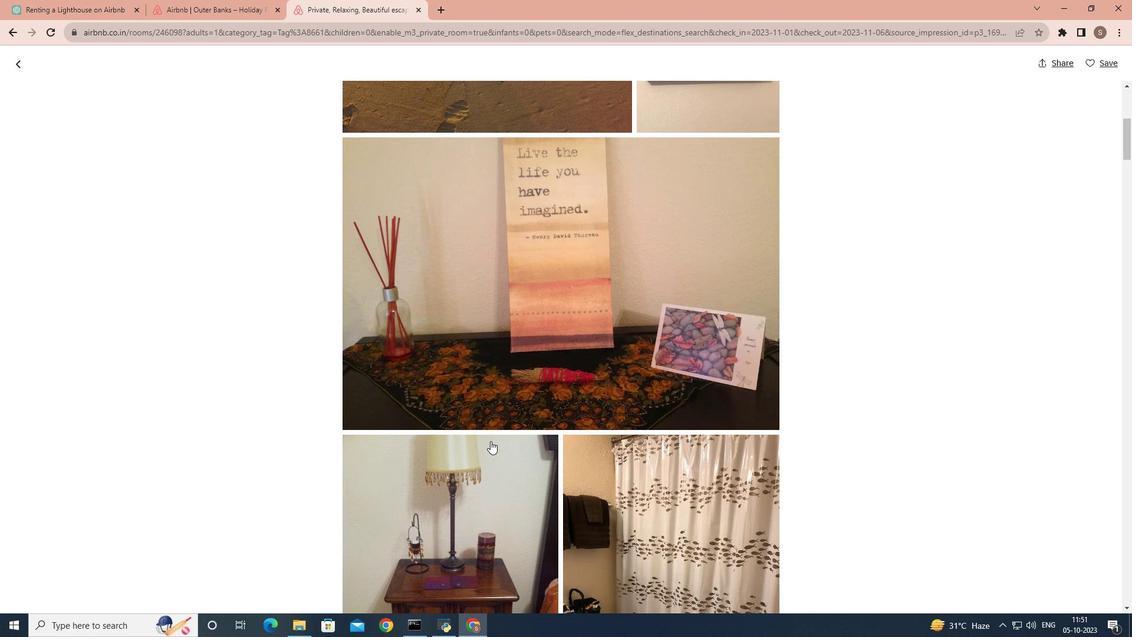 
Action: Mouse scrolled (490, 440) with delta (0, 0)
Screenshot: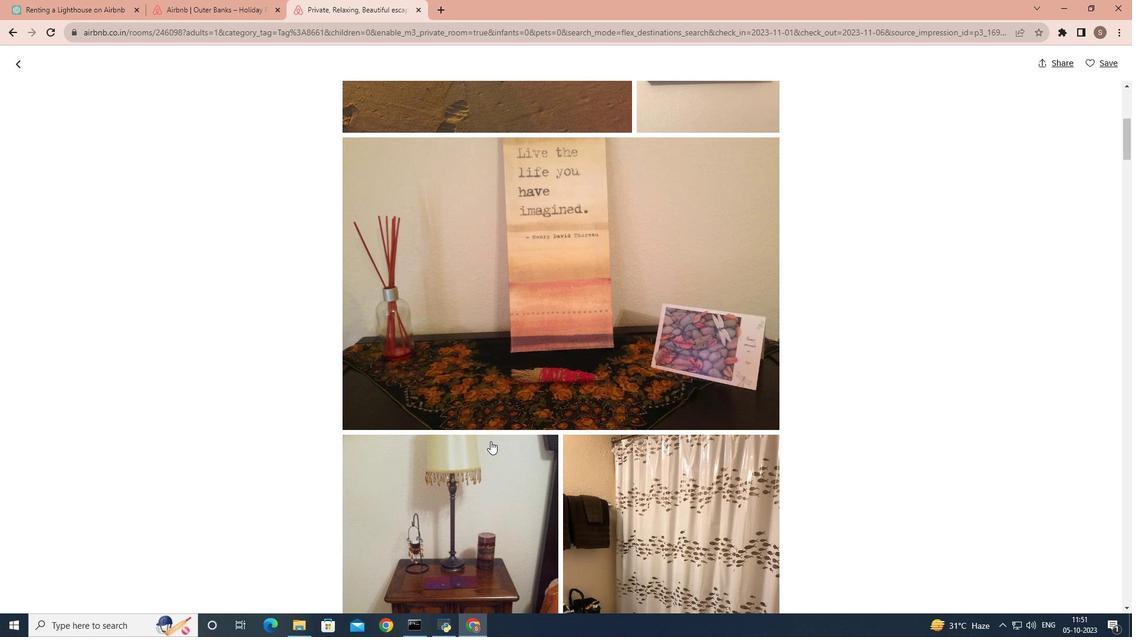 
Action: Mouse scrolled (490, 440) with delta (0, 0)
Screenshot: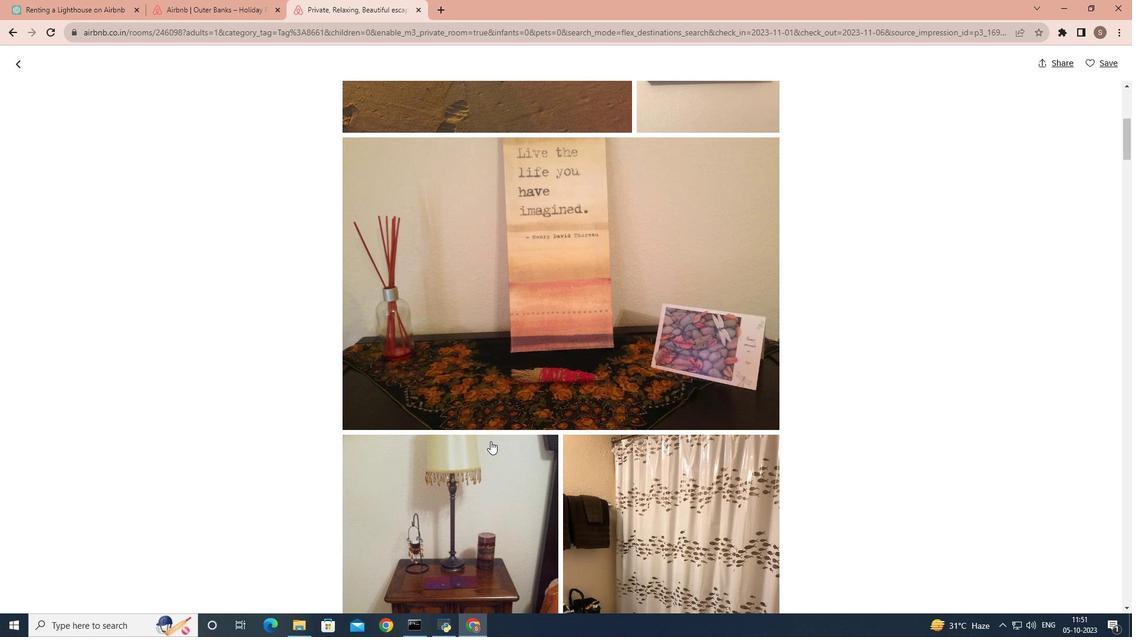 
Action: Mouse scrolled (490, 440) with delta (0, 0)
Screenshot: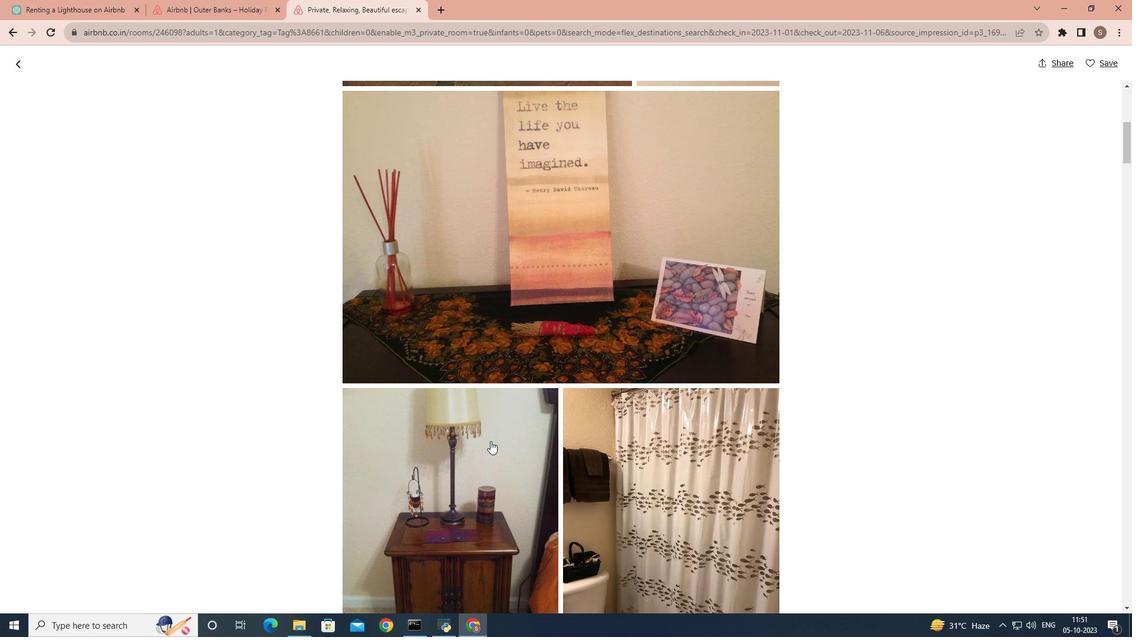 
Action: Mouse scrolled (490, 440) with delta (0, 0)
Screenshot: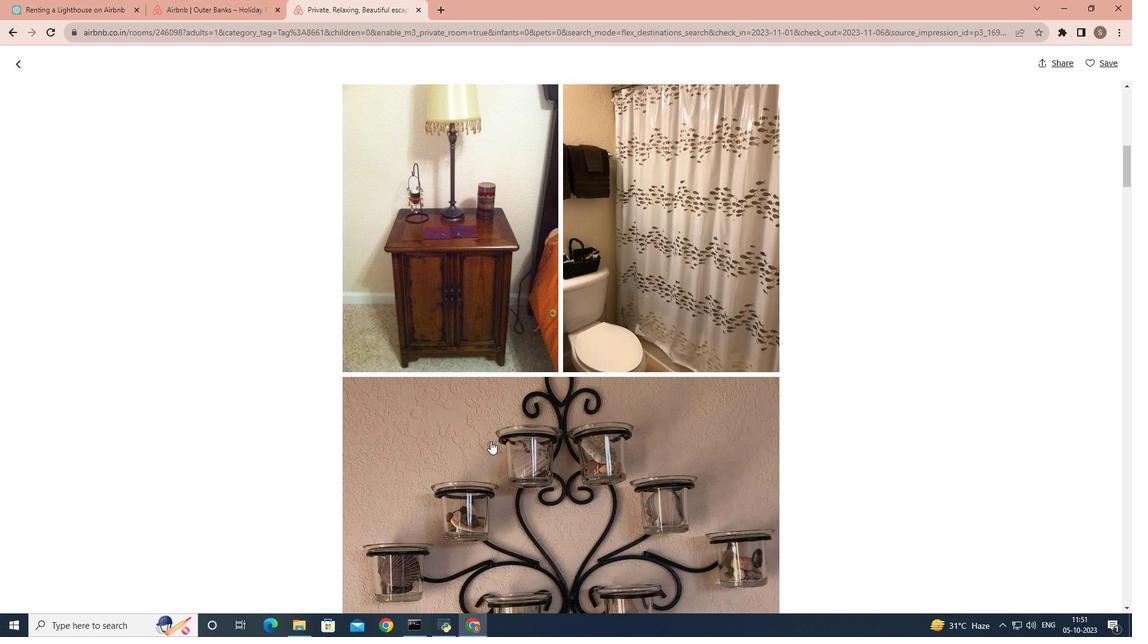 
Action: Mouse scrolled (490, 440) with delta (0, 0)
Screenshot: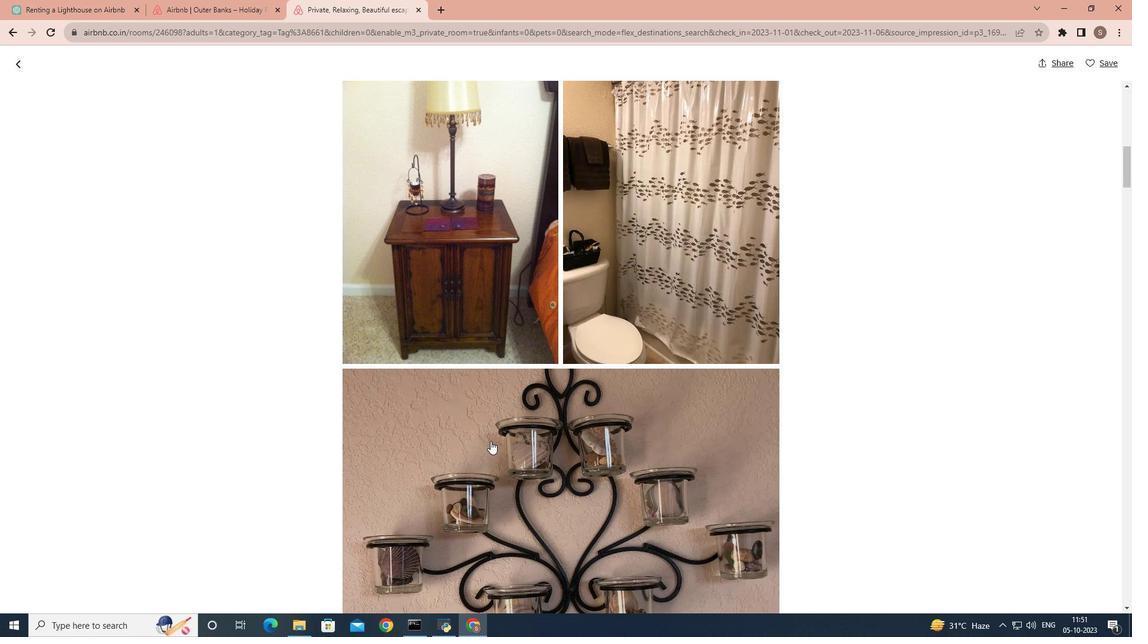
Action: Mouse scrolled (490, 440) with delta (0, 0)
Screenshot: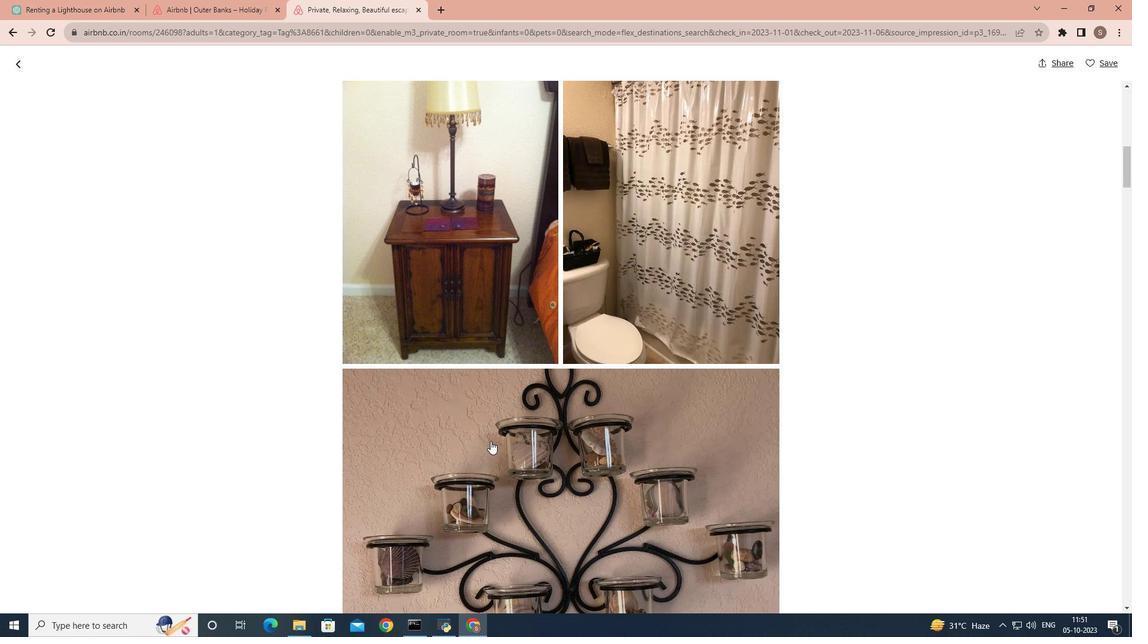 
Action: Mouse scrolled (490, 440) with delta (0, 0)
Screenshot: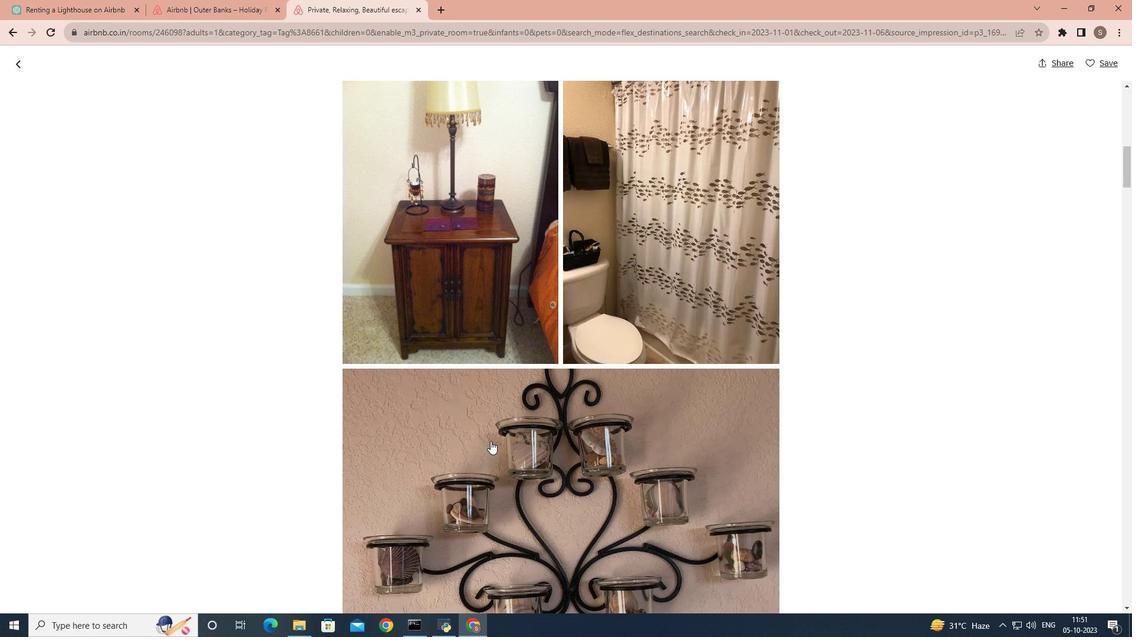 
Action: Mouse scrolled (490, 440) with delta (0, 0)
Screenshot: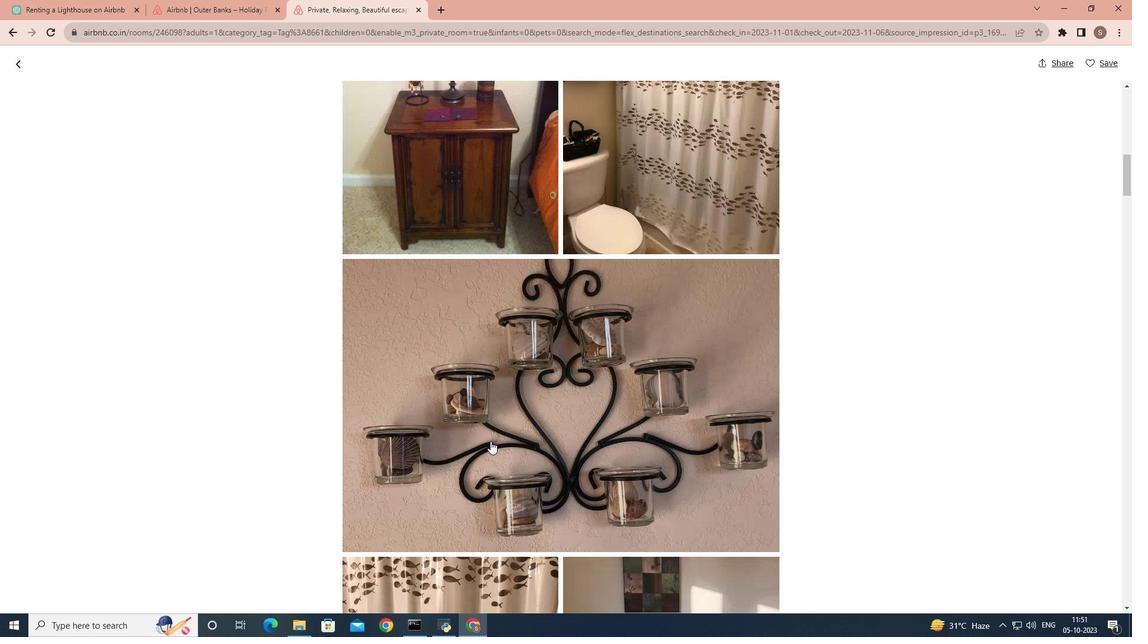 
Action: Mouse scrolled (490, 440) with delta (0, 0)
Screenshot: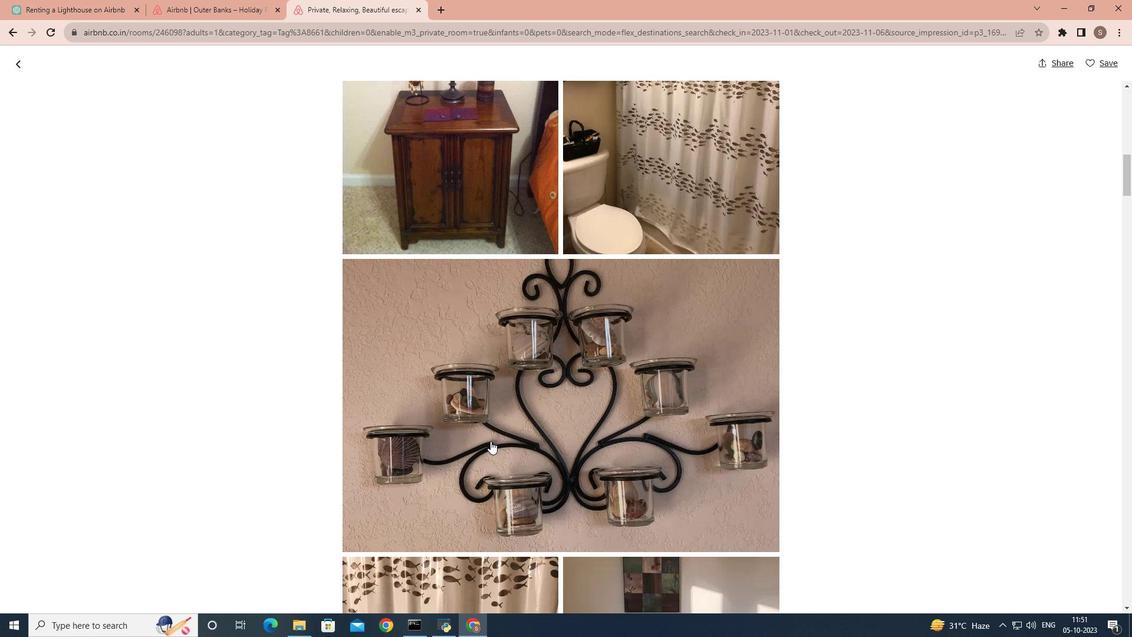 
Action: Mouse scrolled (490, 440) with delta (0, 0)
Screenshot: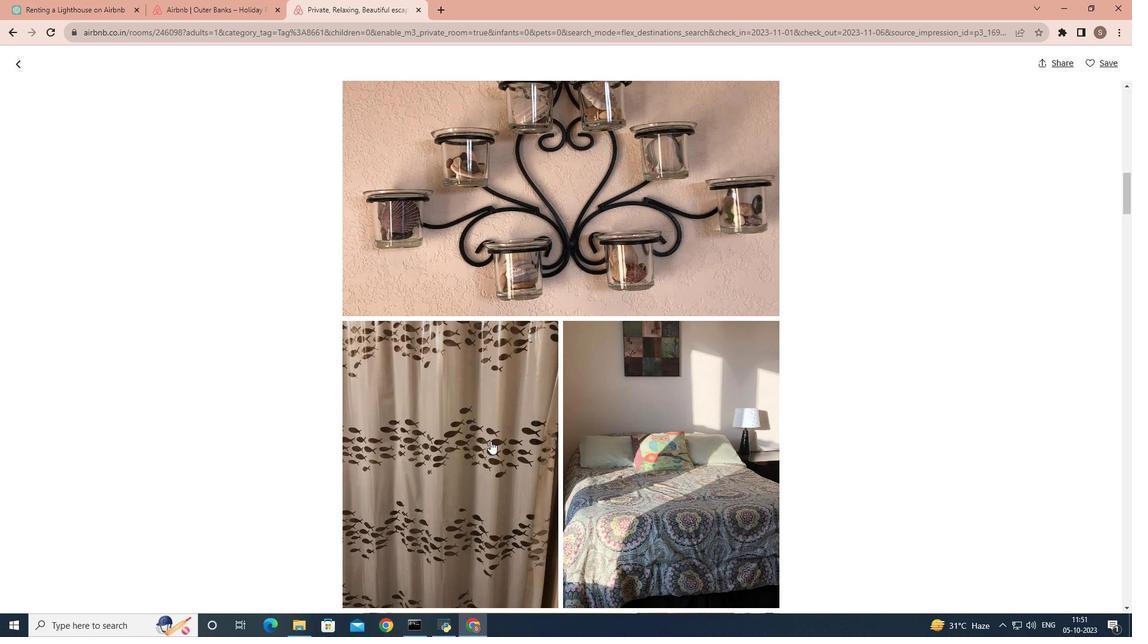 
Action: Mouse scrolled (490, 440) with delta (0, 0)
Screenshot: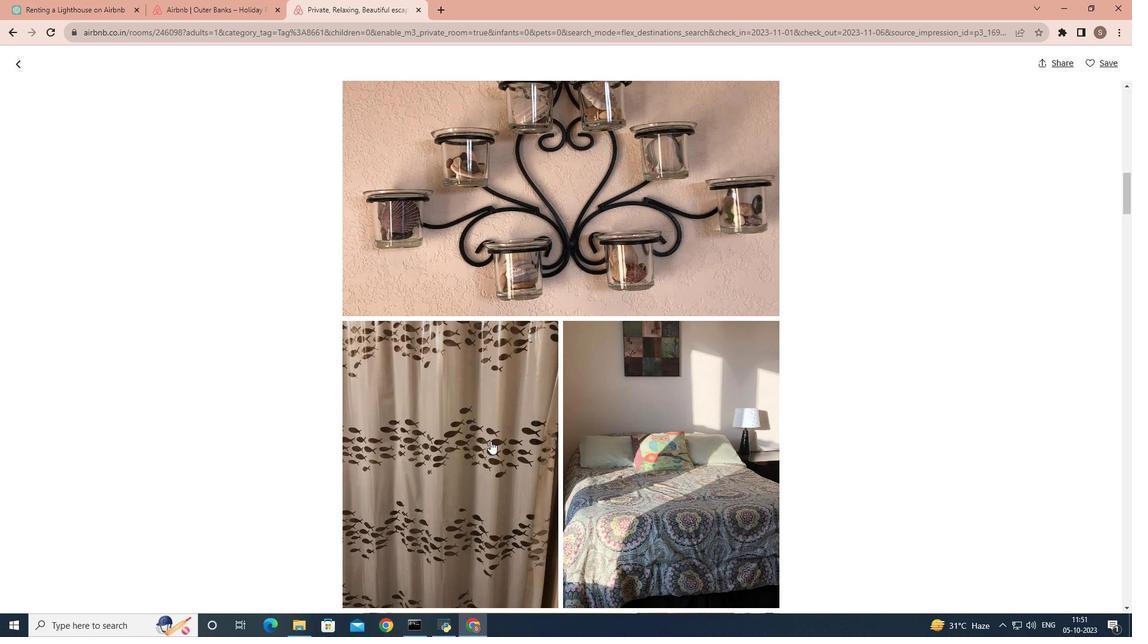 
Action: Mouse scrolled (490, 440) with delta (0, 0)
Screenshot: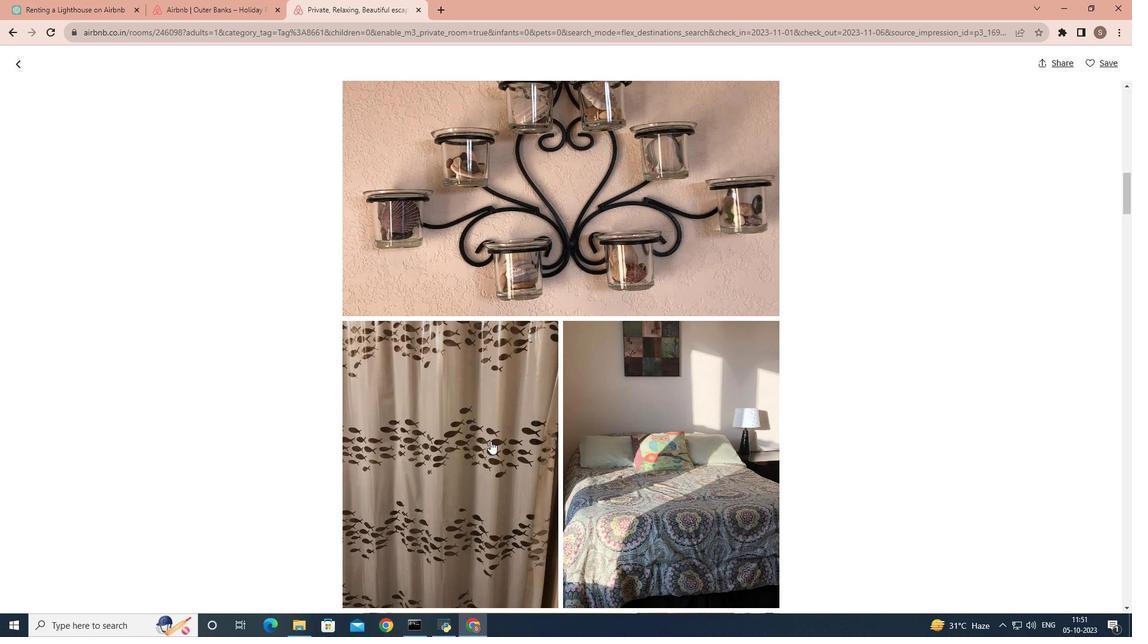 
Action: Mouse scrolled (490, 440) with delta (0, 0)
Screenshot: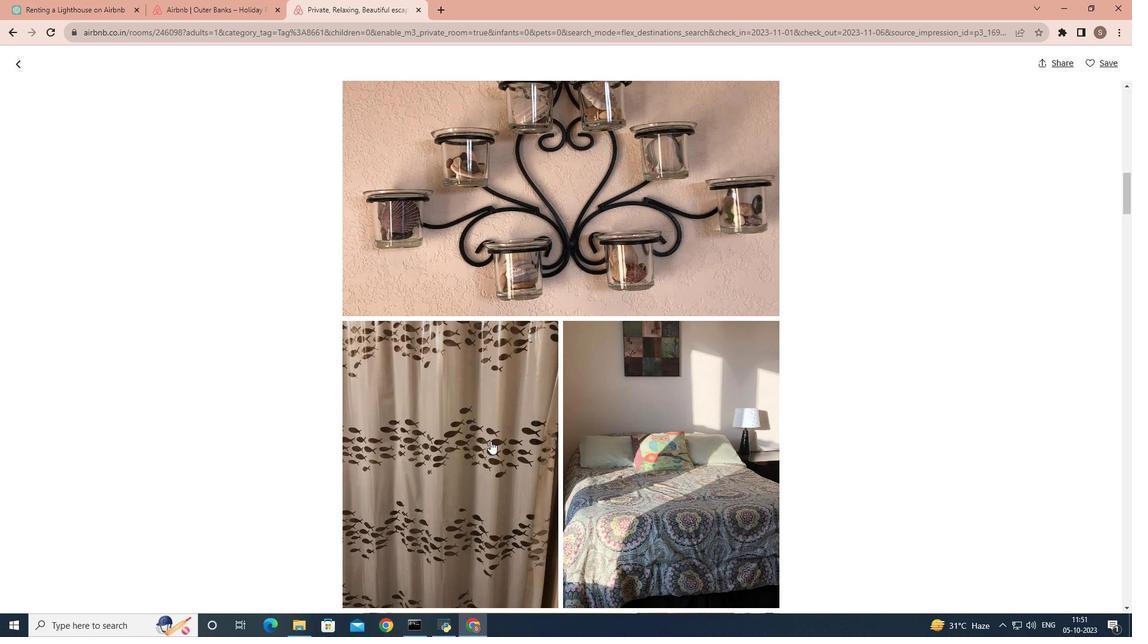 
Action: Mouse scrolled (490, 440) with delta (0, 0)
Screenshot: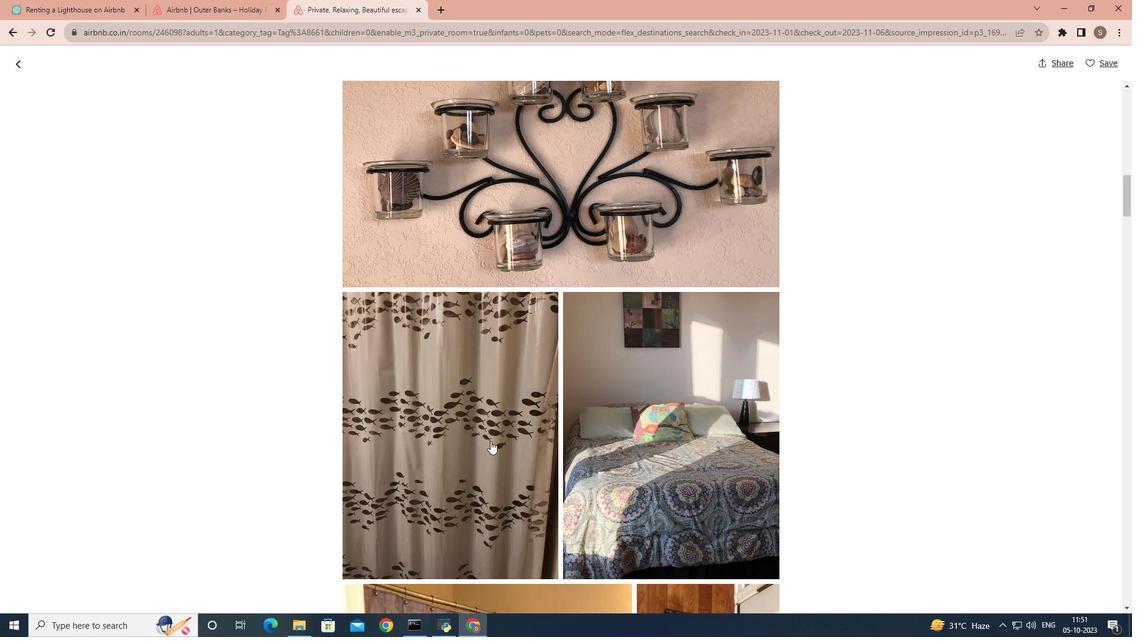 
Action: Mouse scrolled (490, 440) with delta (0, 0)
Screenshot: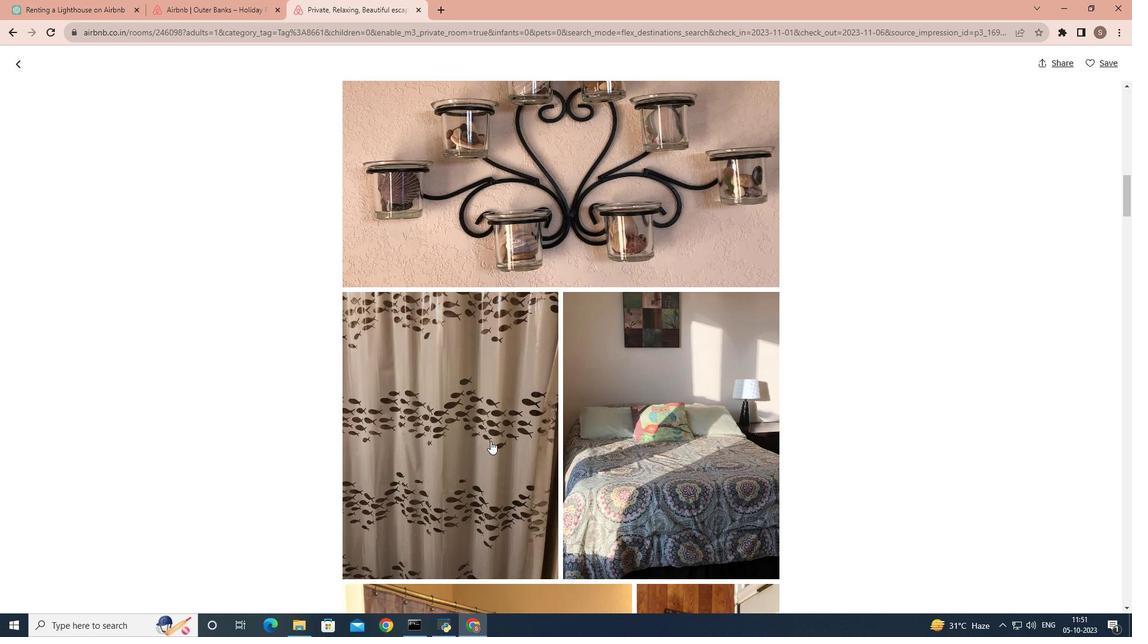 
Action: Mouse scrolled (490, 440) with delta (0, 0)
Screenshot: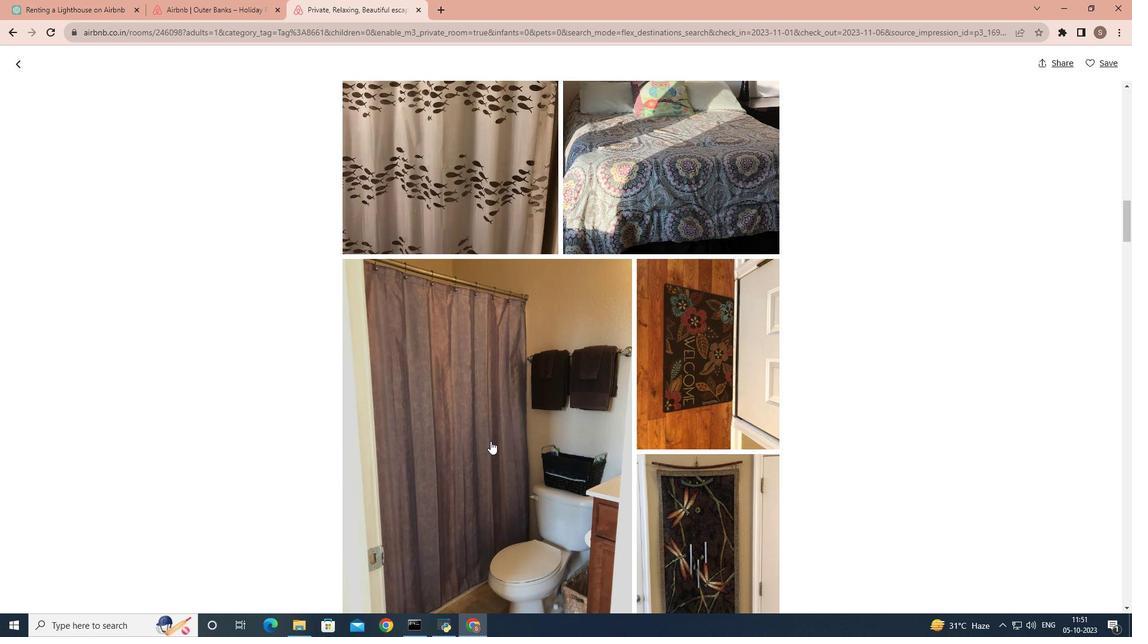 
Action: Mouse scrolled (490, 440) with delta (0, 0)
Screenshot: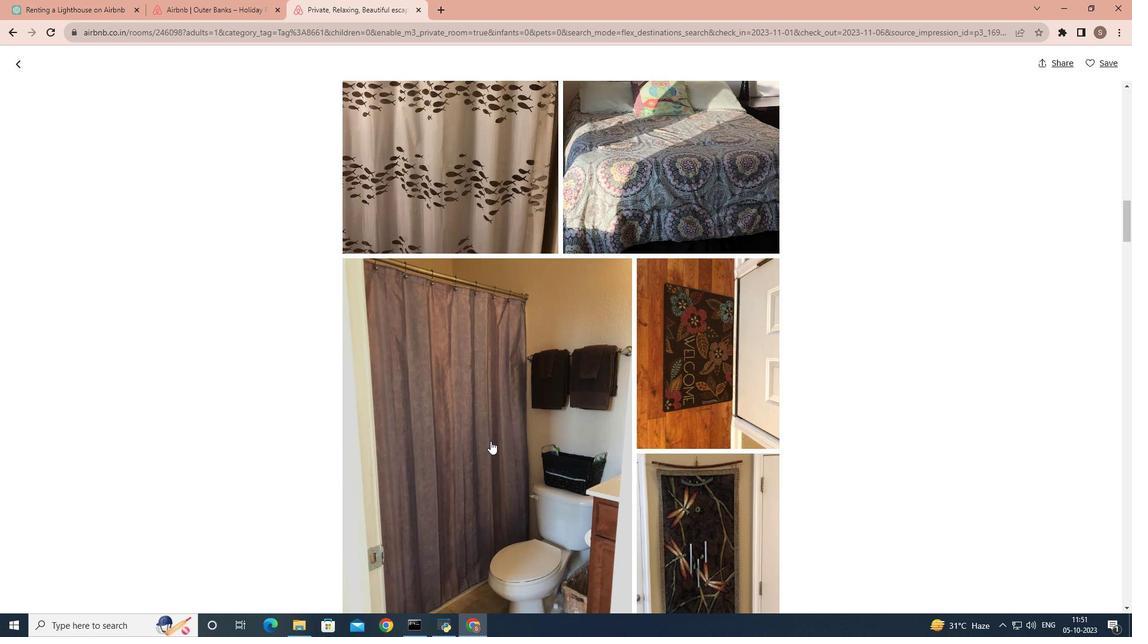 
Action: Mouse scrolled (490, 440) with delta (0, 0)
Screenshot: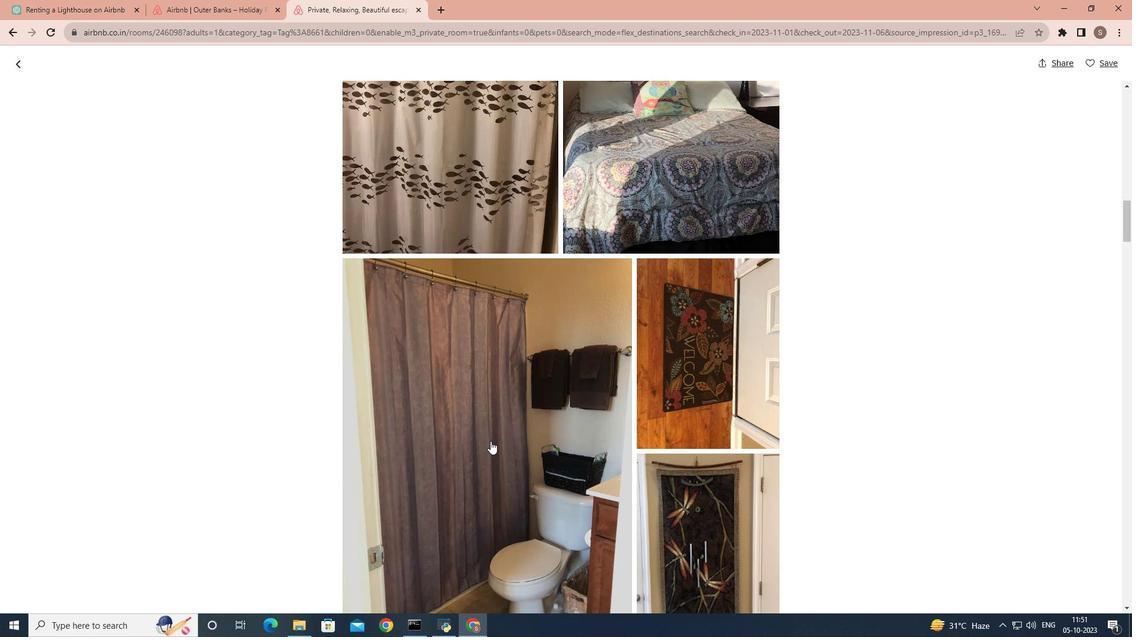 
Action: Mouse scrolled (490, 440) with delta (0, 0)
Screenshot: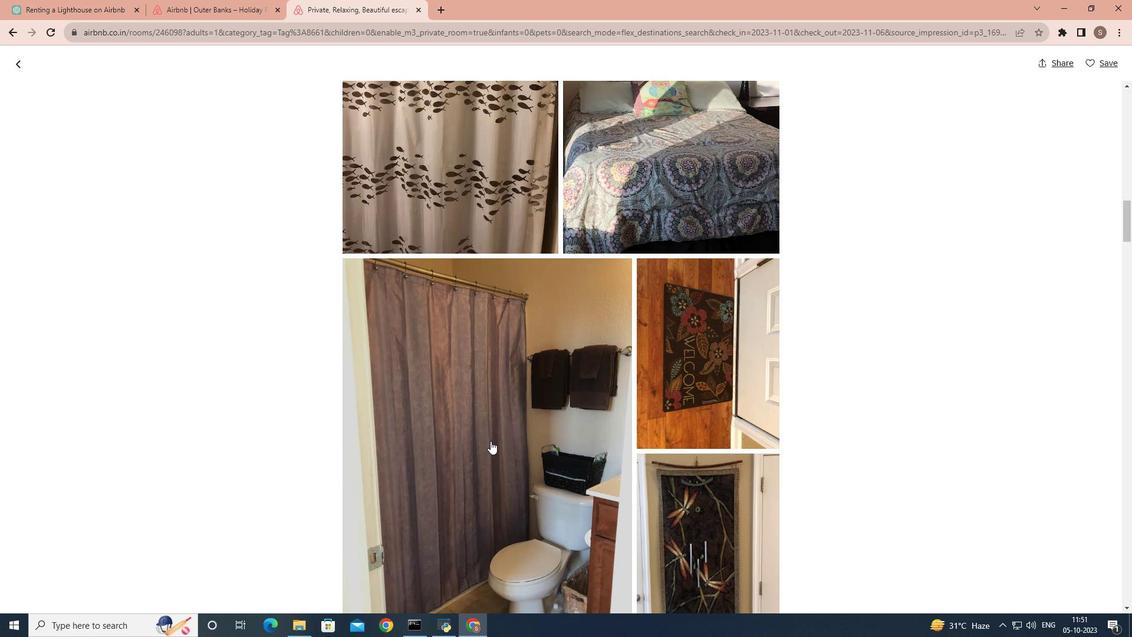 
Action: Mouse scrolled (490, 440) with delta (0, 0)
Screenshot: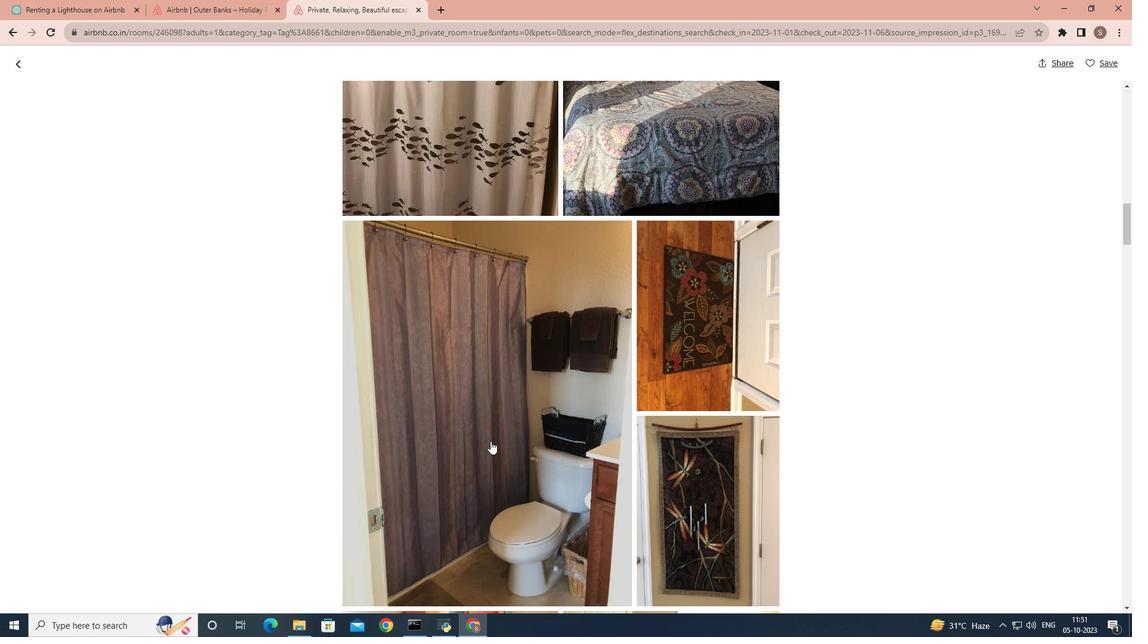 
Action: Mouse scrolled (490, 440) with delta (0, 0)
Screenshot: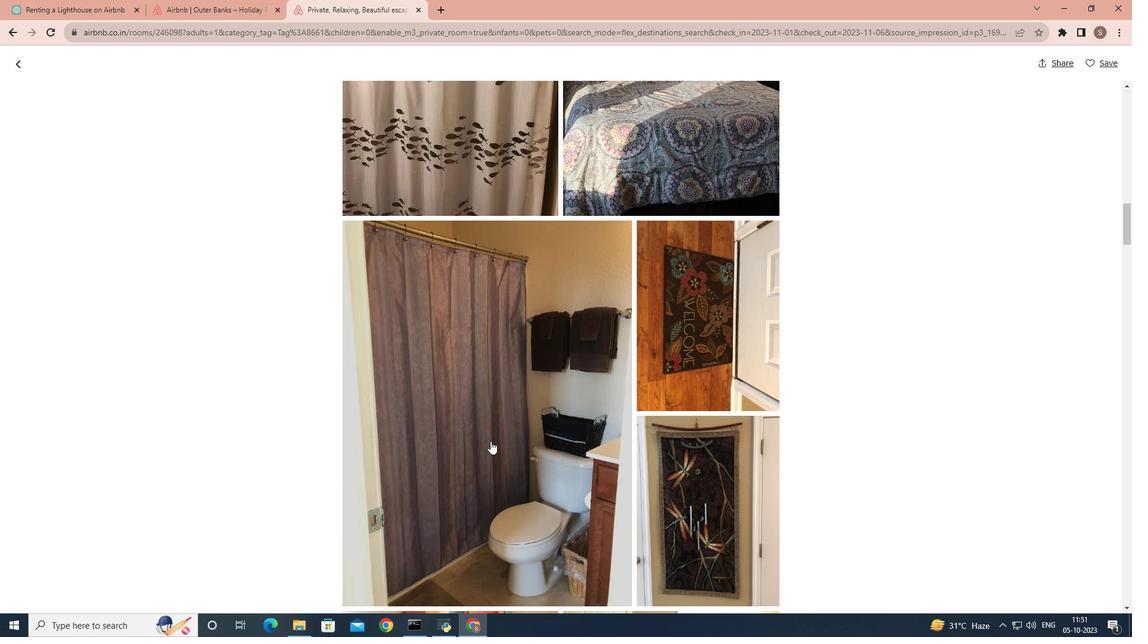 
Action: Mouse scrolled (490, 440) with delta (0, 0)
Screenshot: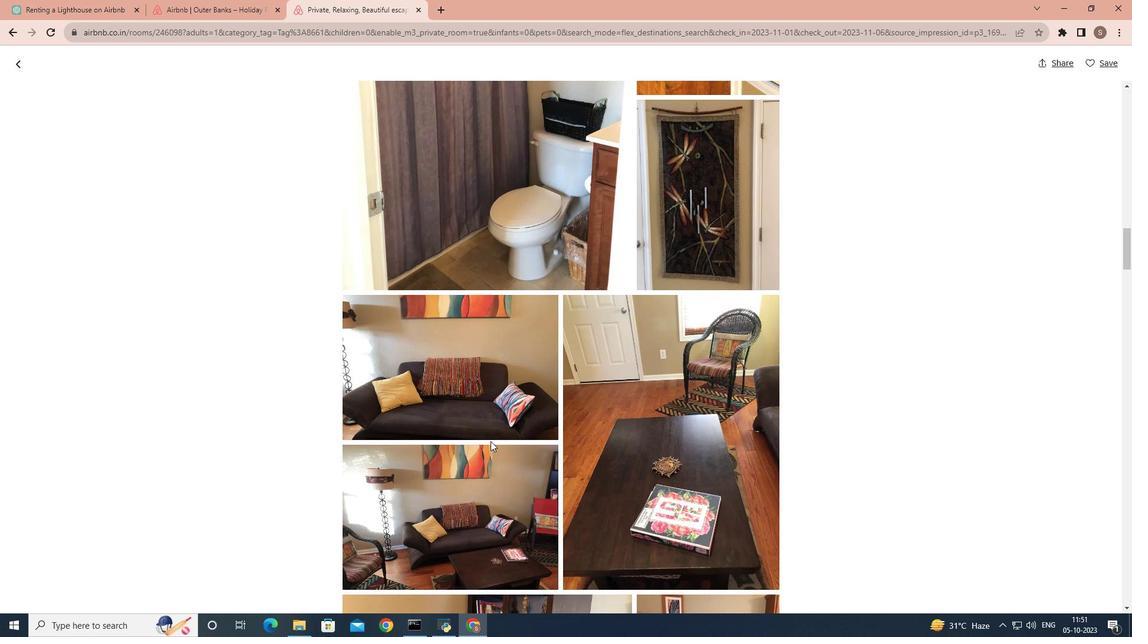 
Action: Mouse scrolled (490, 440) with delta (0, 0)
Screenshot: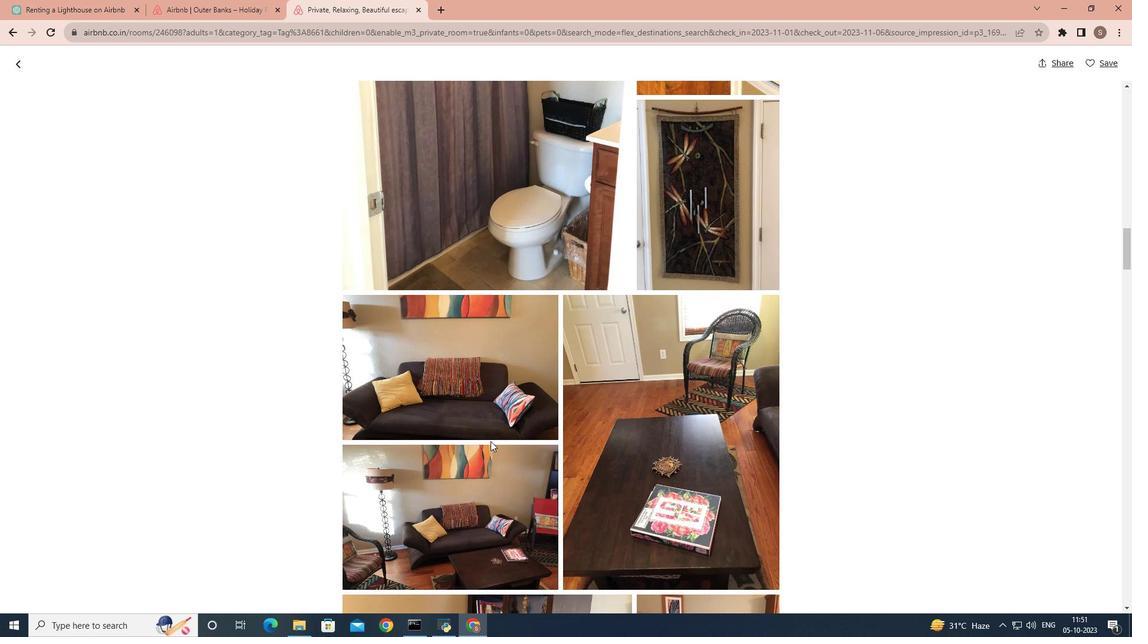 
Action: Mouse scrolled (490, 440) with delta (0, 0)
Screenshot: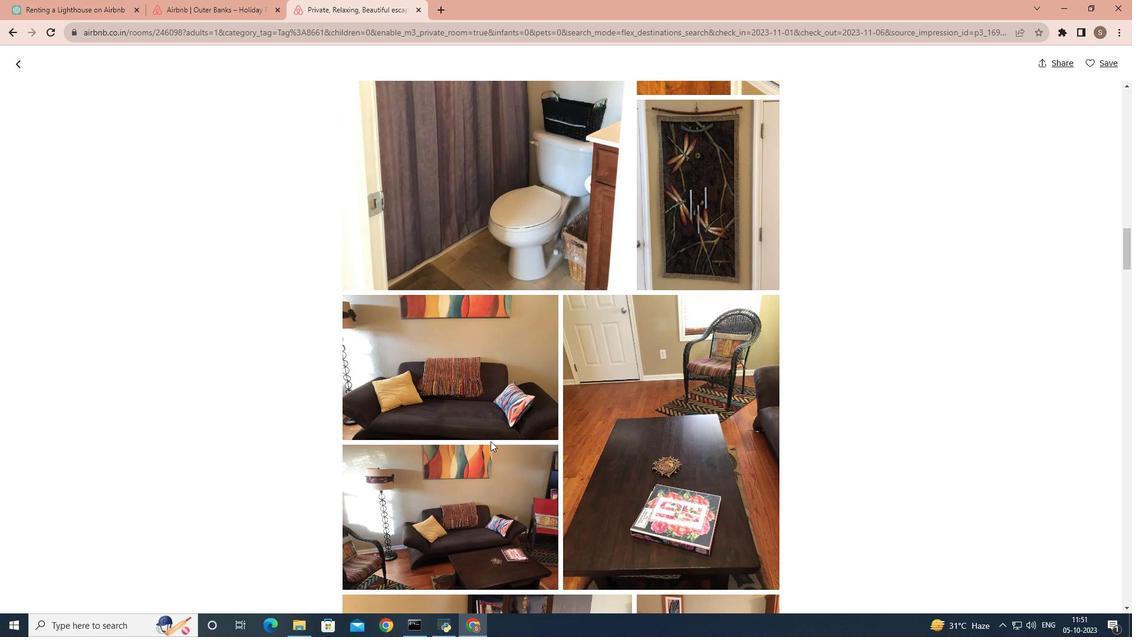 
Action: Mouse scrolled (490, 440) with delta (0, 0)
Screenshot: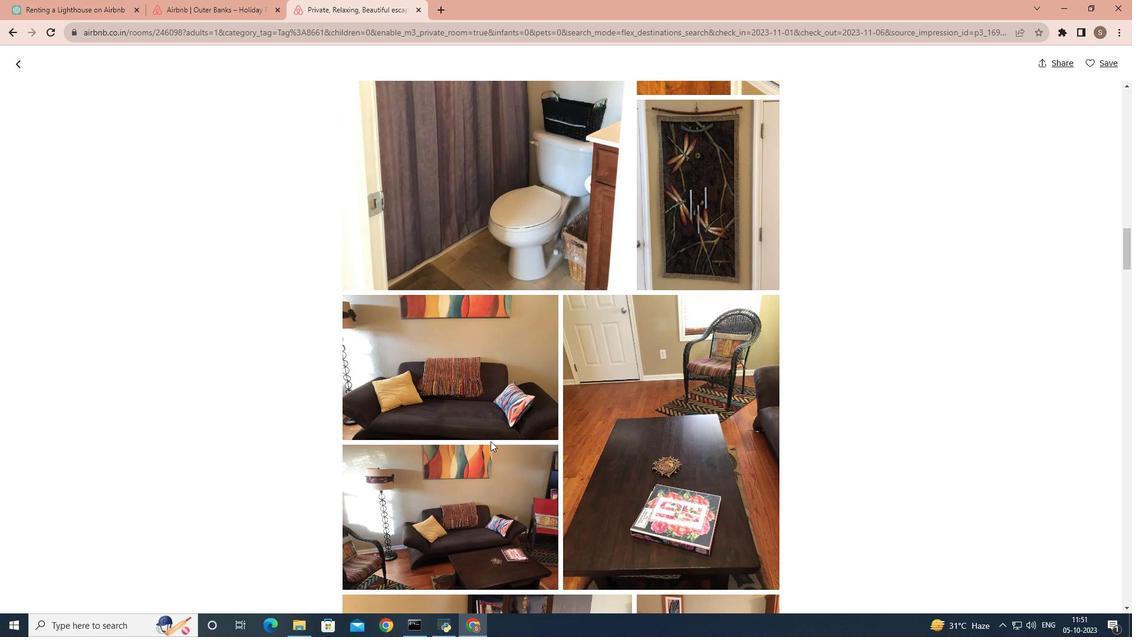 
Action: Mouse scrolled (490, 440) with delta (0, 0)
Screenshot: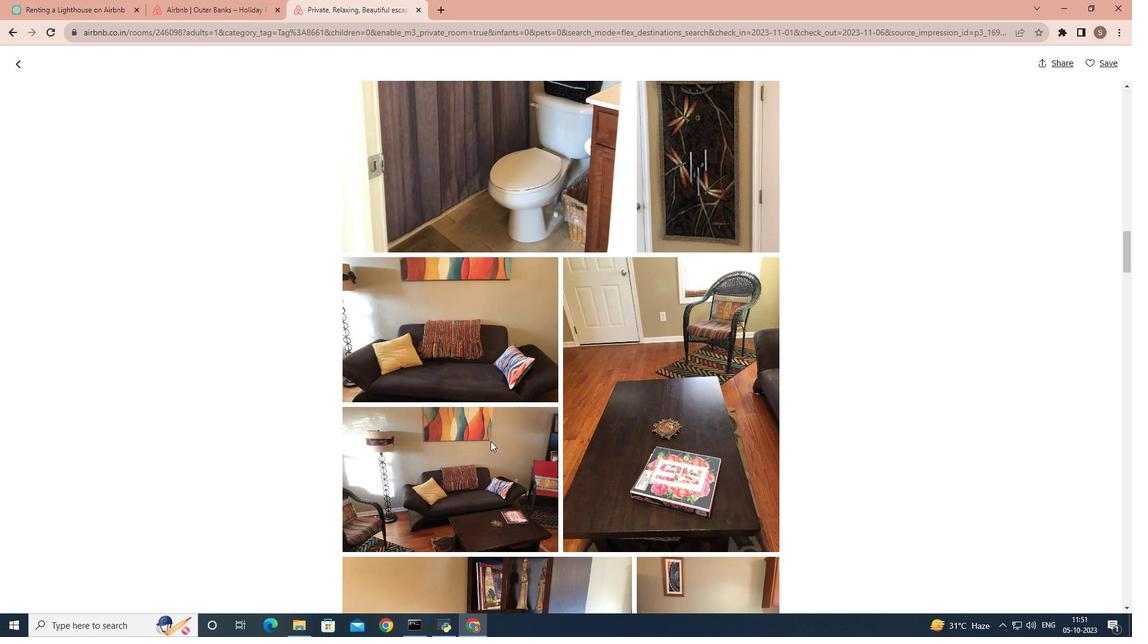 
Action: Mouse scrolled (490, 440) with delta (0, 0)
Screenshot: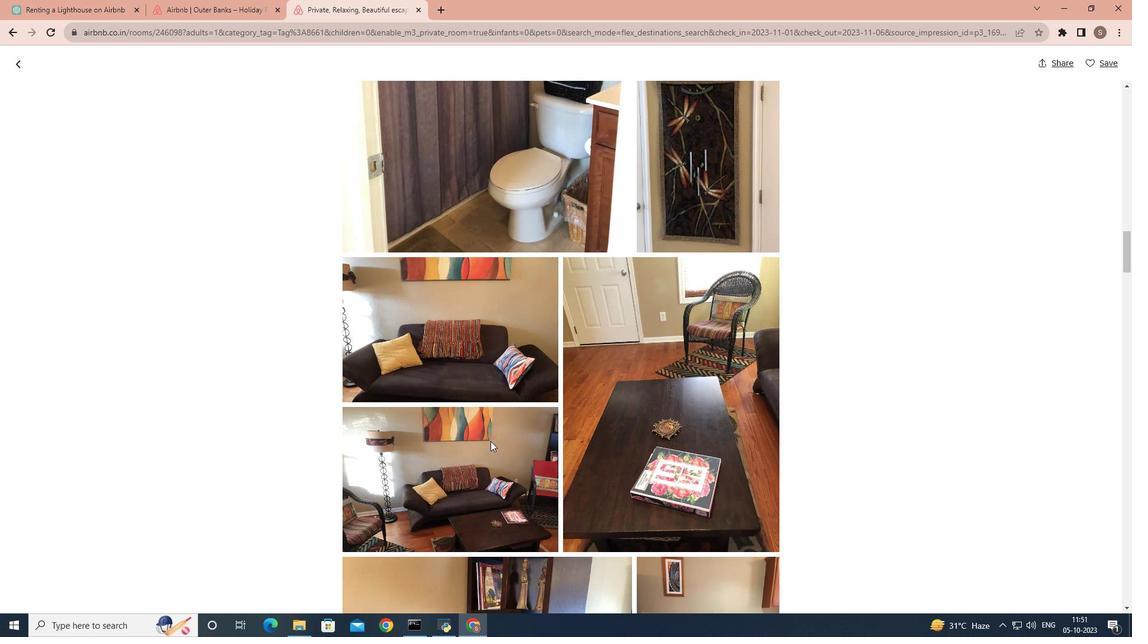 
Action: Mouse scrolled (490, 440) with delta (0, 0)
Screenshot: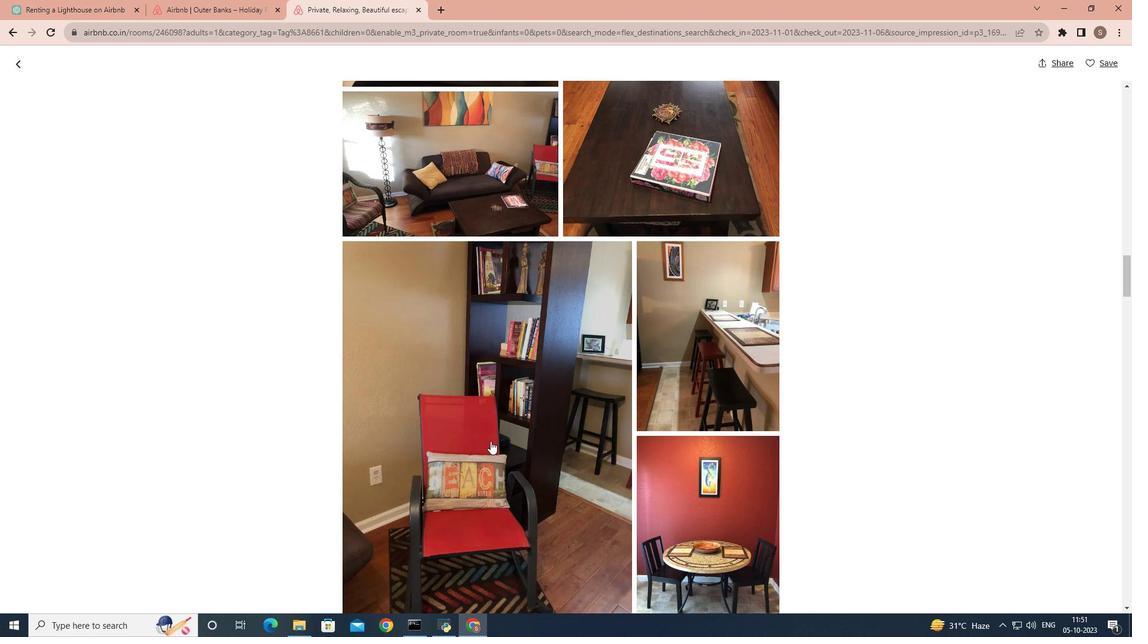 
Action: Mouse scrolled (490, 440) with delta (0, 0)
Screenshot: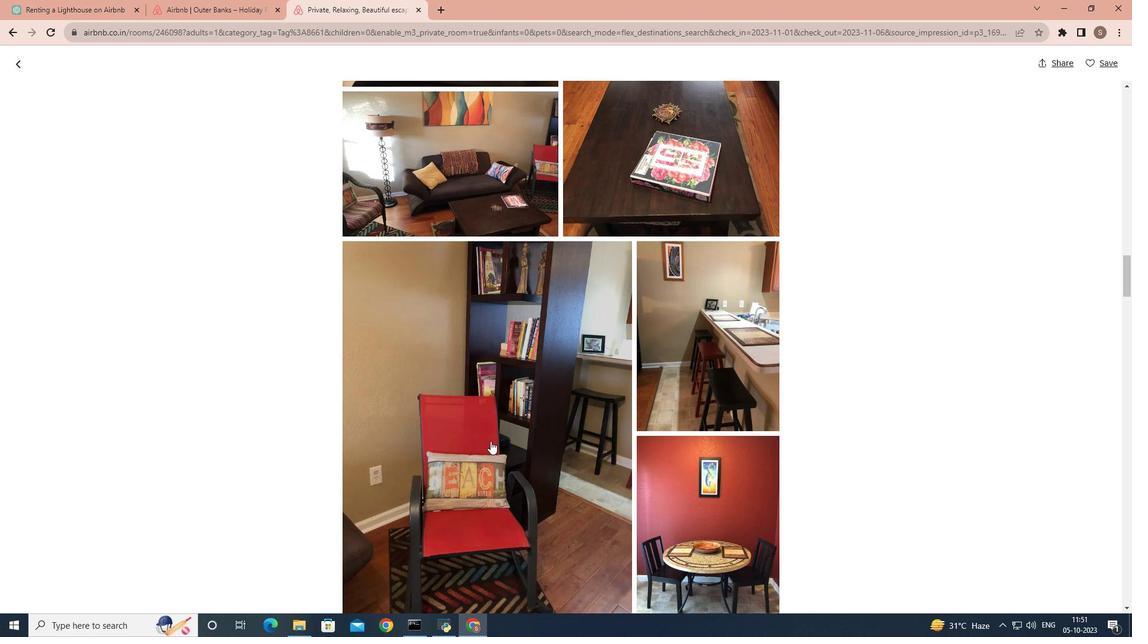 
Action: Mouse scrolled (490, 440) with delta (0, 0)
Screenshot: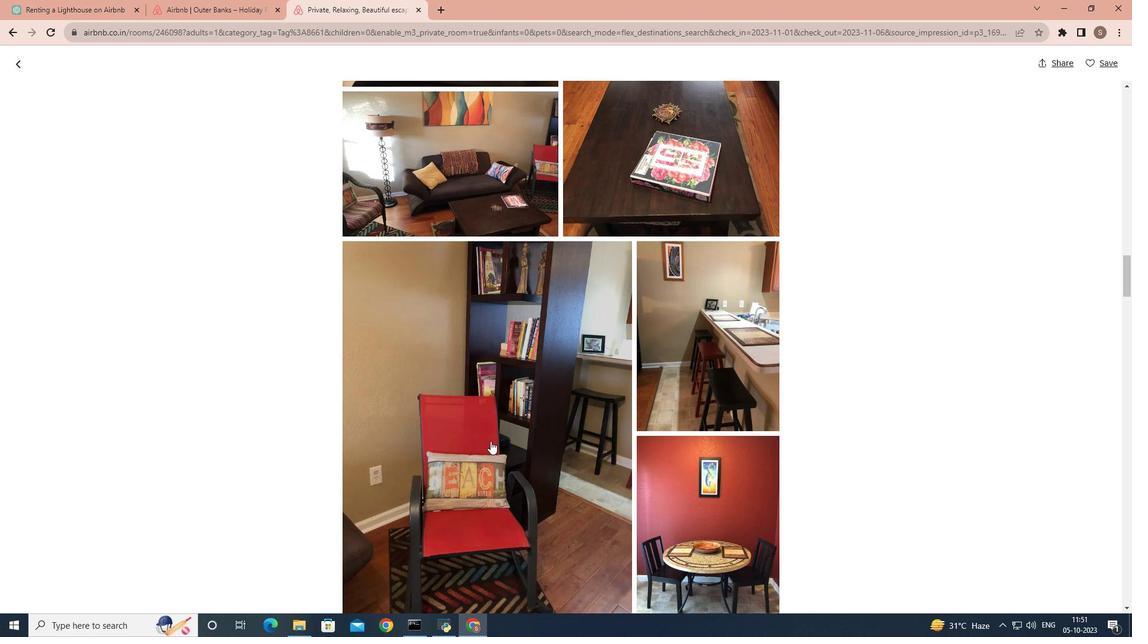 
Action: Mouse scrolled (490, 440) with delta (0, 0)
Screenshot: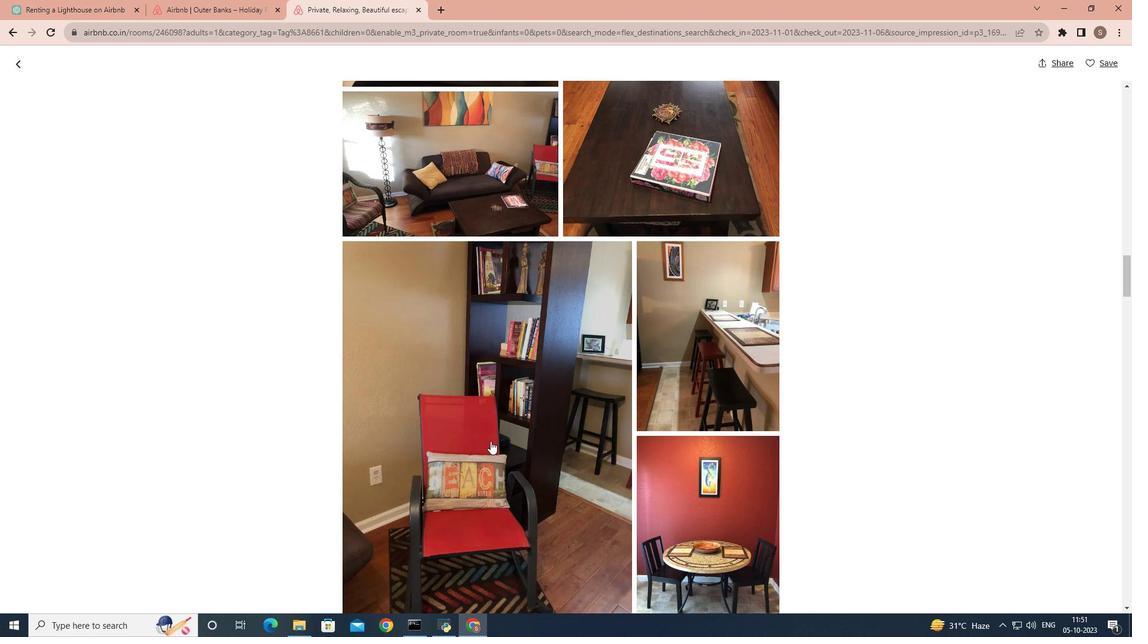 
Action: Mouse scrolled (490, 440) with delta (0, 0)
Screenshot: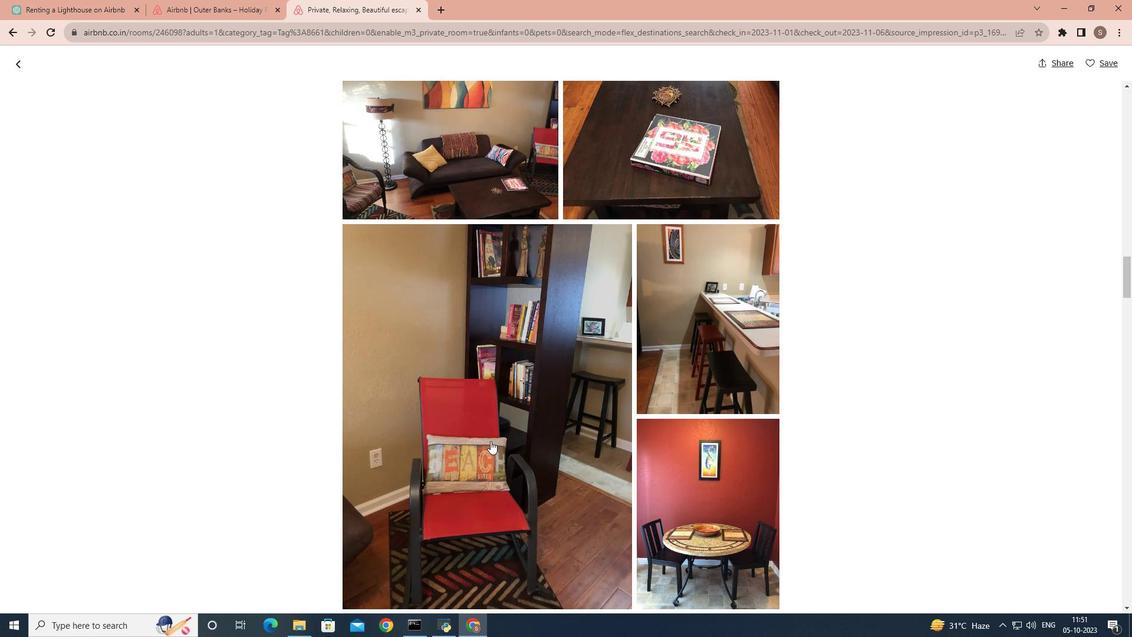 
Action: Mouse scrolled (490, 440) with delta (0, 0)
Screenshot: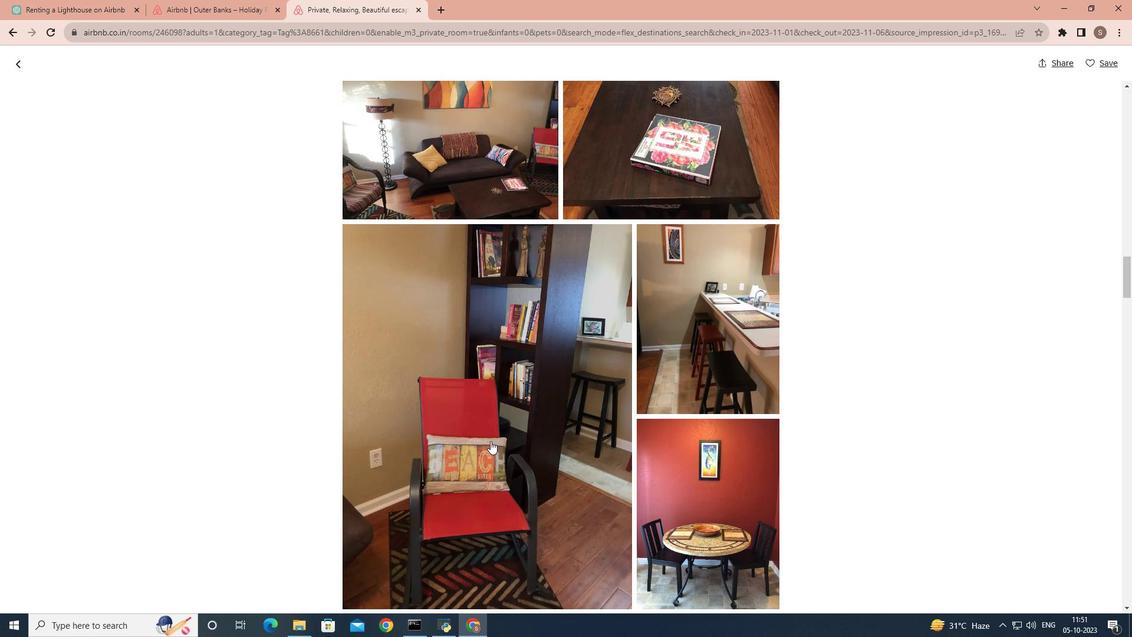 
Action: Mouse scrolled (490, 440) with delta (0, 0)
Screenshot: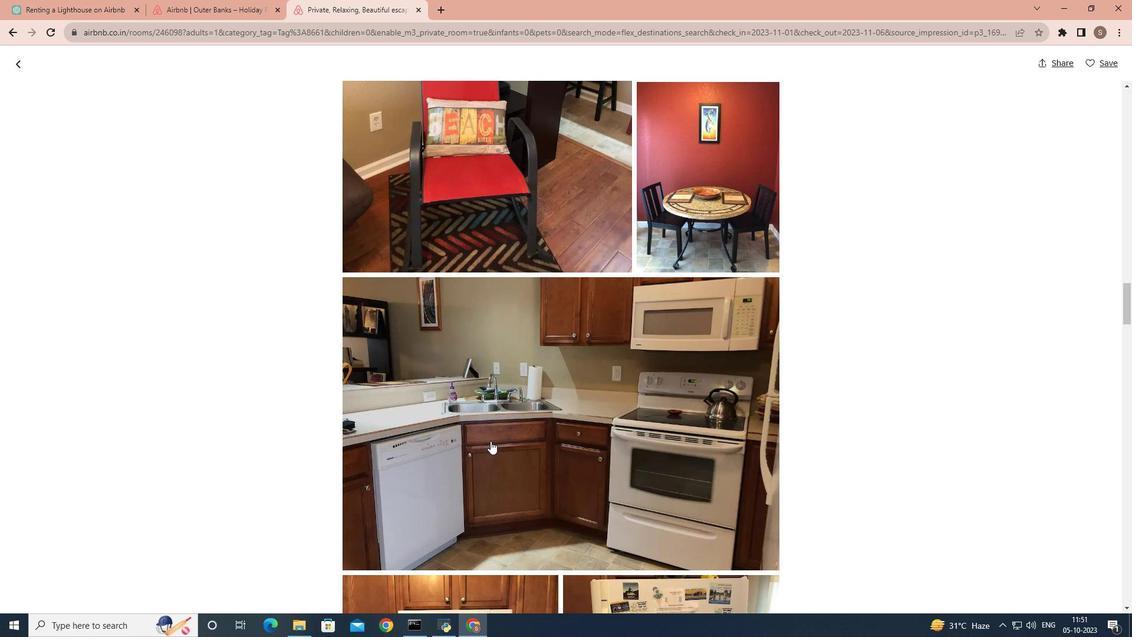 
Action: Mouse scrolled (490, 440) with delta (0, 0)
Screenshot: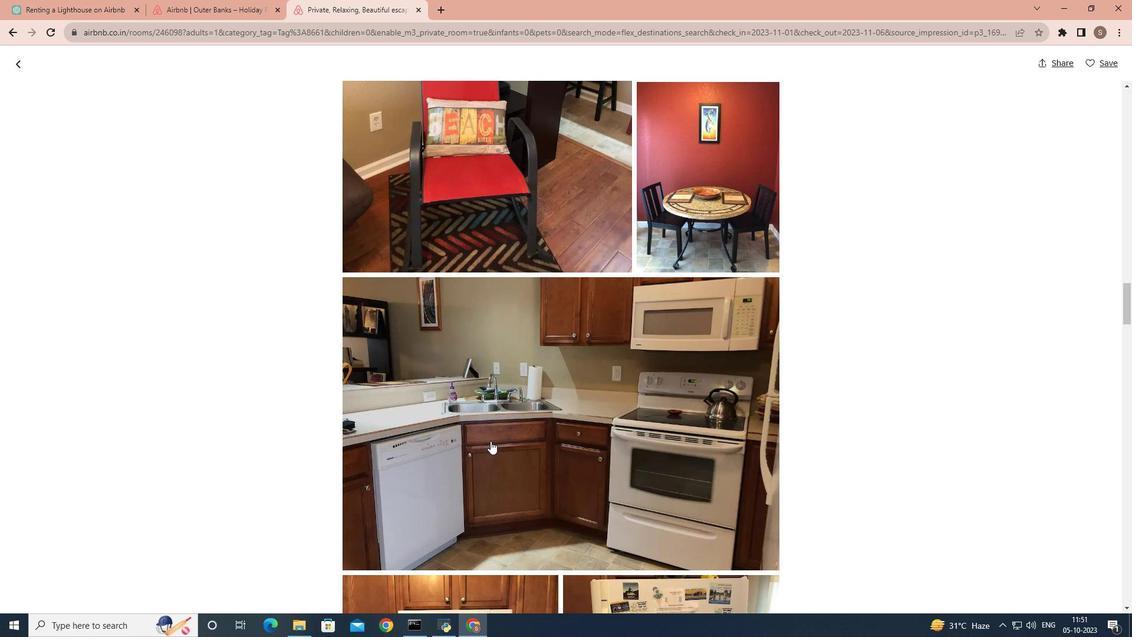 
Action: Mouse scrolled (490, 440) with delta (0, 0)
Screenshot: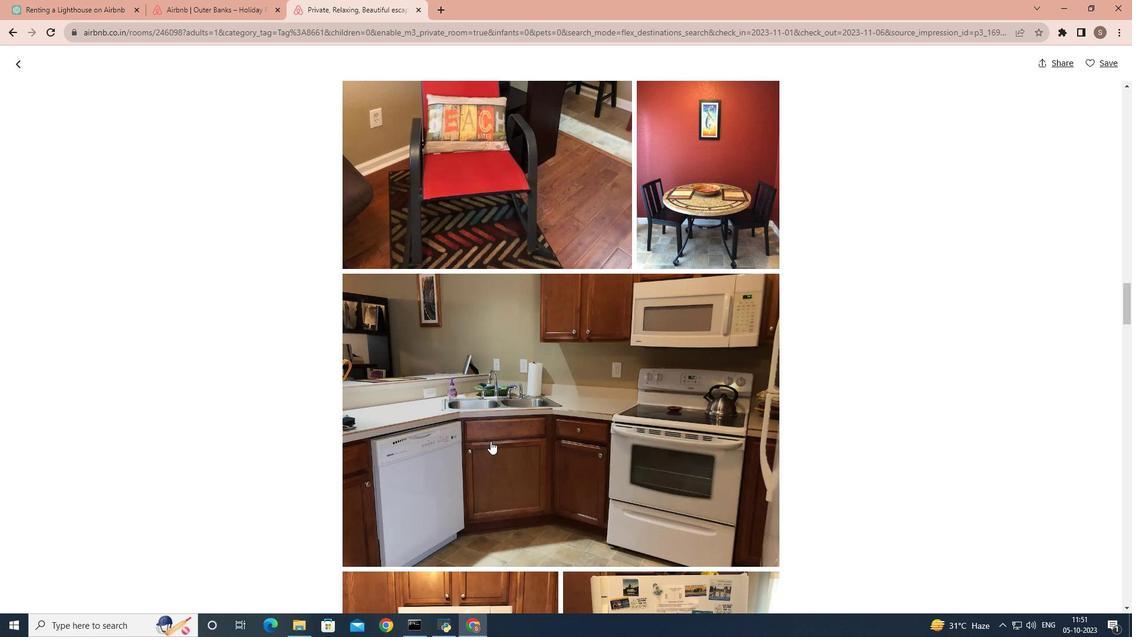 
Action: Mouse scrolled (490, 440) with delta (0, 0)
Screenshot: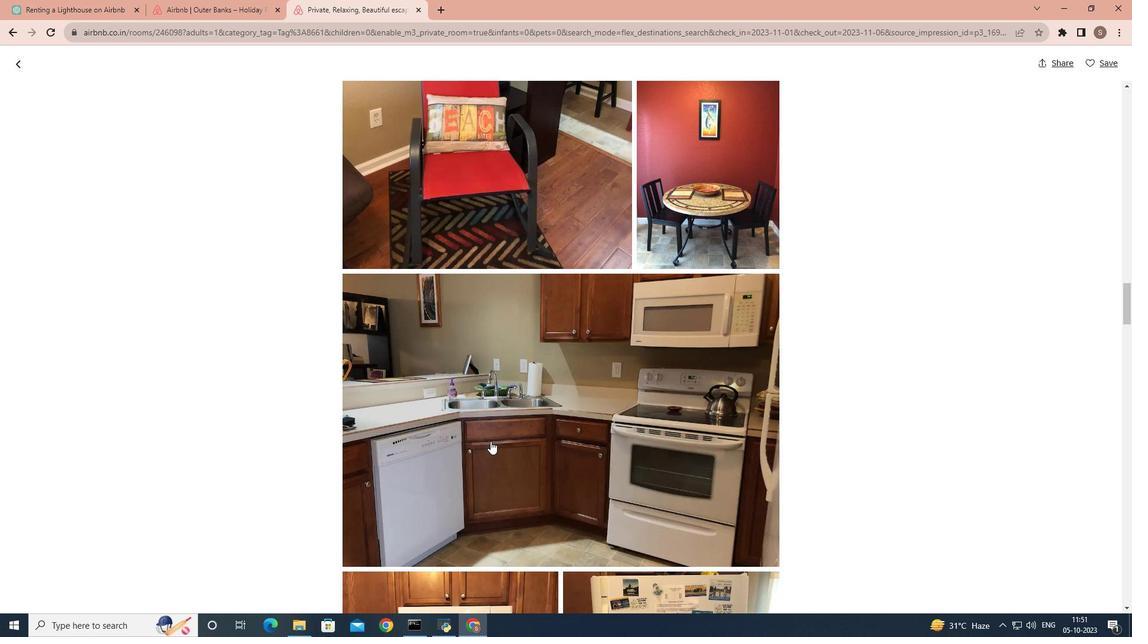
Action: Mouse scrolled (490, 440) with delta (0, 0)
Screenshot: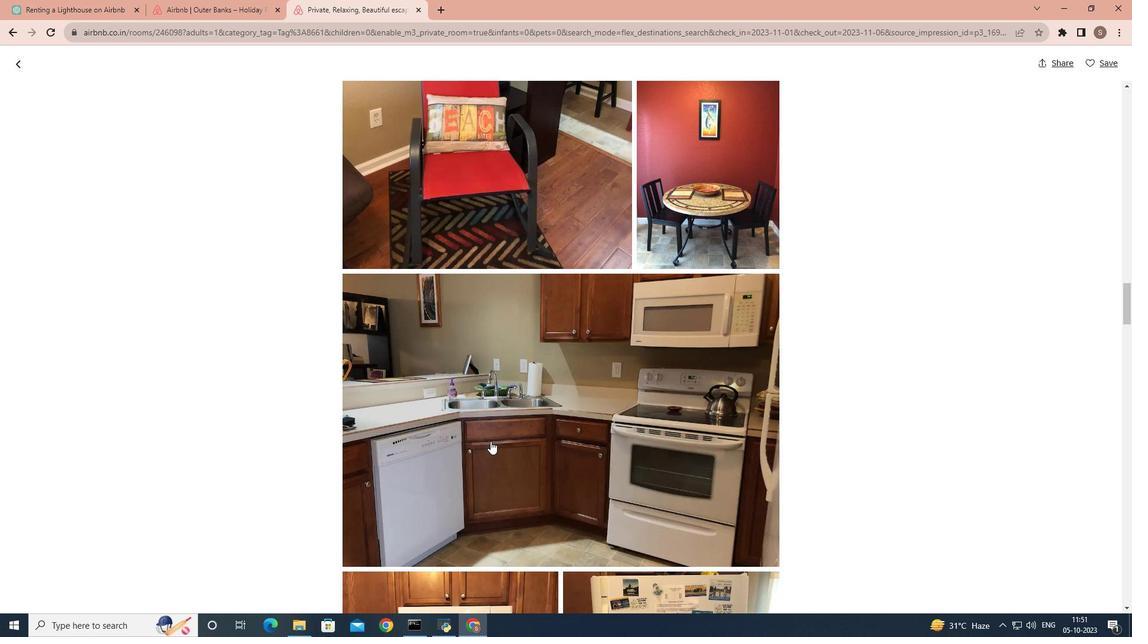 
Action: Mouse scrolled (490, 440) with delta (0, 0)
Screenshot: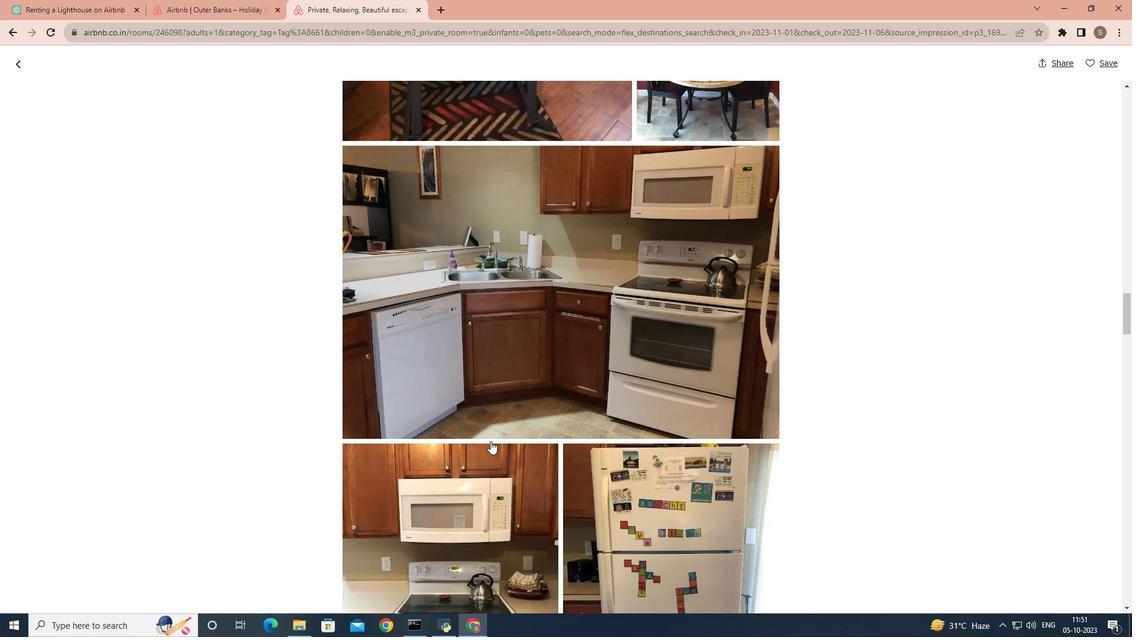 
Action: Mouse scrolled (490, 440) with delta (0, 0)
Screenshot: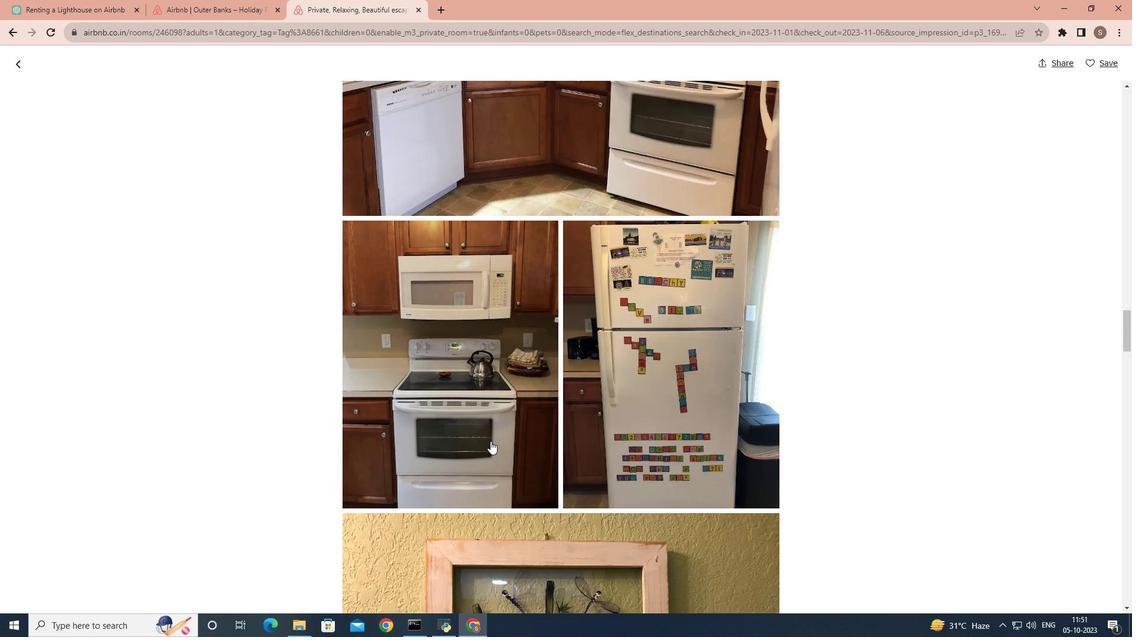 
Action: Mouse scrolled (490, 440) with delta (0, 0)
Screenshot: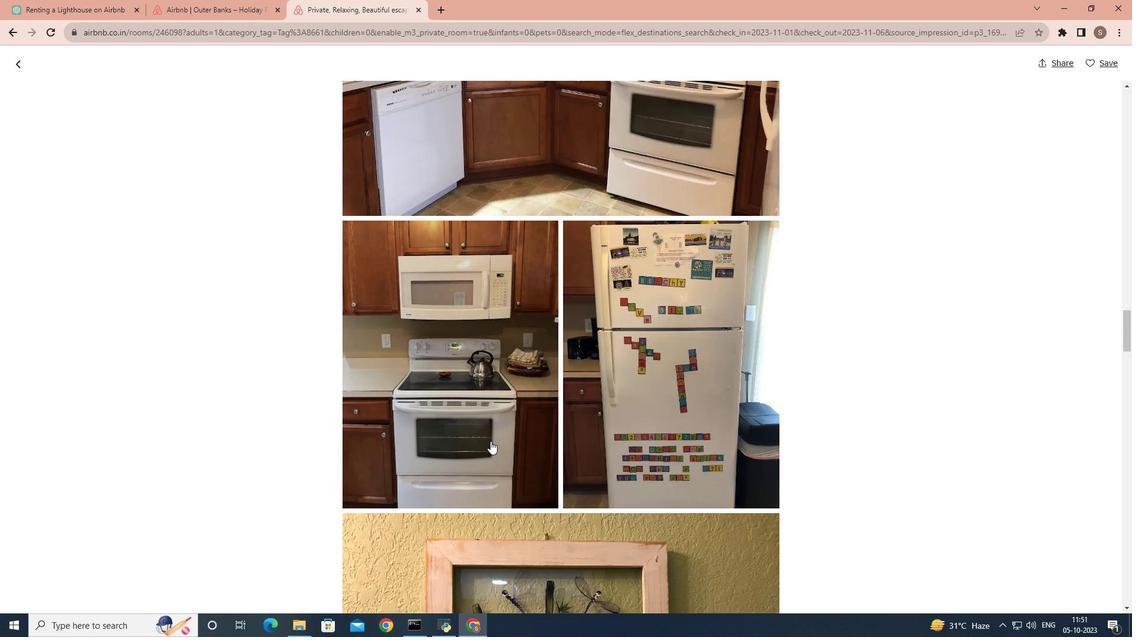 
Action: Mouse scrolled (490, 440) with delta (0, 0)
Screenshot: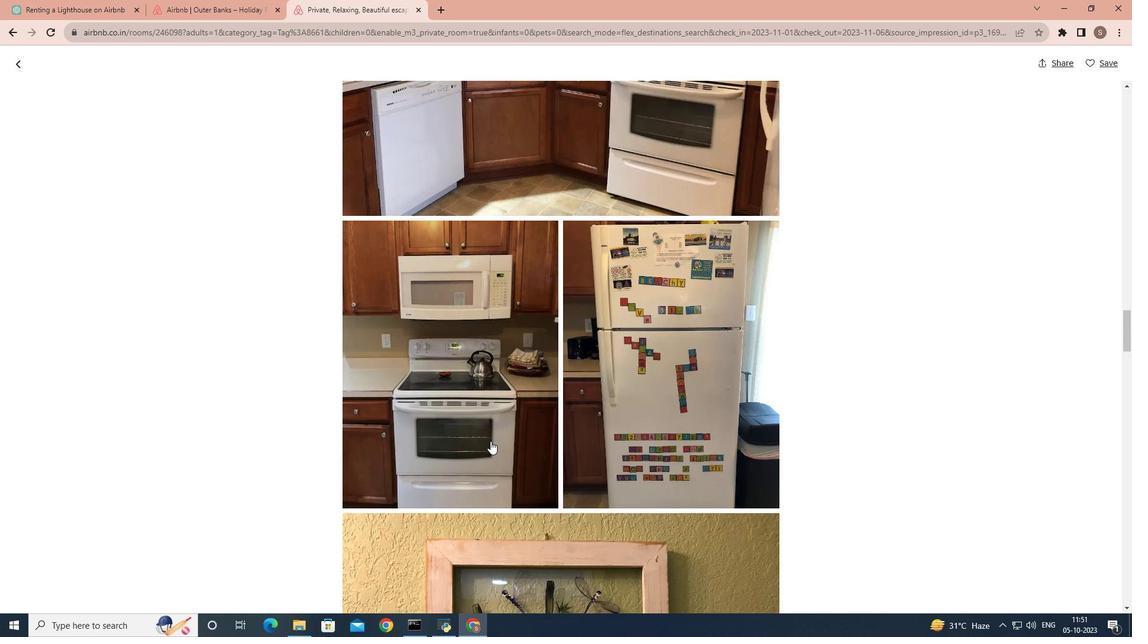 
Action: Mouse scrolled (490, 440) with delta (0, 0)
Screenshot: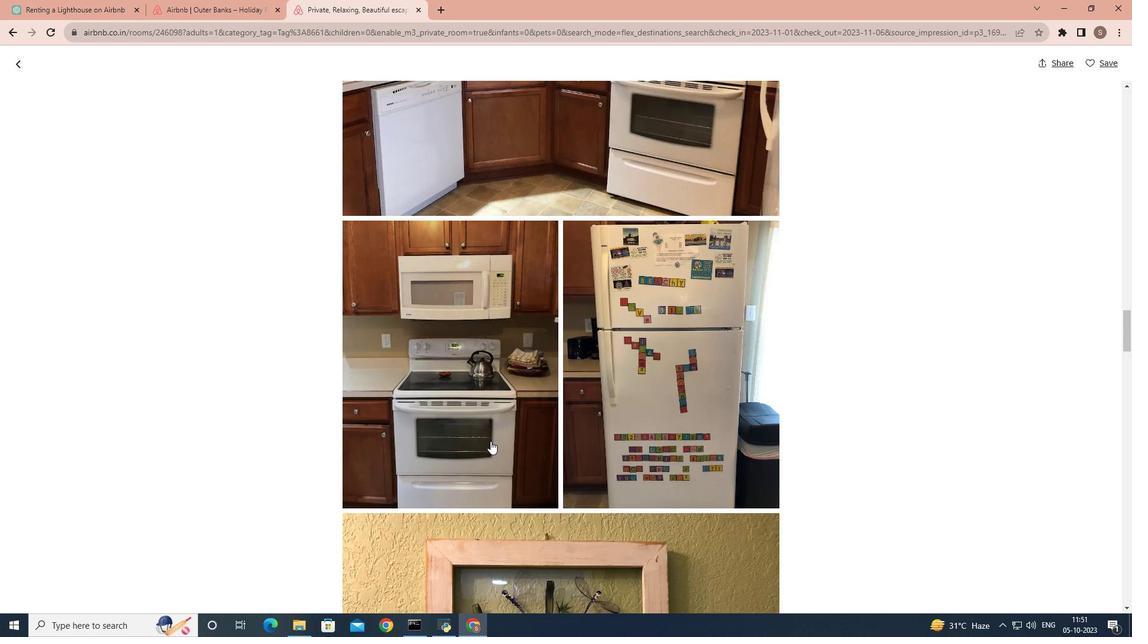 
Action: Mouse scrolled (490, 440) with delta (0, 0)
Screenshot: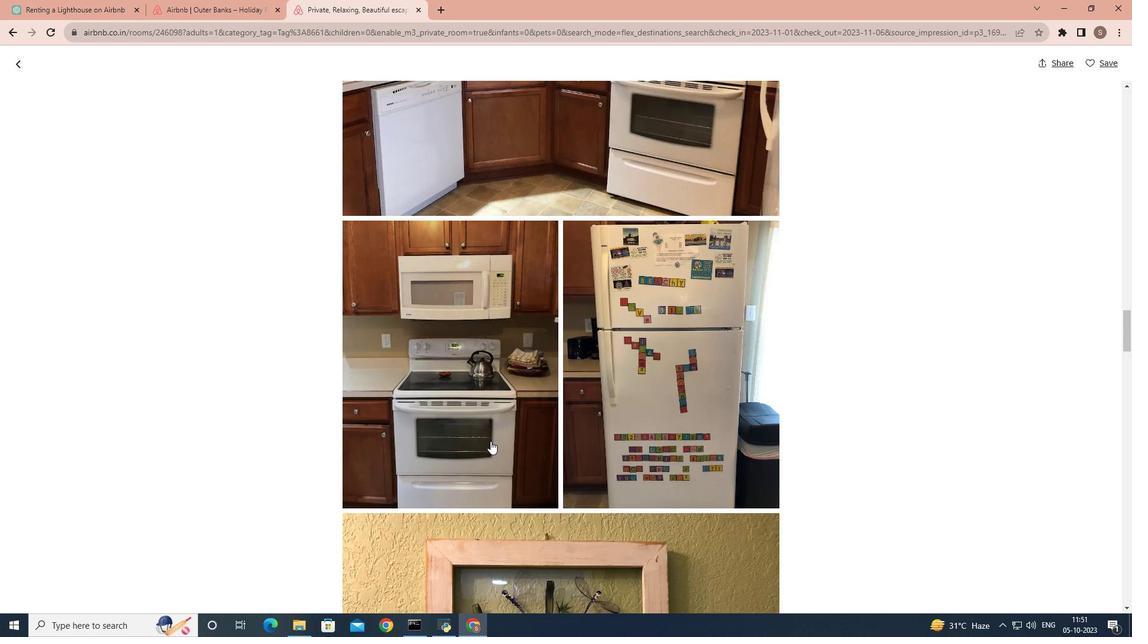 
Action: Mouse scrolled (490, 440) with delta (0, 0)
Screenshot: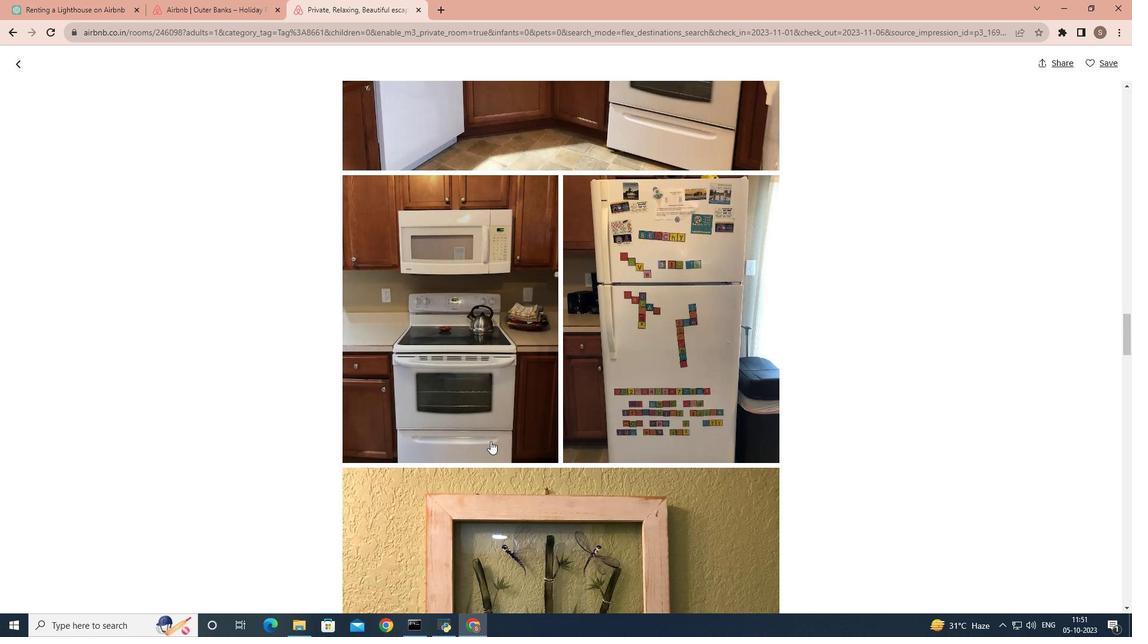 
Action: Mouse scrolled (490, 440) with delta (0, 0)
Screenshot: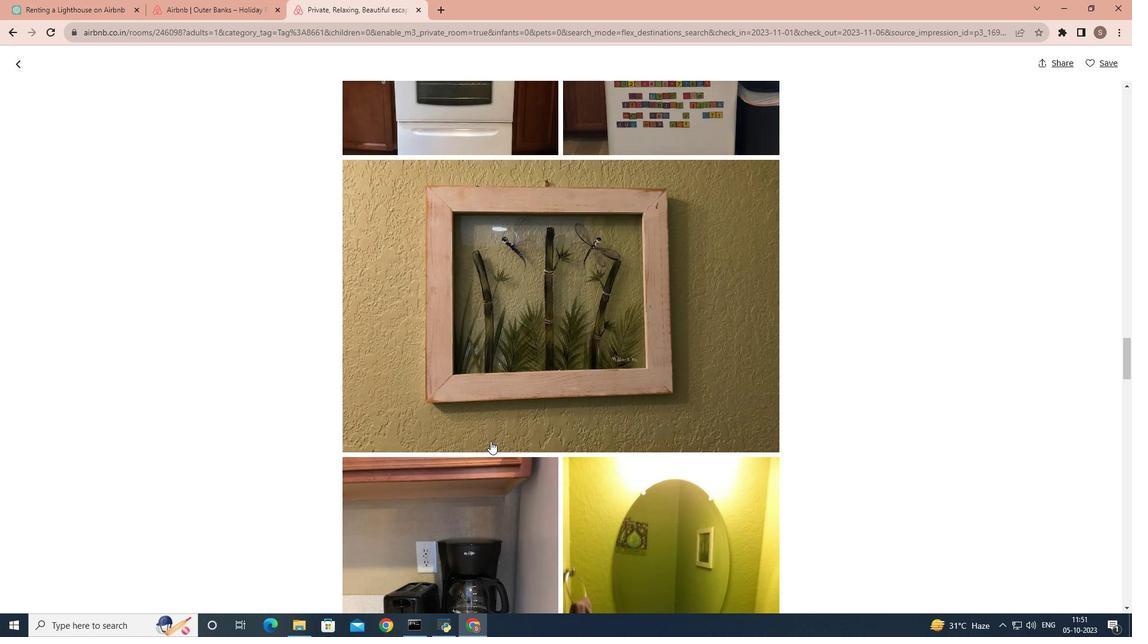 
Action: Mouse scrolled (490, 440) with delta (0, 0)
Screenshot: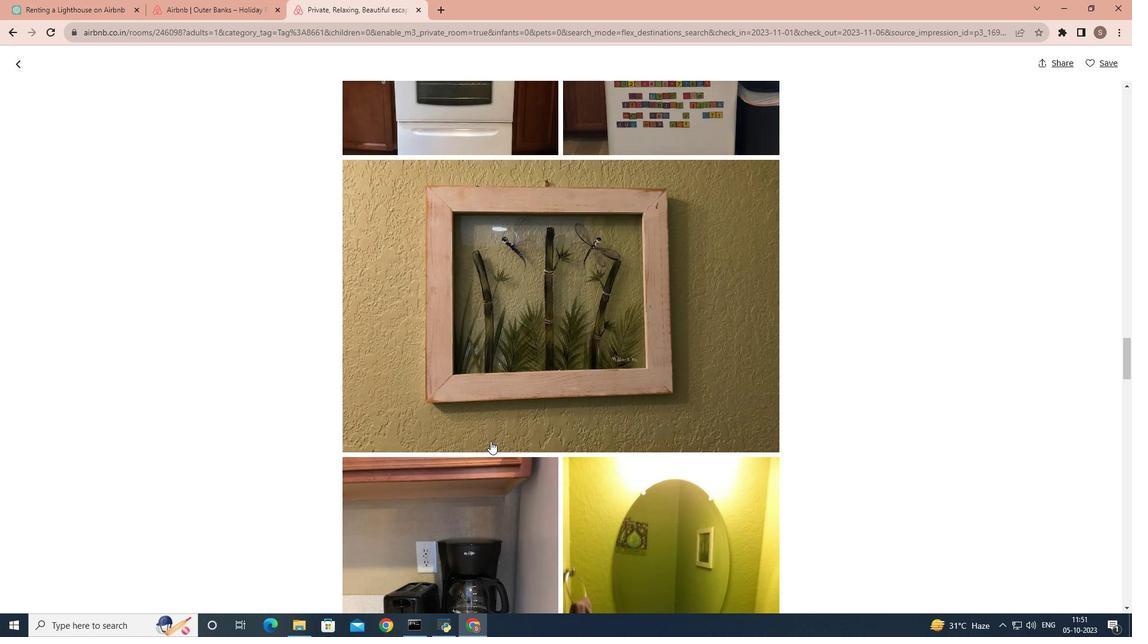 
Action: Mouse scrolled (490, 440) with delta (0, 0)
Screenshot: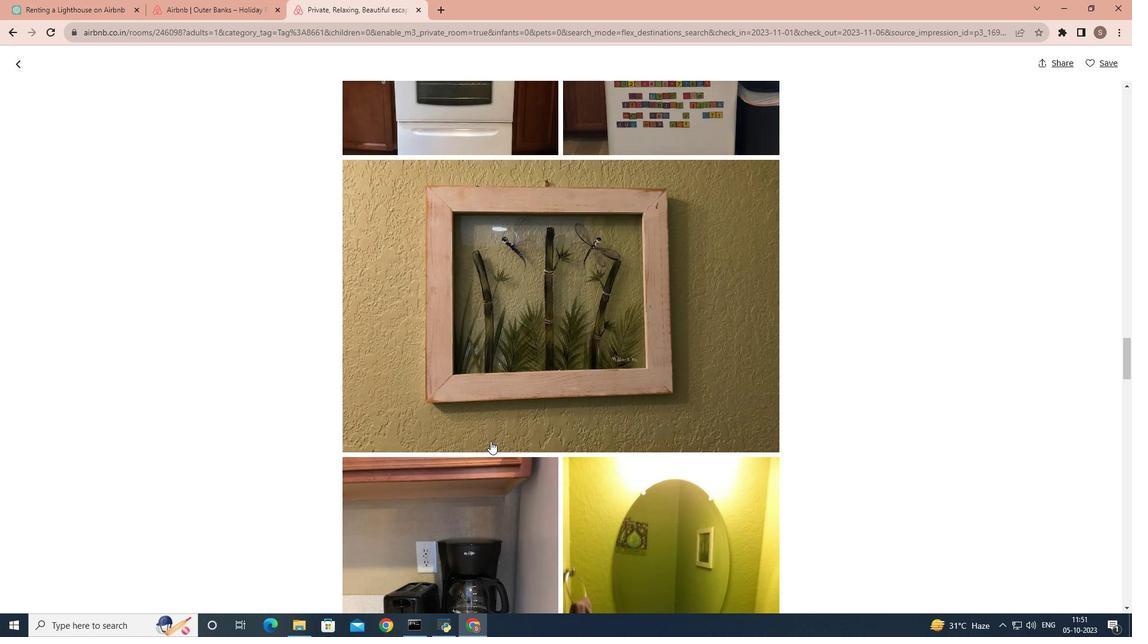 
Action: Mouse scrolled (490, 440) with delta (0, 0)
Screenshot: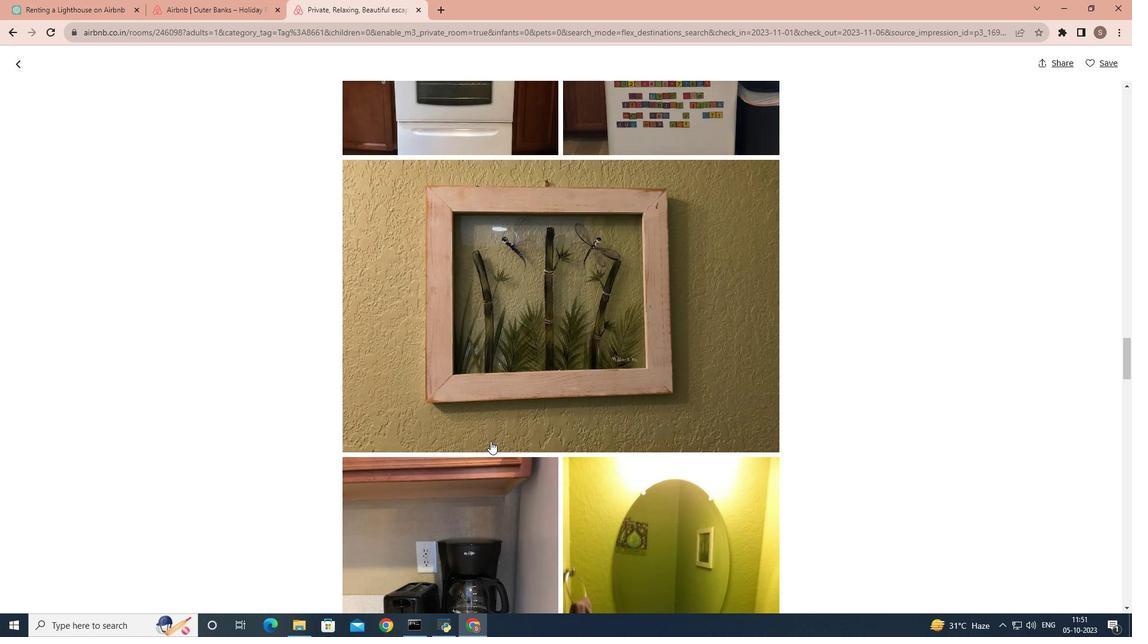 
Action: Mouse scrolled (490, 440) with delta (0, 0)
Screenshot: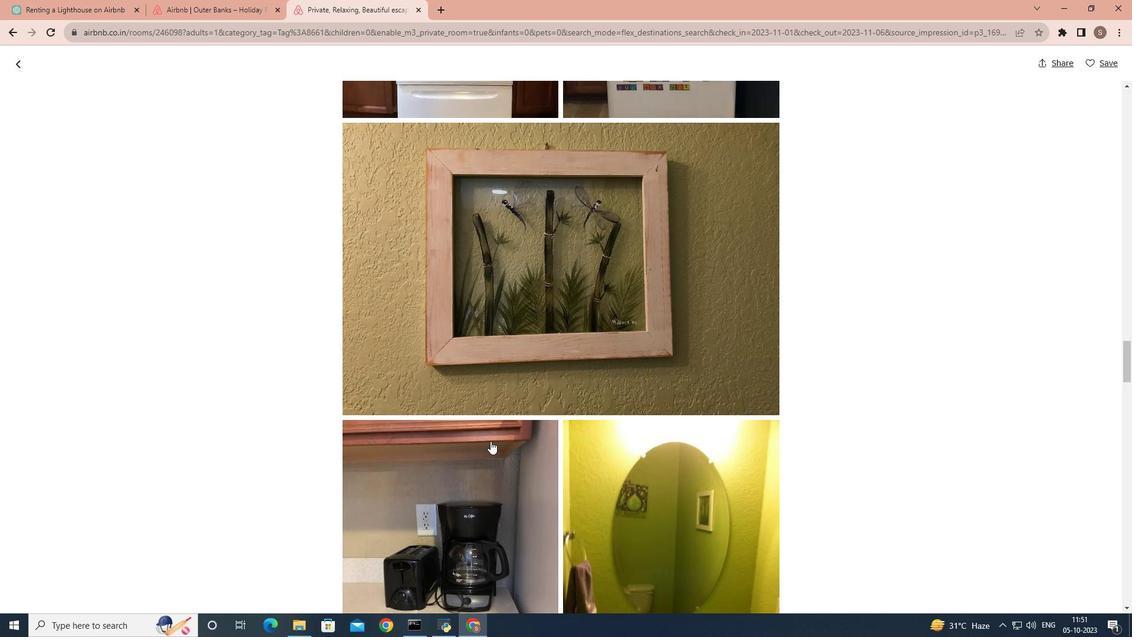 
Action: Mouse scrolled (490, 440) with delta (0, 0)
Screenshot: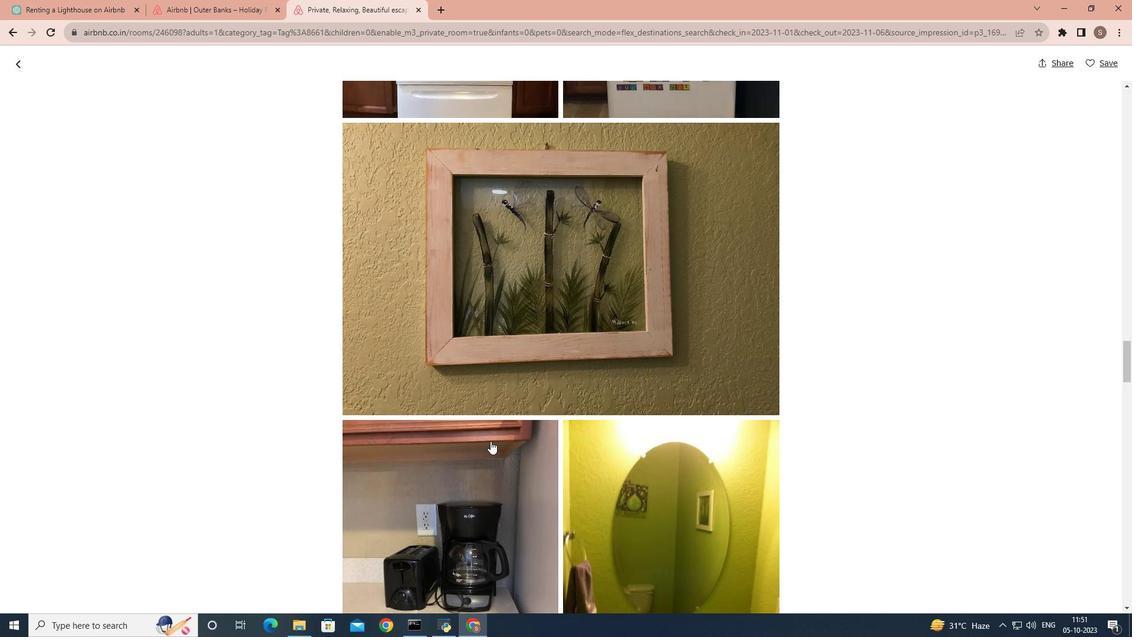 
Action: Mouse scrolled (490, 440) with delta (0, 0)
Screenshot: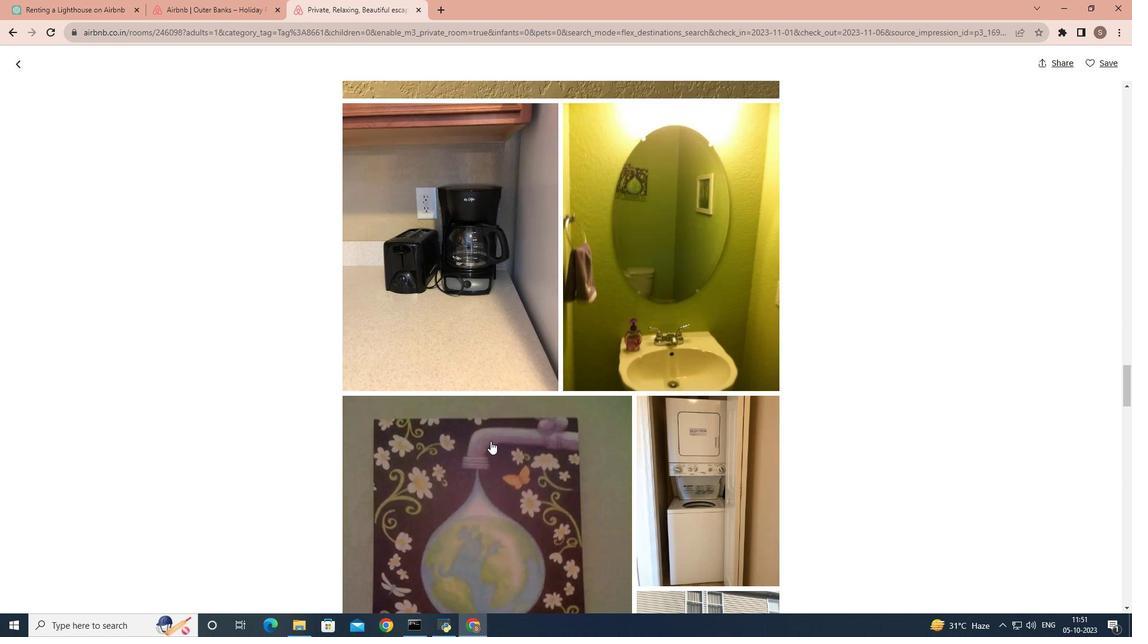 
Action: Mouse scrolled (490, 440) with delta (0, 0)
Screenshot: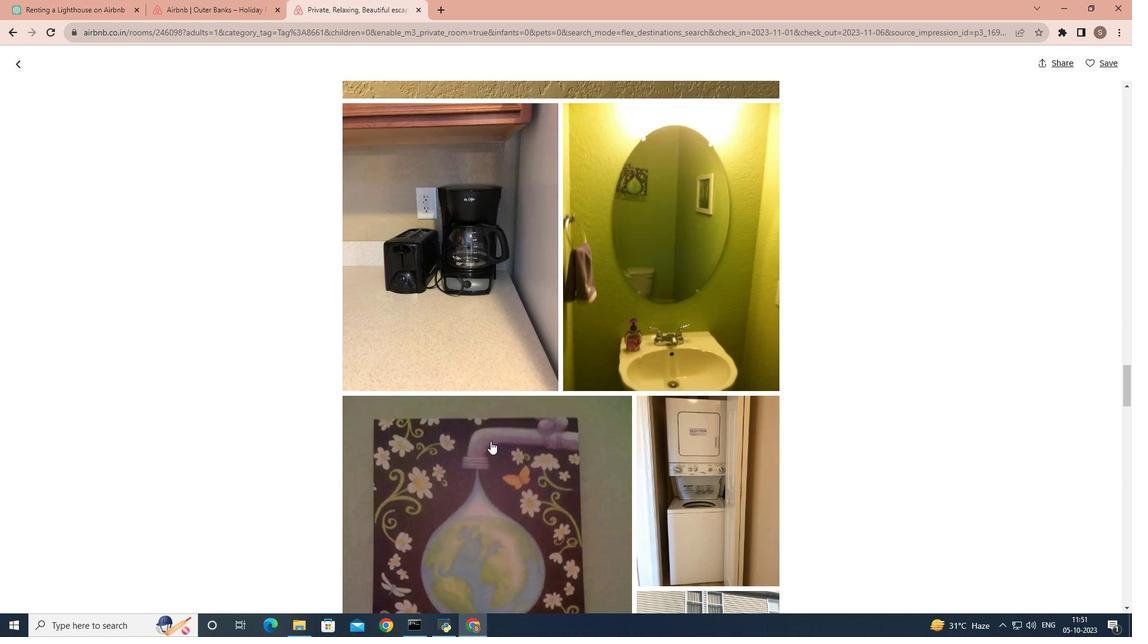 
Action: Mouse scrolled (490, 440) with delta (0, 0)
Screenshot: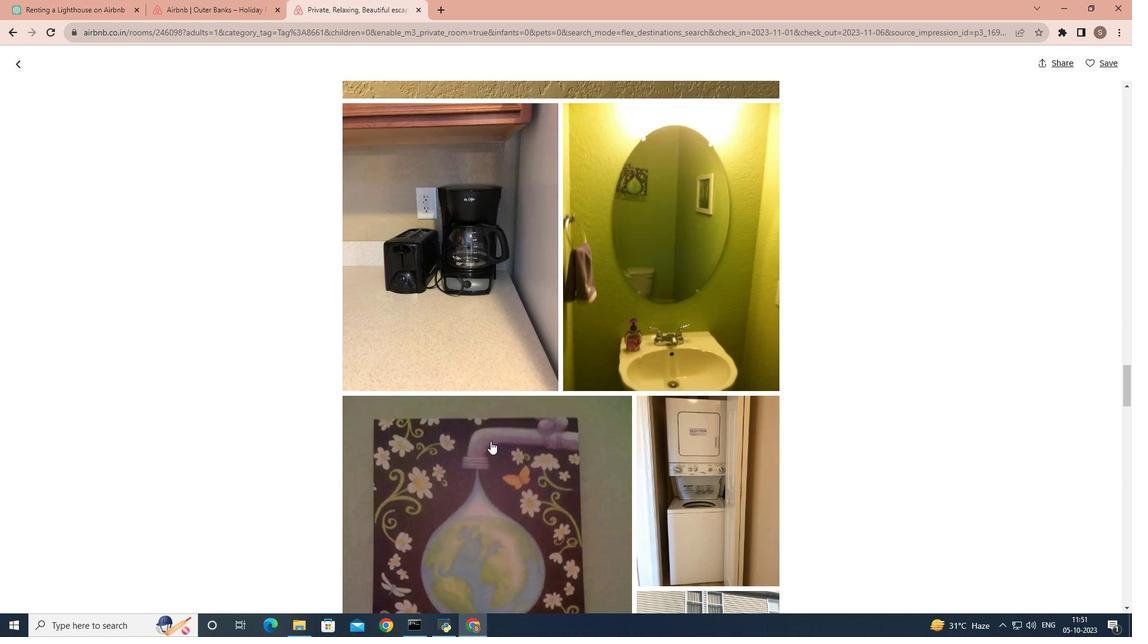 
Action: Mouse scrolled (490, 440) with delta (0, 0)
Screenshot: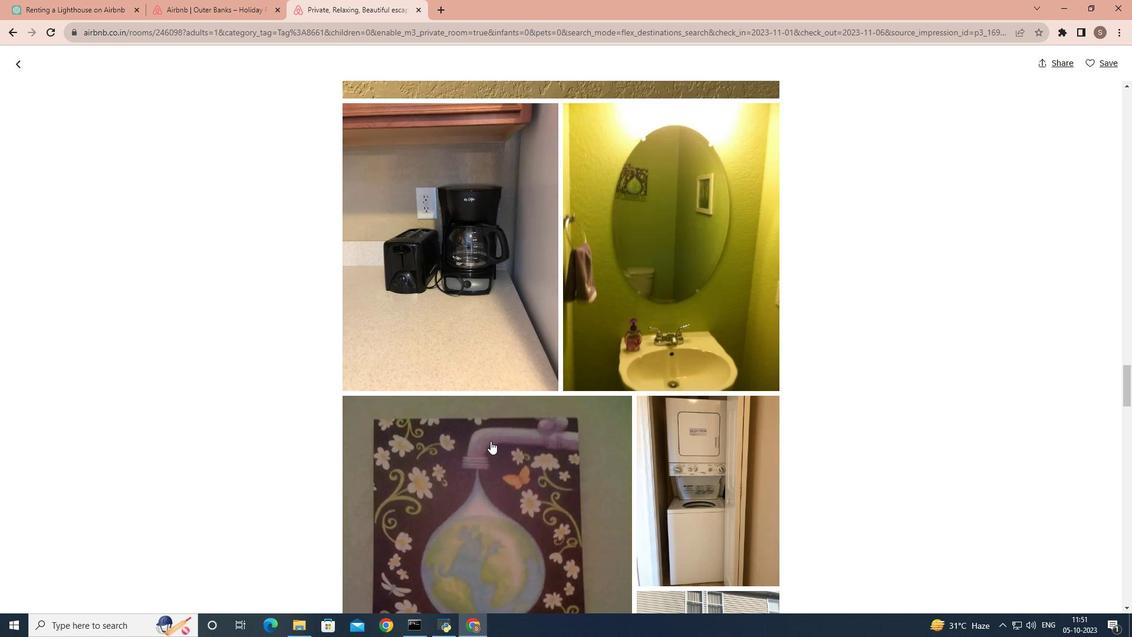 
Action: Mouse scrolled (490, 440) with delta (0, 0)
Screenshot: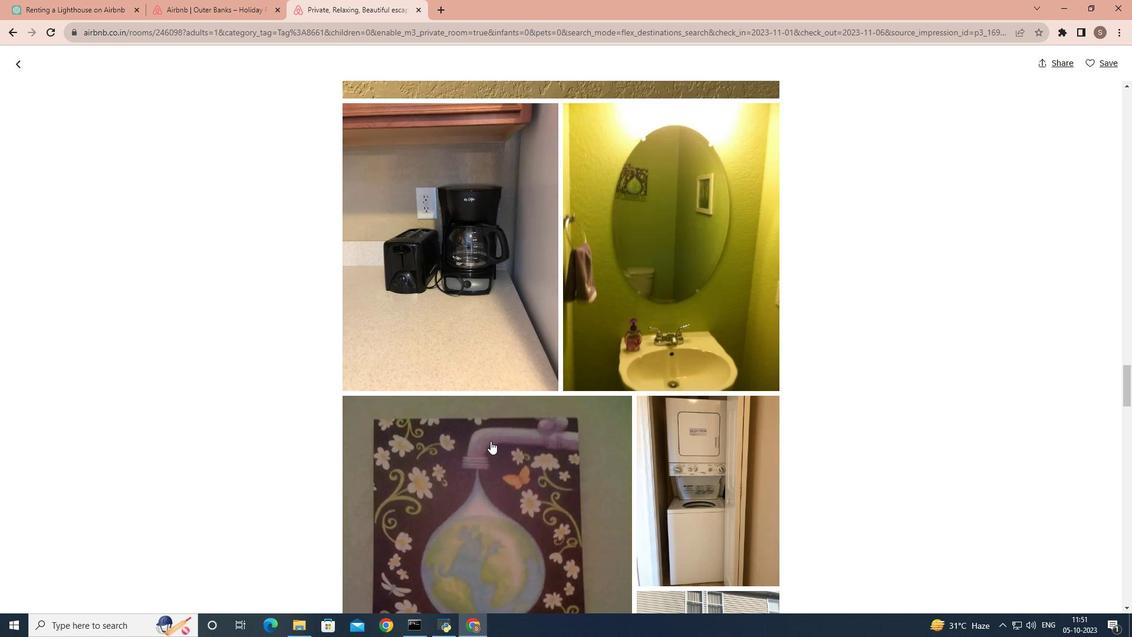 
Action: Mouse scrolled (490, 440) with delta (0, 0)
Screenshot: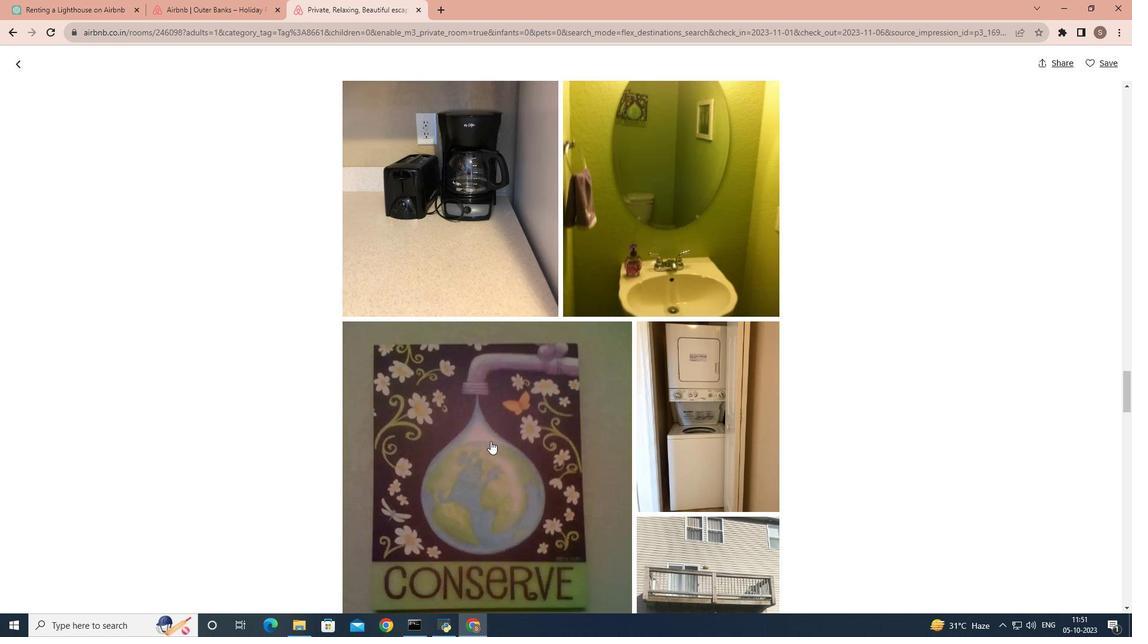 
Action: Mouse scrolled (490, 440) with delta (0, 0)
Screenshot: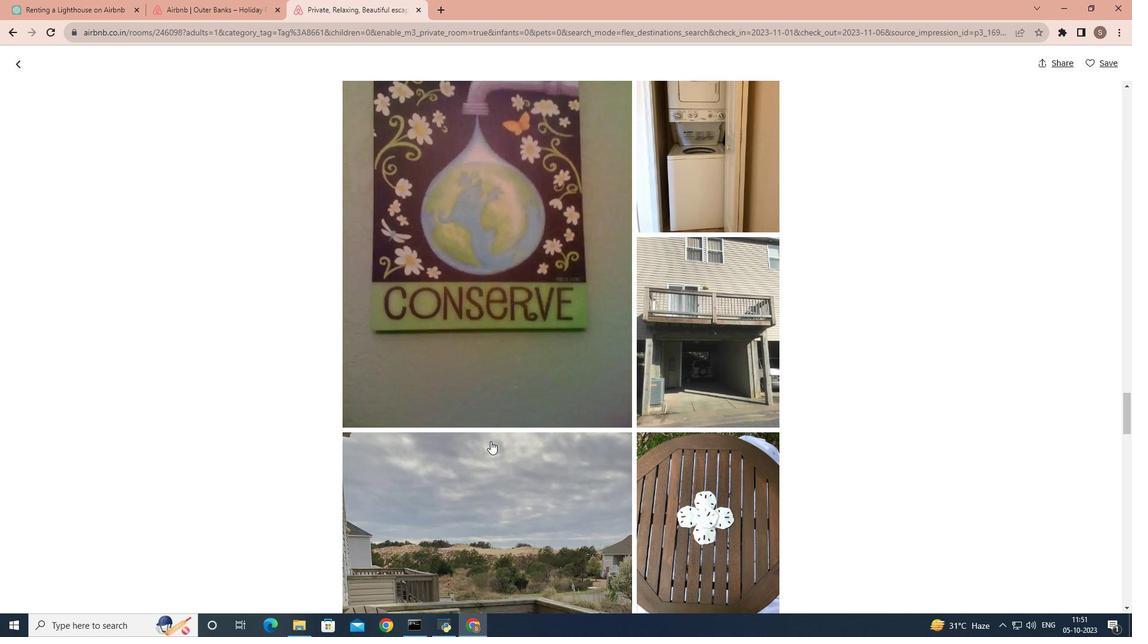 
Action: Mouse scrolled (490, 440) with delta (0, 0)
Screenshot: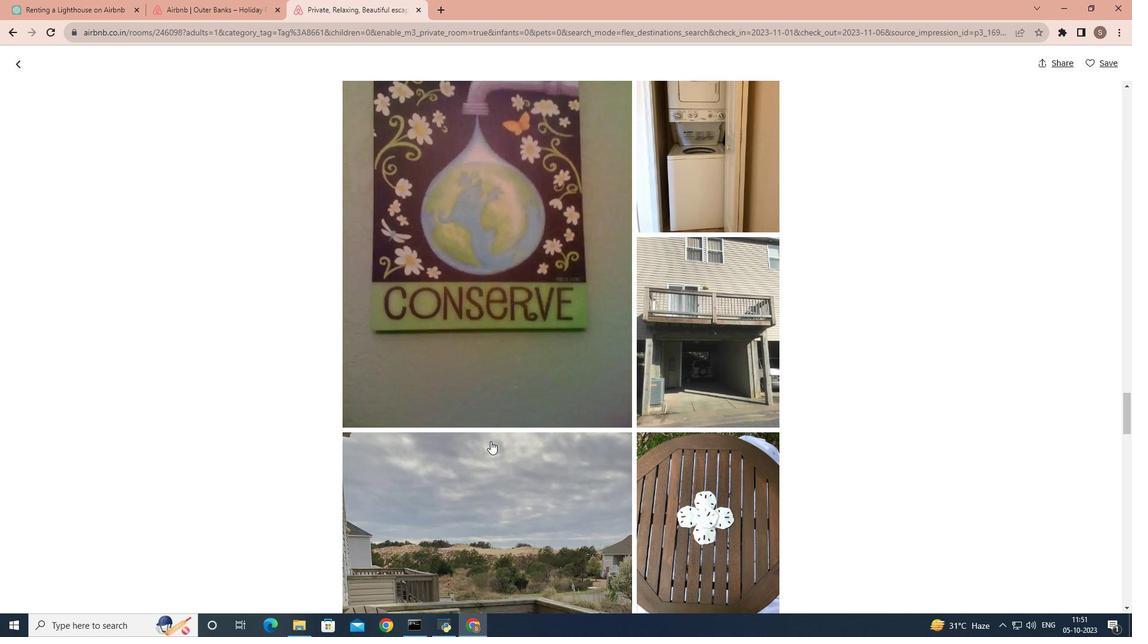 
Action: Mouse scrolled (490, 440) with delta (0, 0)
Screenshot: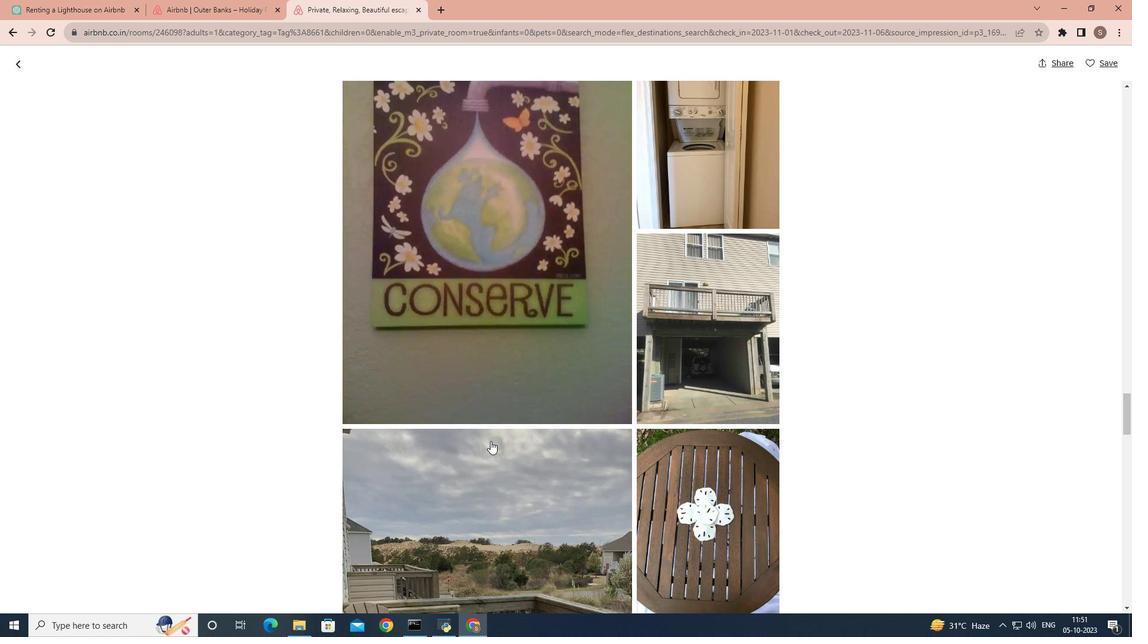
Action: Mouse scrolled (490, 440) with delta (0, 0)
Screenshot: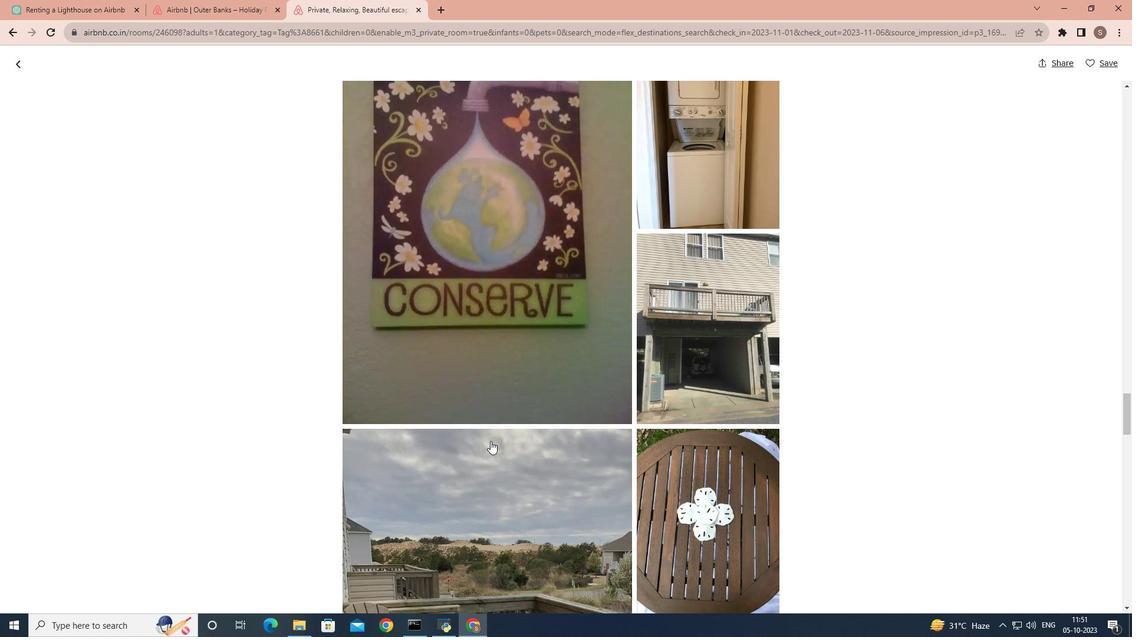 
Action: Mouse scrolled (490, 440) with delta (0, 0)
Screenshot: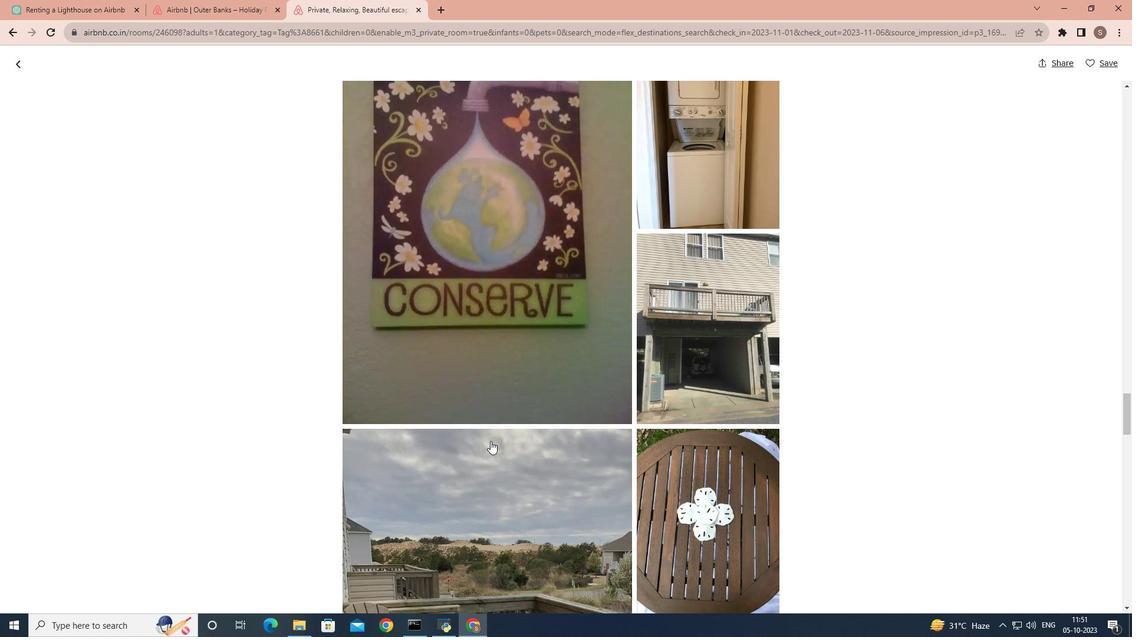
Action: Mouse scrolled (490, 440) with delta (0, 0)
